 Task: Search and explore Airbnb stays in Lake Tahoe.
Action: Mouse moved to (548, 97)
Screenshot: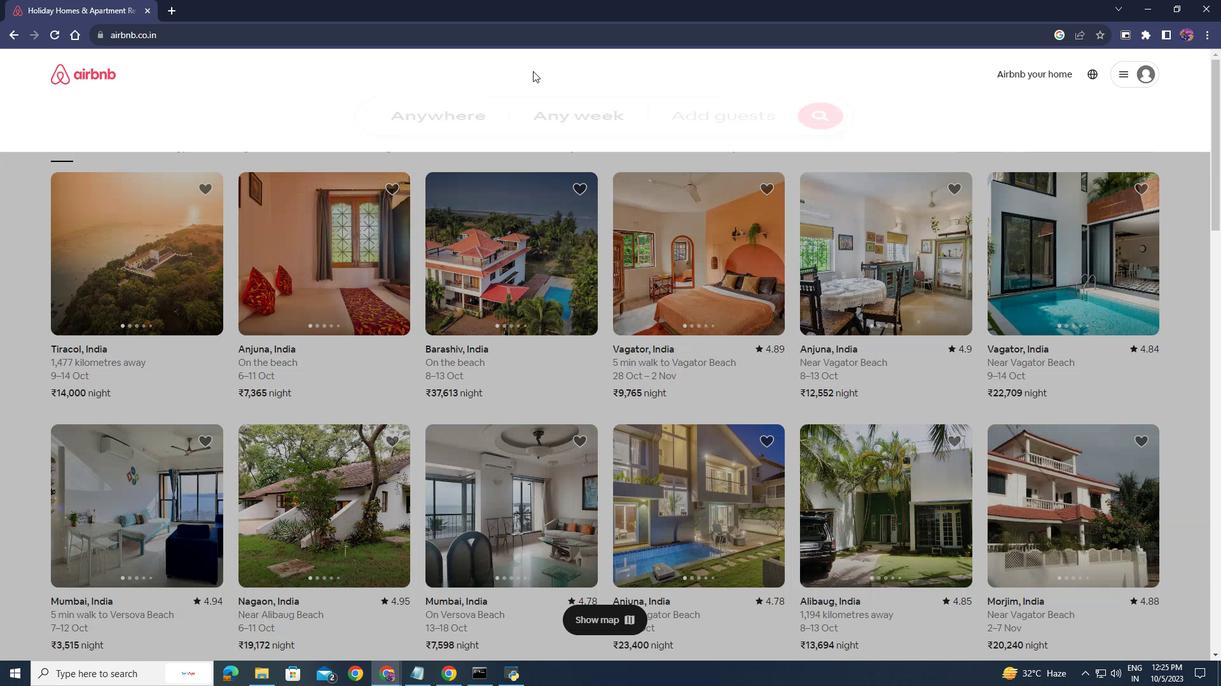 
Action: Mouse pressed left at (548, 97)
Screenshot: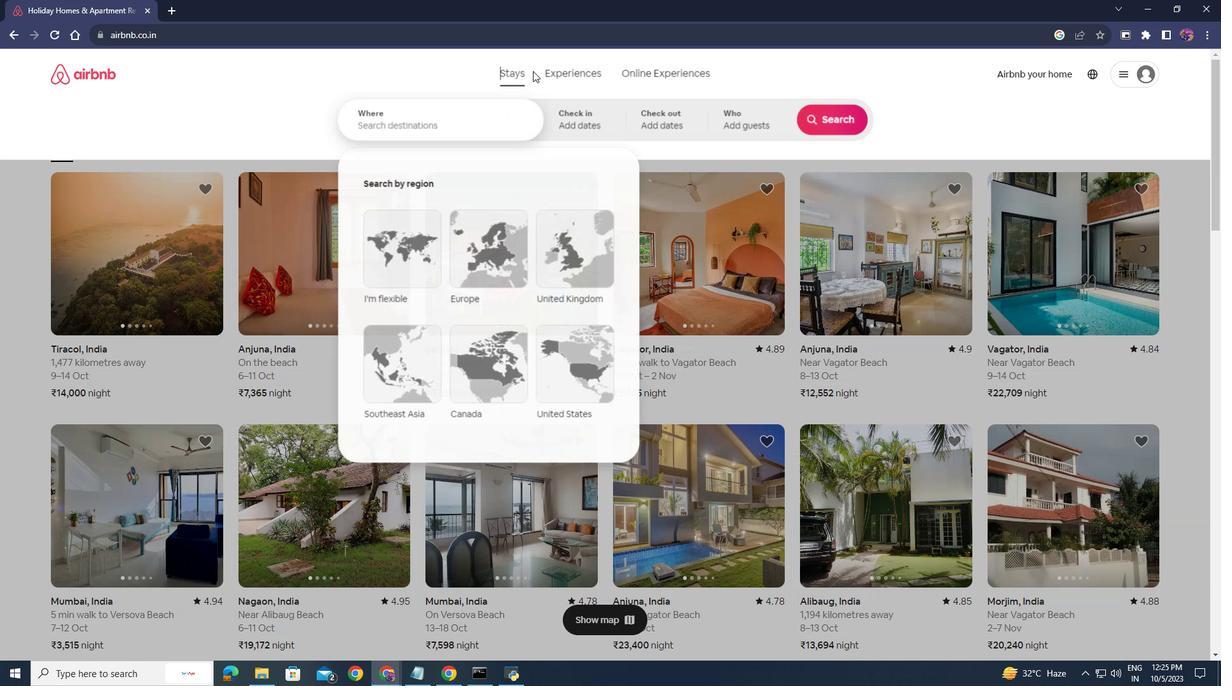 
Action: Mouse moved to (408, 144)
Screenshot: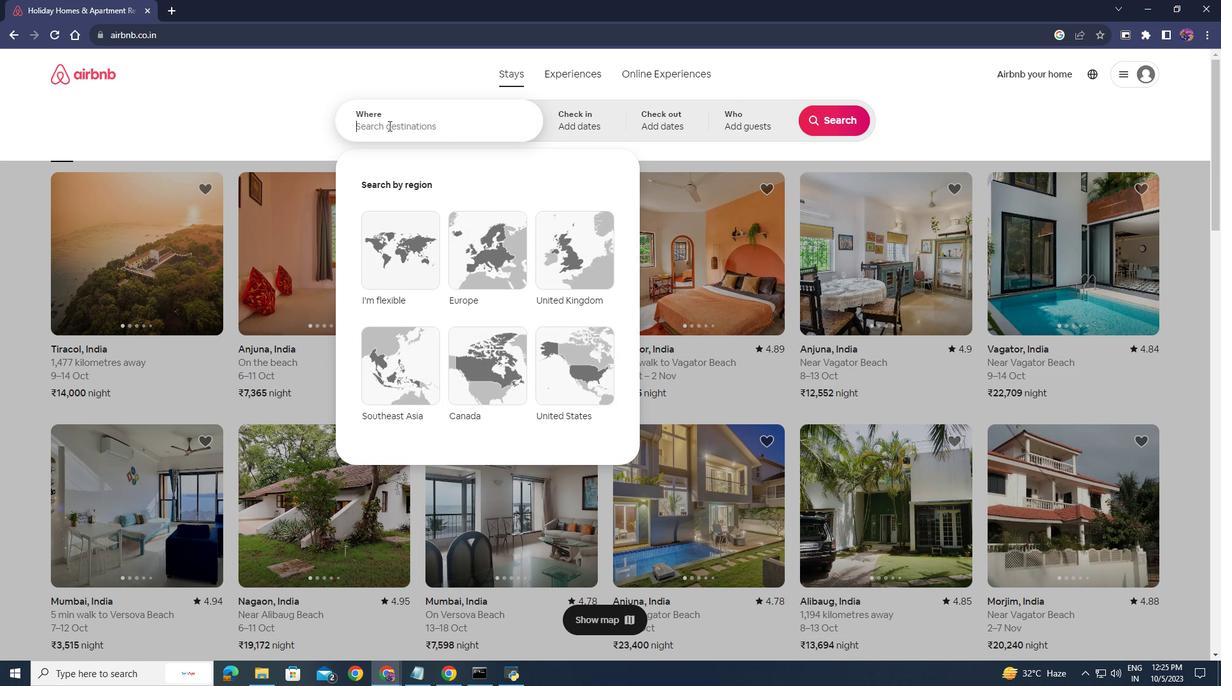 
Action: Mouse pressed left at (408, 144)
Screenshot: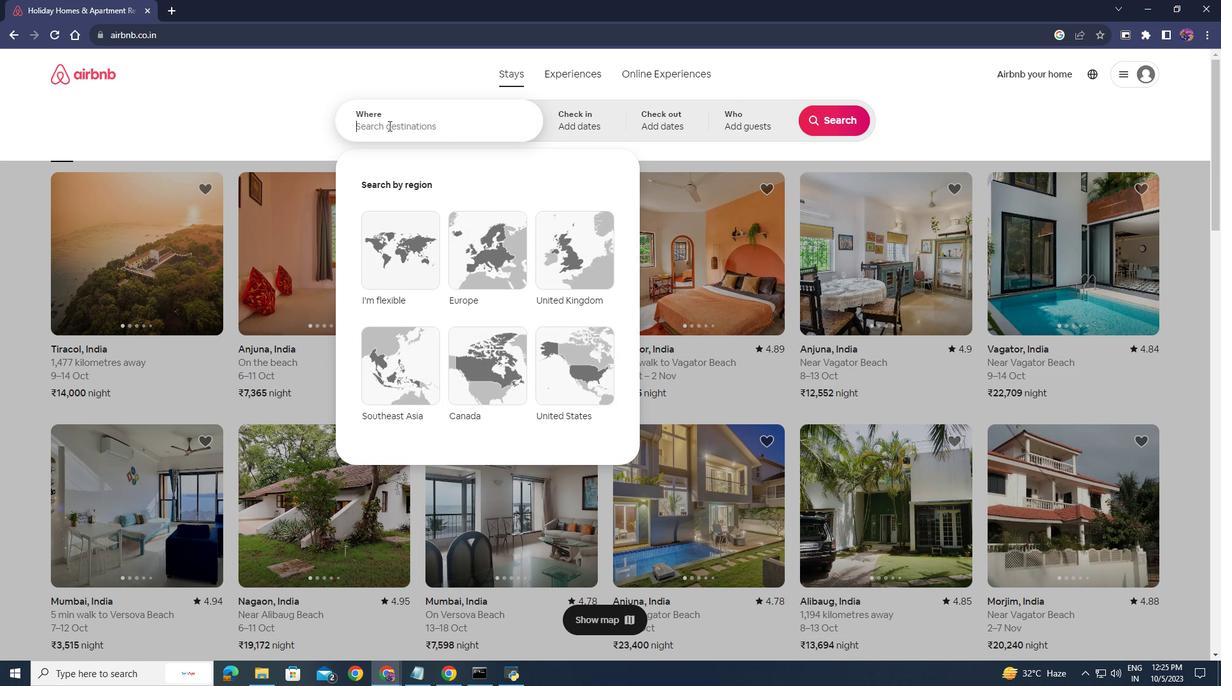 
Action: Key pressed lake<Key.space>tahoe<Key.enter>
Screenshot: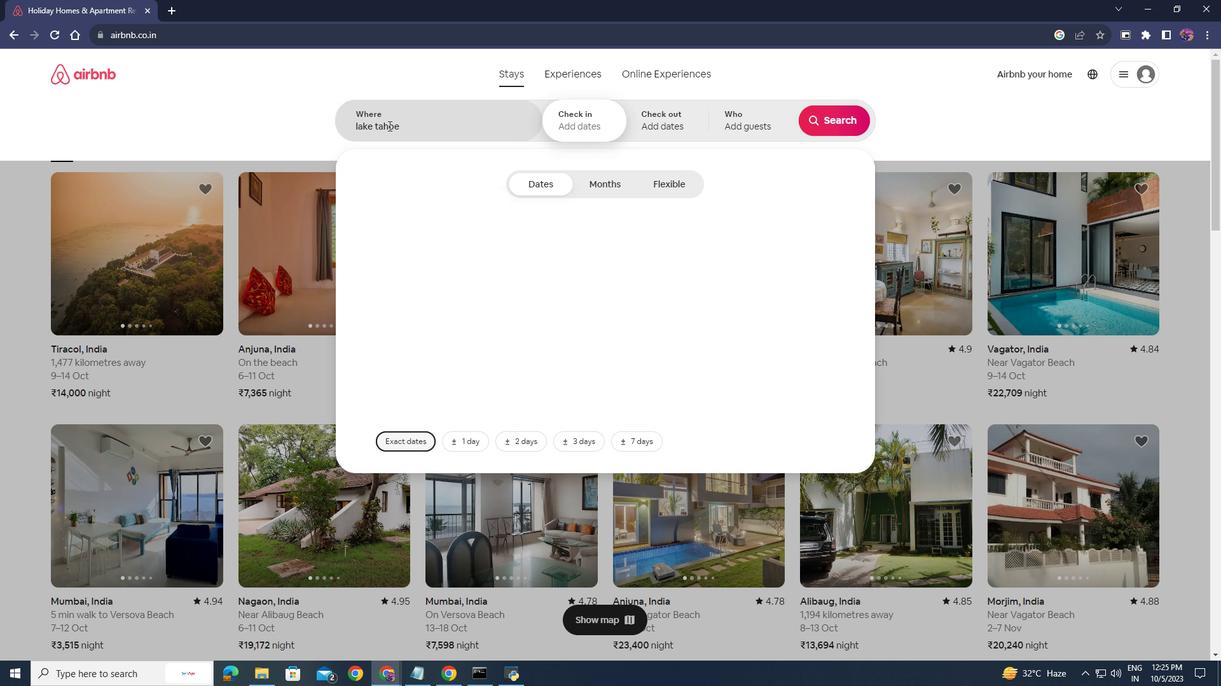 
Action: Mouse moved to (856, 140)
Screenshot: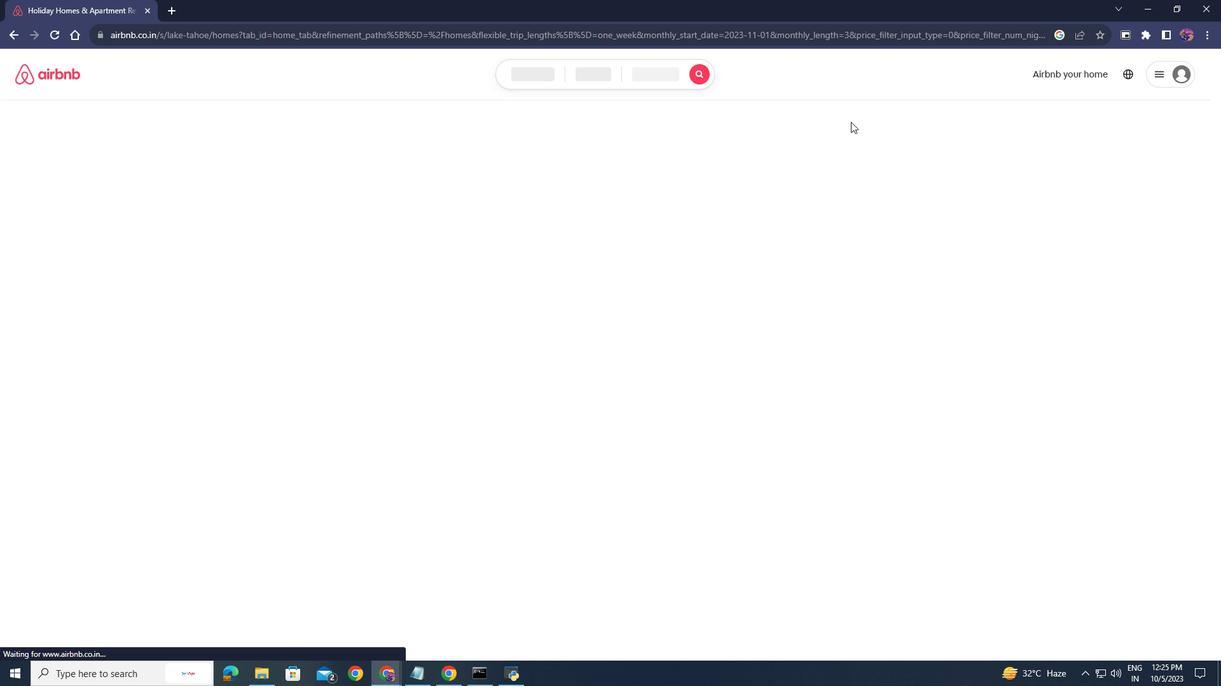 
Action: Mouse pressed left at (856, 140)
Screenshot: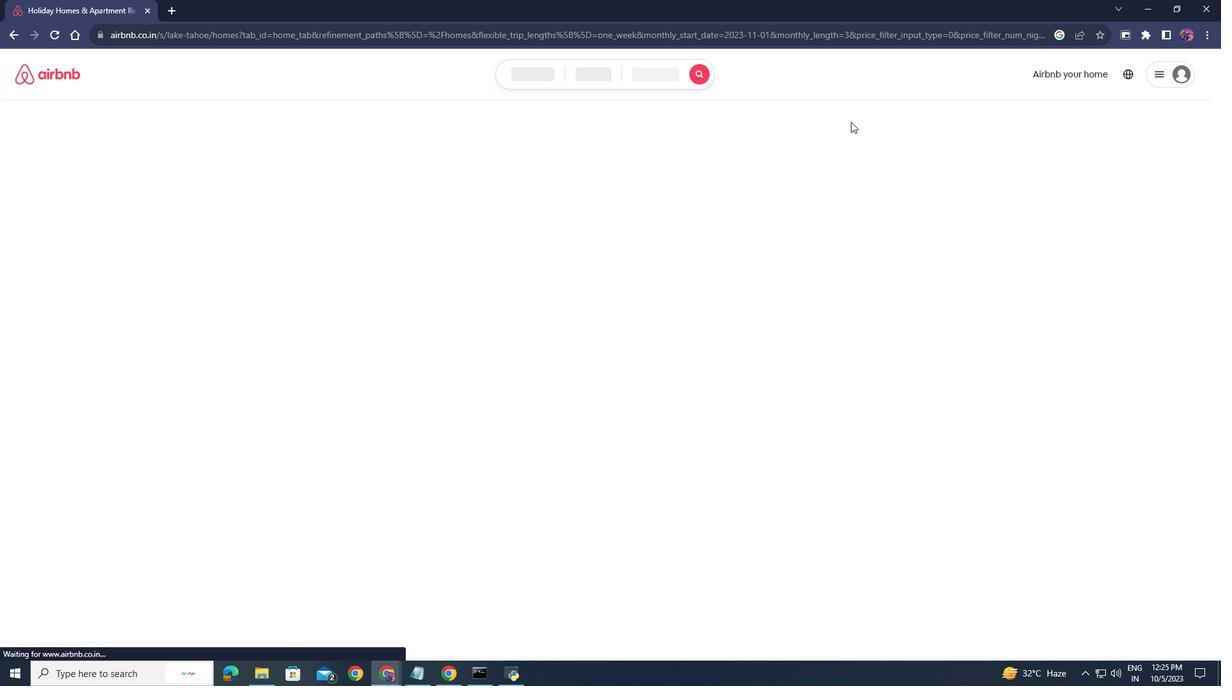 
Action: Mouse moved to (412, 314)
Screenshot: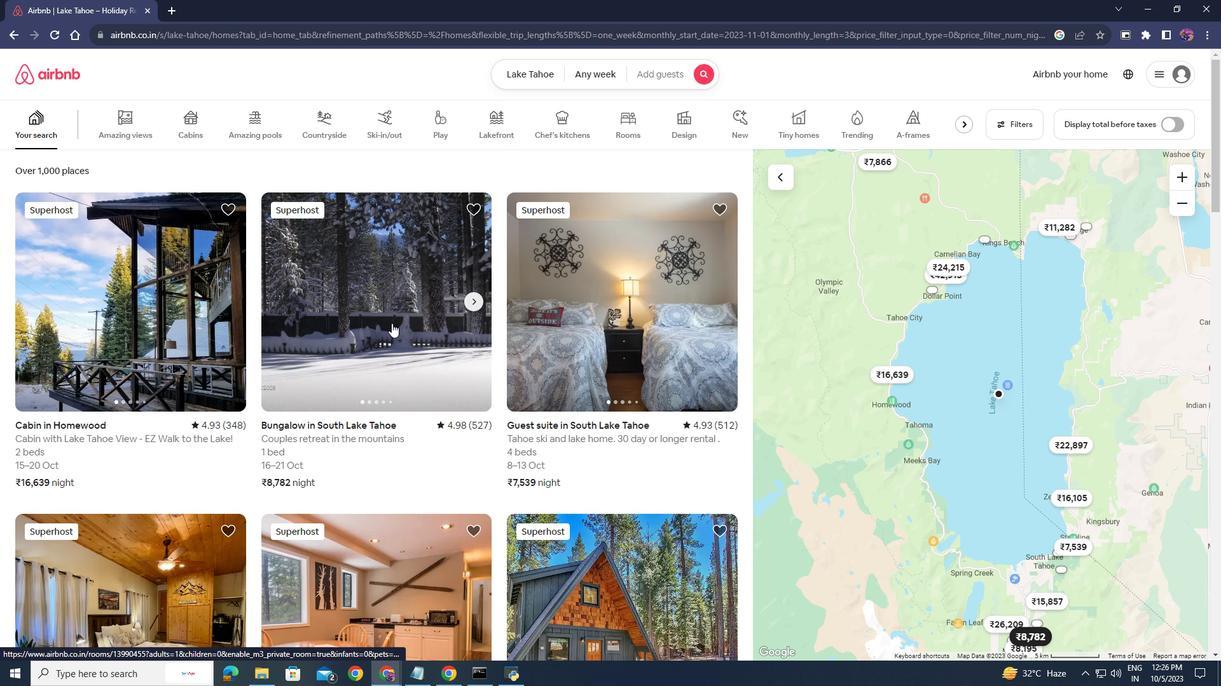 
Action: Mouse scrolled (412, 313) with delta (0, 0)
Screenshot: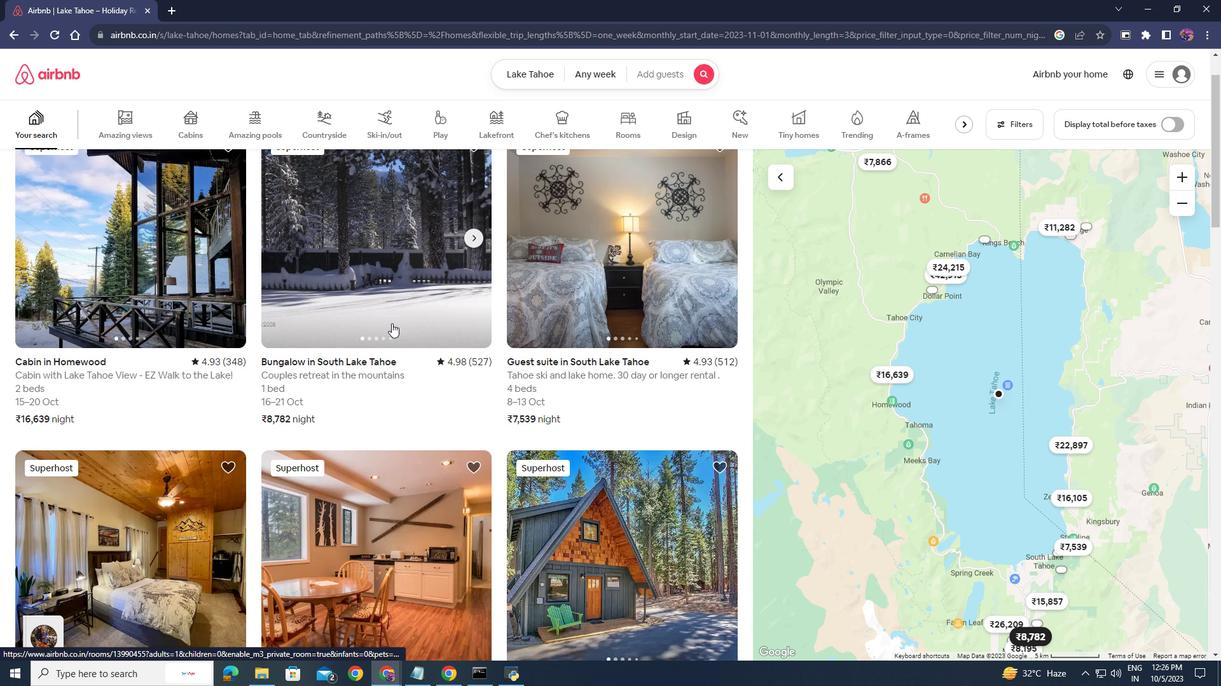 
Action: Mouse scrolled (412, 313) with delta (0, 0)
Screenshot: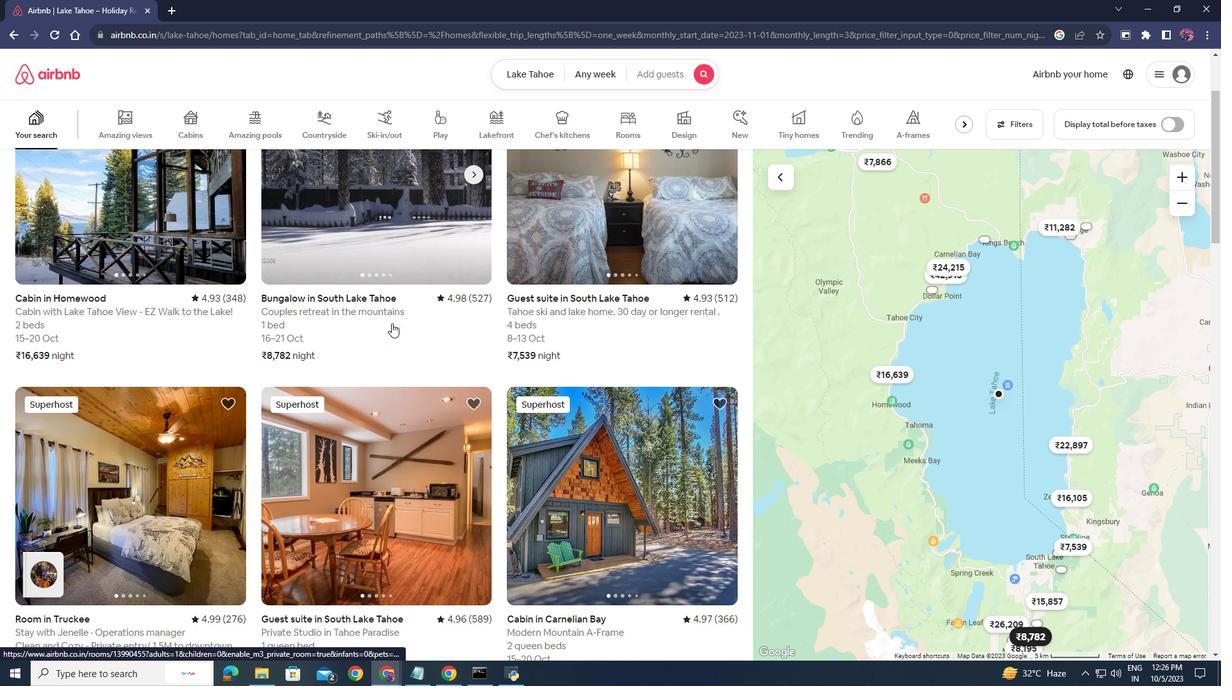 
Action: Mouse scrolled (412, 313) with delta (0, 0)
Screenshot: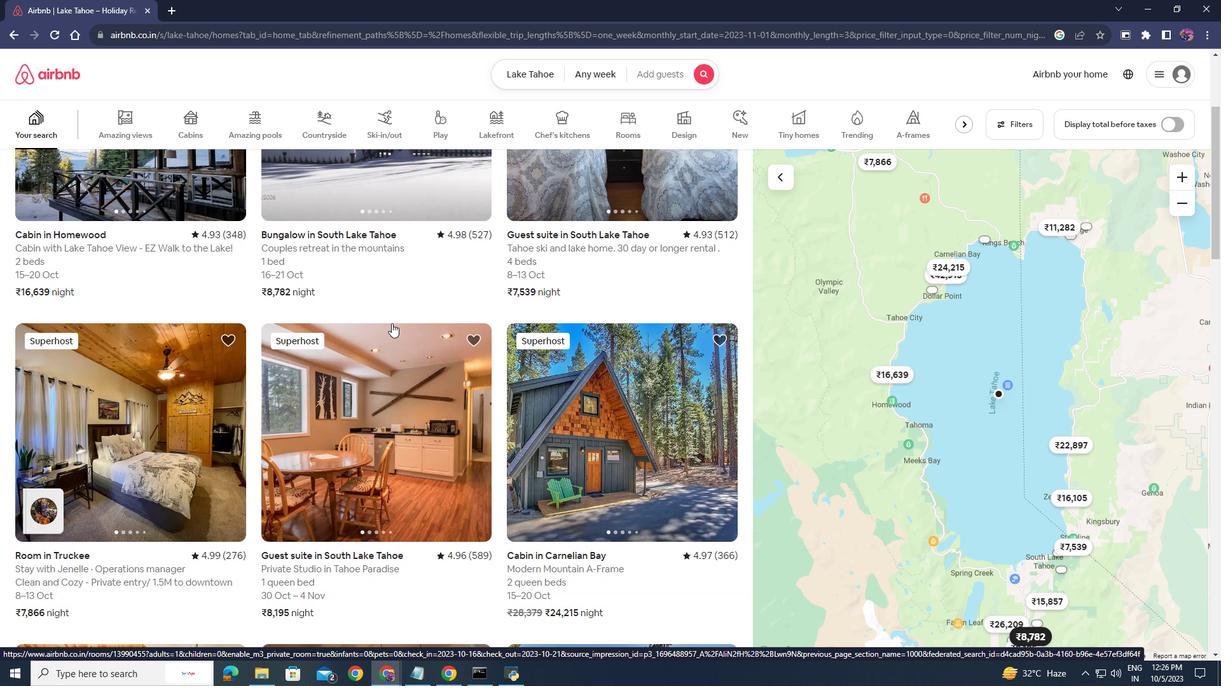 
Action: Mouse scrolled (412, 313) with delta (0, 0)
Screenshot: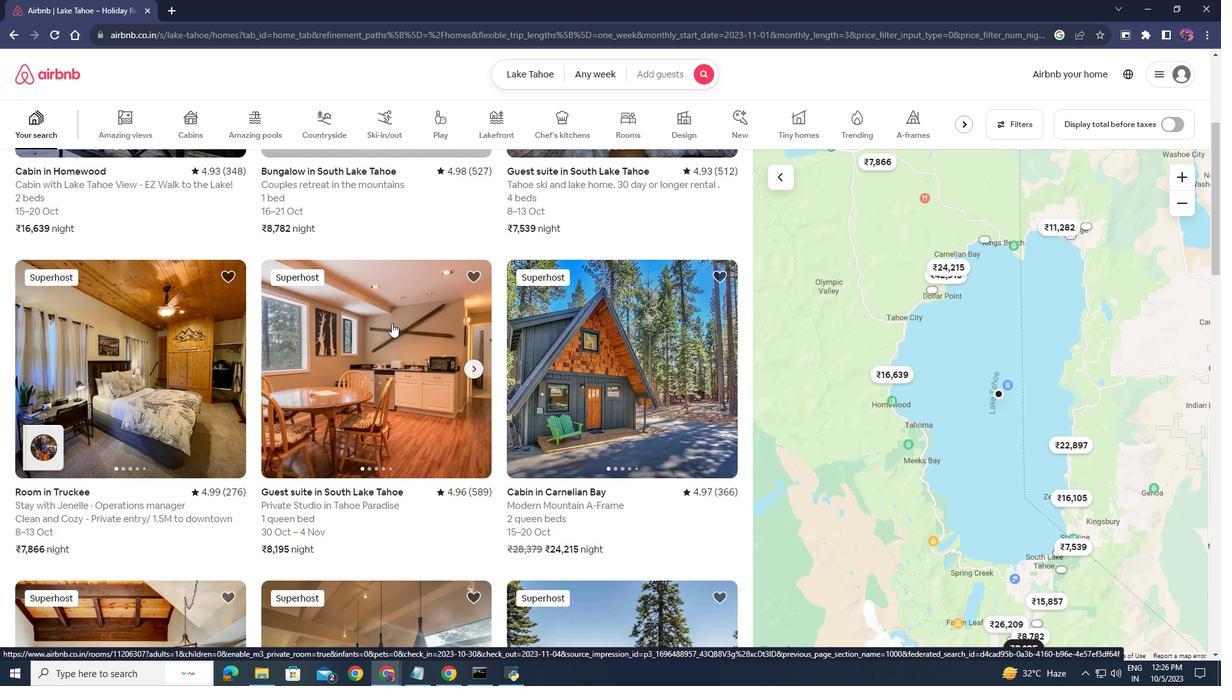 
Action: Mouse moved to (409, 314)
Screenshot: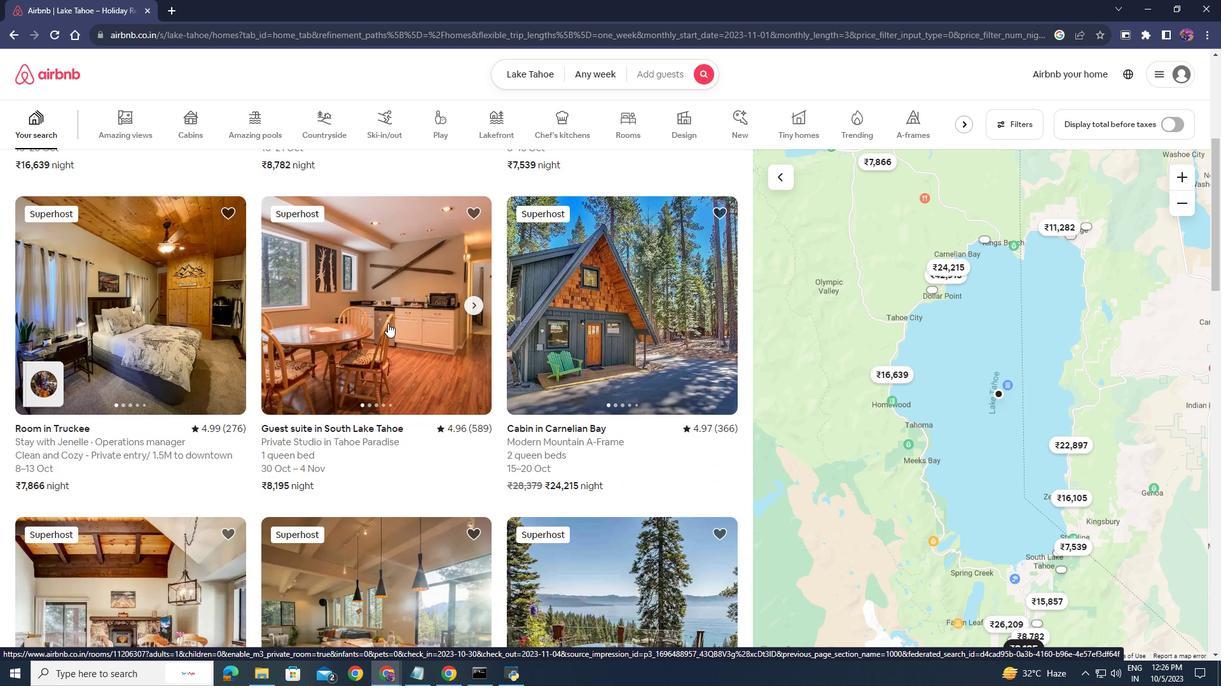 
Action: Mouse scrolled (409, 313) with delta (0, 0)
Screenshot: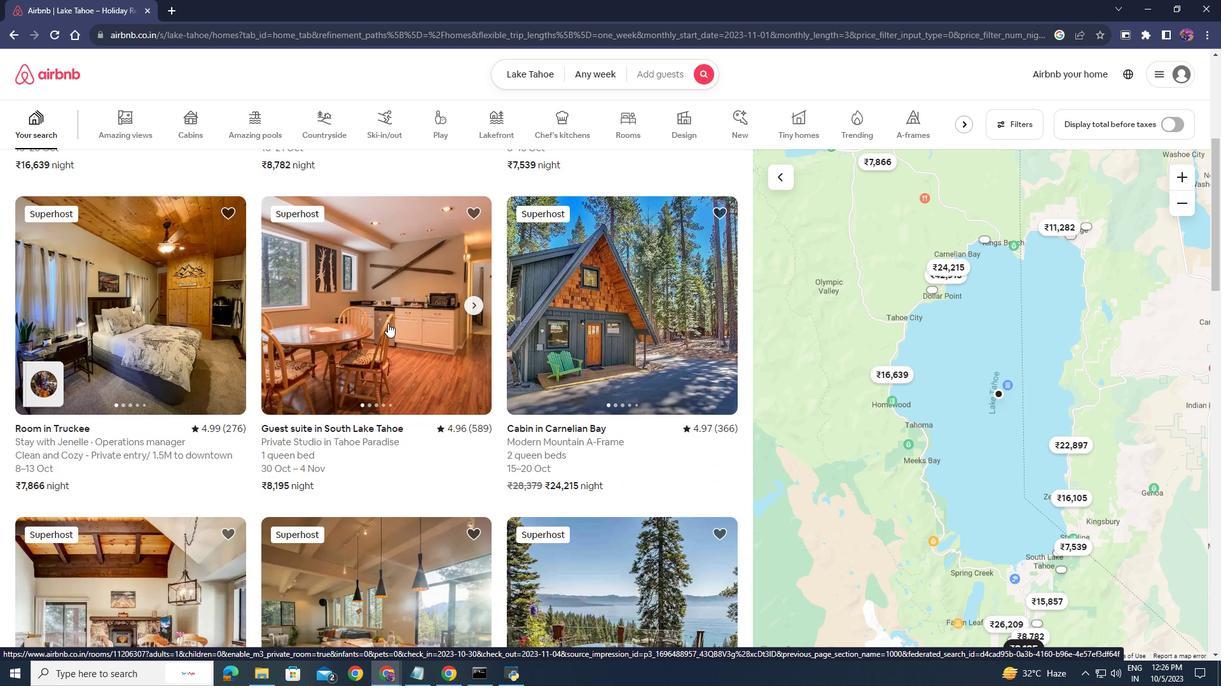 
Action: Mouse moved to (408, 314)
Screenshot: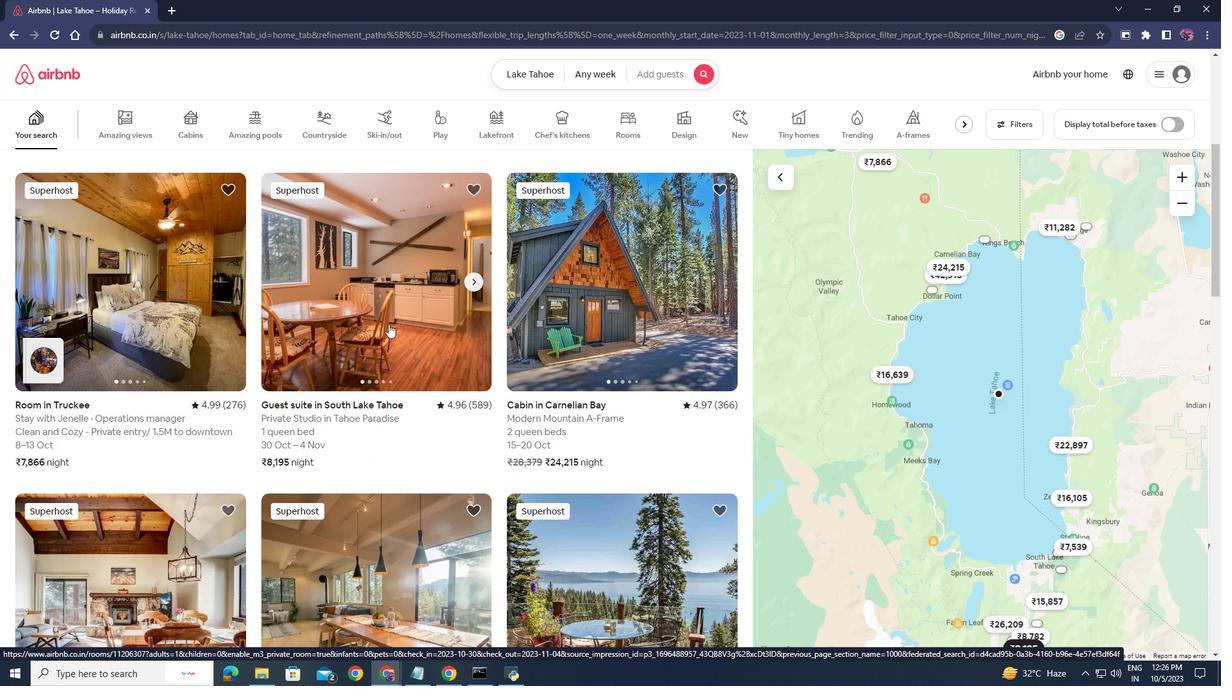 
Action: Mouse scrolled (408, 314) with delta (0, 0)
Screenshot: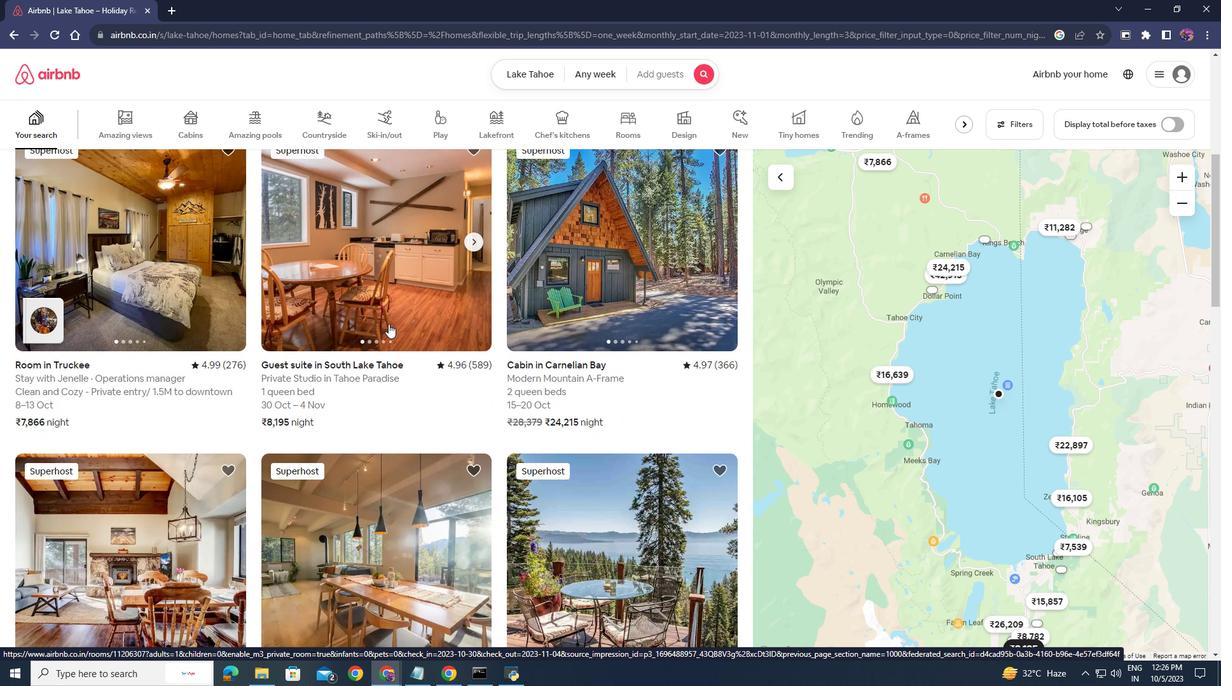 
Action: Mouse scrolled (408, 314) with delta (0, 0)
Screenshot: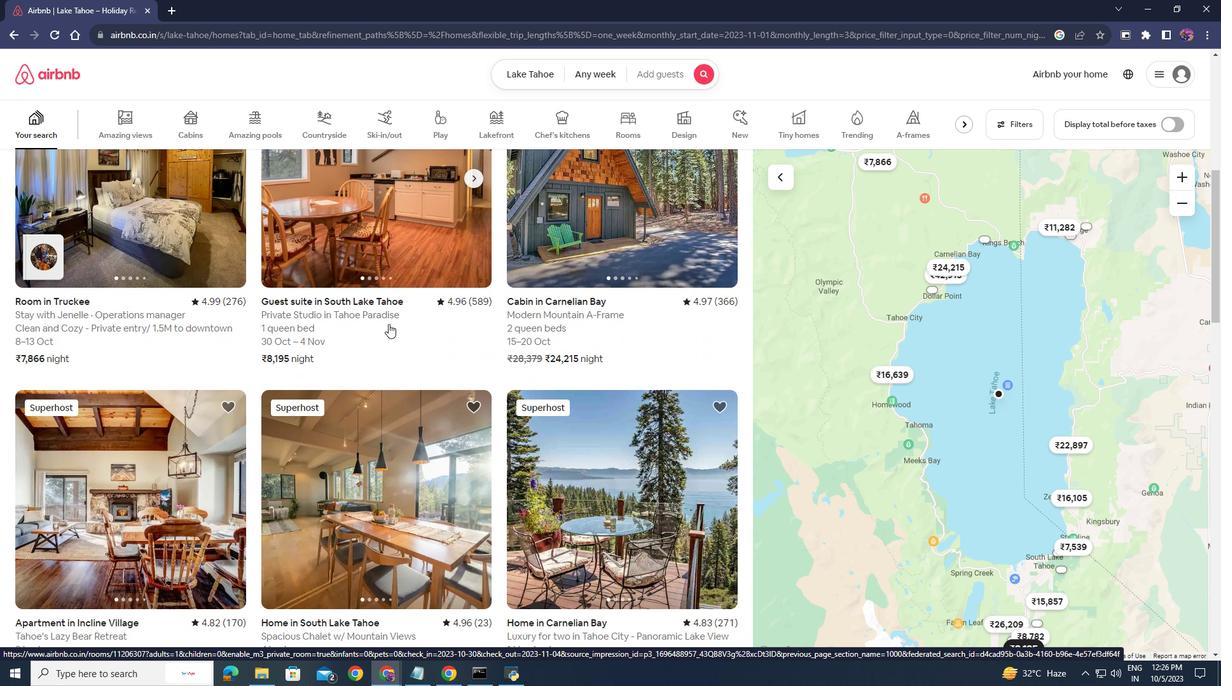 
Action: Mouse moved to (413, 337)
Screenshot: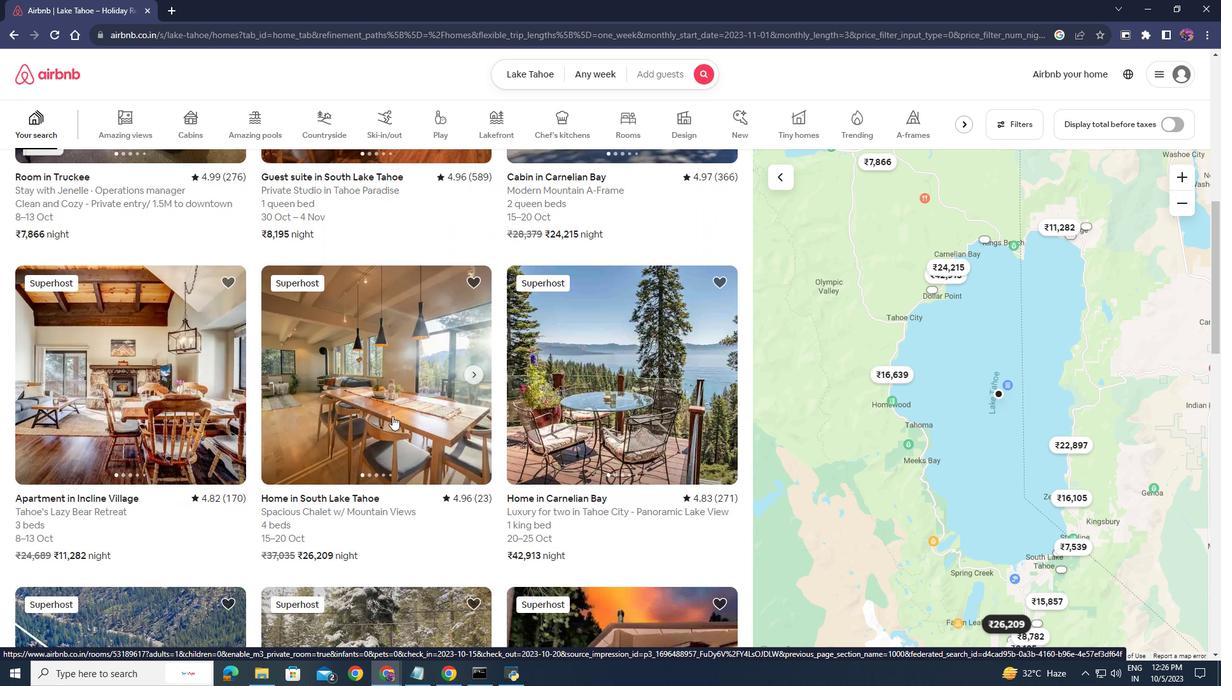 
Action: Mouse scrolled (413, 336) with delta (0, 0)
Screenshot: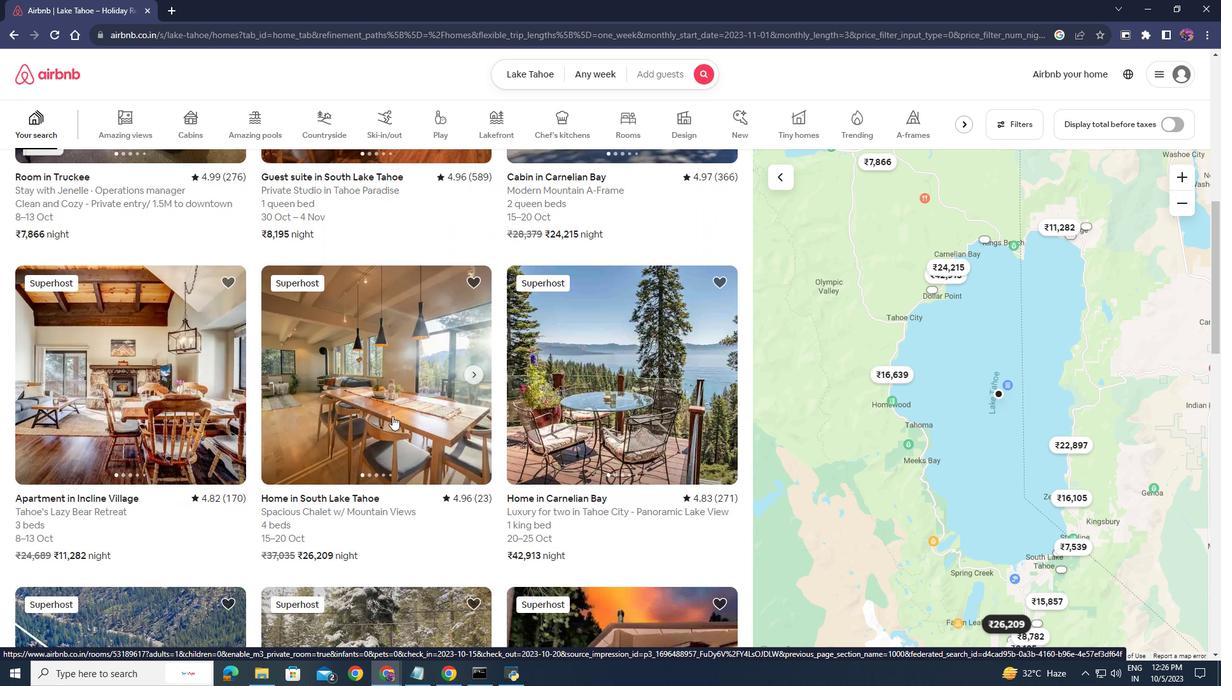 
Action: Mouse moved to (408, 342)
Screenshot: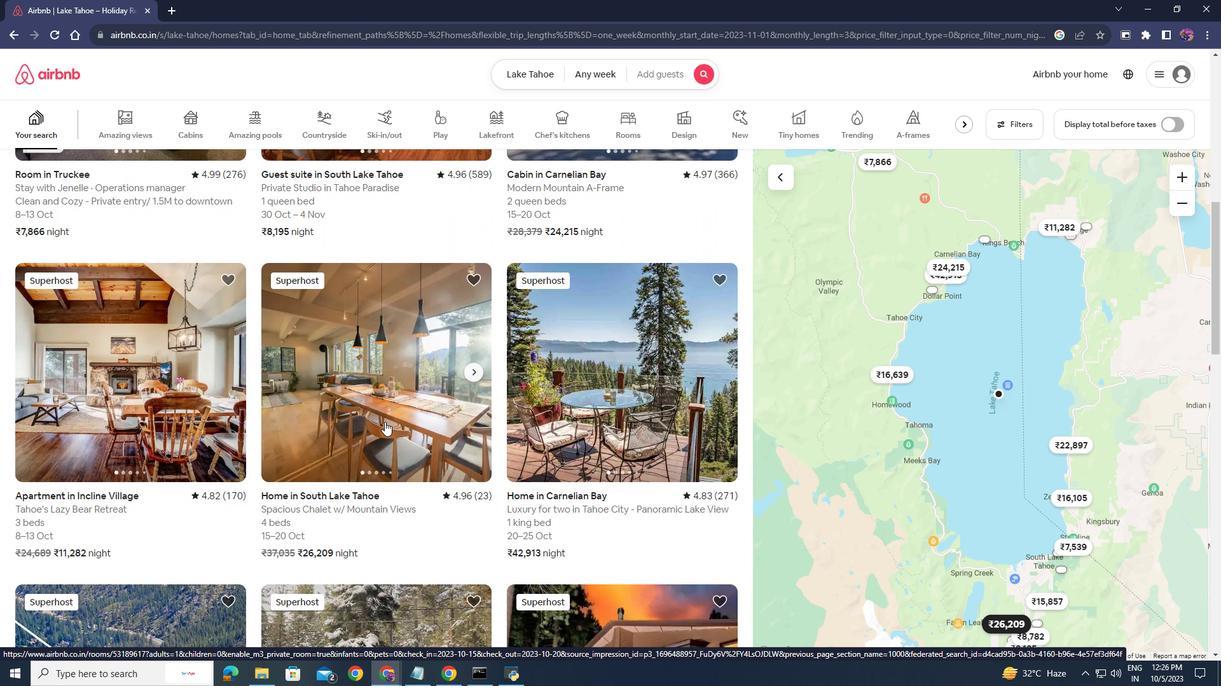 
Action: Mouse scrolled (408, 341) with delta (0, 0)
Screenshot: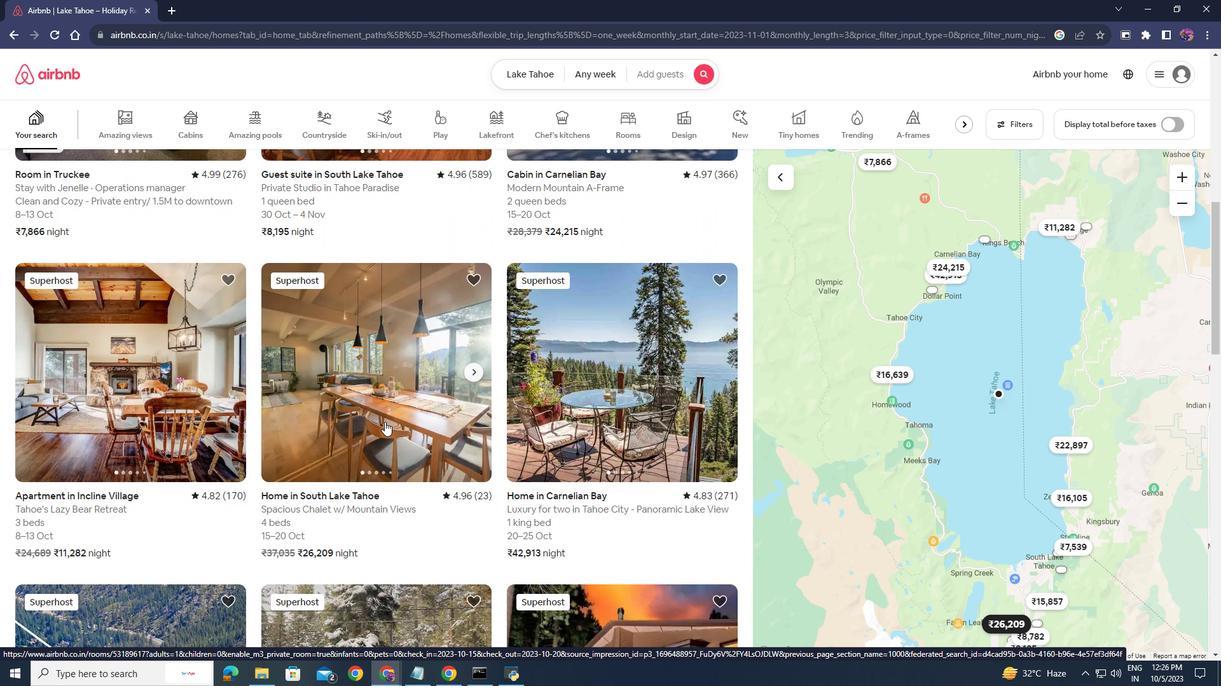 
Action: Mouse moved to (365, 368)
Screenshot: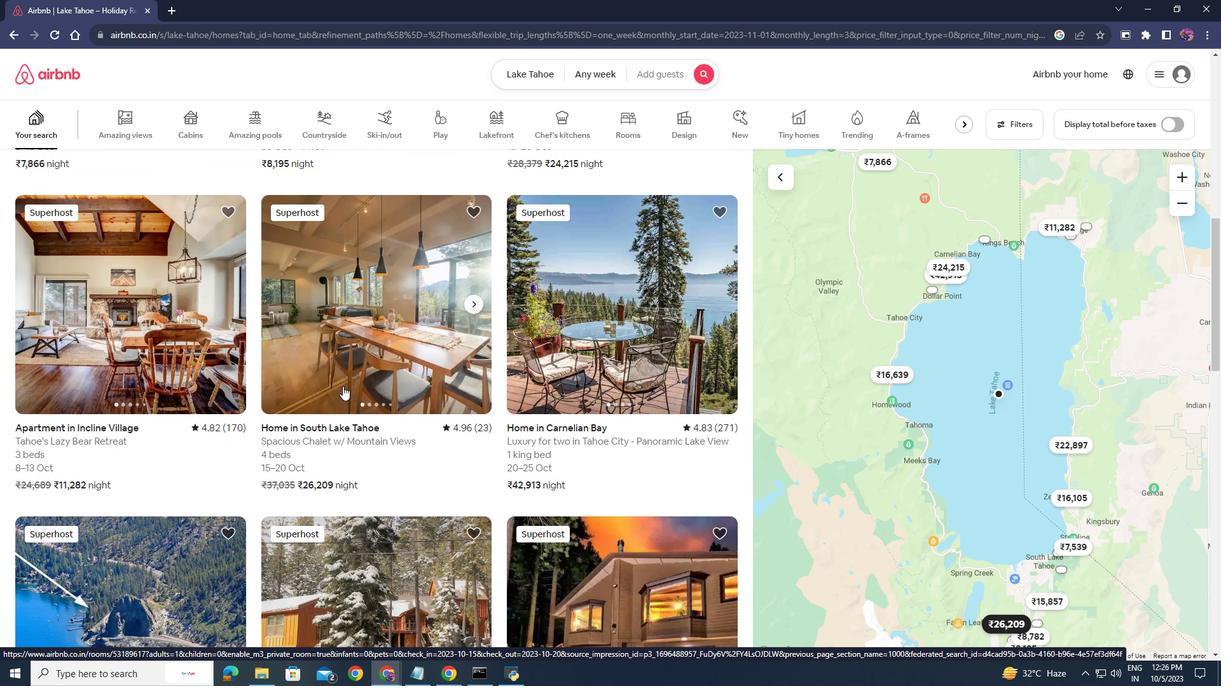 
Action: Mouse scrolled (365, 367) with delta (0, 0)
Screenshot: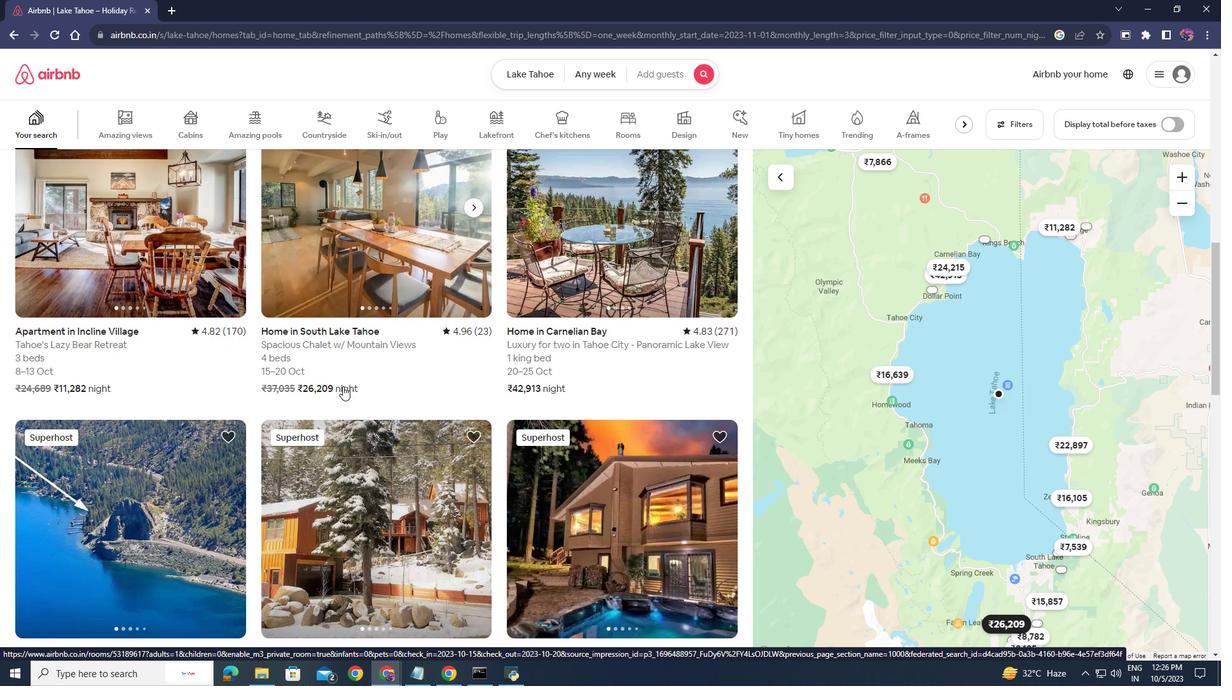 
Action: Mouse scrolled (365, 367) with delta (0, 0)
Screenshot: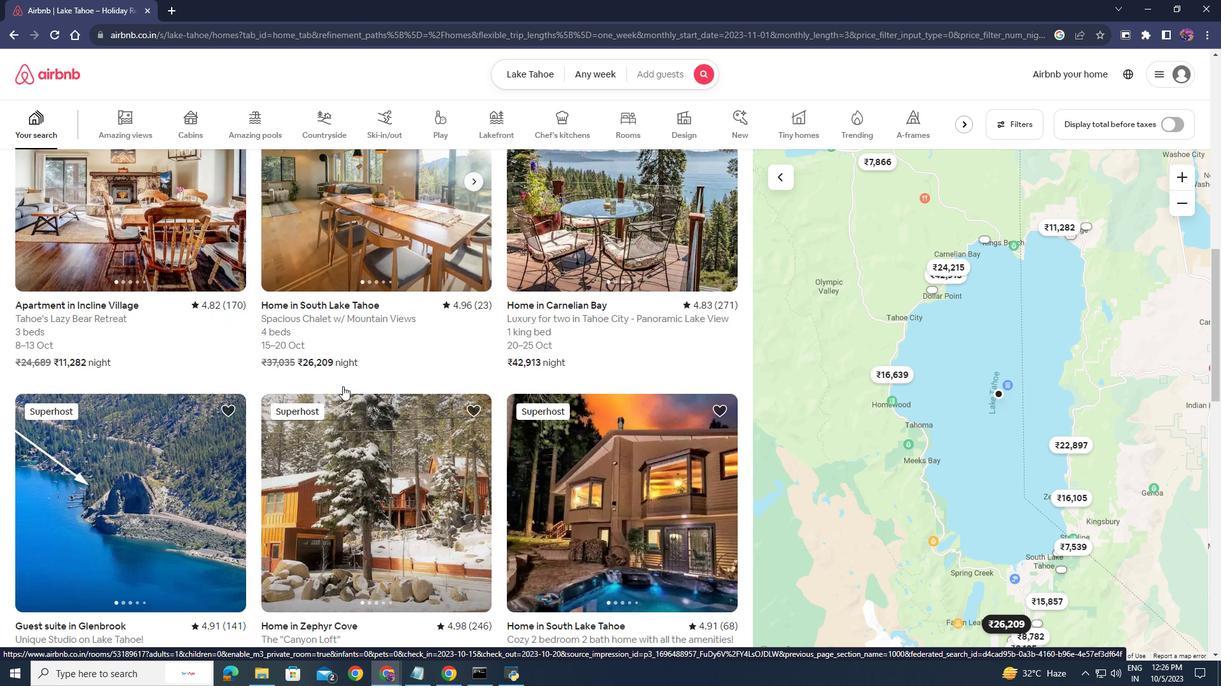 
Action: Mouse scrolled (365, 367) with delta (0, 0)
Screenshot: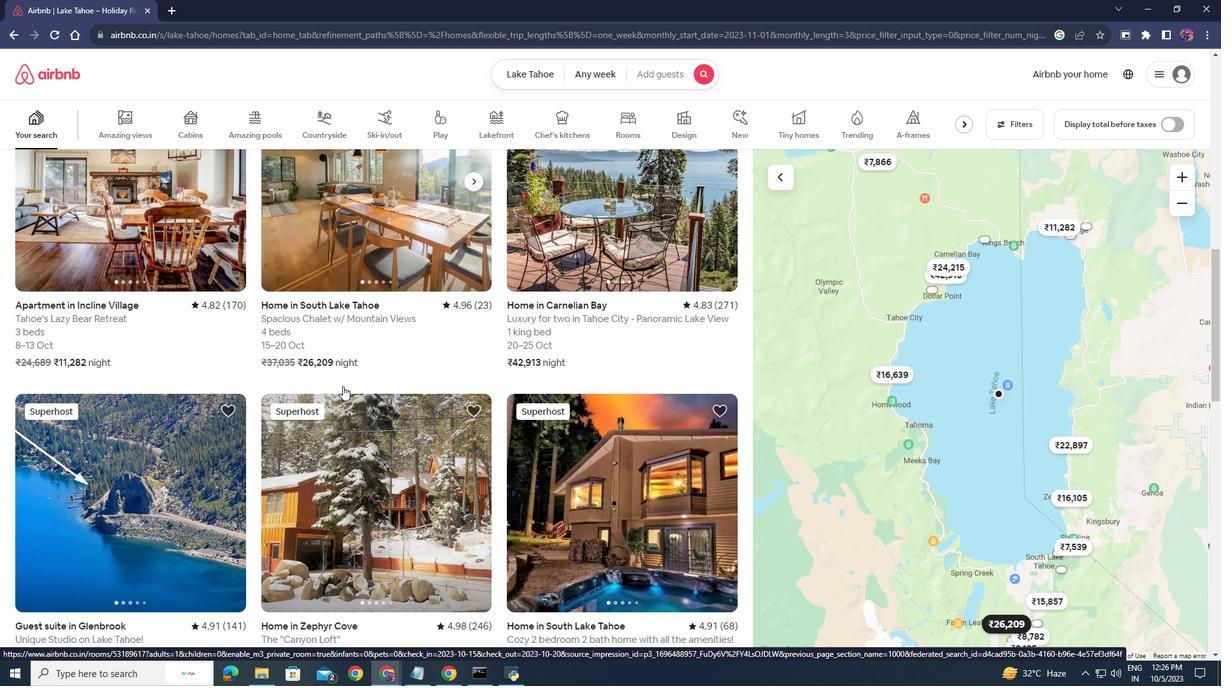 
Action: Mouse scrolled (365, 367) with delta (0, 0)
Screenshot: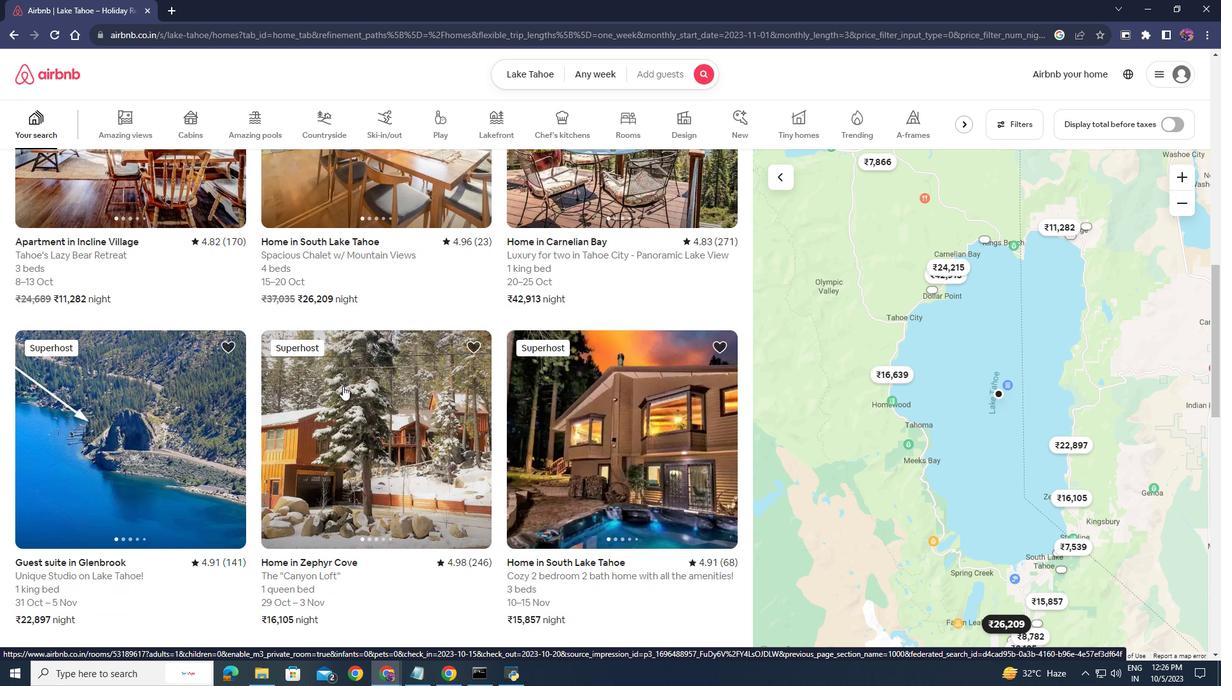 
Action: Mouse scrolled (365, 367) with delta (0, 0)
Screenshot: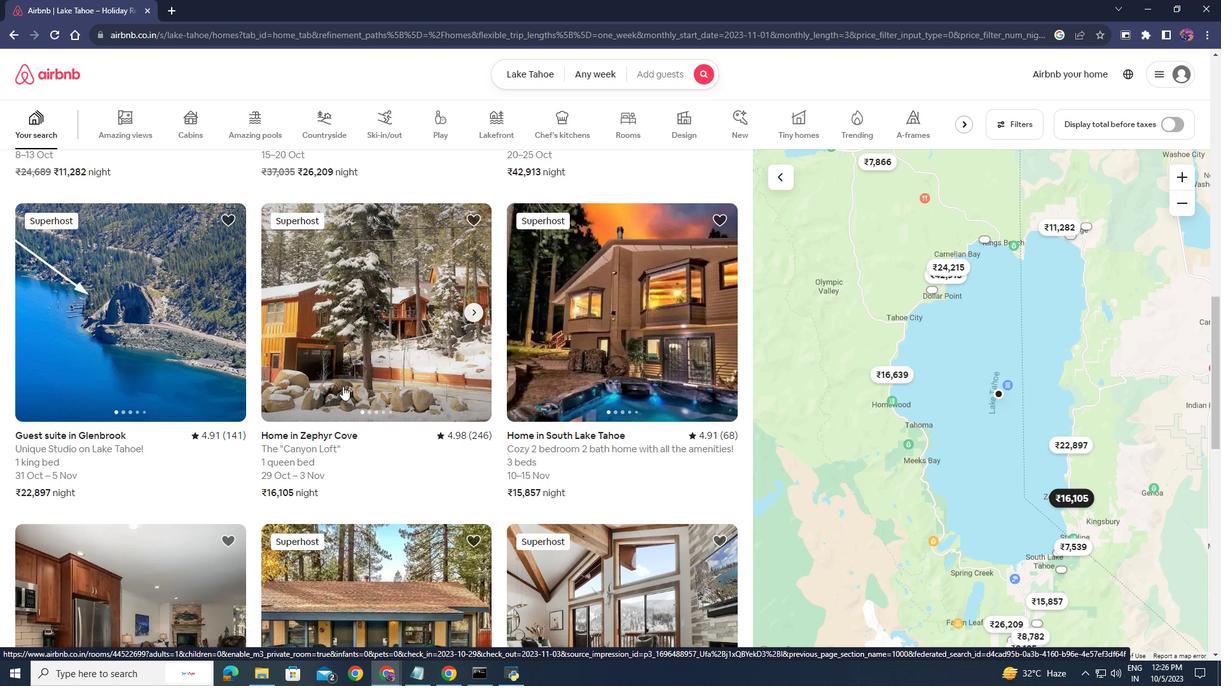 
Action: Mouse scrolled (365, 367) with delta (0, 0)
Screenshot: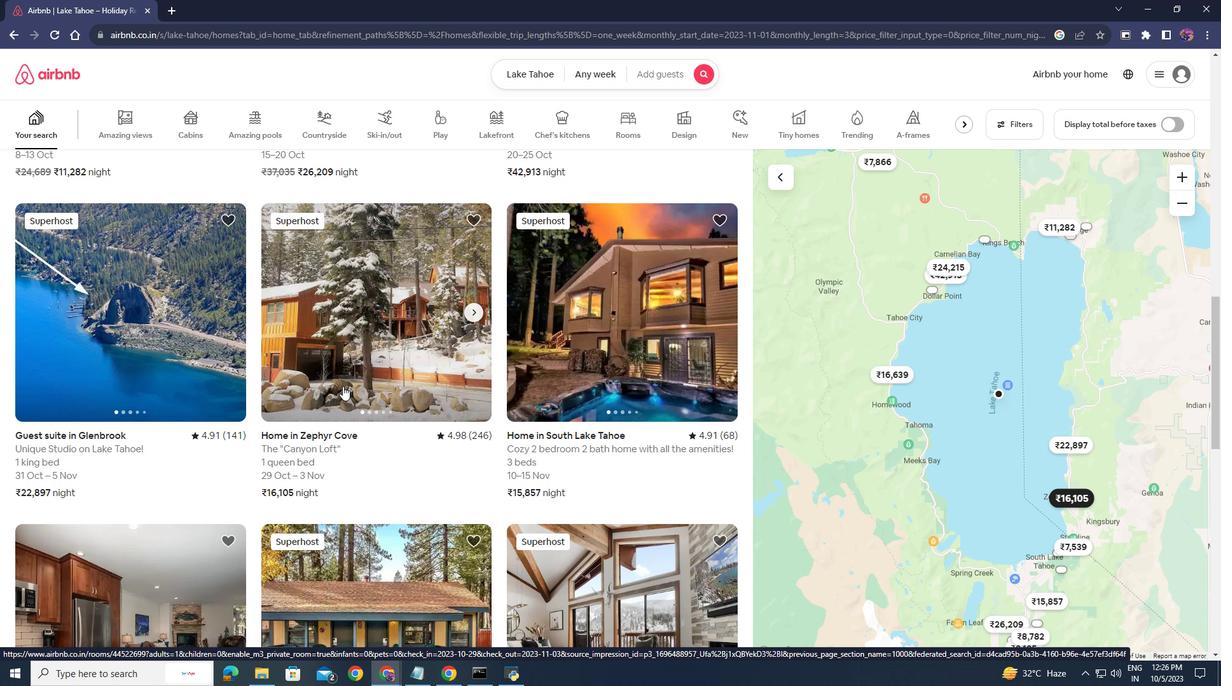 
Action: Mouse scrolled (365, 367) with delta (0, 0)
Screenshot: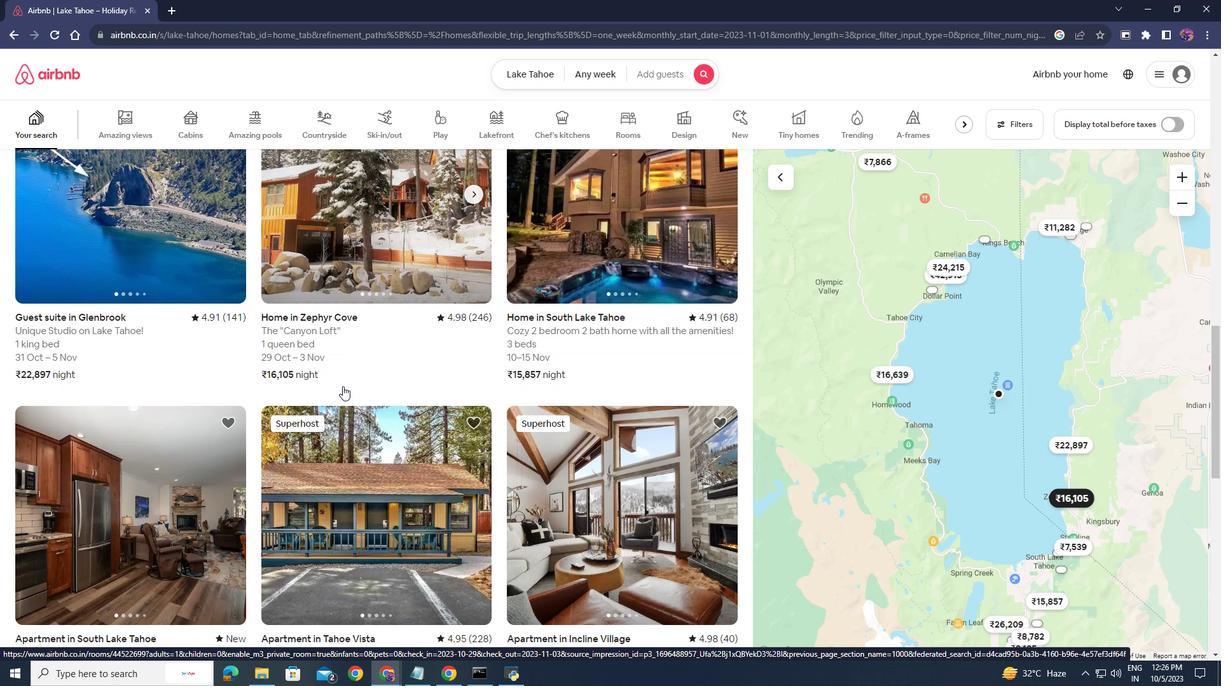 
Action: Mouse scrolled (365, 367) with delta (0, 0)
Screenshot: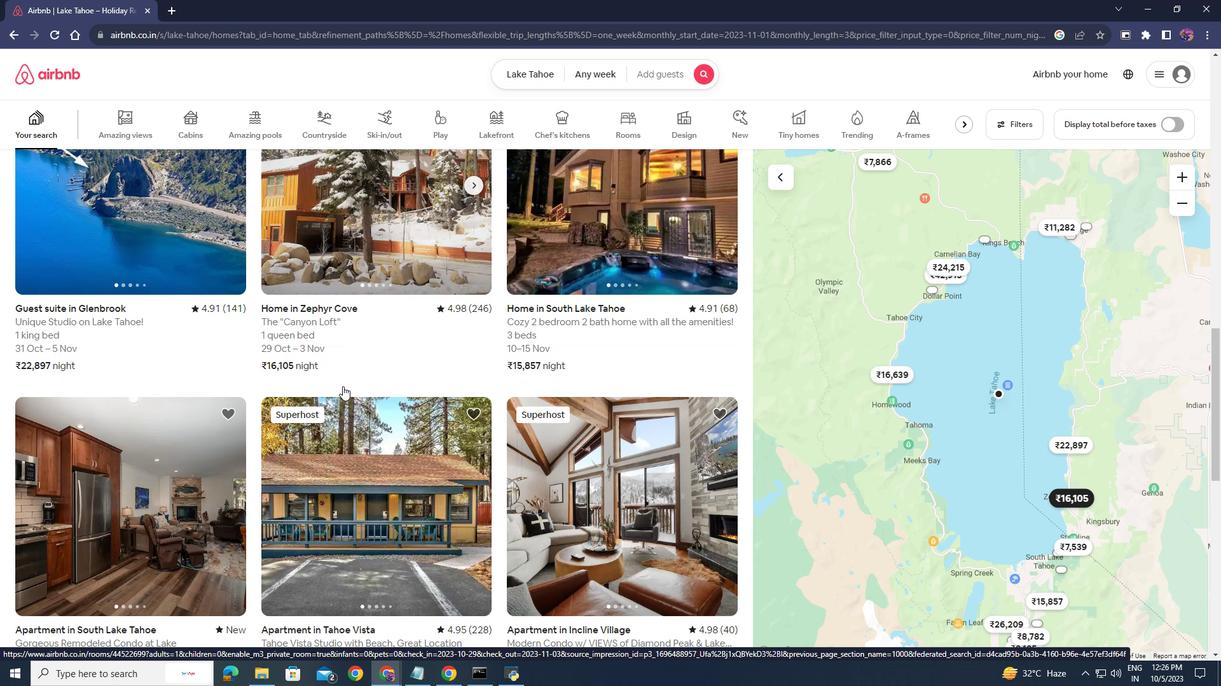 
Action: Mouse moved to (369, 369)
Screenshot: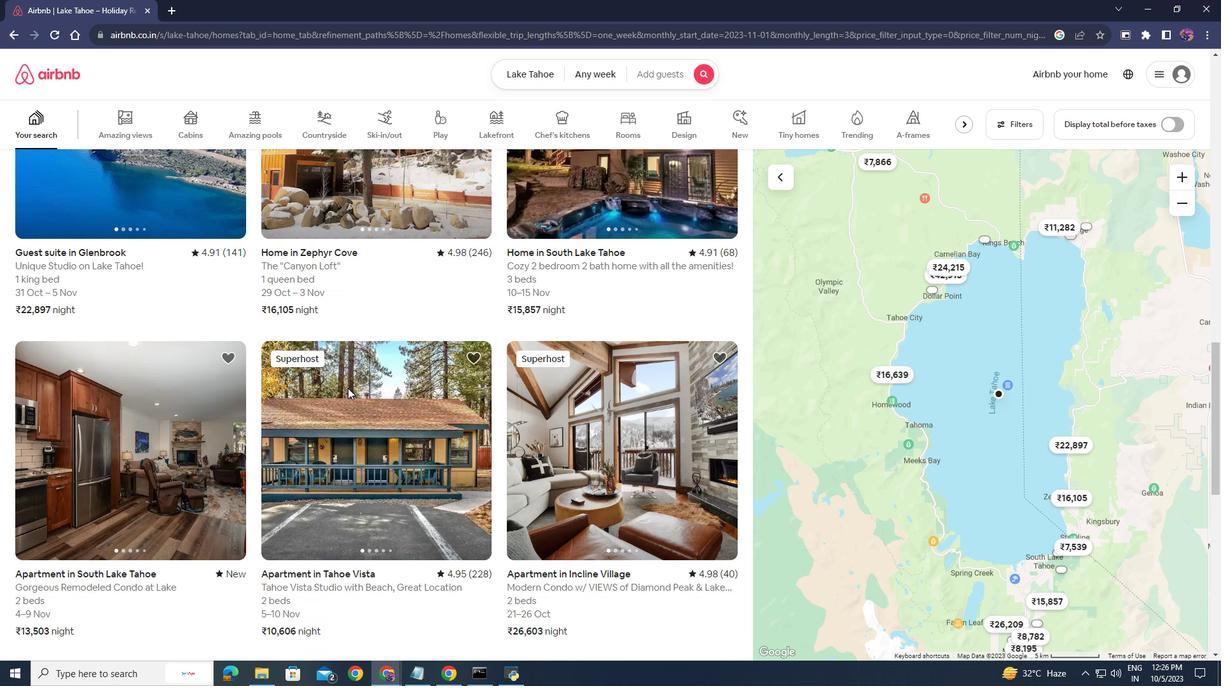 
Action: Mouse scrolled (369, 368) with delta (0, 0)
Screenshot: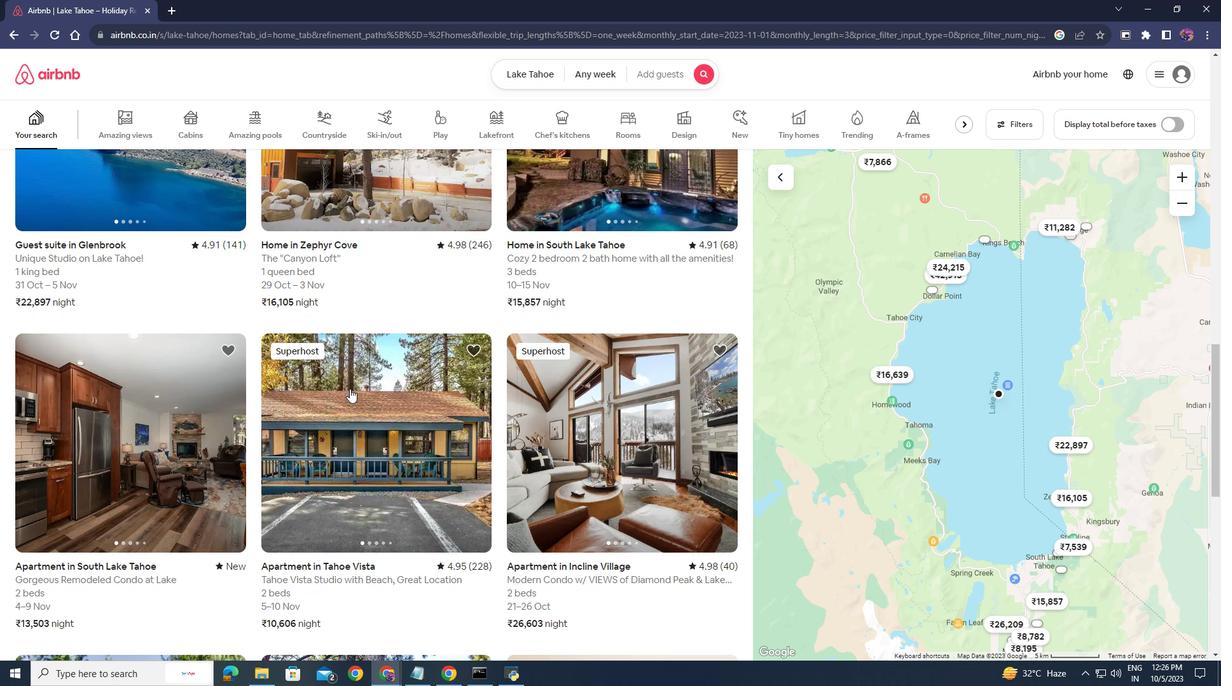 
Action: Mouse moved to (658, 422)
Screenshot: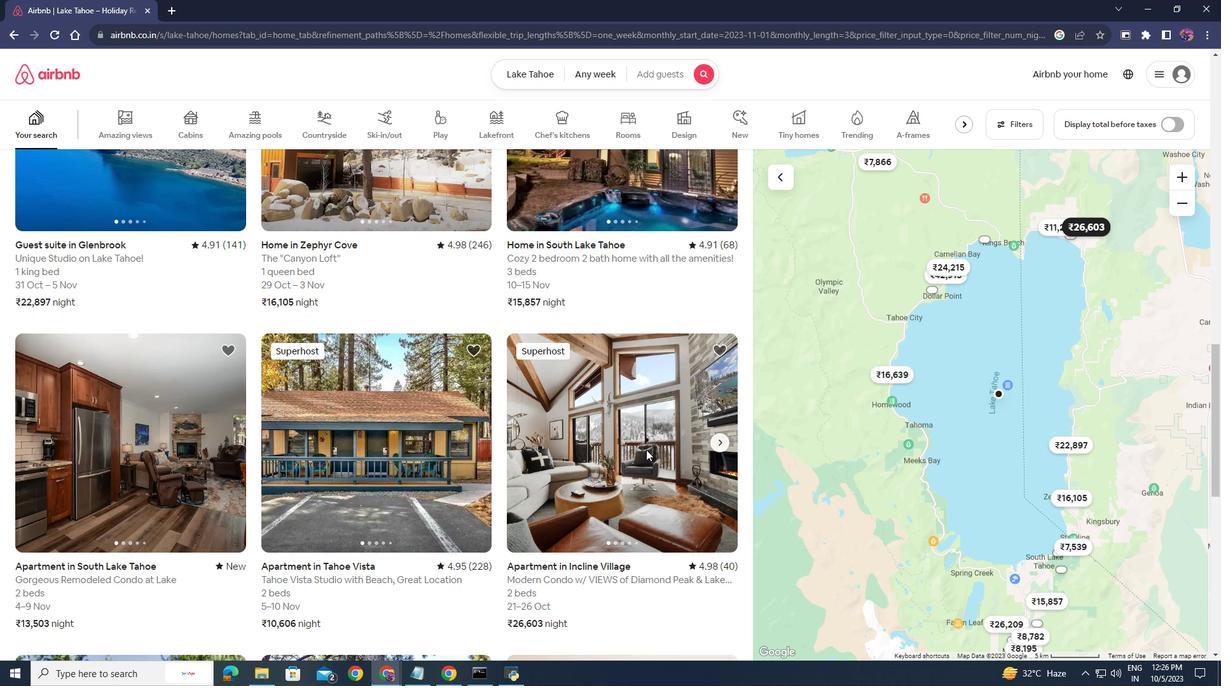 
Action: Mouse pressed left at (658, 422)
Screenshot: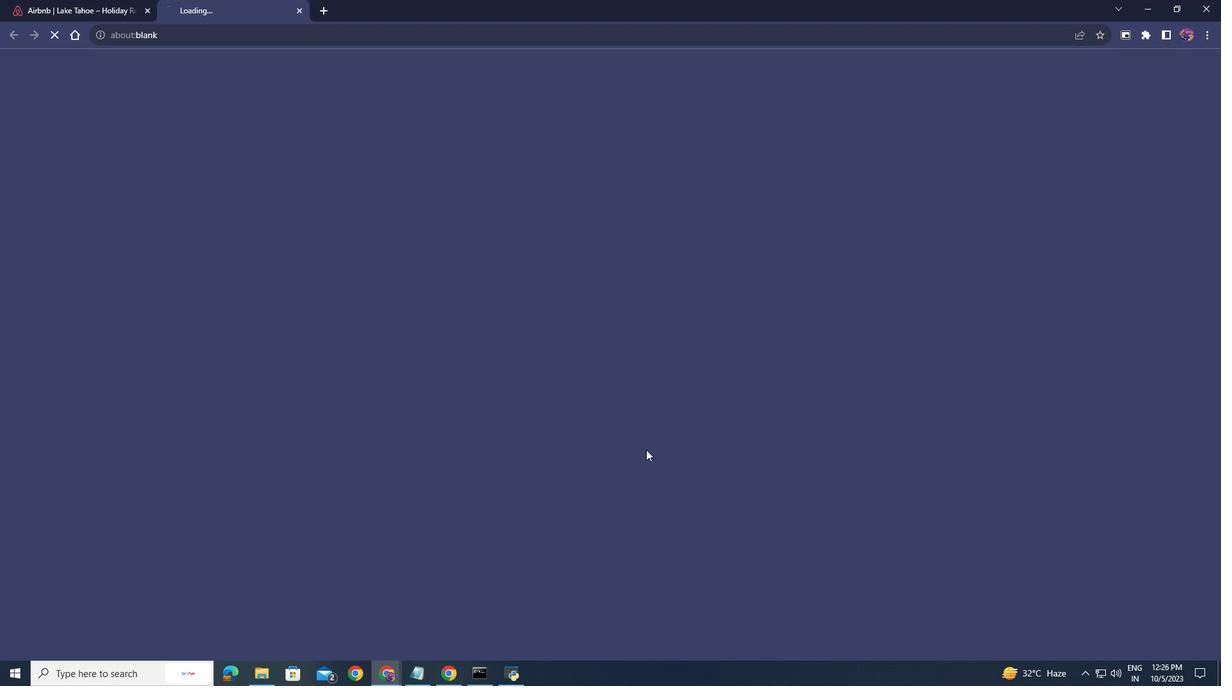 
Action: Mouse moved to (442, 348)
Screenshot: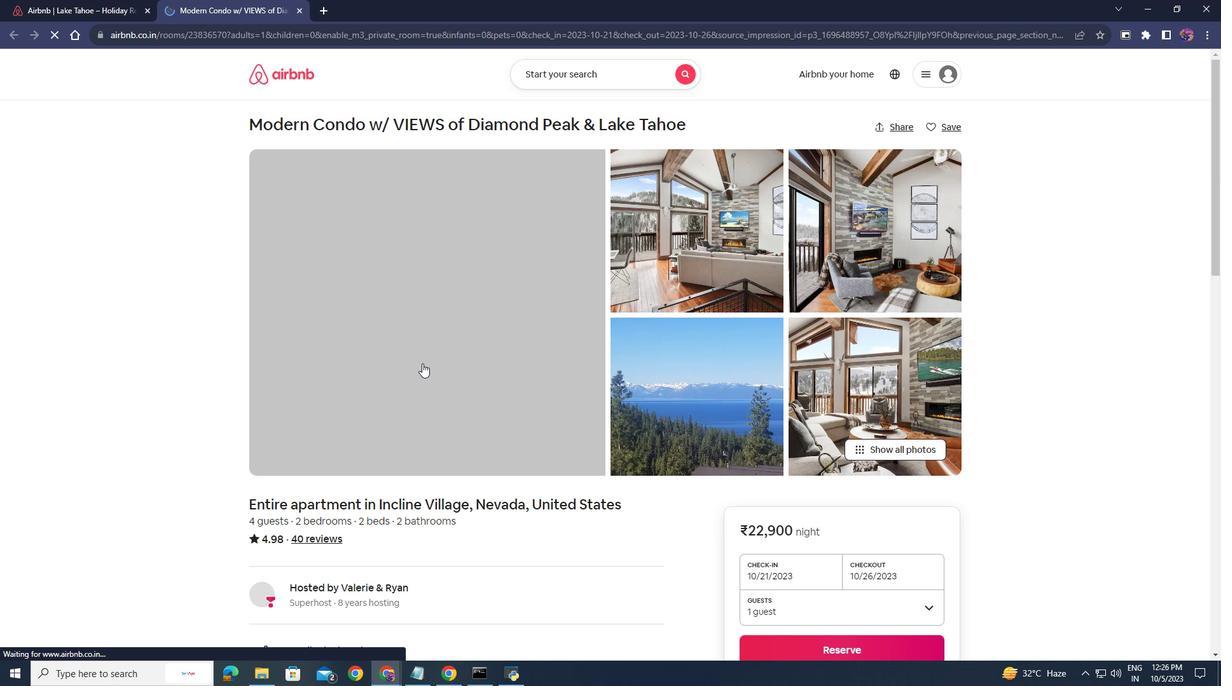 
Action: Mouse scrolled (442, 347) with delta (0, 0)
Screenshot: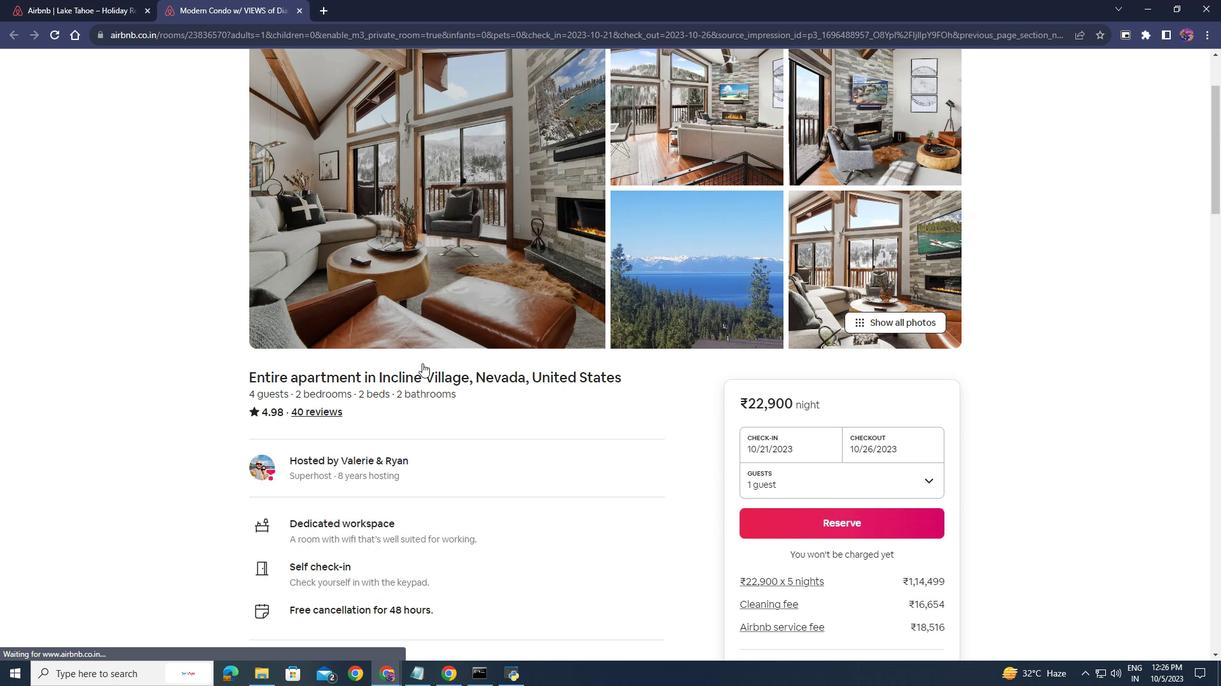 
Action: Mouse scrolled (442, 347) with delta (0, 0)
Screenshot: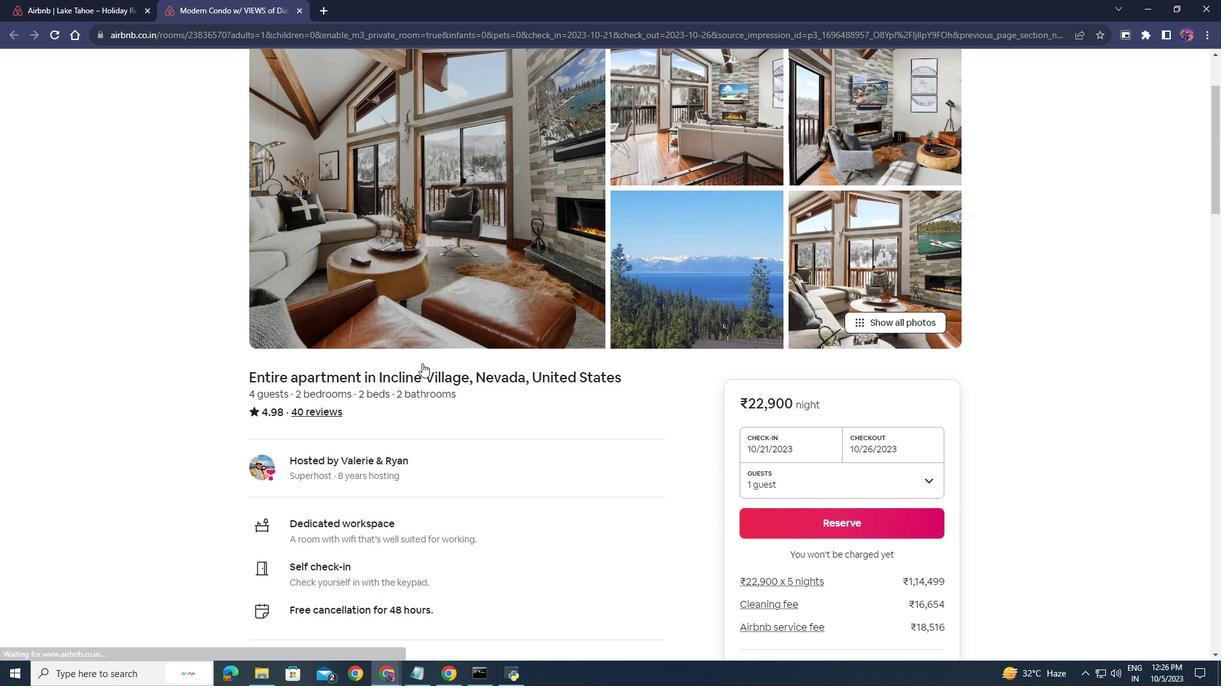
Action: Mouse scrolled (442, 347) with delta (0, 0)
Screenshot: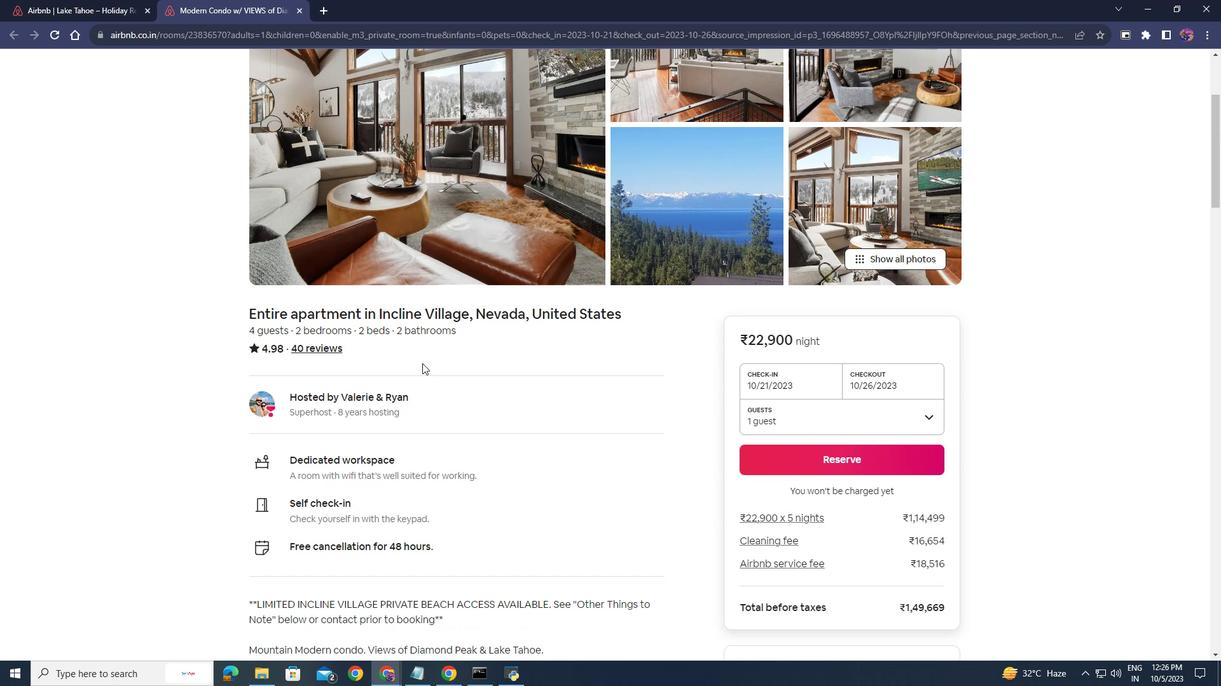 
Action: Mouse scrolled (442, 347) with delta (0, 0)
Screenshot: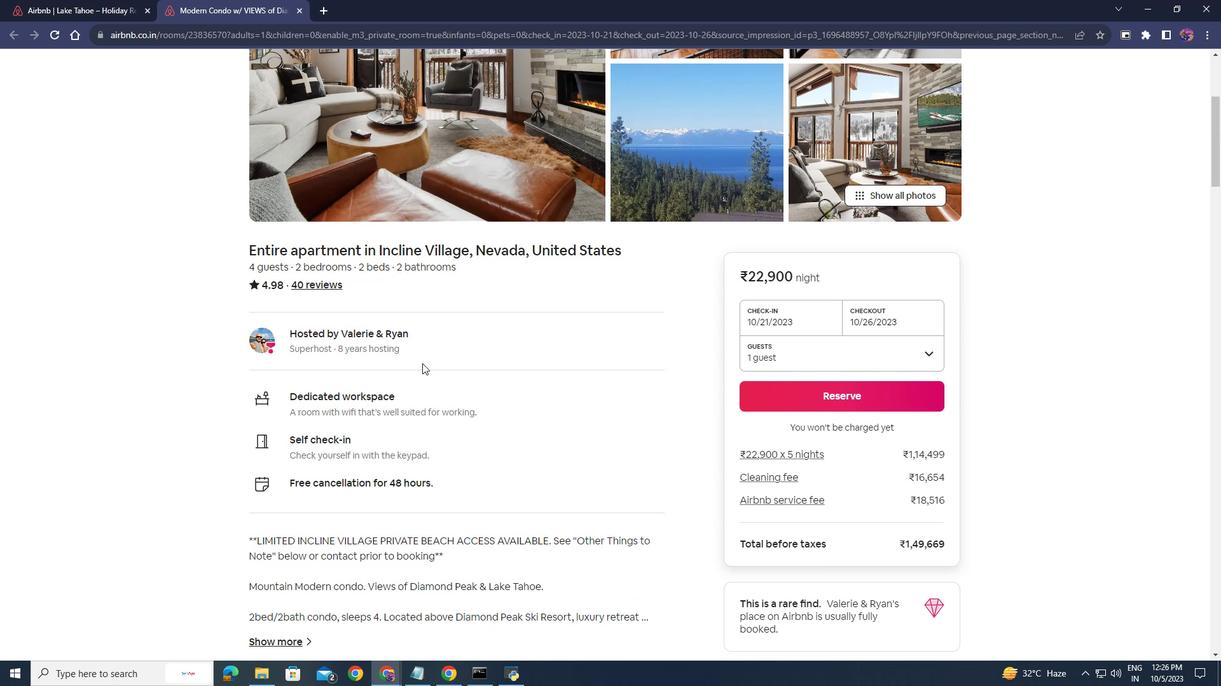 
Action: Mouse scrolled (442, 347) with delta (0, 0)
Screenshot: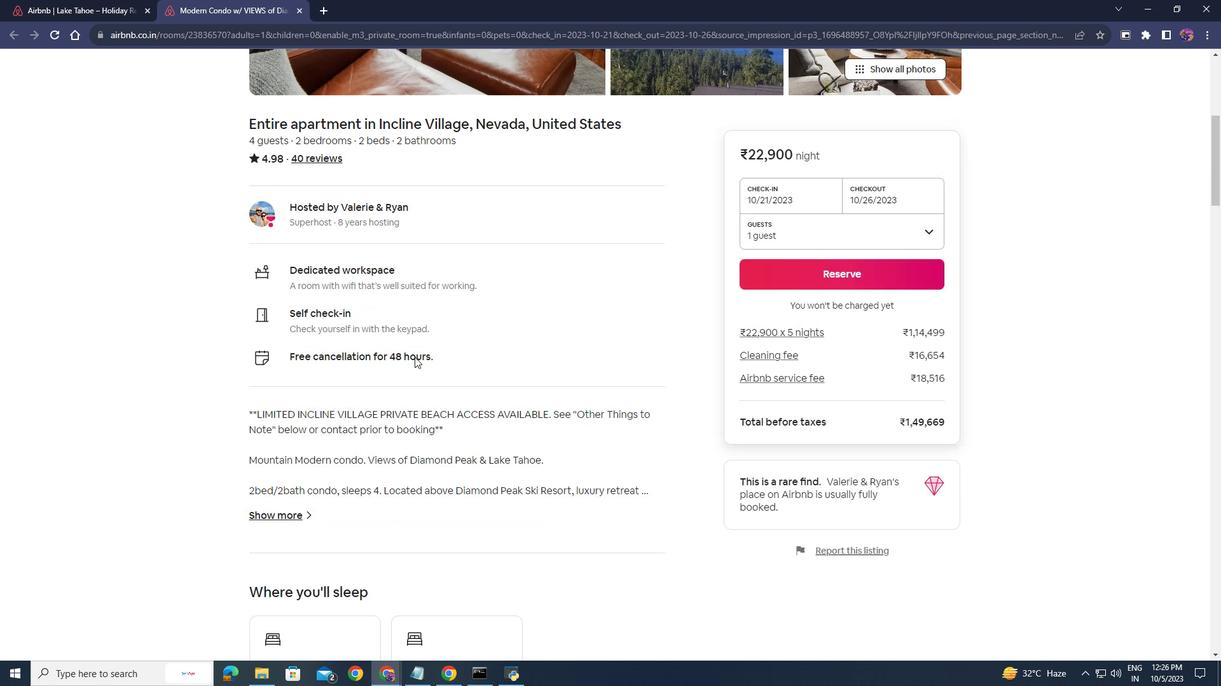 
Action: Mouse moved to (436, 344)
Screenshot: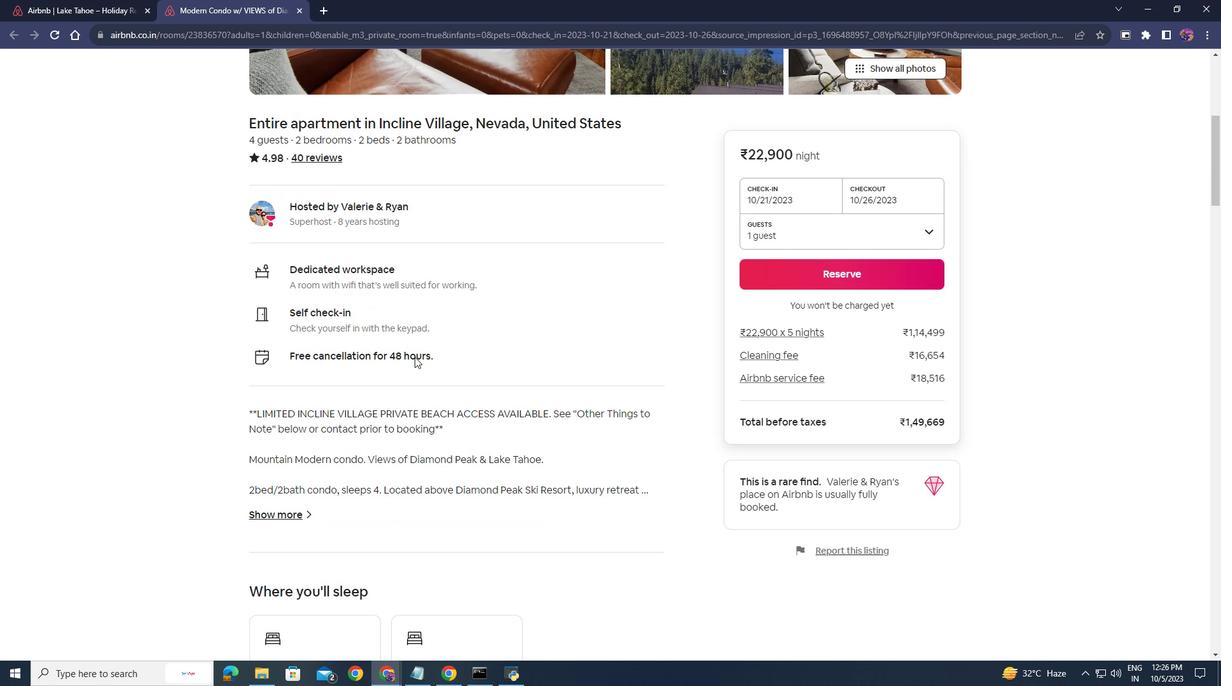 
Action: Mouse scrolled (436, 344) with delta (0, 0)
Screenshot: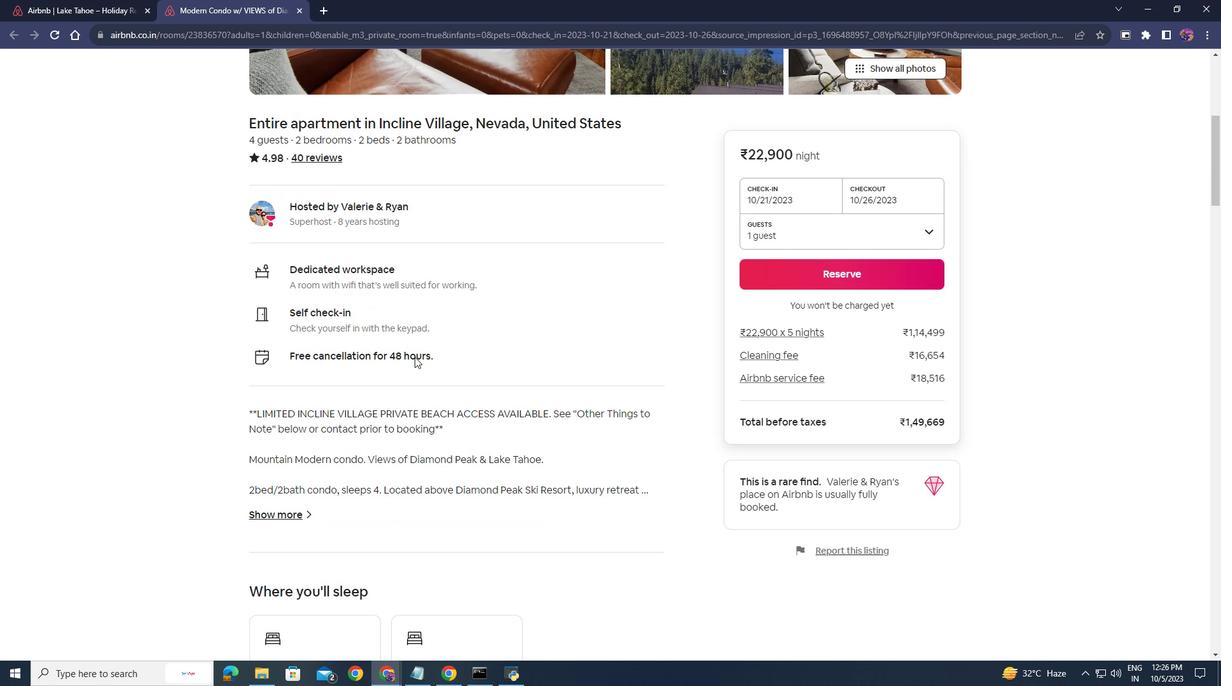 
Action: Mouse moved to (434, 342)
Screenshot: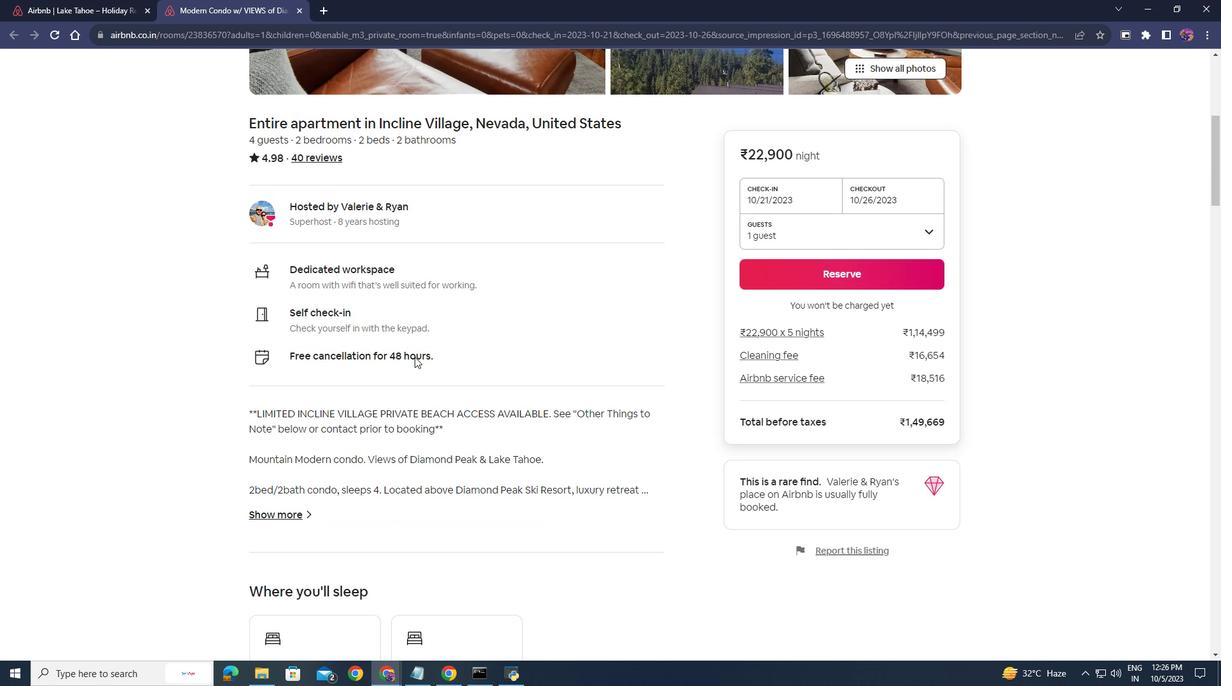 
Action: Mouse scrolled (434, 342) with delta (0, 0)
Screenshot: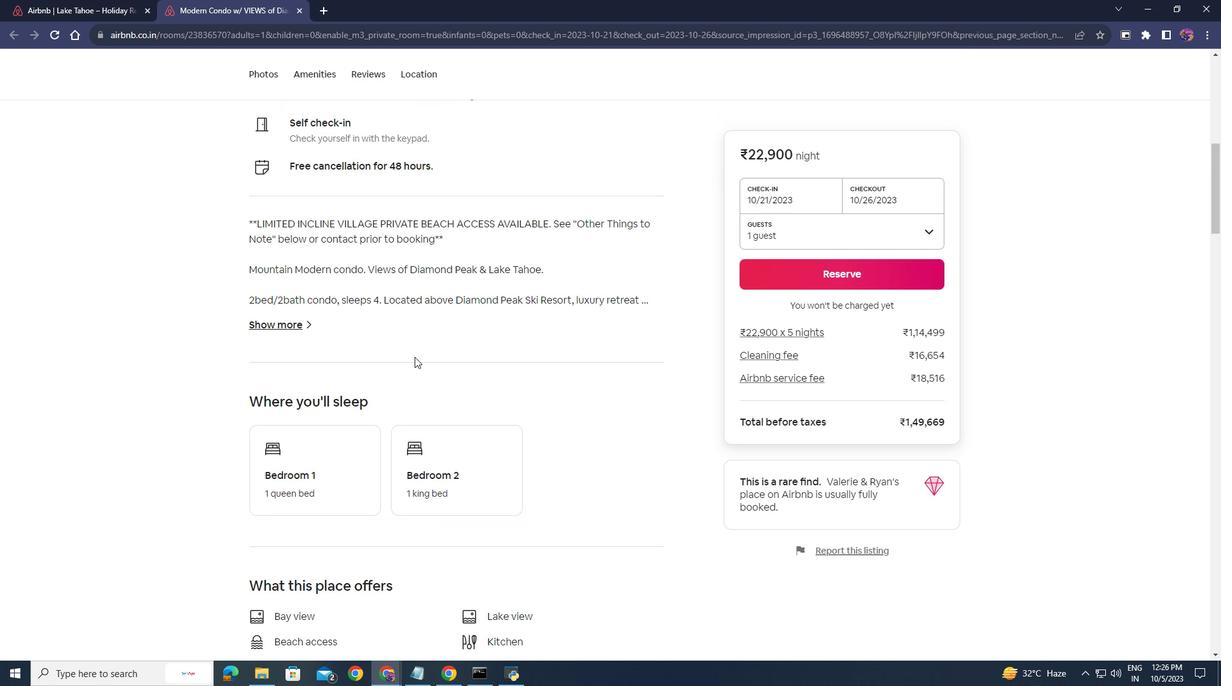 
Action: Mouse scrolled (434, 342) with delta (0, 0)
Screenshot: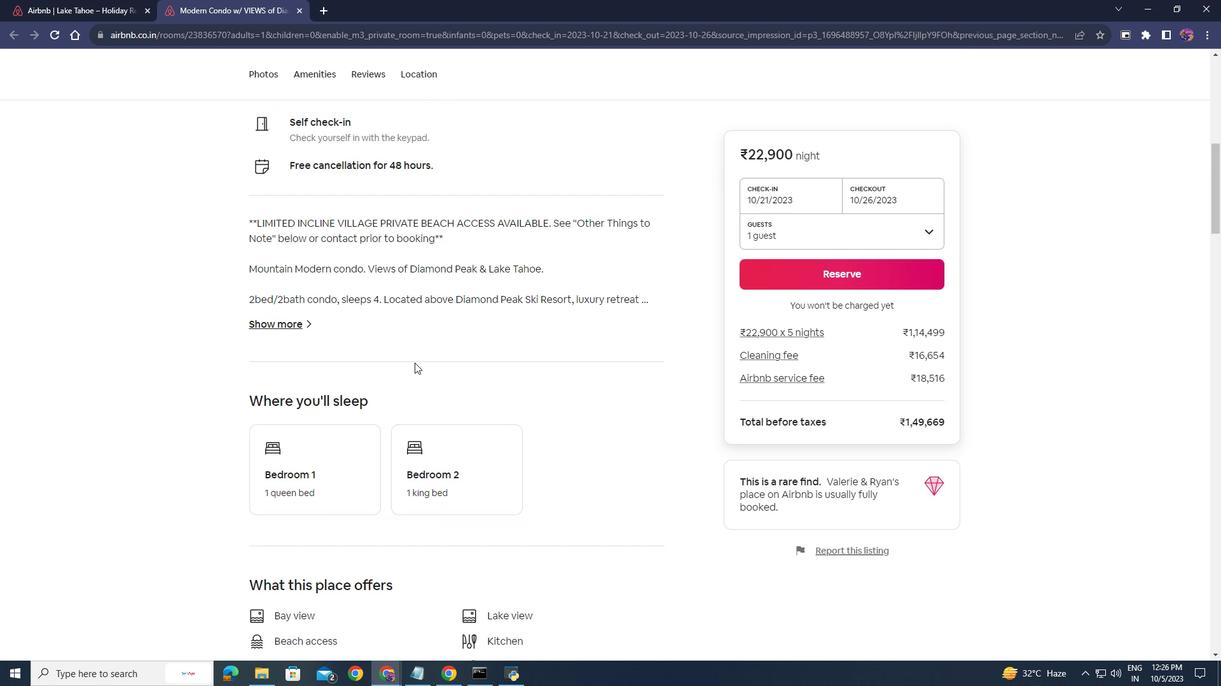 
Action: Mouse scrolled (434, 342) with delta (0, 0)
Screenshot: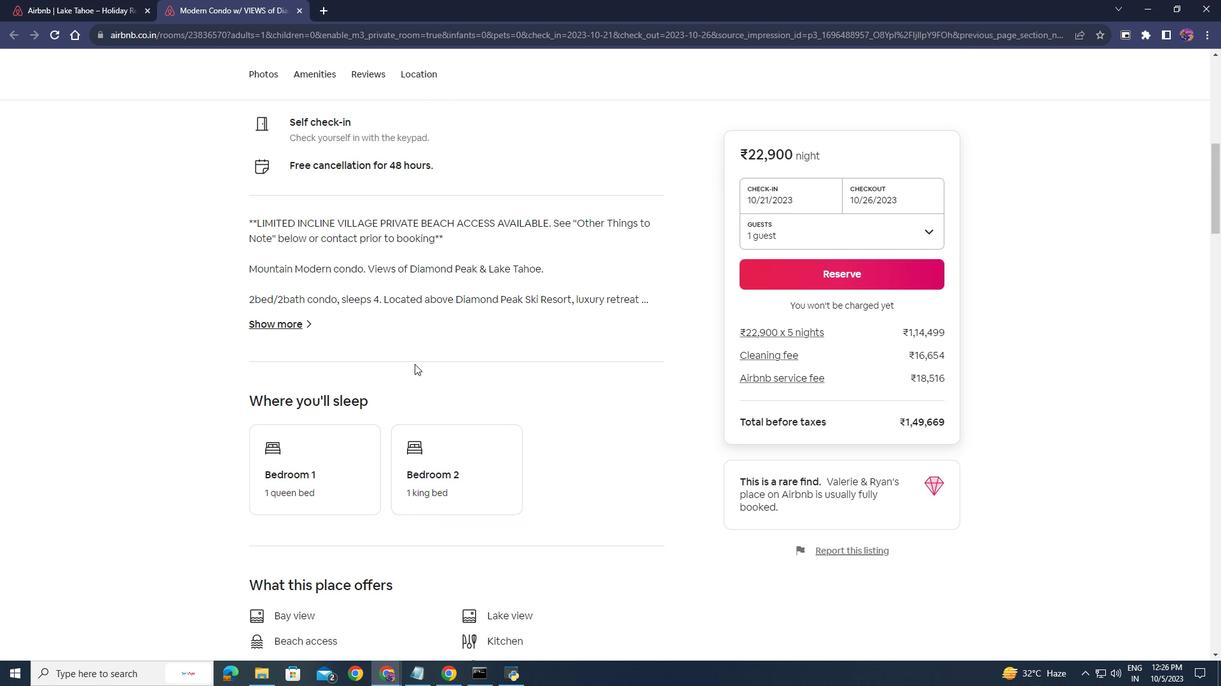 
Action: Mouse moved to (434, 349)
Screenshot: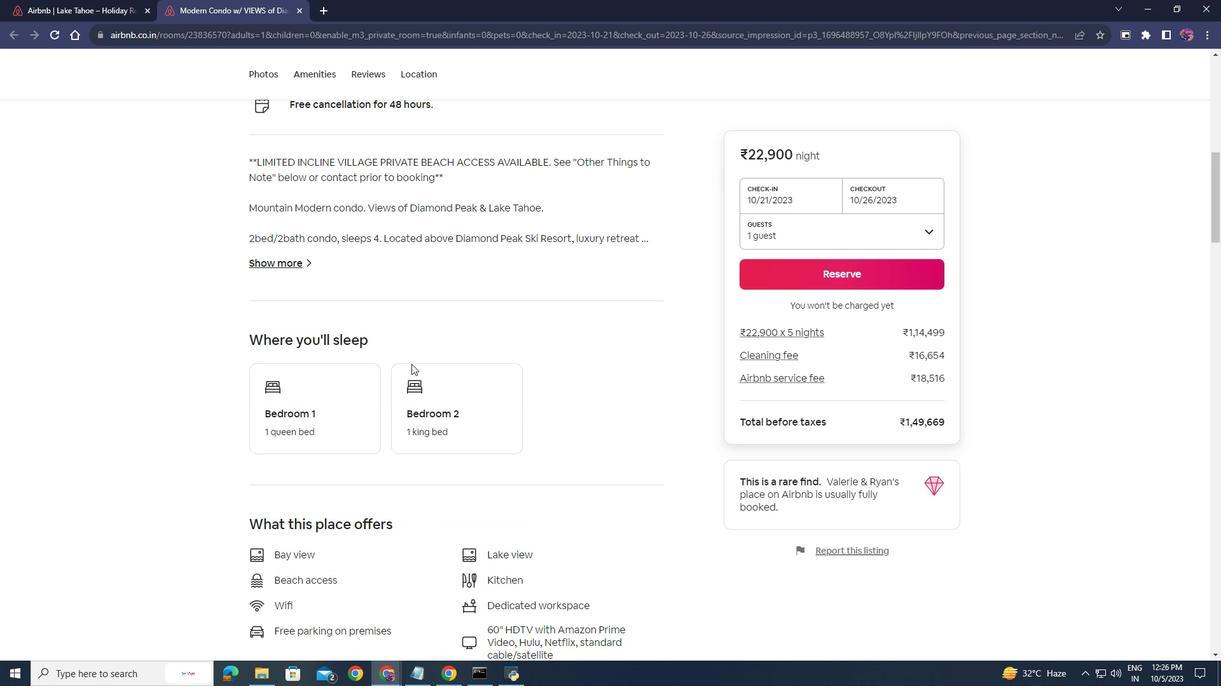 
Action: Mouse scrolled (434, 348) with delta (0, 0)
Screenshot: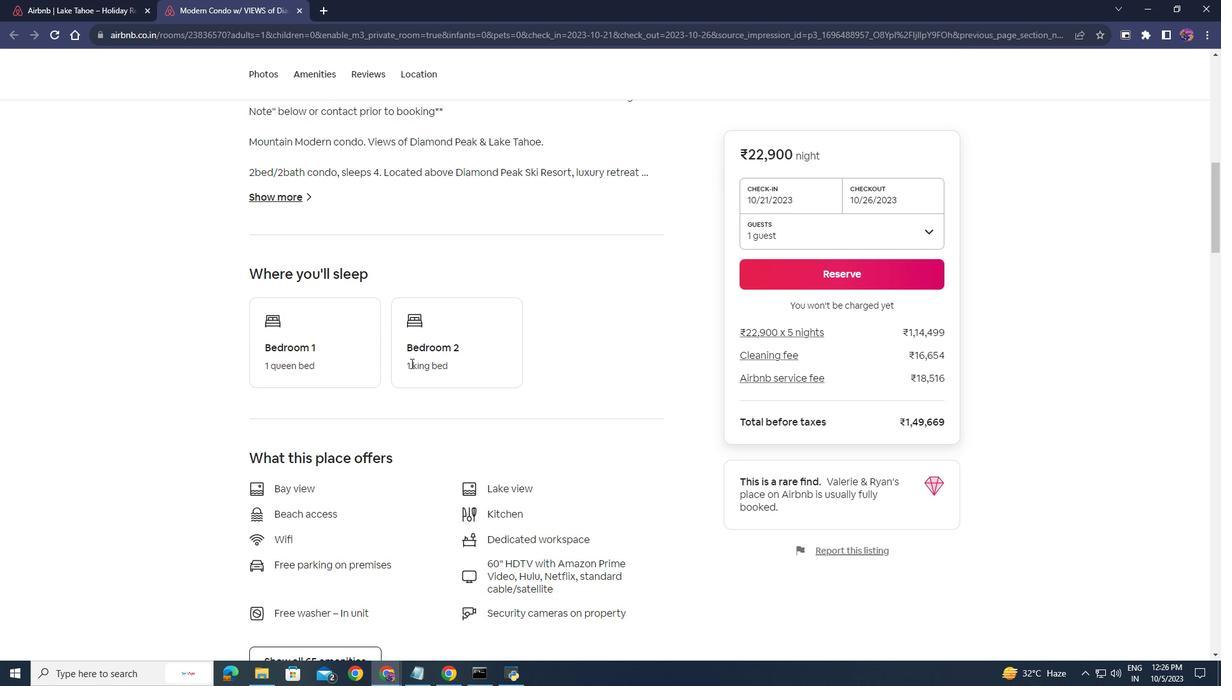
Action: Mouse moved to (432, 349)
Screenshot: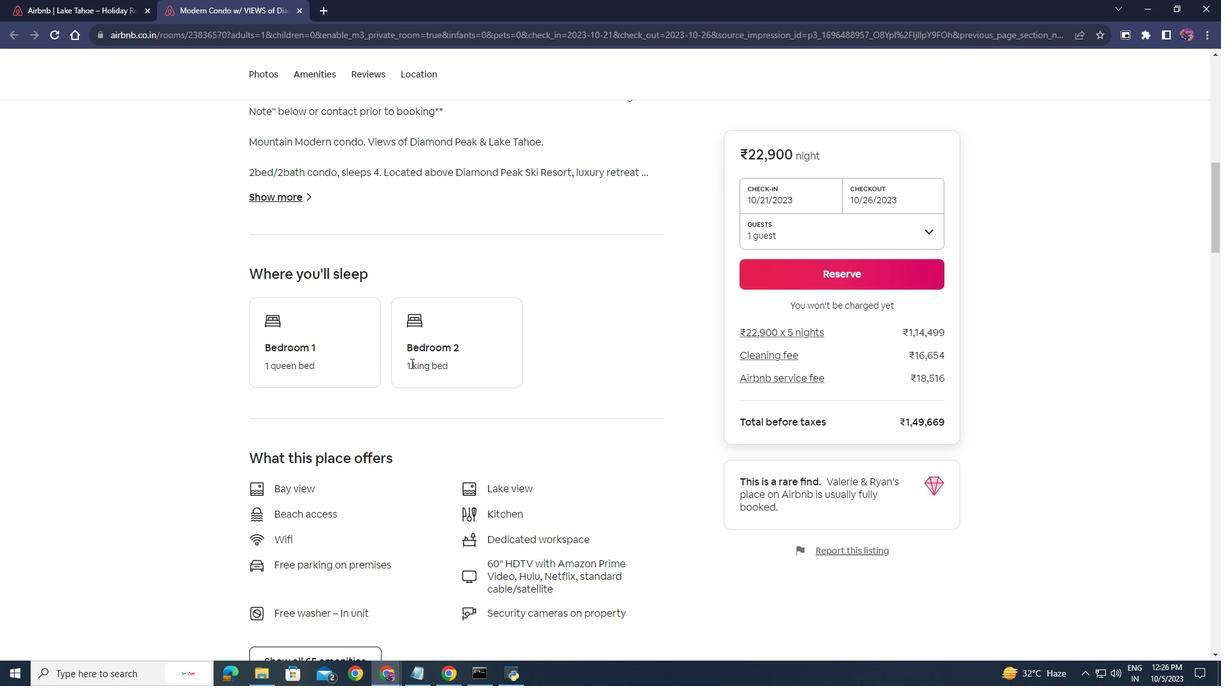 
Action: Mouse scrolled (432, 348) with delta (0, 0)
Screenshot: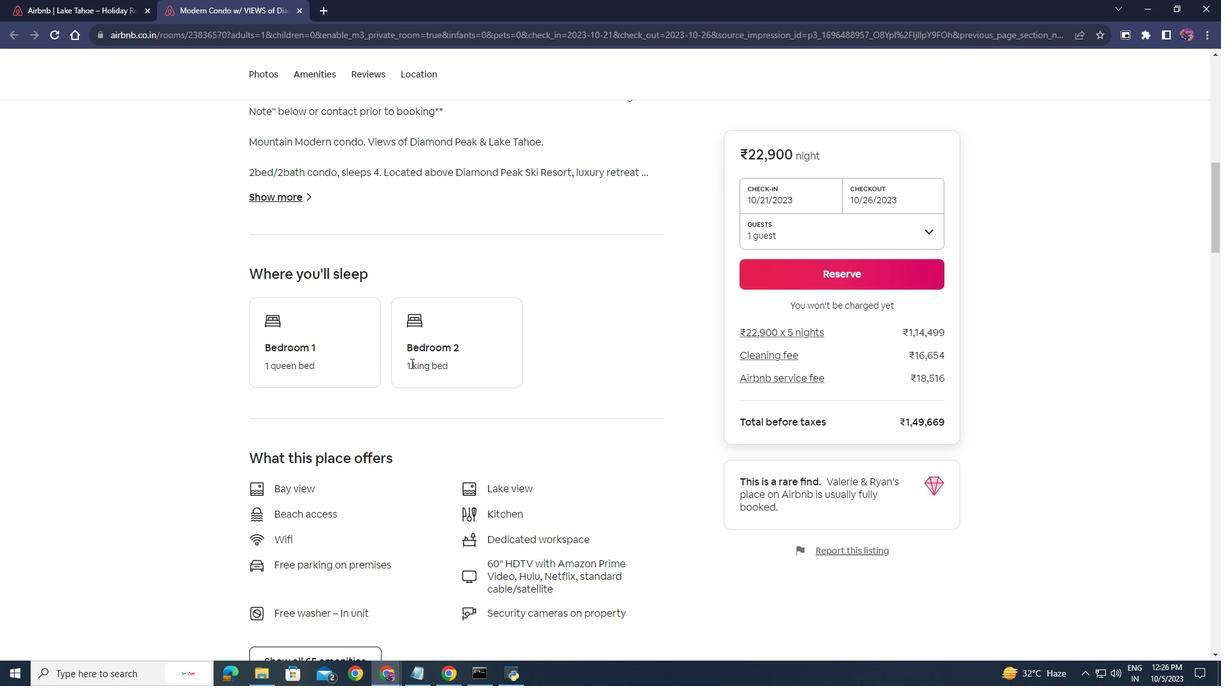 
Action: Mouse moved to (430, 348)
Screenshot: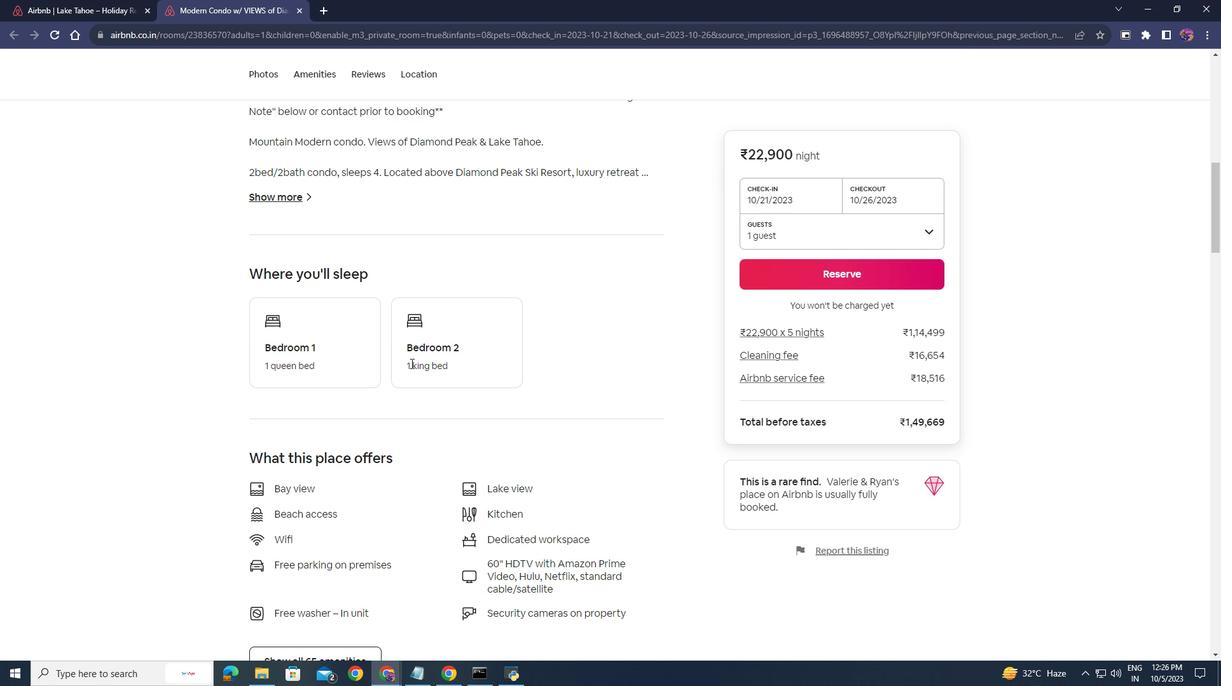 
Action: Mouse scrolled (430, 347) with delta (0, 0)
Screenshot: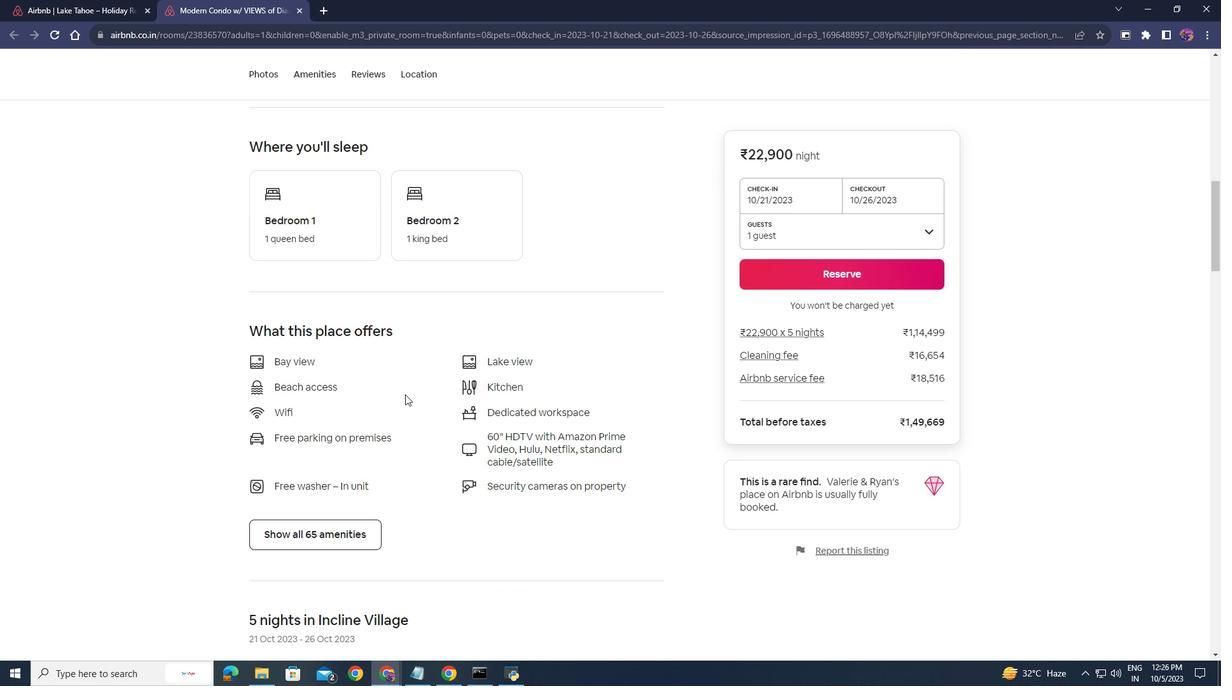 
Action: Mouse scrolled (430, 347) with delta (0, 0)
Screenshot: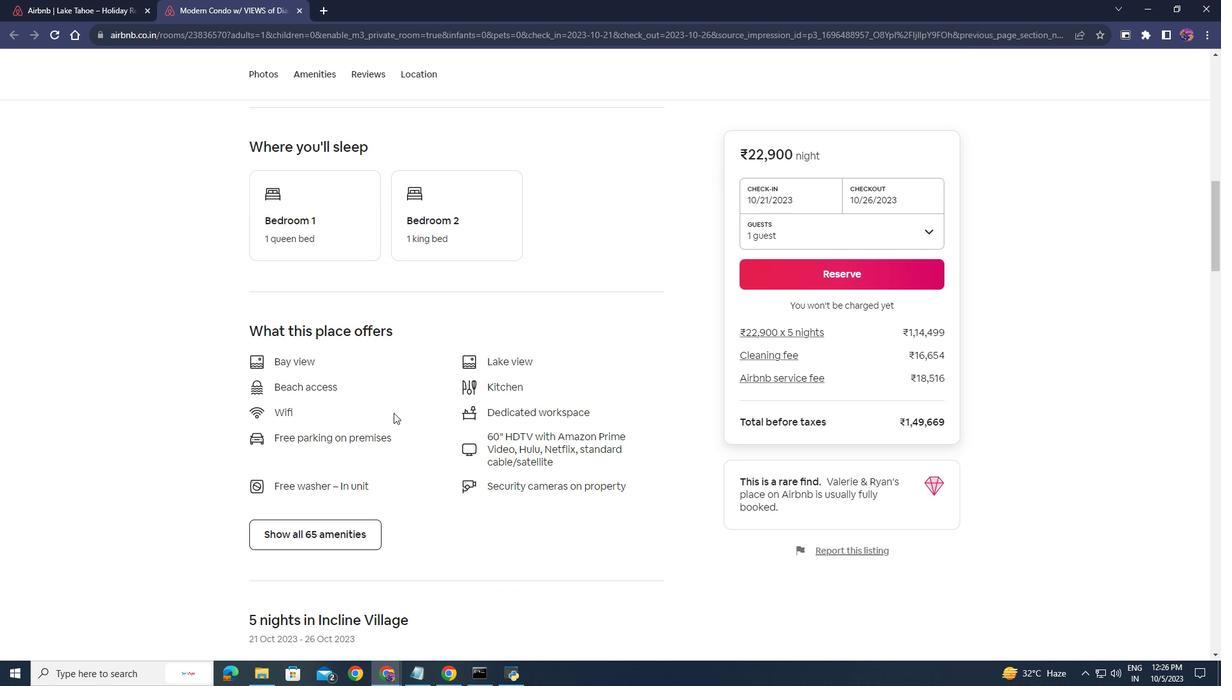 
Action: Mouse moved to (332, 495)
Screenshot: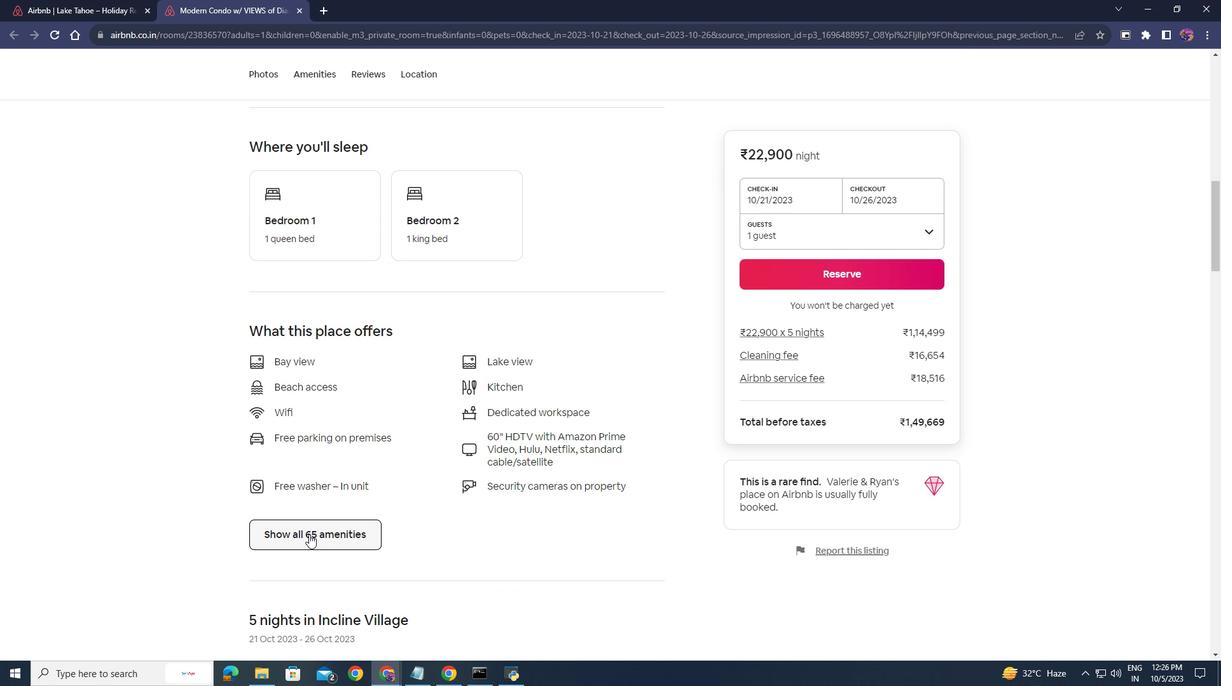 
Action: Mouse pressed left at (332, 495)
Screenshot: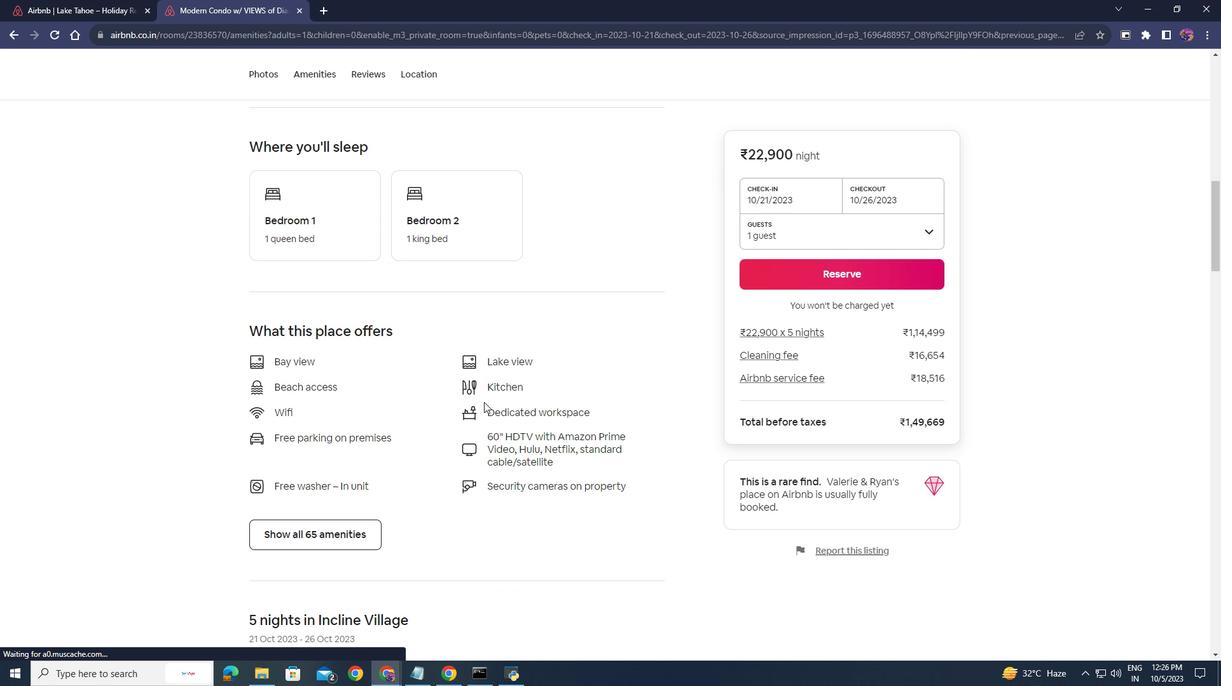 
Action: Mouse moved to (519, 368)
Screenshot: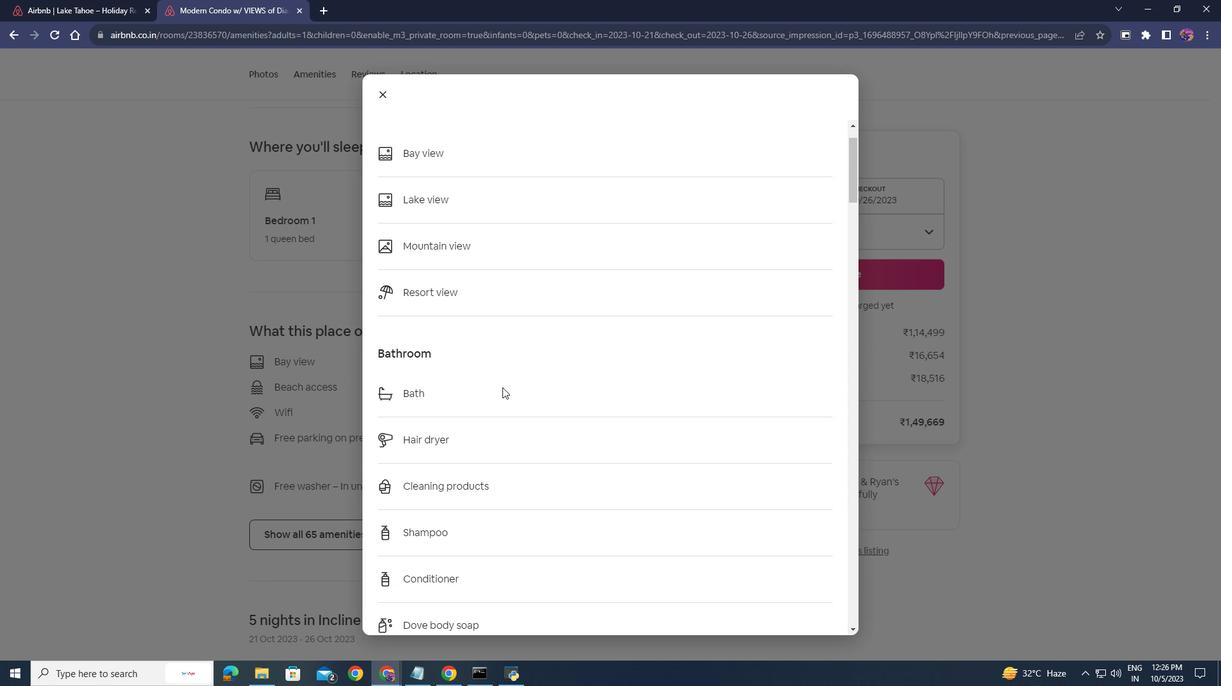 
Action: Mouse scrolled (519, 368) with delta (0, 0)
Screenshot: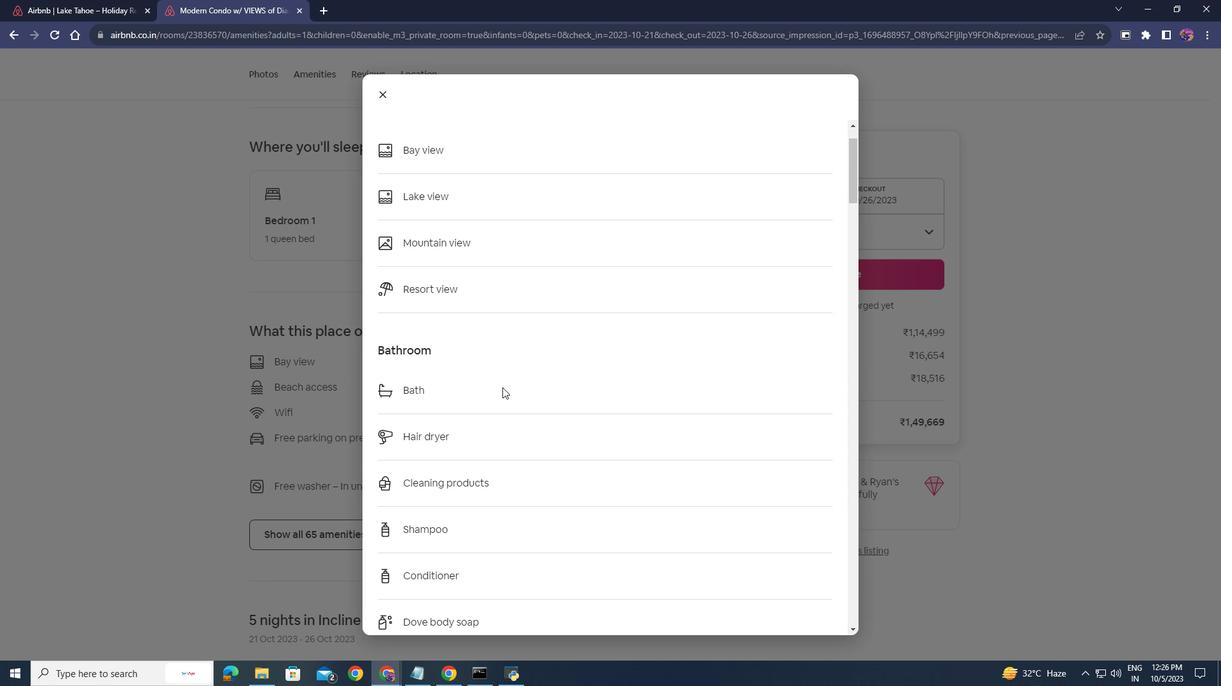 
Action: Mouse scrolled (519, 368) with delta (0, 0)
Screenshot: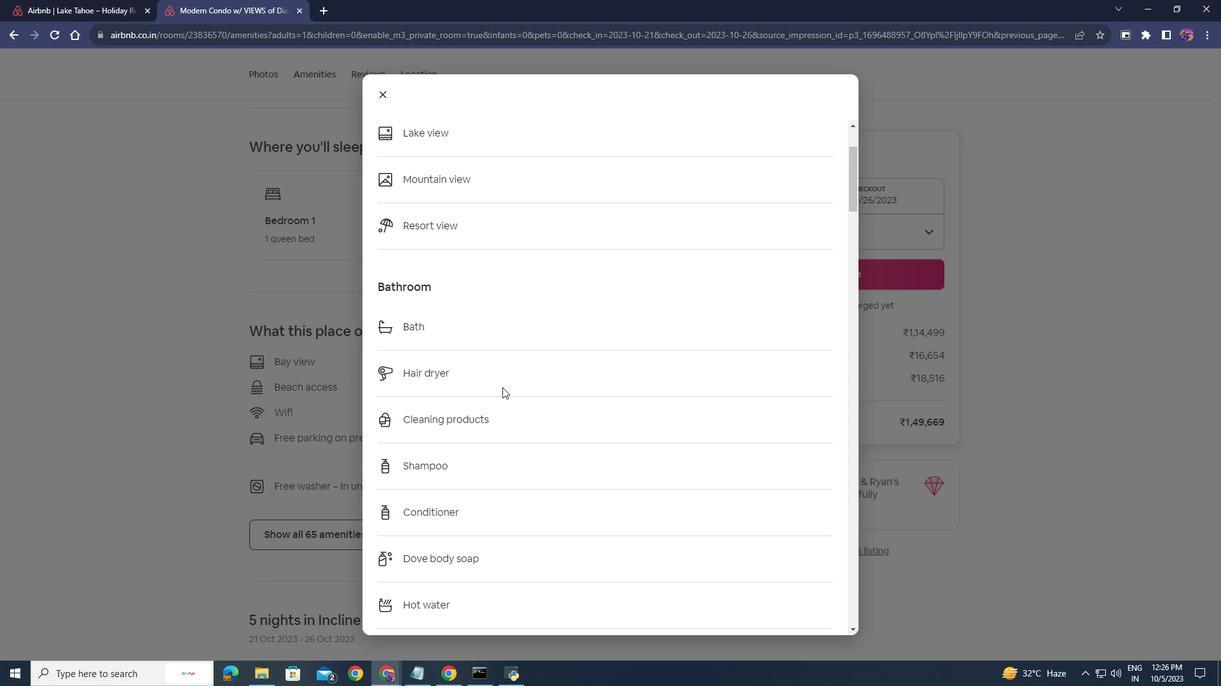 
Action: Mouse scrolled (519, 368) with delta (0, 0)
Screenshot: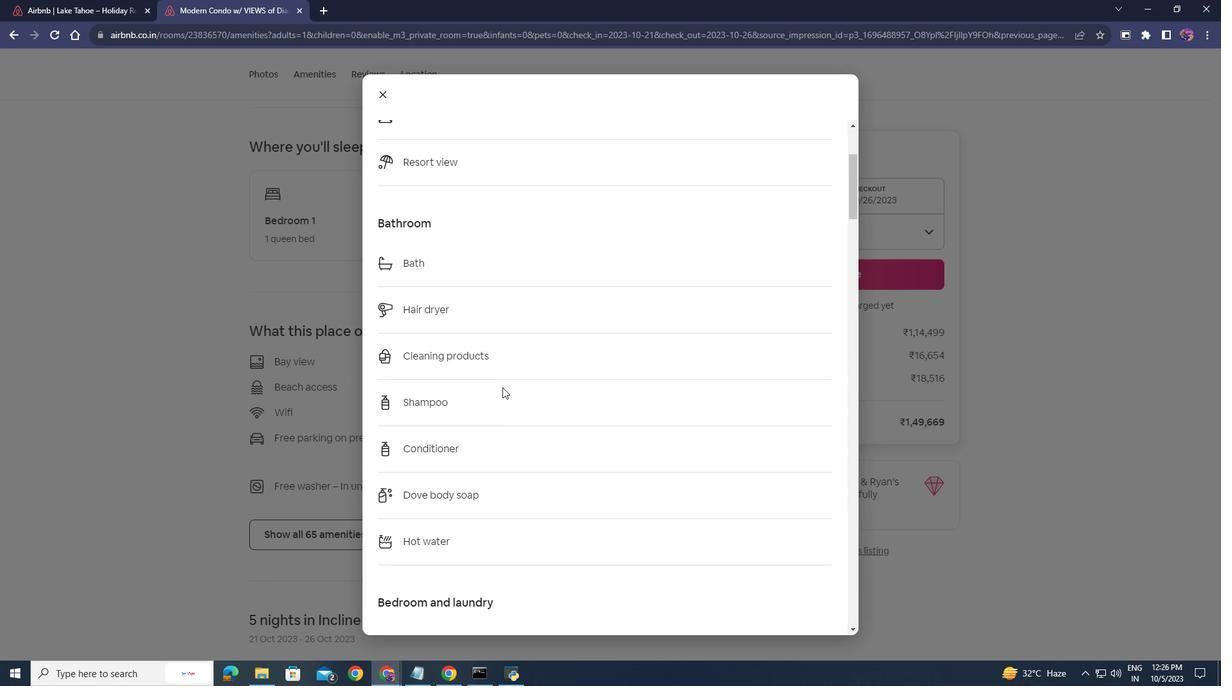 
Action: Mouse moved to (520, 368)
Screenshot: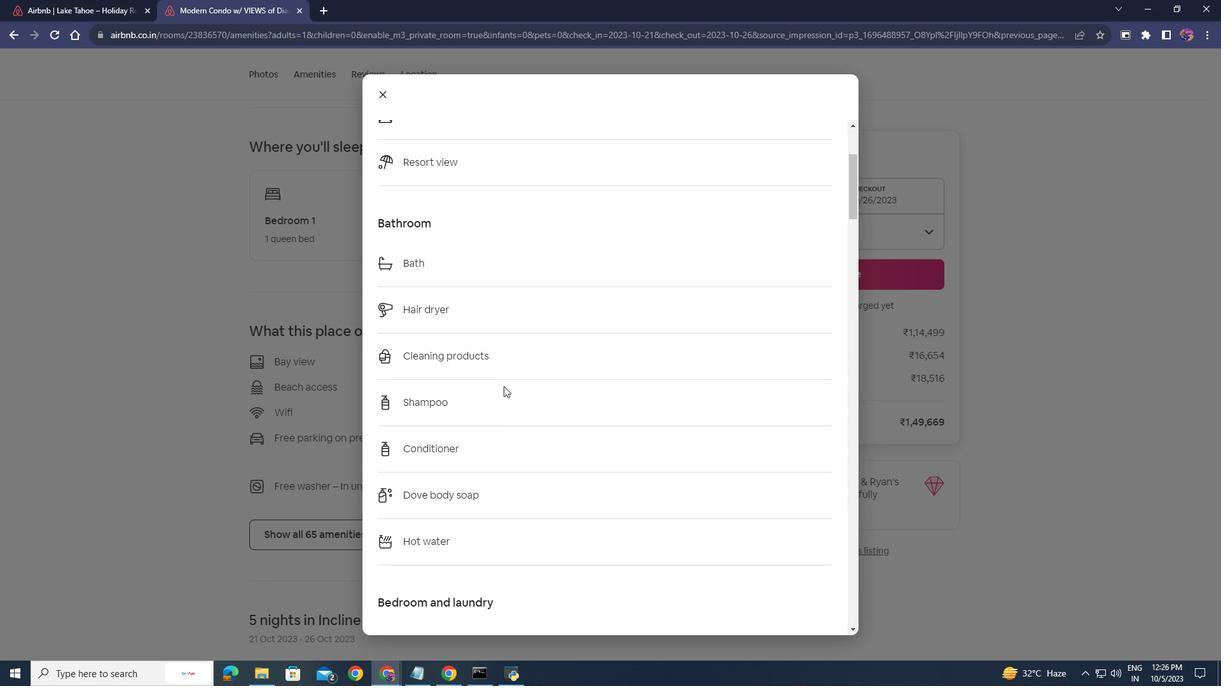 
Action: Mouse scrolled (520, 367) with delta (0, 0)
Screenshot: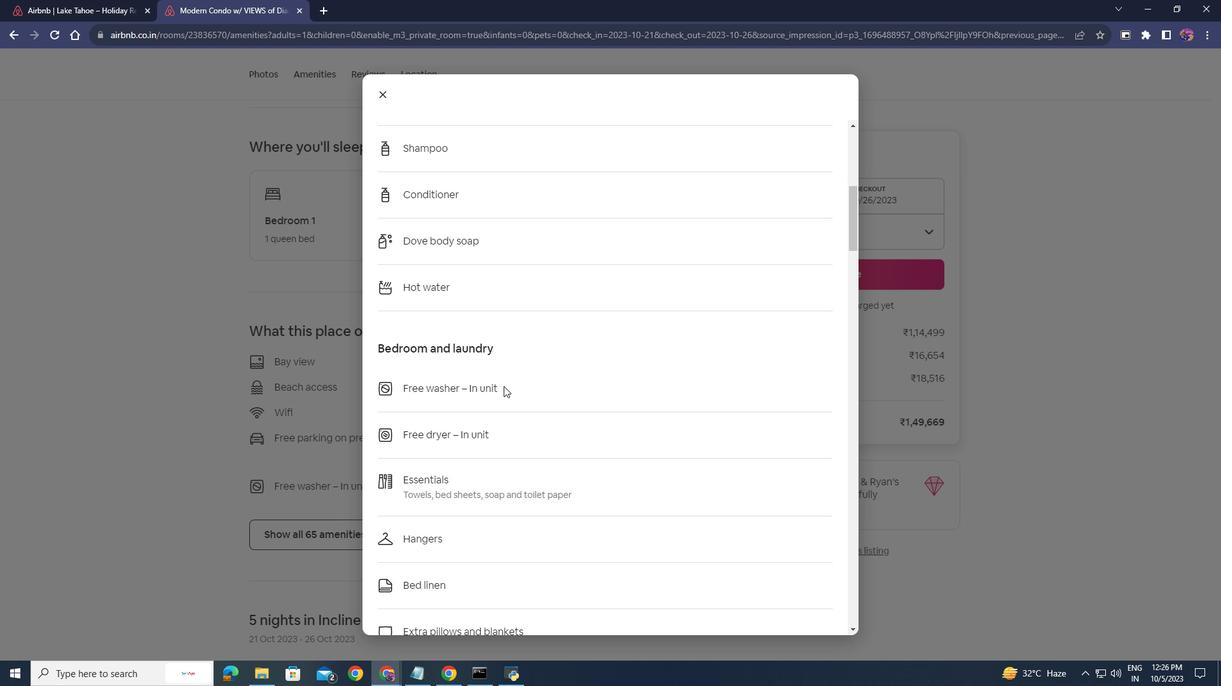 
Action: Mouse scrolled (520, 367) with delta (0, 0)
Screenshot: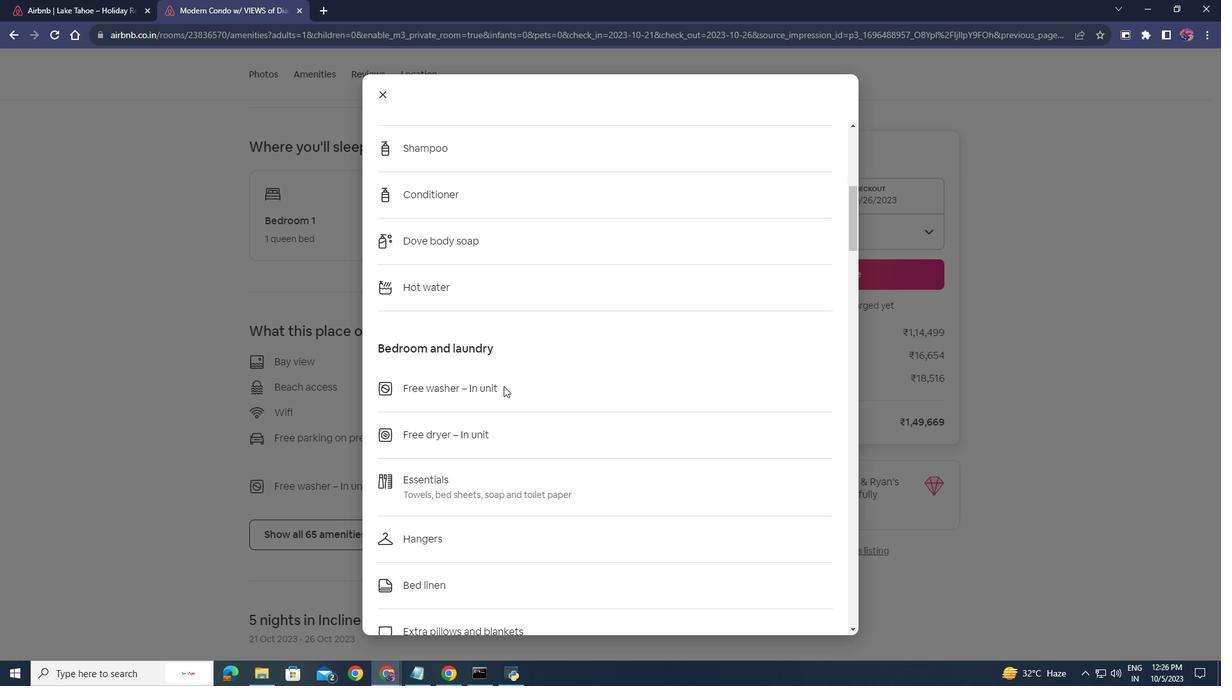 
Action: Mouse scrolled (520, 367) with delta (0, 0)
Screenshot: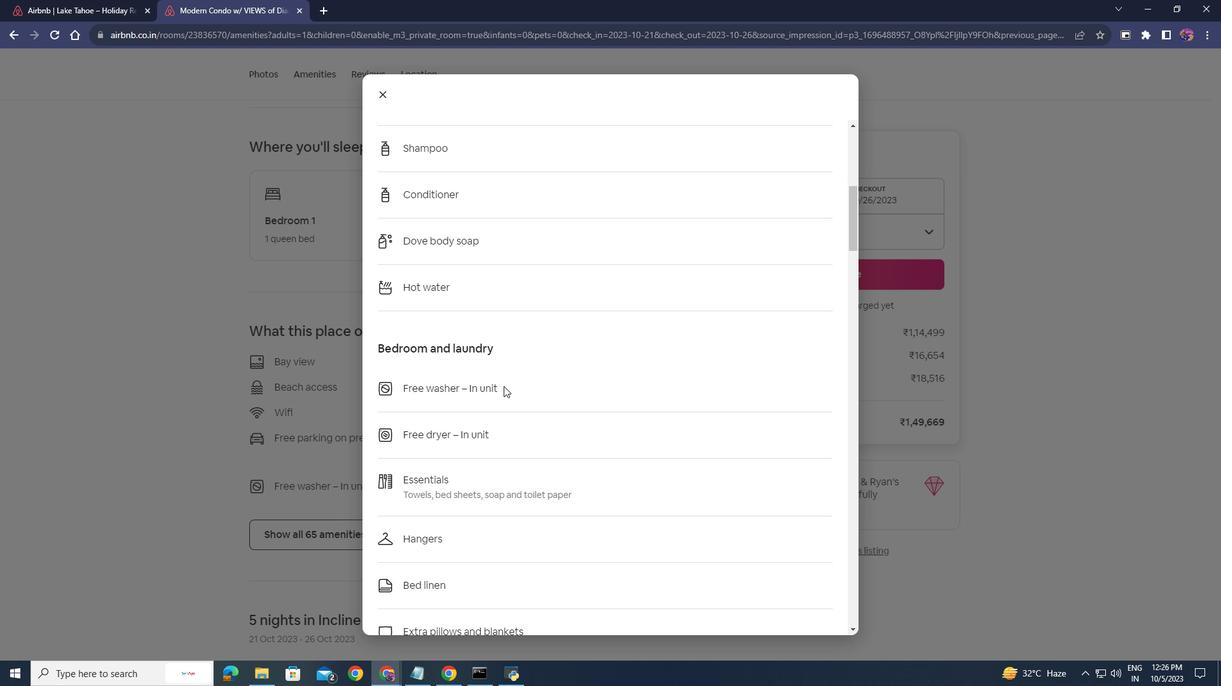 
Action: Mouse scrolled (520, 367) with delta (0, 0)
Screenshot: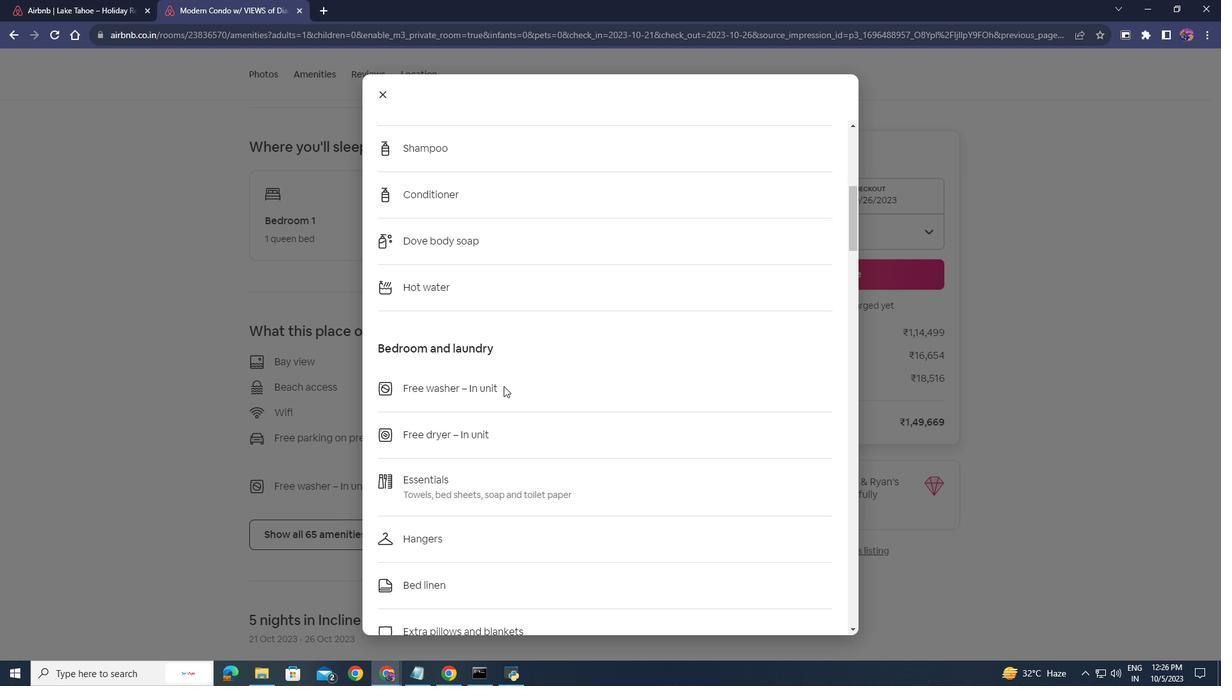 
Action: Mouse scrolled (520, 367) with delta (0, 0)
Screenshot: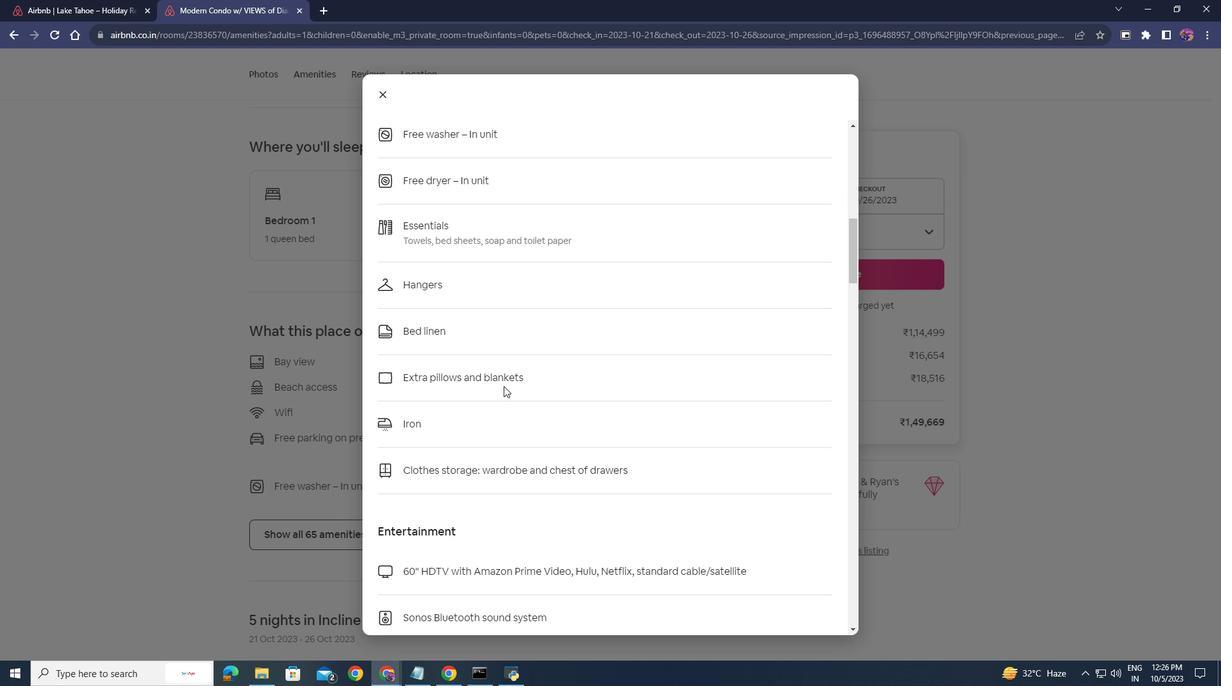 
Action: Mouse scrolled (520, 367) with delta (0, 0)
Screenshot: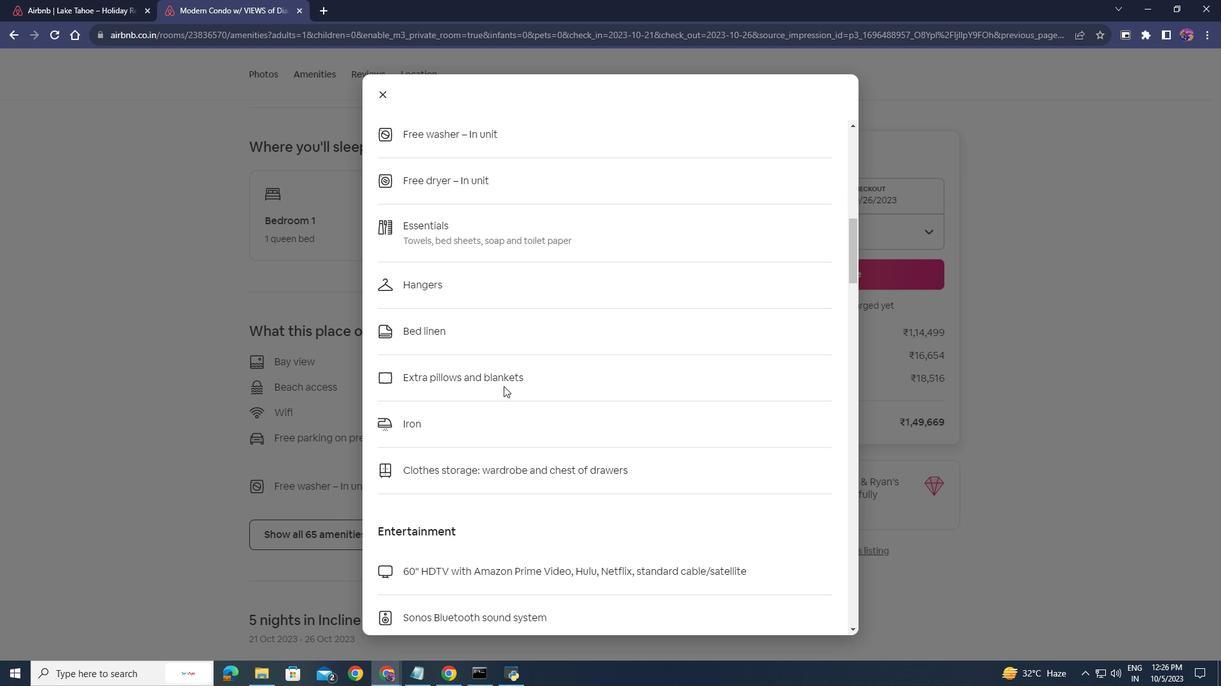 
Action: Mouse scrolled (520, 367) with delta (0, 0)
Screenshot: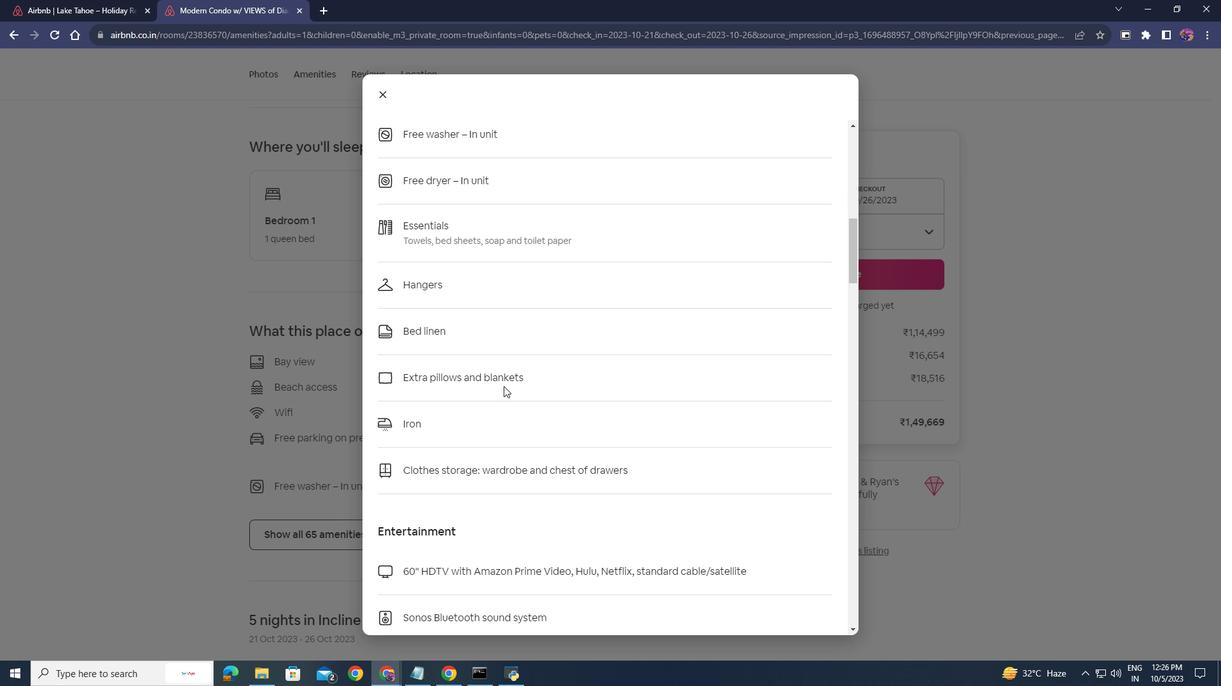 
Action: Mouse scrolled (520, 367) with delta (0, 0)
Screenshot: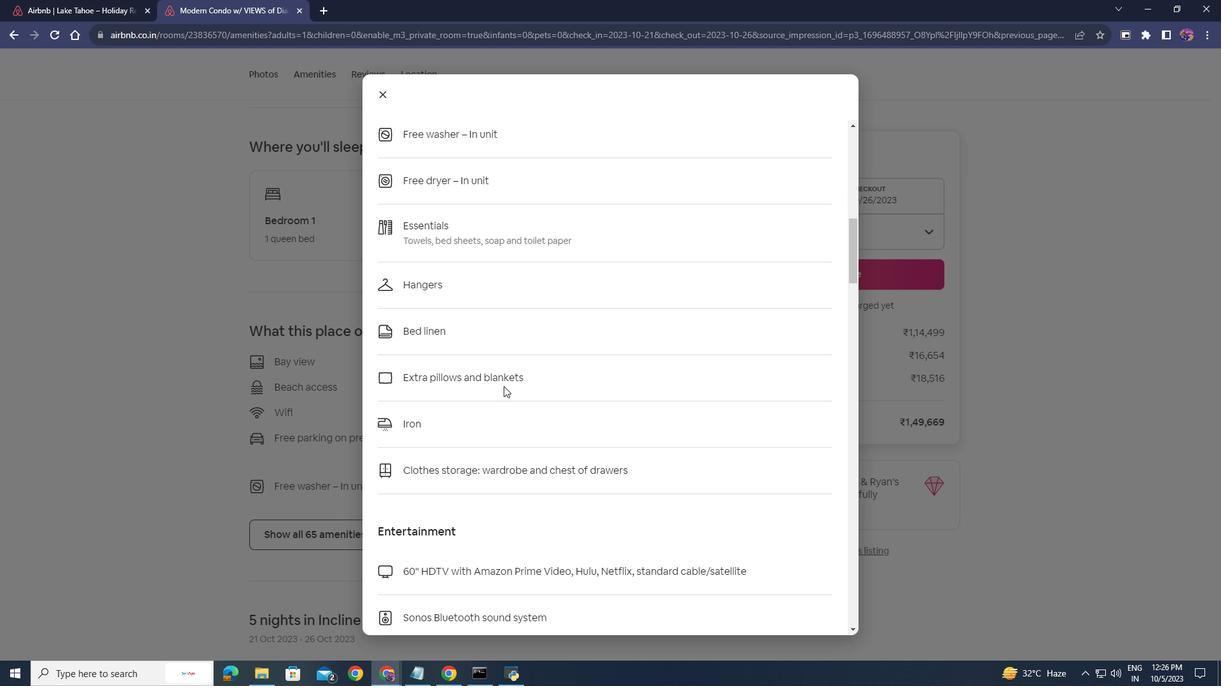
Action: Mouse scrolled (520, 367) with delta (0, 0)
Screenshot: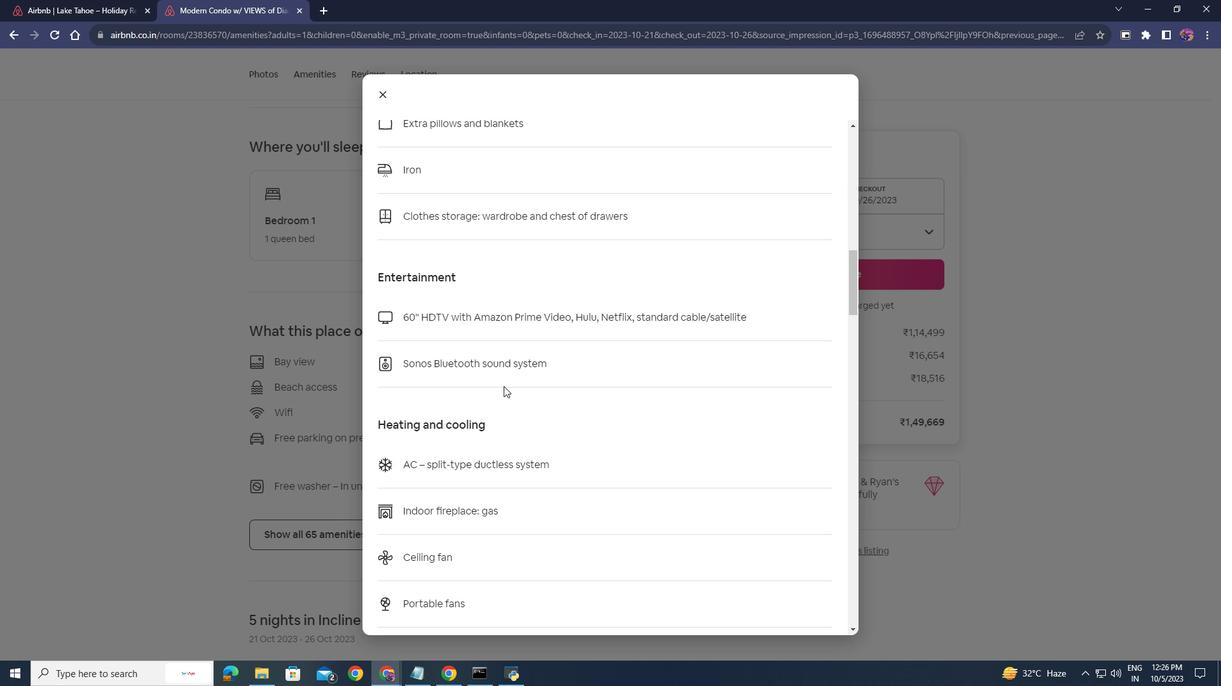 
Action: Mouse scrolled (520, 367) with delta (0, 0)
Screenshot: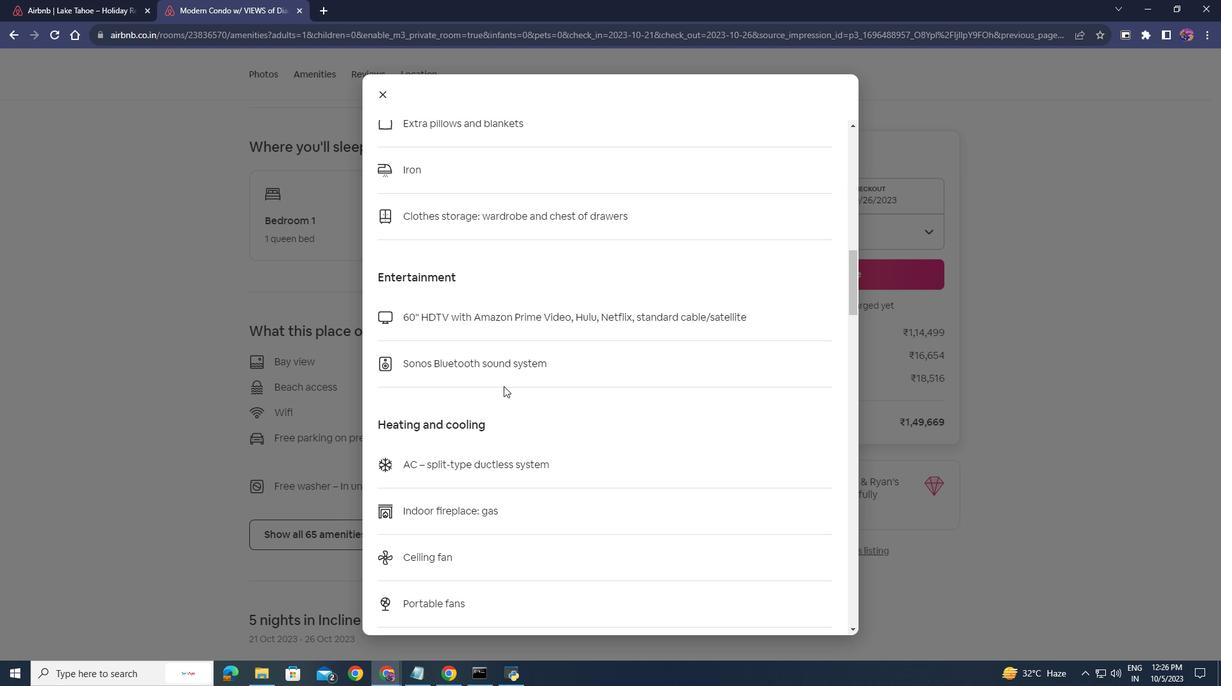 
Action: Mouse scrolled (520, 367) with delta (0, 0)
Screenshot: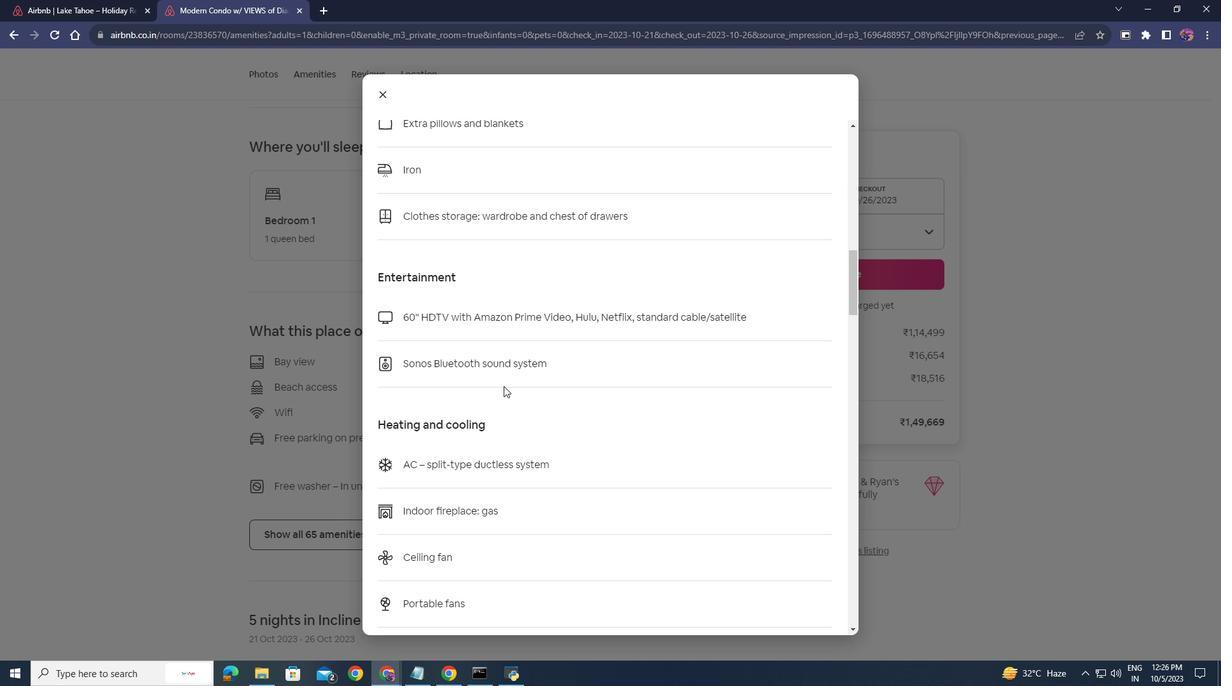 
Action: Mouse scrolled (520, 367) with delta (0, 0)
Screenshot: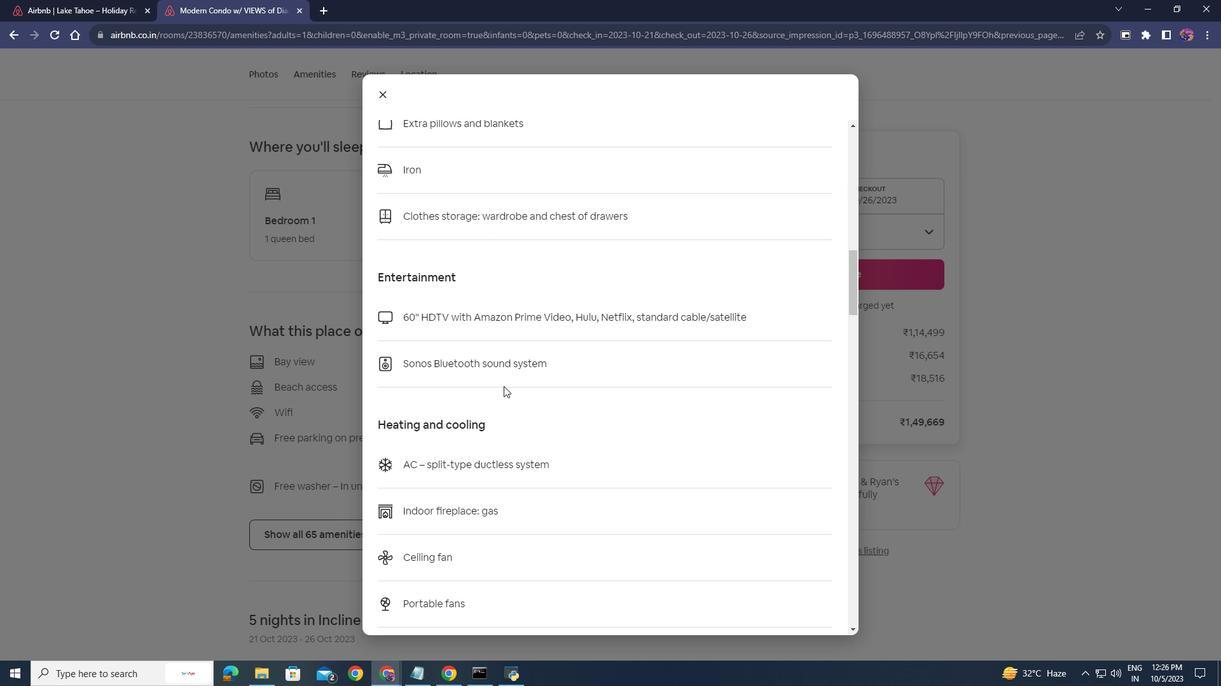 
Action: Mouse moved to (526, 365)
Screenshot: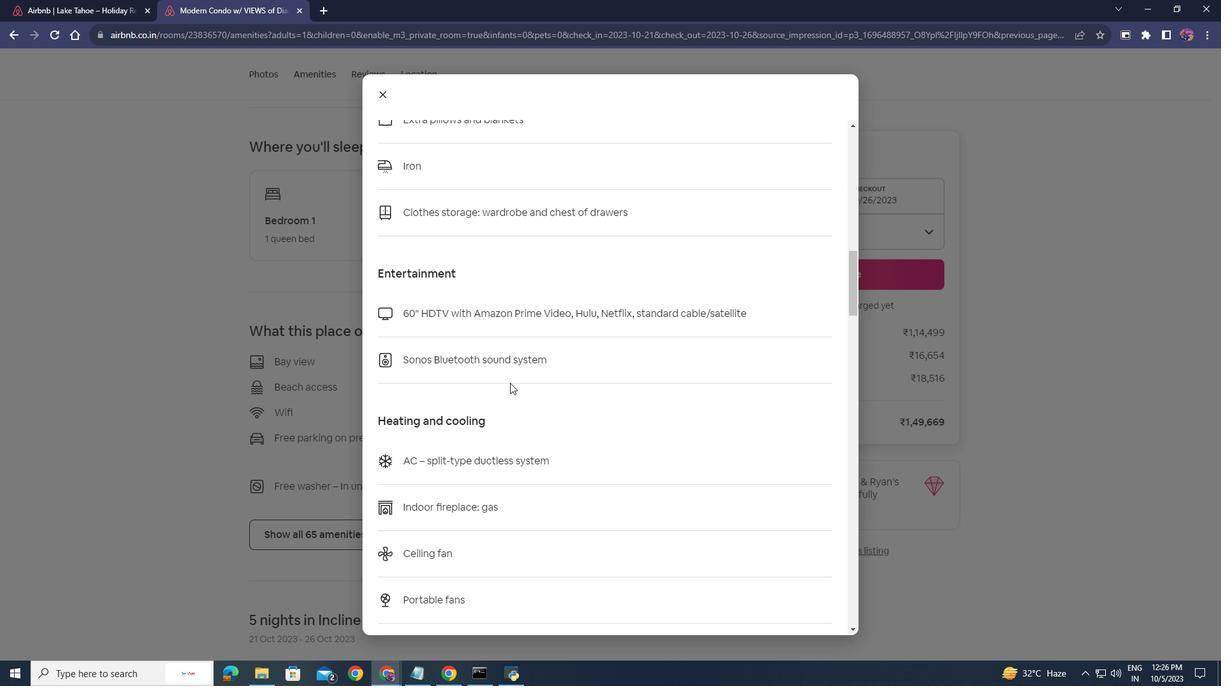 
Action: Mouse scrolled (526, 365) with delta (0, 0)
Screenshot: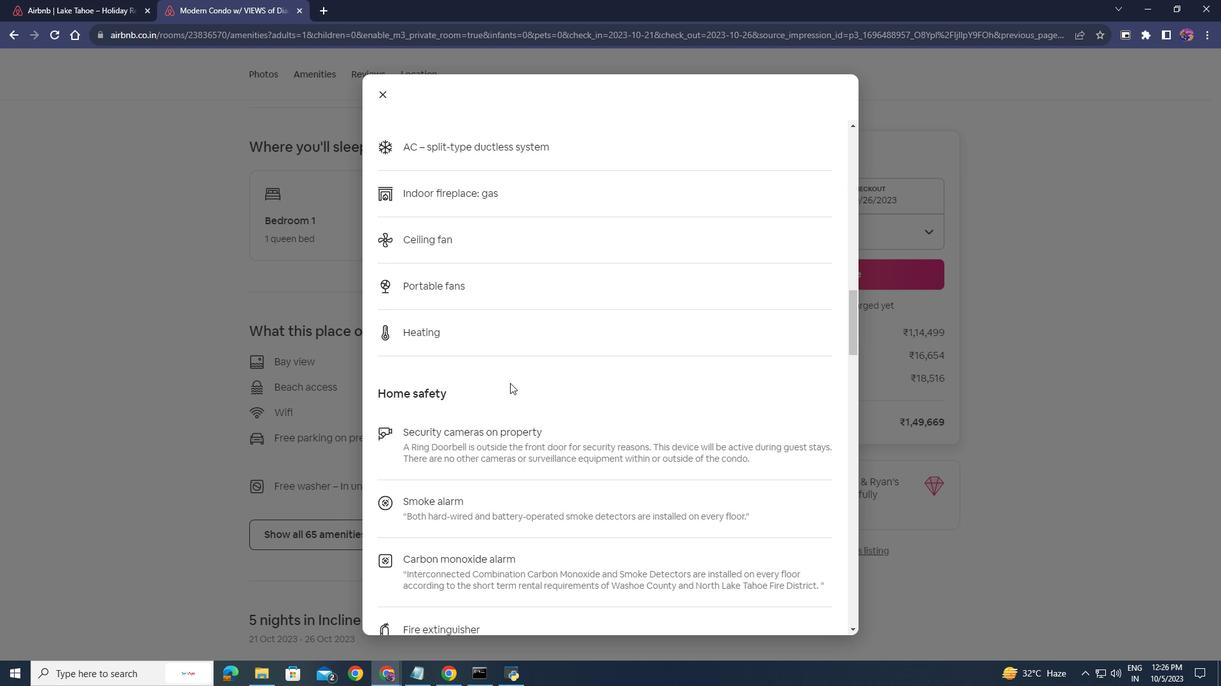 
Action: Mouse scrolled (526, 365) with delta (0, 0)
Screenshot: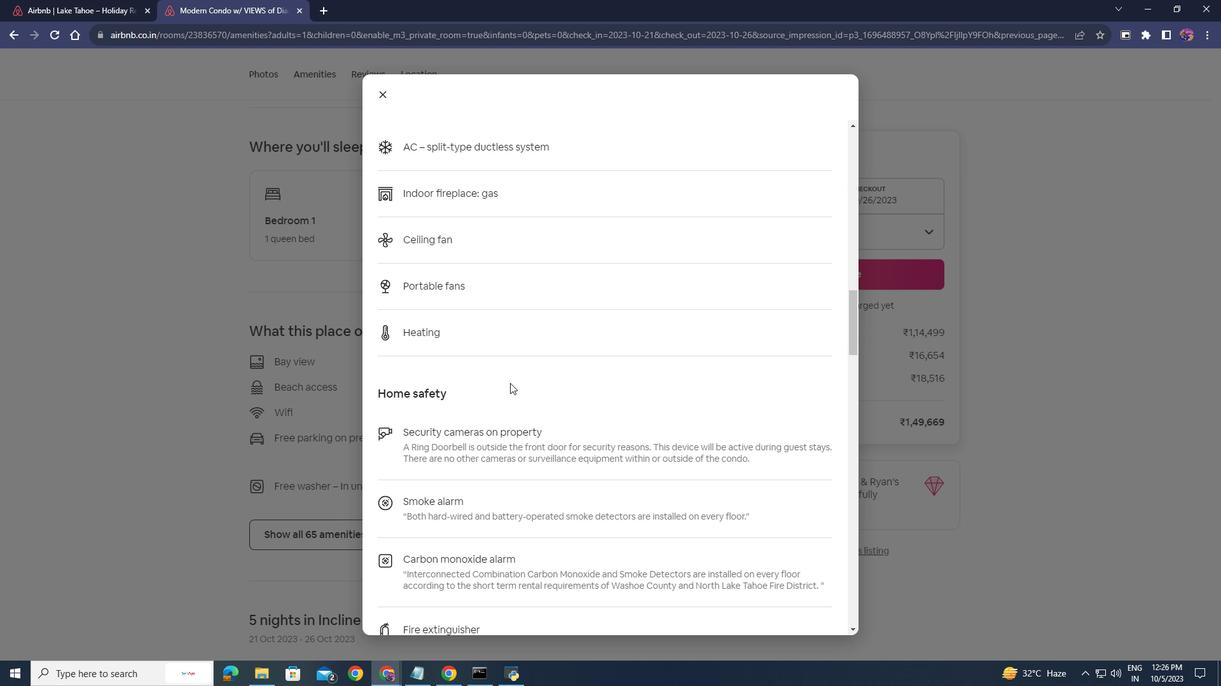 
Action: Mouse scrolled (526, 365) with delta (0, 0)
Screenshot: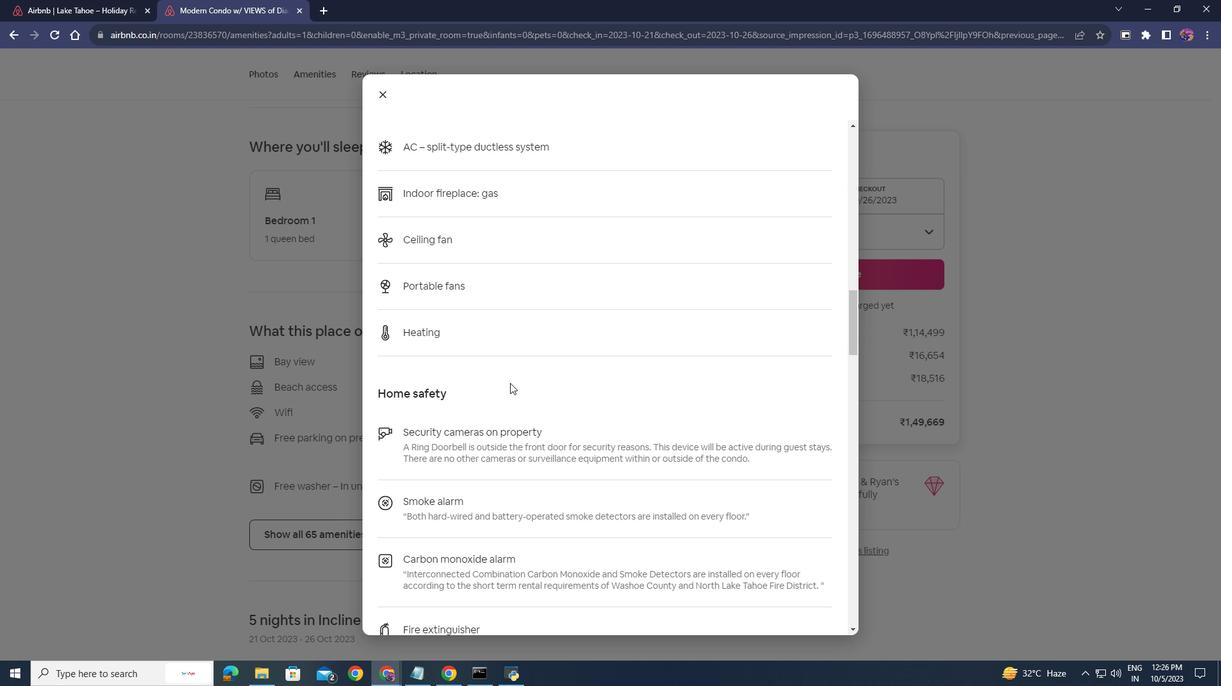 
Action: Mouse scrolled (526, 365) with delta (0, 0)
Screenshot: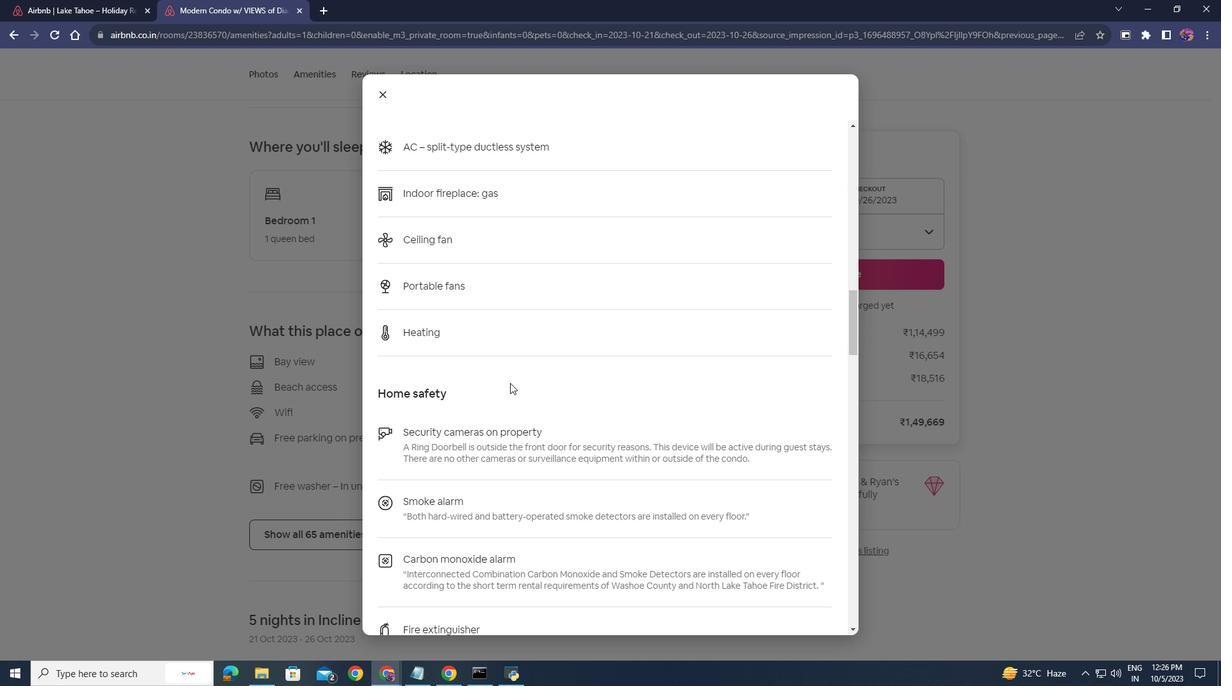 
Action: Mouse scrolled (526, 365) with delta (0, 0)
Screenshot: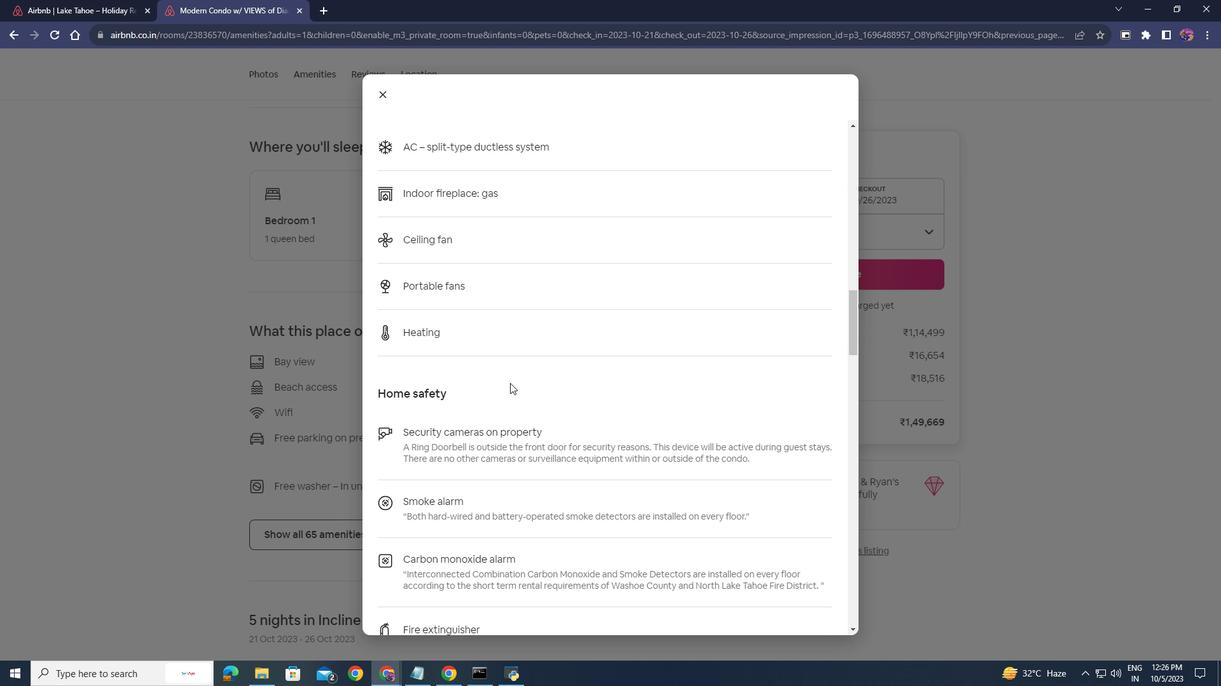 
Action: Mouse moved to (526, 365)
Screenshot: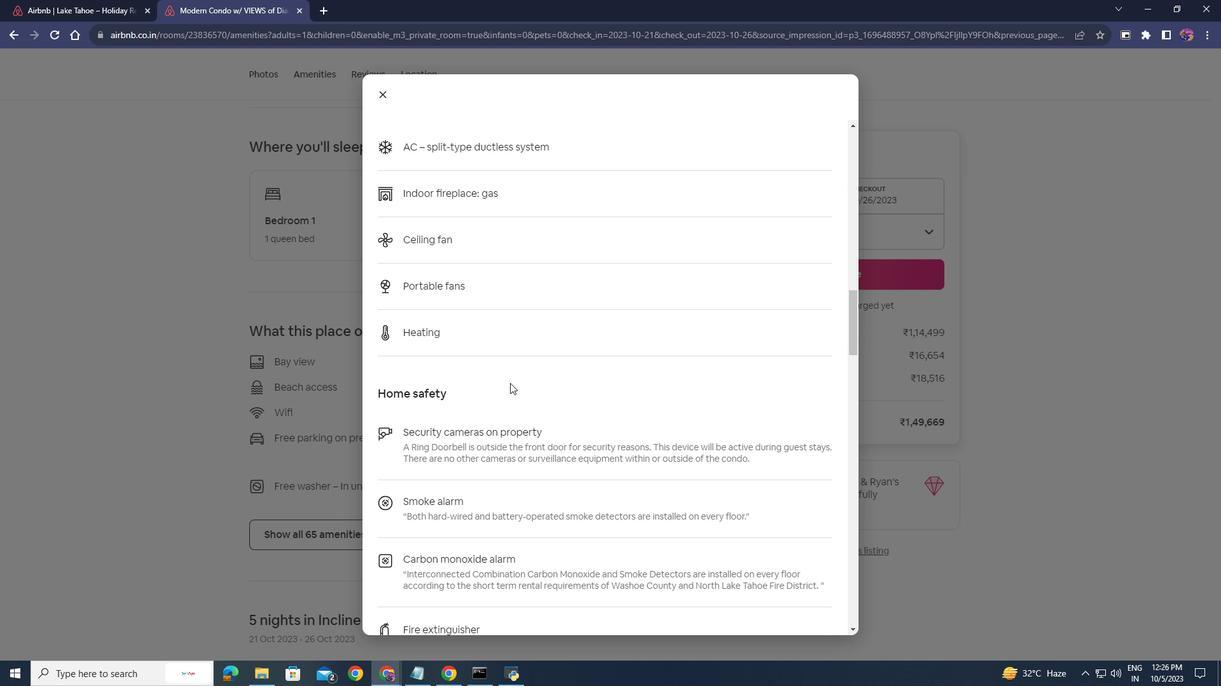 
Action: Mouse scrolled (526, 365) with delta (0, 0)
Screenshot: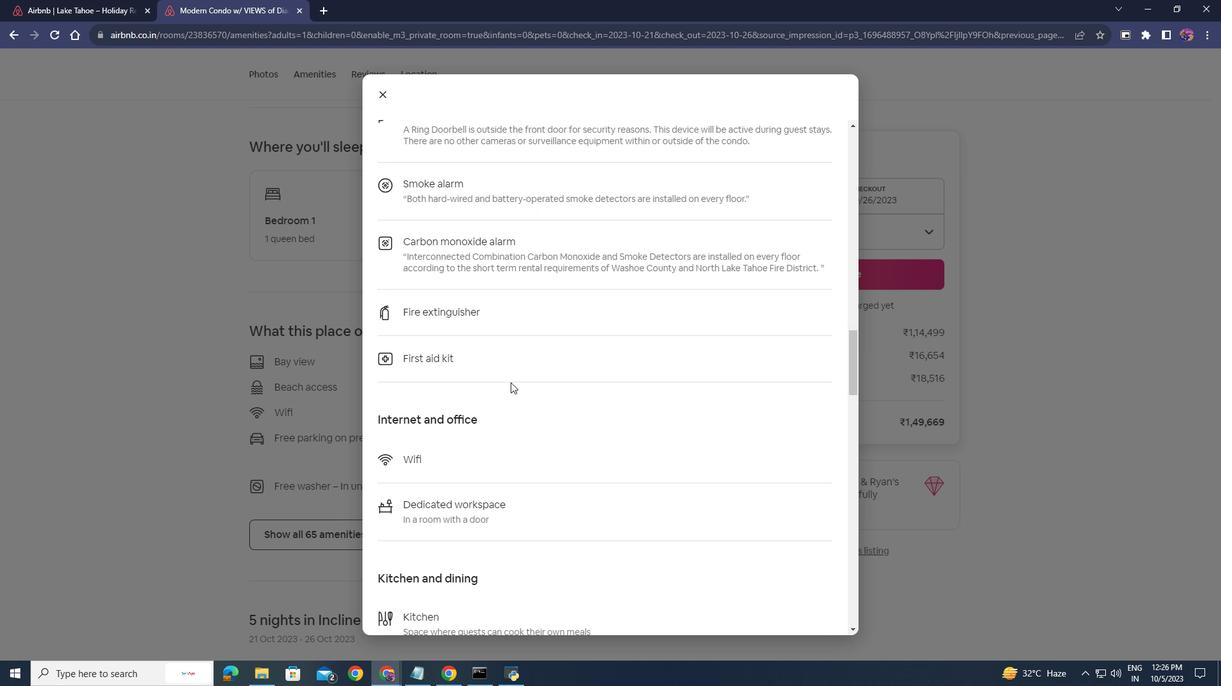 
Action: Mouse scrolled (526, 365) with delta (0, 0)
Screenshot: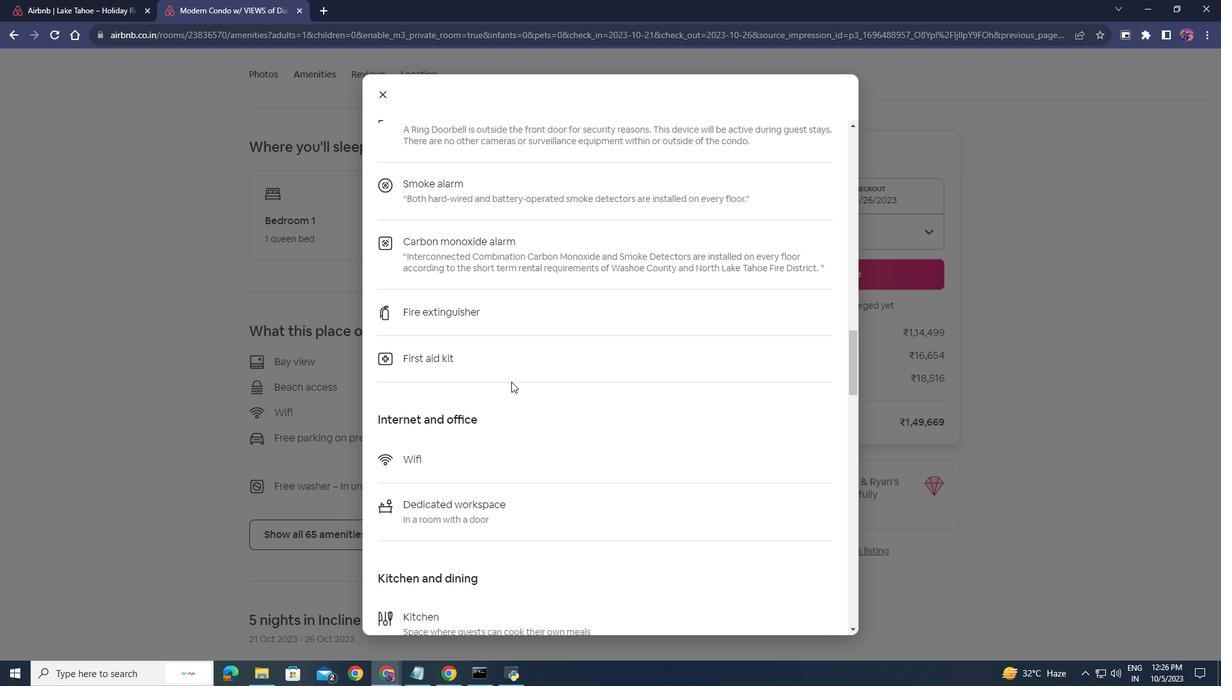 
Action: Mouse scrolled (526, 365) with delta (0, 0)
Screenshot: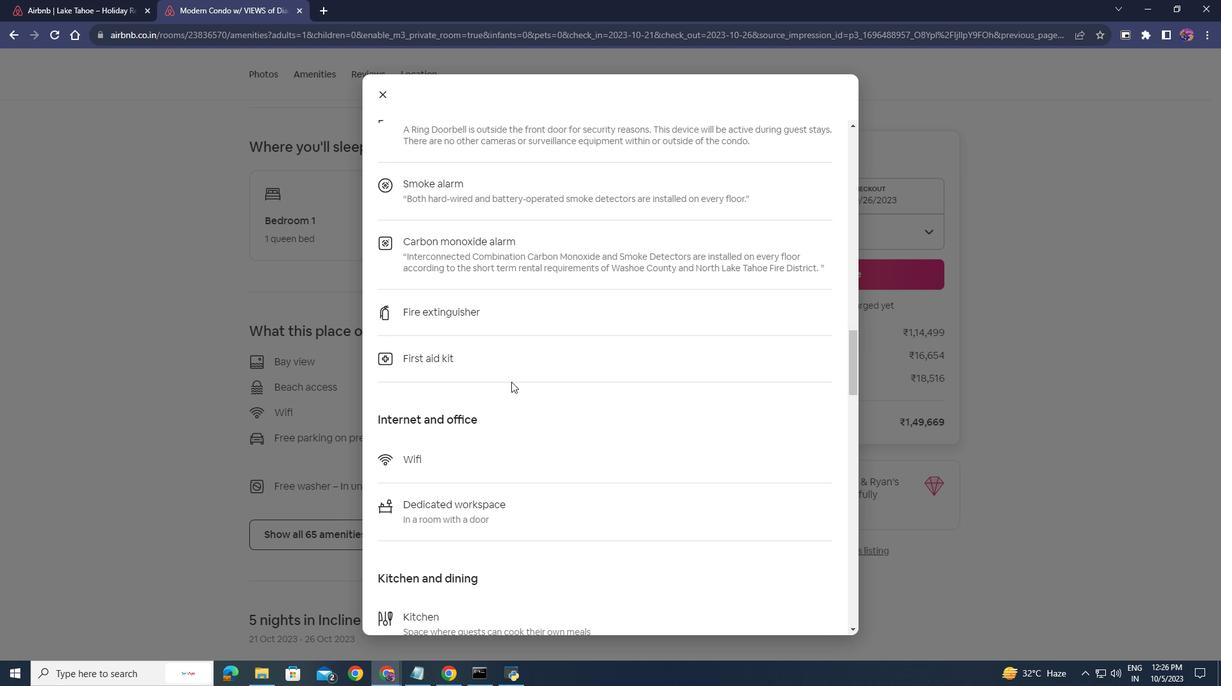
Action: Mouse scrolled (526, 365) with delta (0, 0)
Screenshot: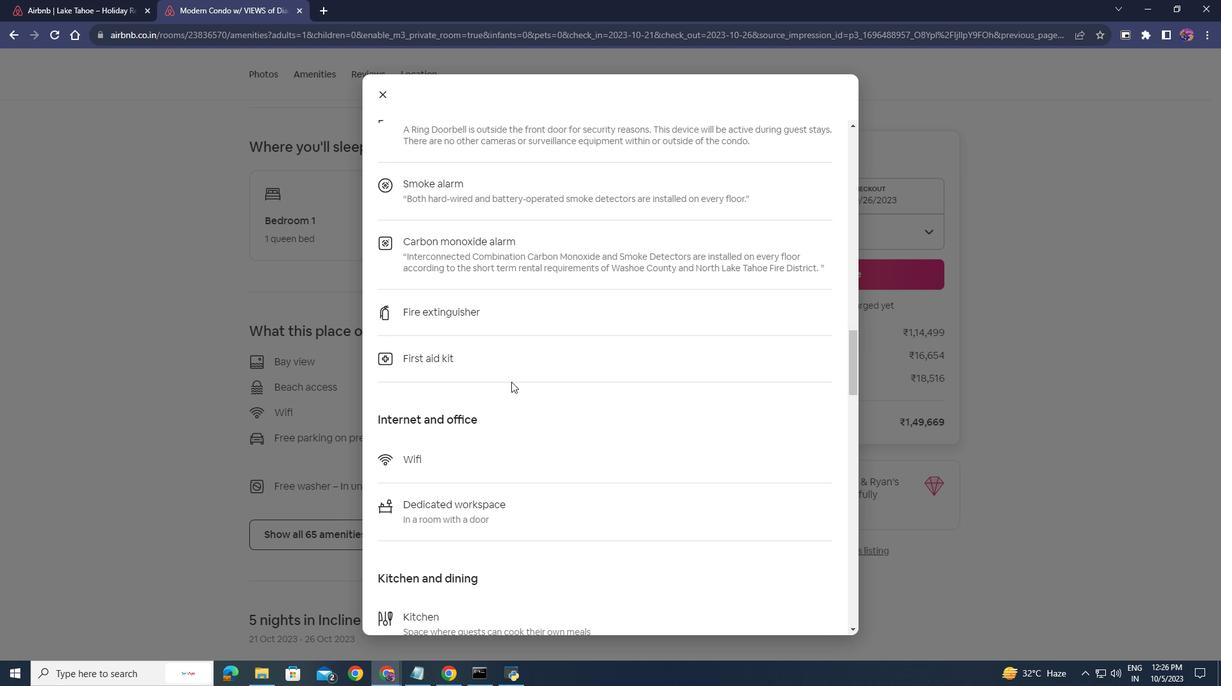 
Action: Mouse scrolled (526, 365) with delta (0, 0)
Screenshot: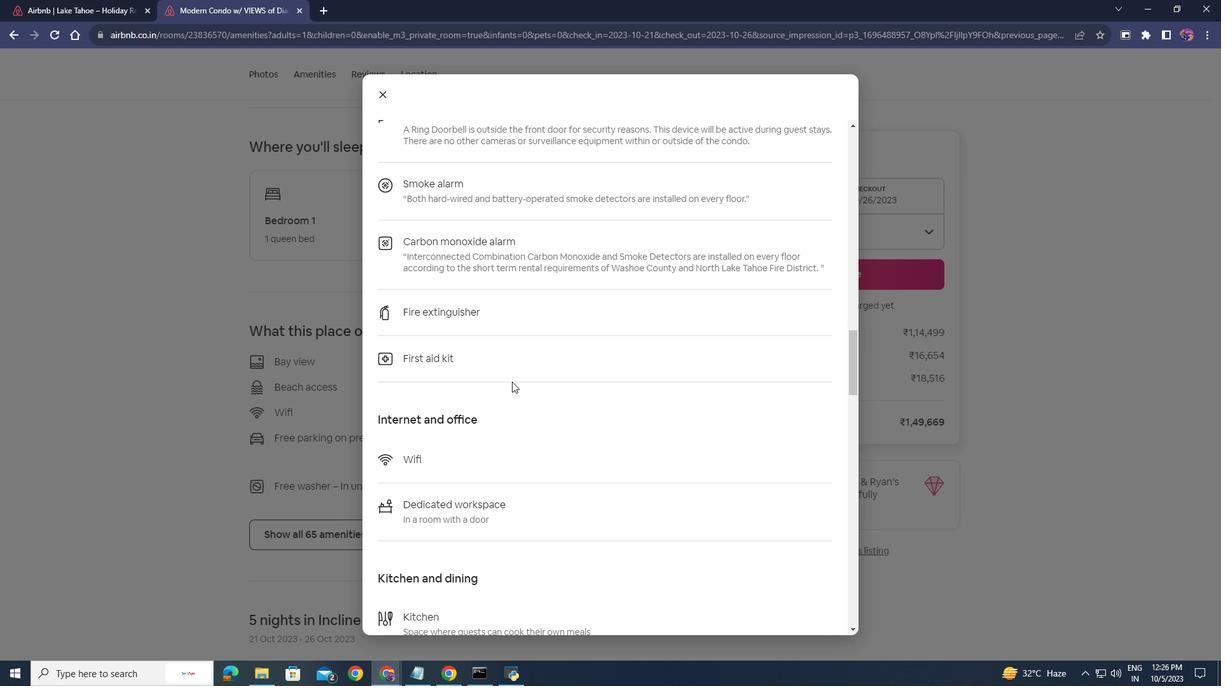 
Action: Mouse moved to (528, 363)
Screenshot: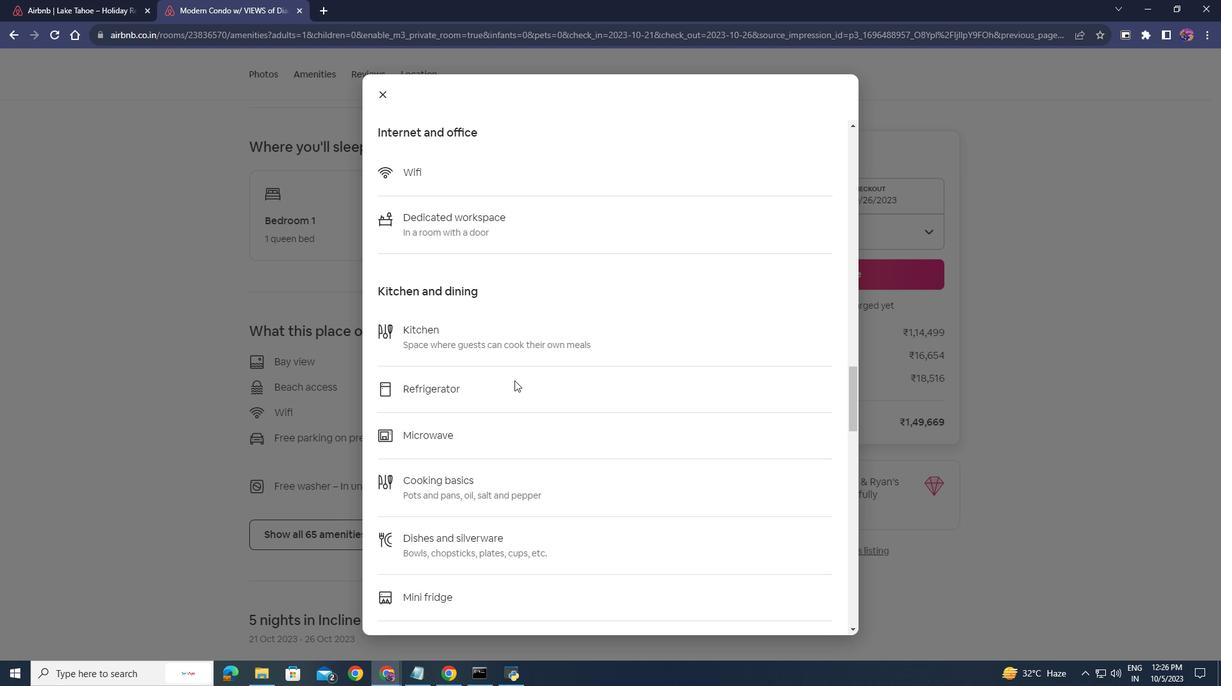 
Action: Mouse scrolled (528, 363) with delta (0, 0)
Screenshot: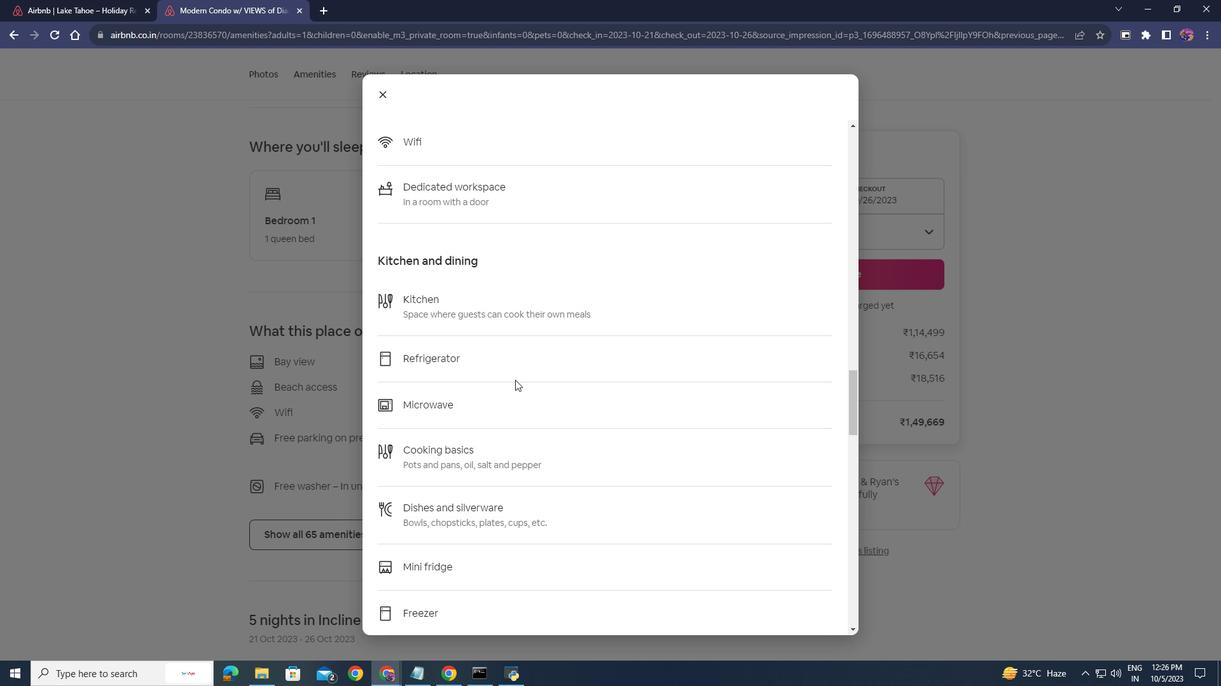 
Action: Mouse scrolled (528, 363) with delta (0, 0)
Screenshot: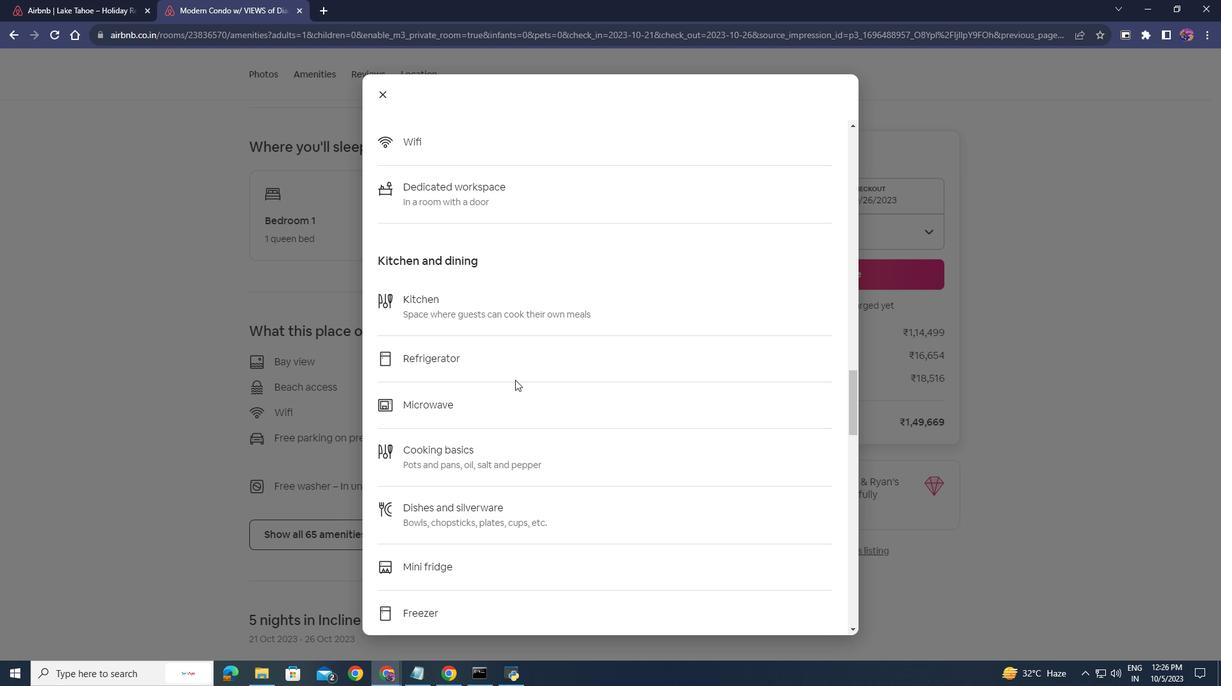 
Action: Mouse scrolled (528, 363) with delta (0, 0)
Screenshot: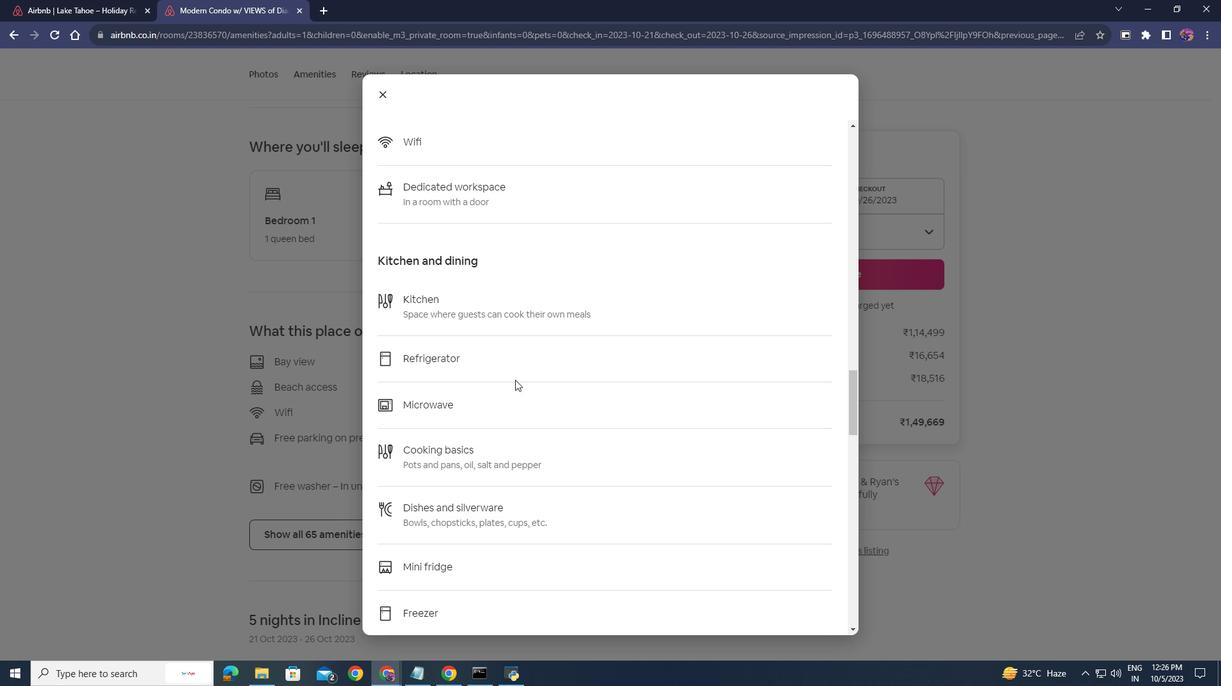 
Action: Mouse scrolled (528, 363) with delta (0, 0)
Screenshot: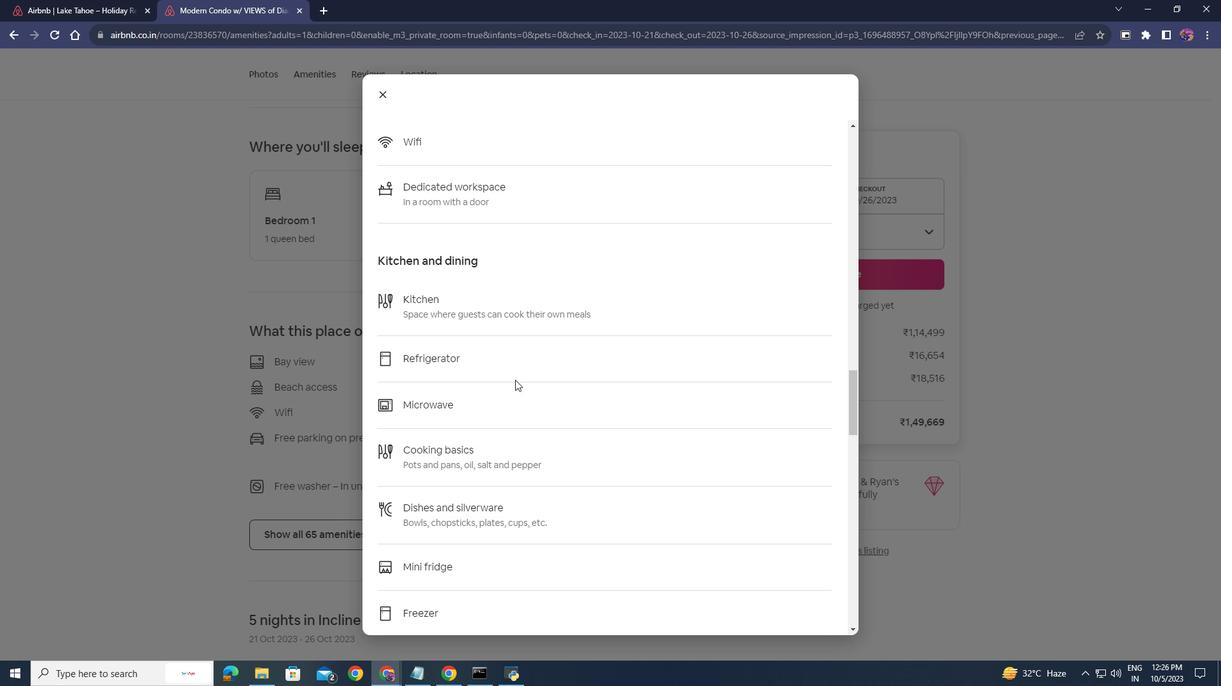 
Action: Mouse scrolled (528, 363) with delta (0, 0)
Screenshot: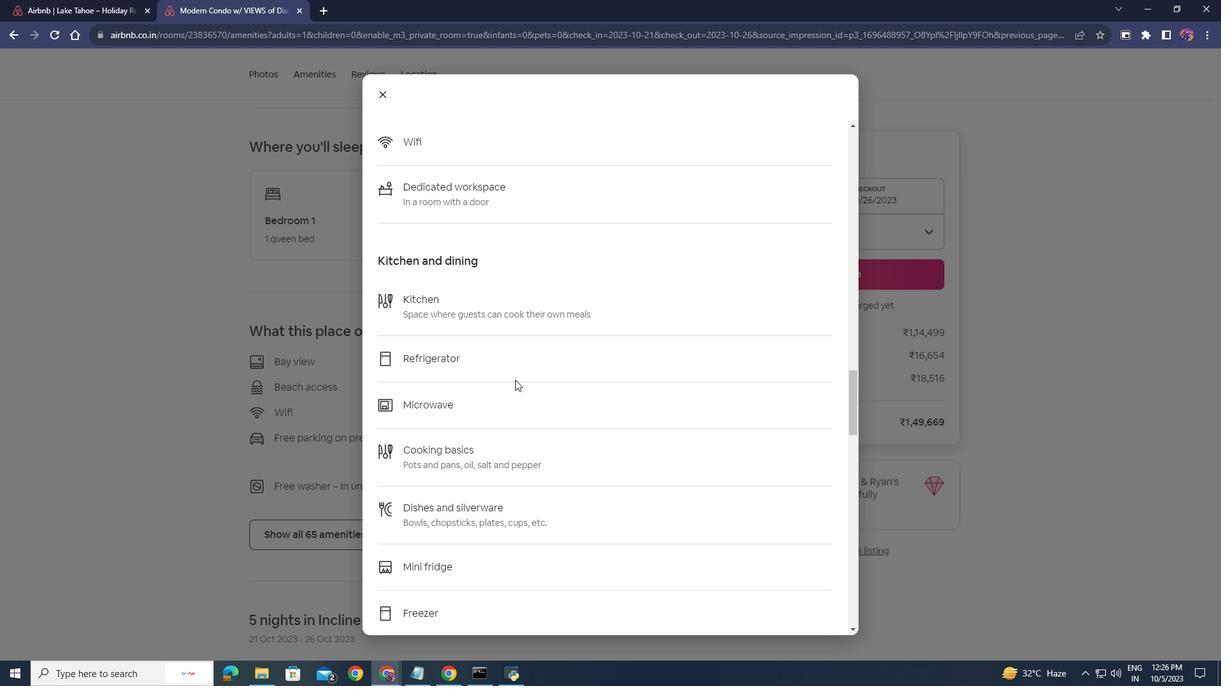 
Action: Mouse moved to (531, 362)
Screenshot: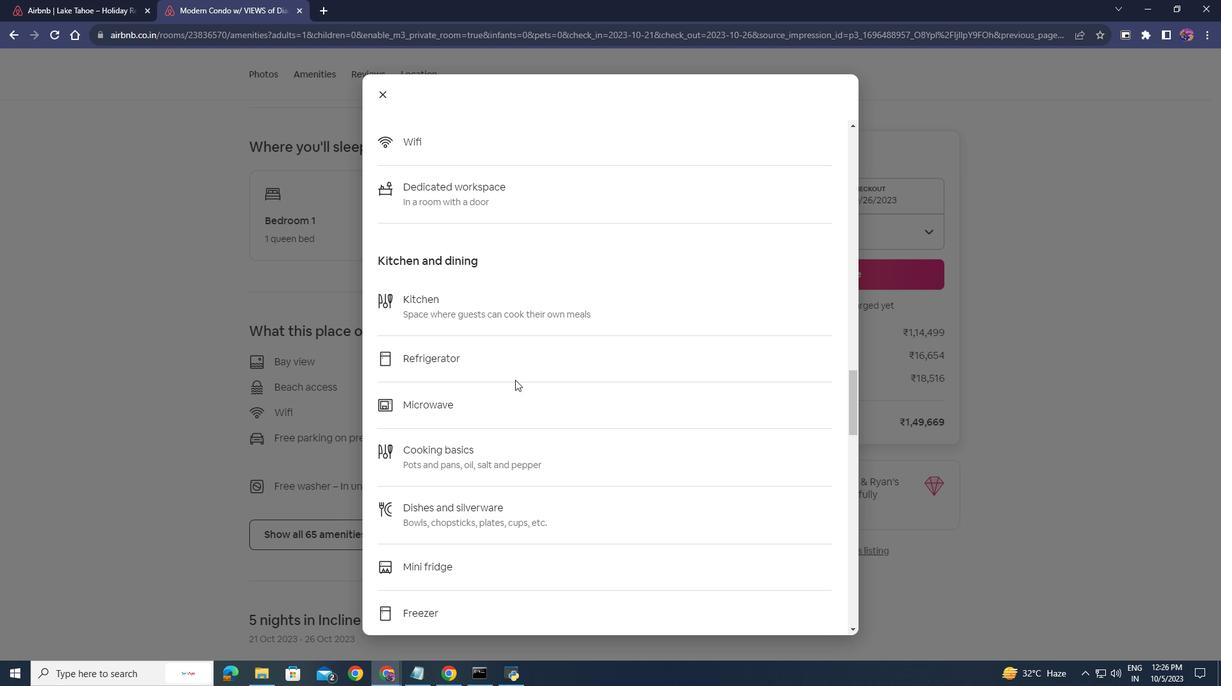 
Action: Mouse scrolled (531, 361) with delta (0, 0)
Screenshot: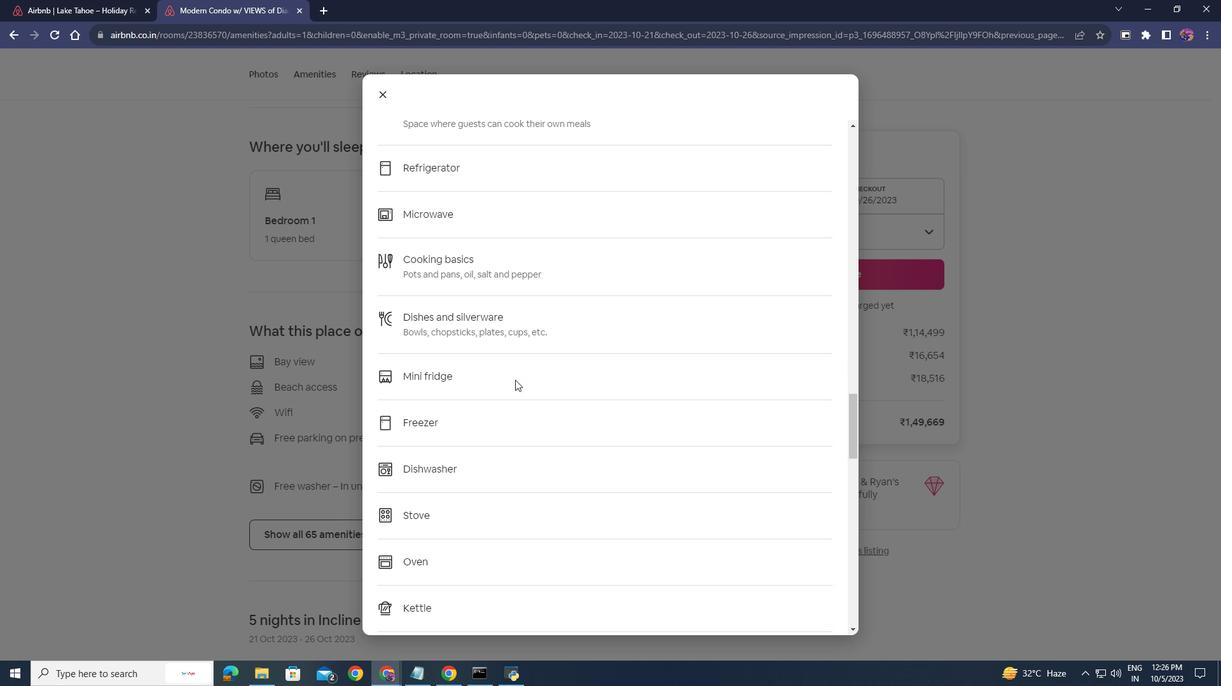 
Action: Mouse scrolled (531, 361) with delta (0, 0)
Screenshot: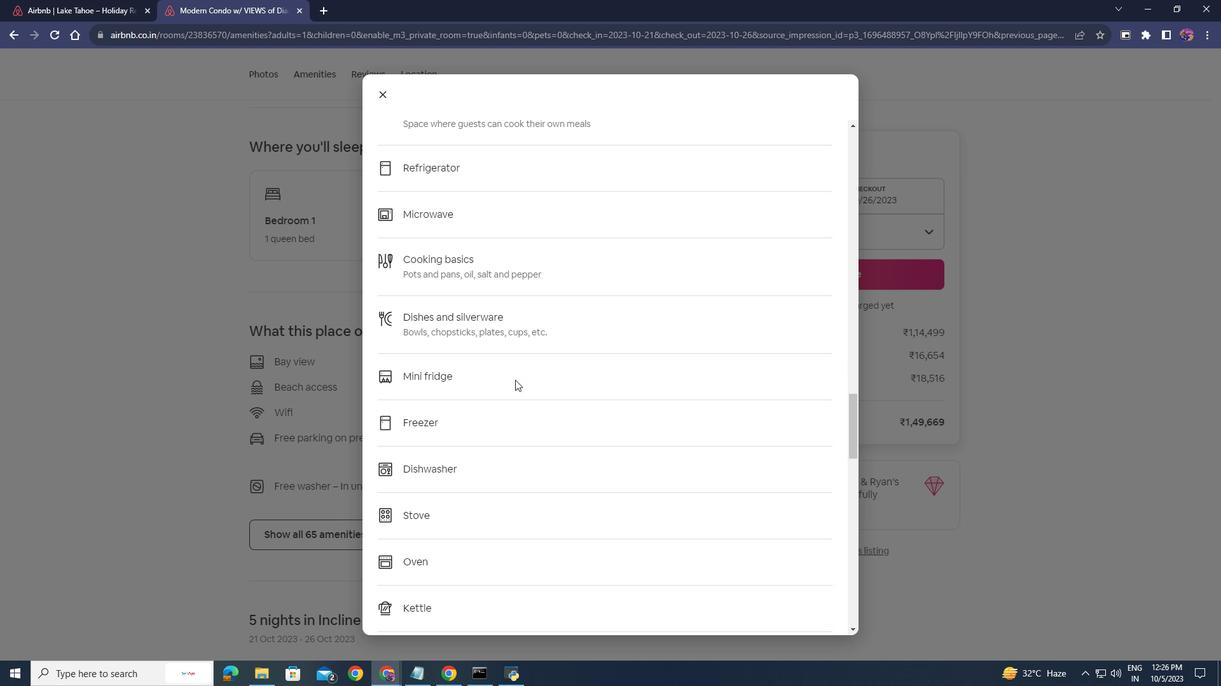 
Action: Mouse scrolled (531, 361) with delta (0, 0)
Screenshot: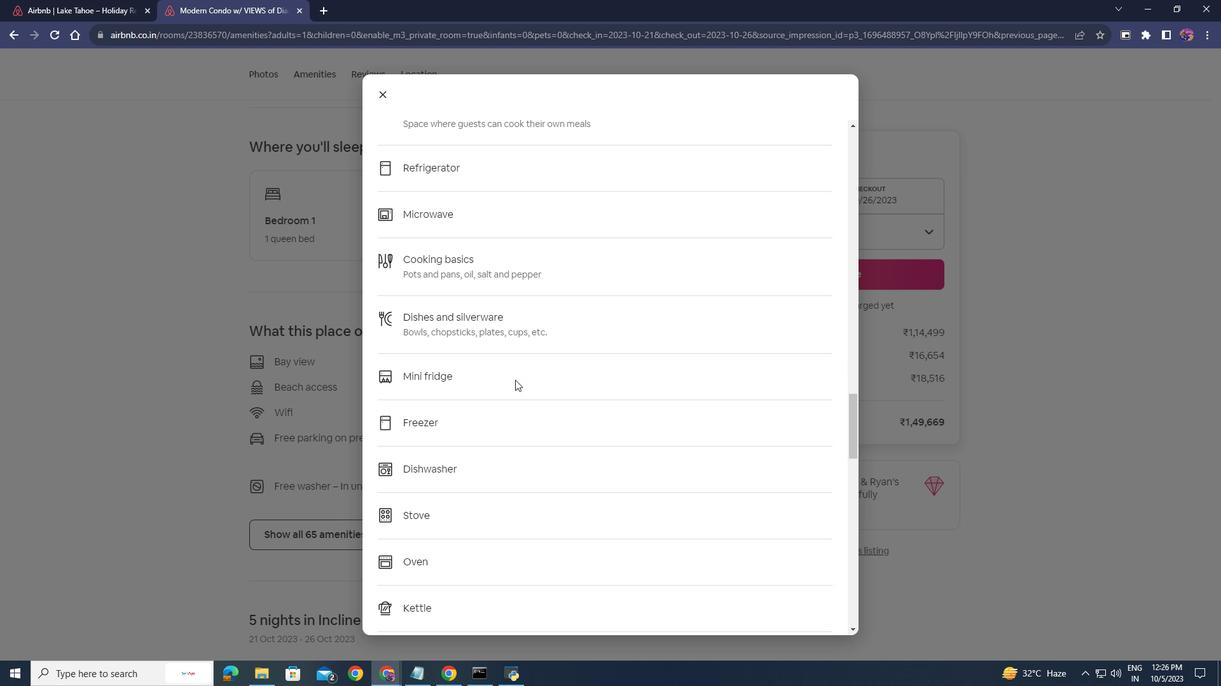 
Action: Mouse scrolled (531, 361) with delta (0, 0)
Screenshot: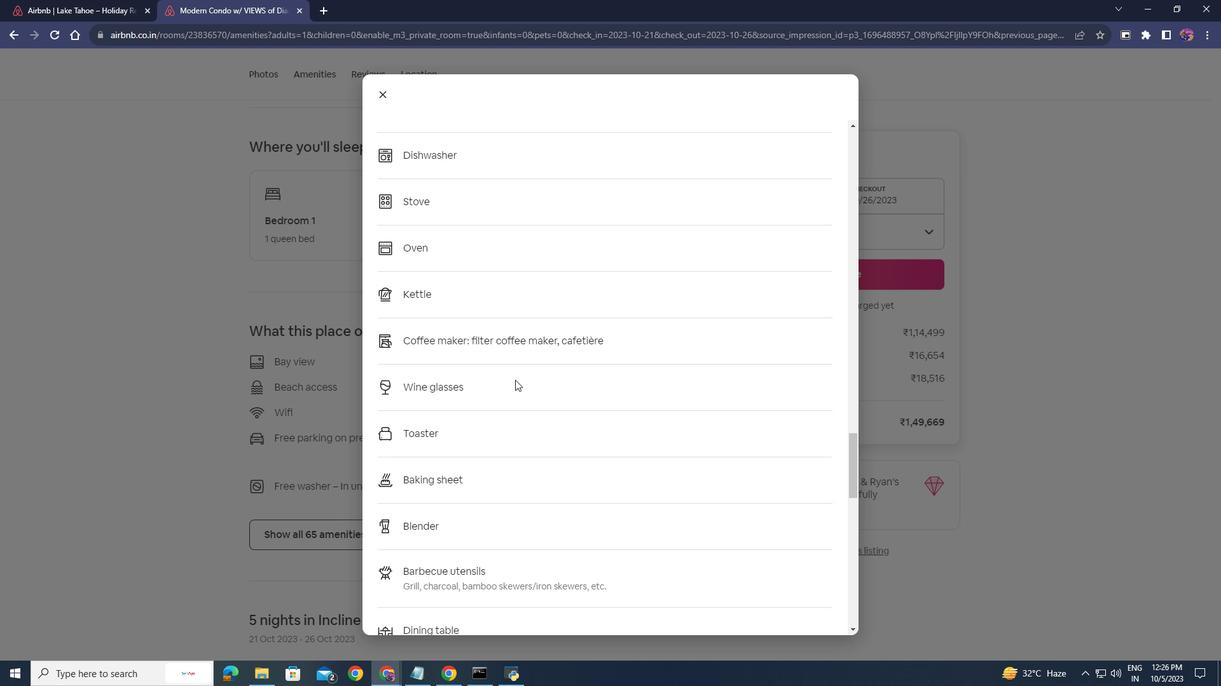 
Action: Mouse scrolled (531, 361) with delta (0, 0)
Screenshot: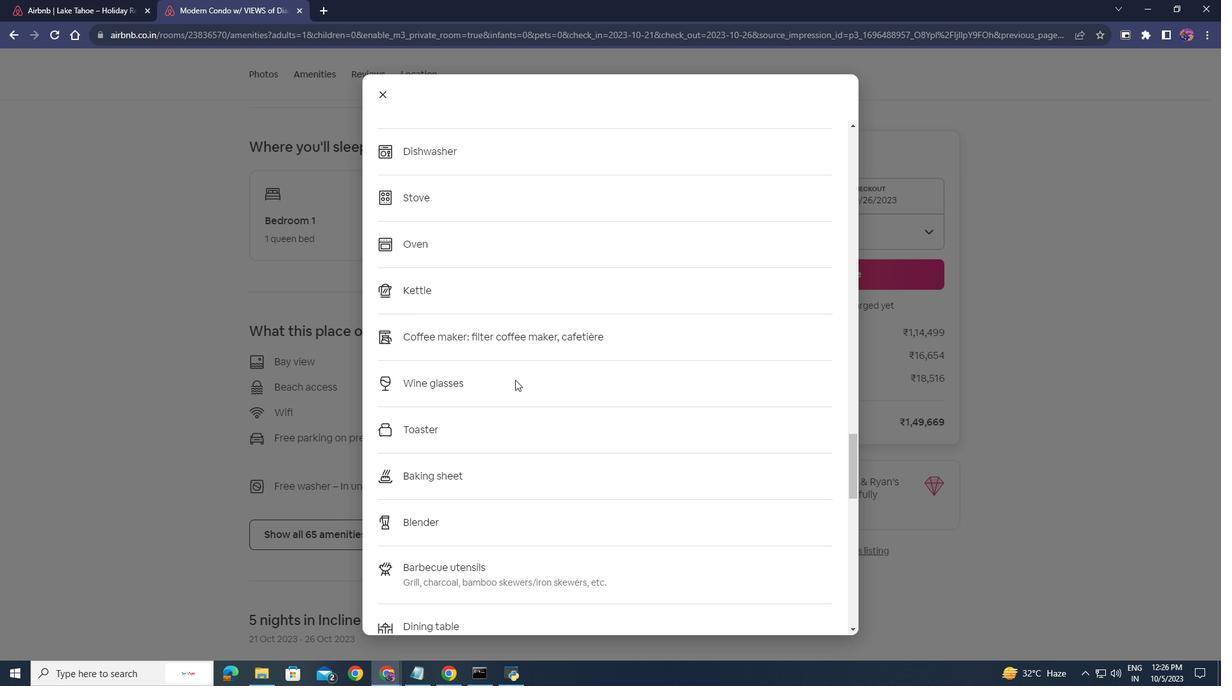 
Action: Mouse scrolled (531, 361) with delta (0, 0)
Screenshot: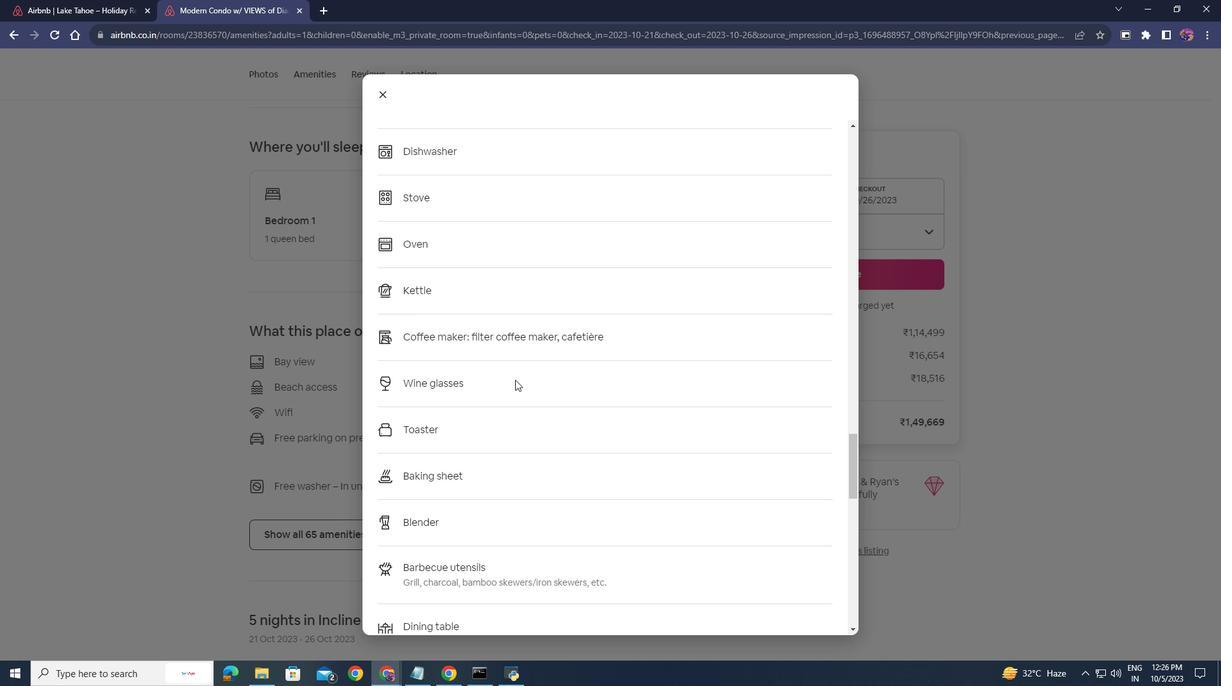 
Action: Mouse scrolled (531, 361) with delta (0, 0)
Screenshot: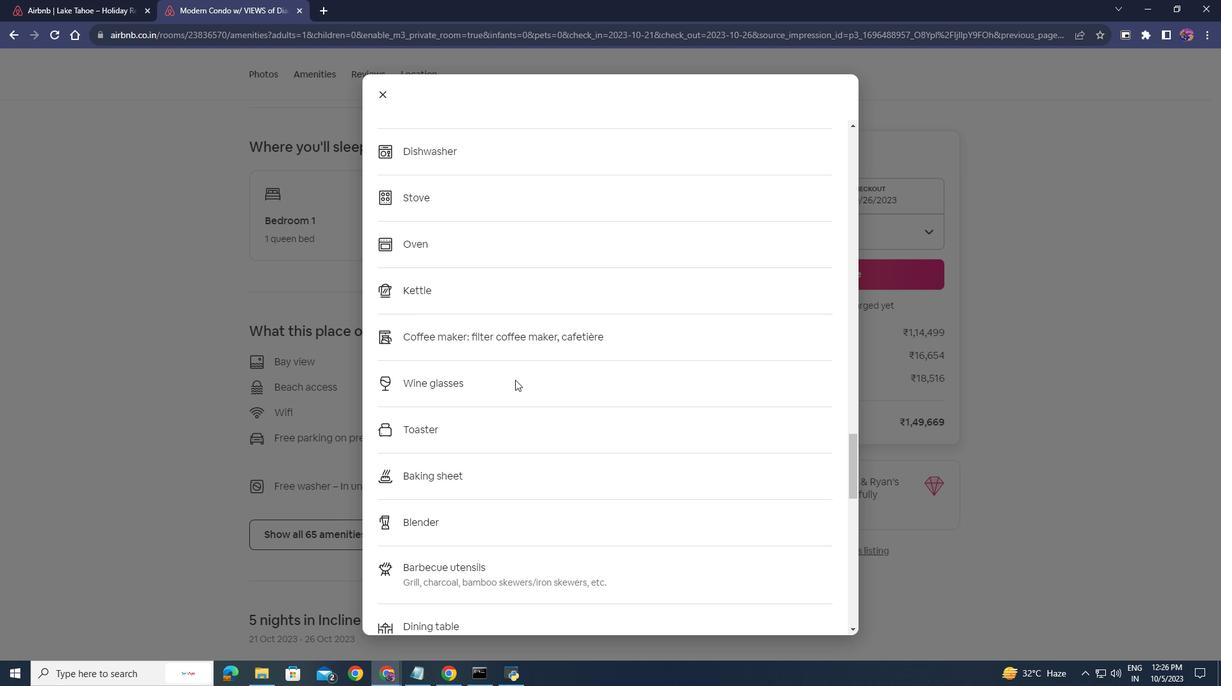 
Action: Mouse scrolled (531, 361) with delta (0, 0)
Screenshot: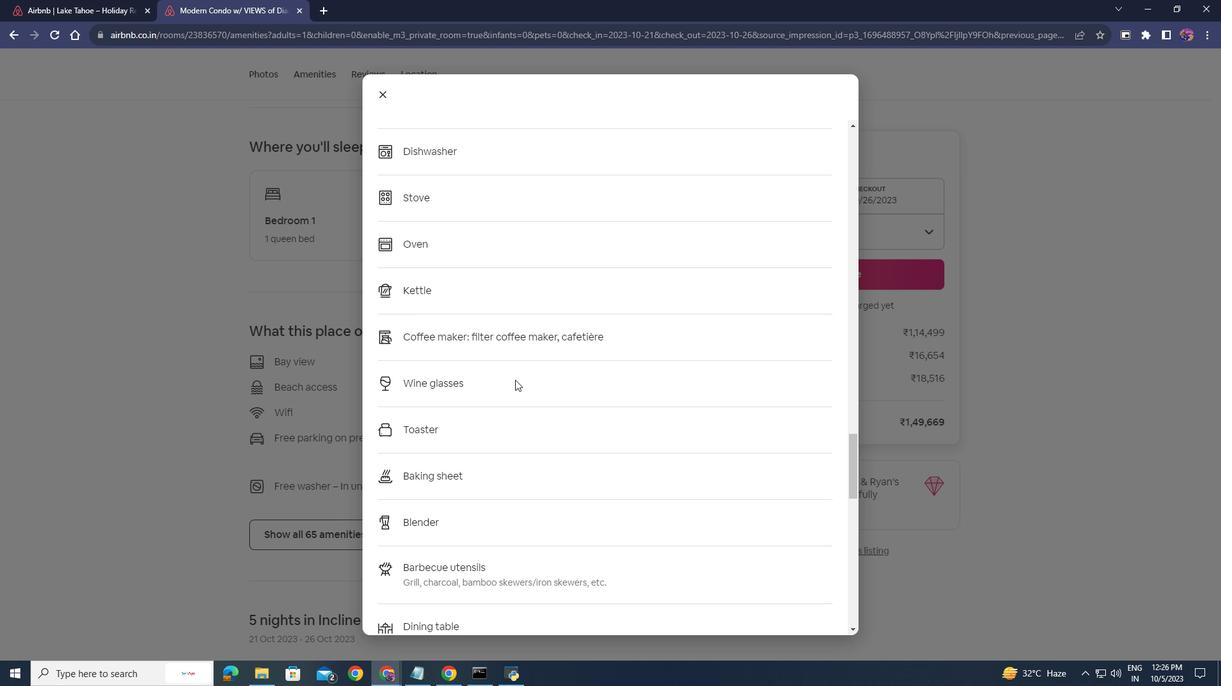 
Action: Mouse scrolled (531, 361) with delta (0, 0)
Screenshot: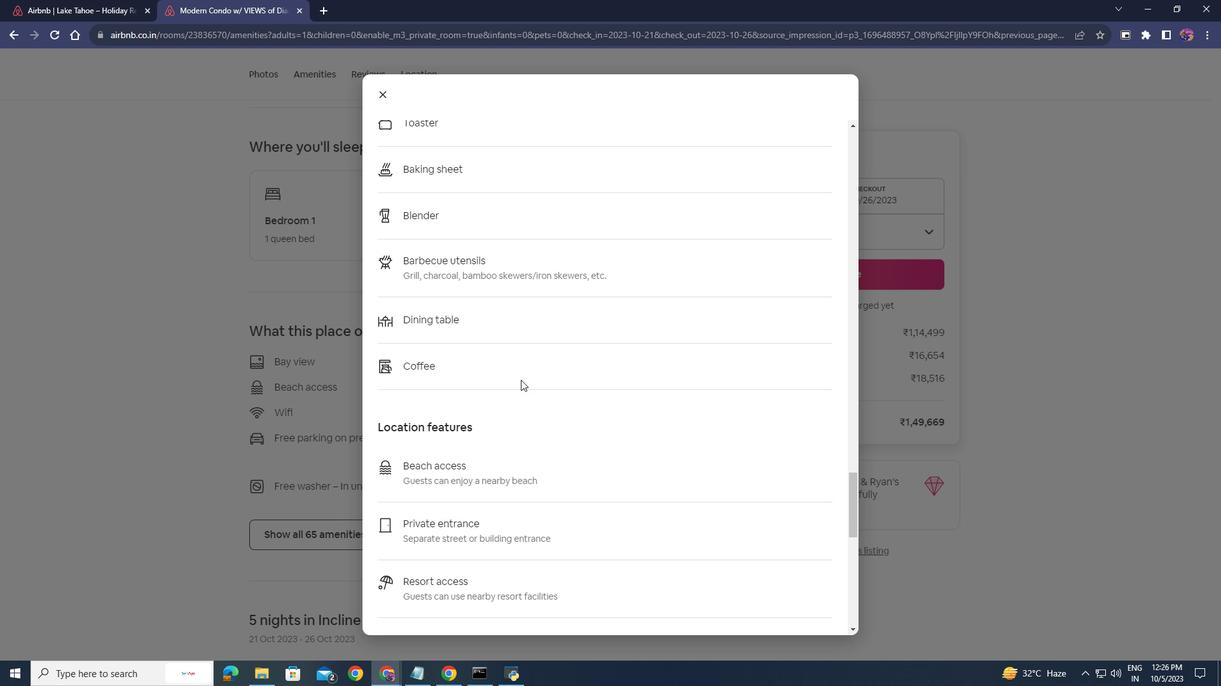 
Action: Mouse scrolled (531, 361) with delta (0, 0)
Screenshot: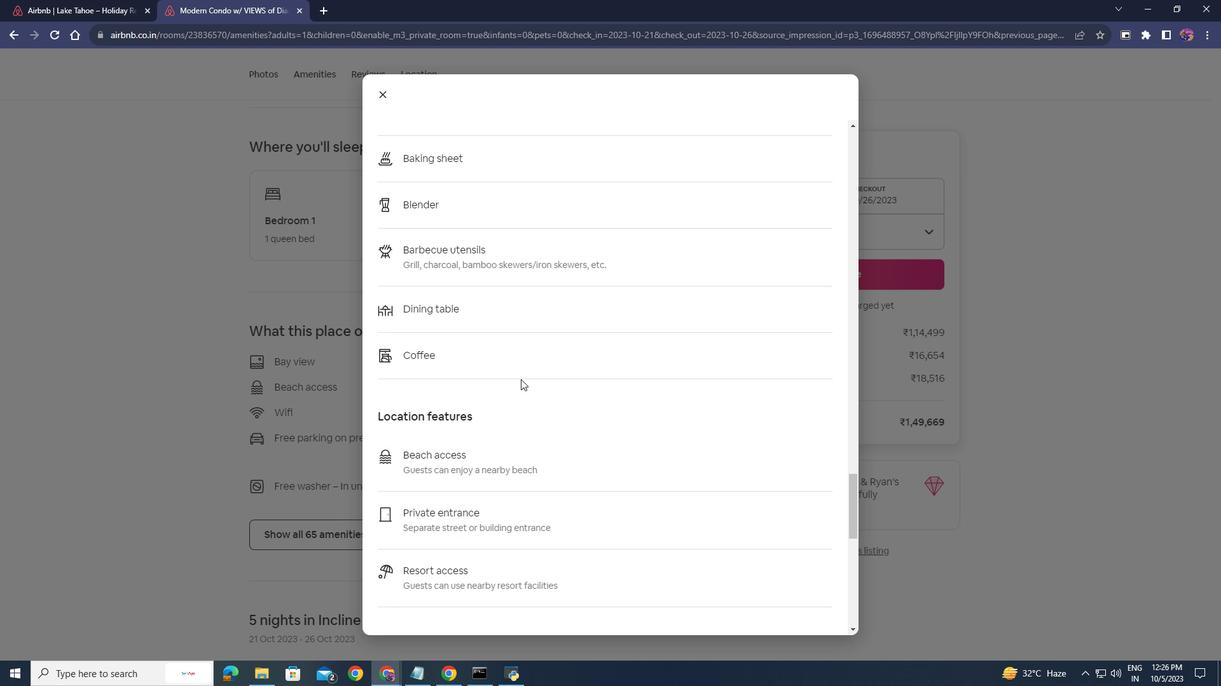 
Action: Mouse scrolled (531, 361) with delta (0, 0)
Screenshot: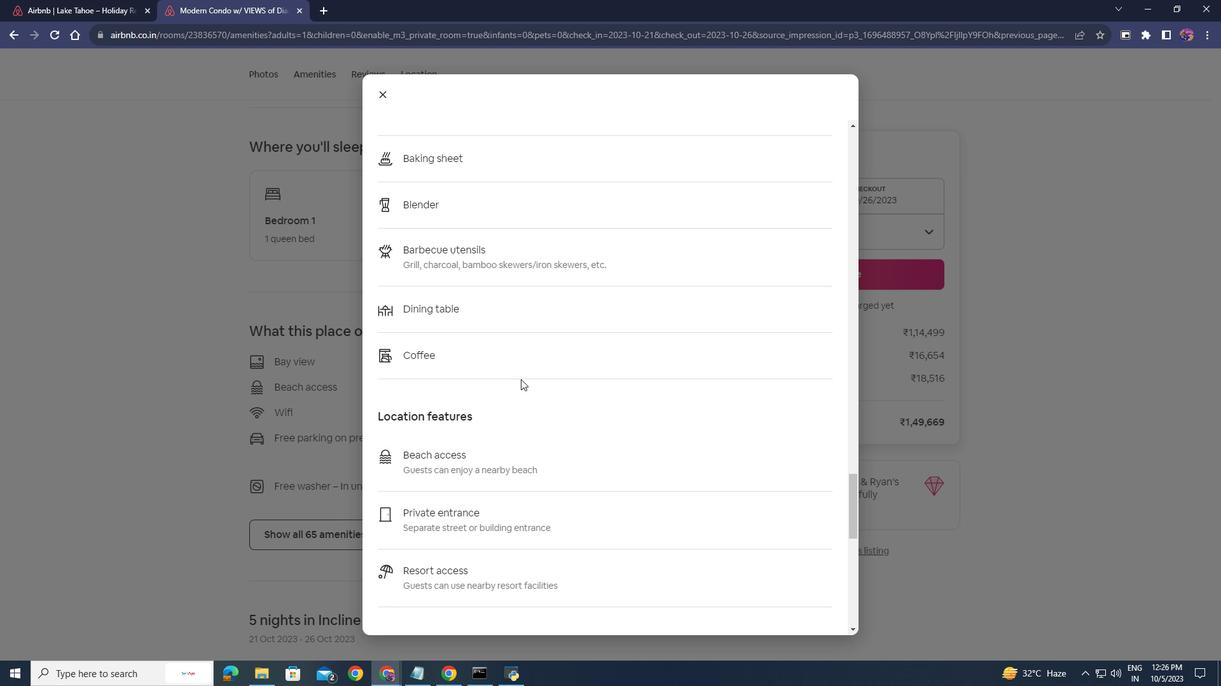 
Action: Mouse scrolled (531, 361) with delta (0, 0)
Screenshot: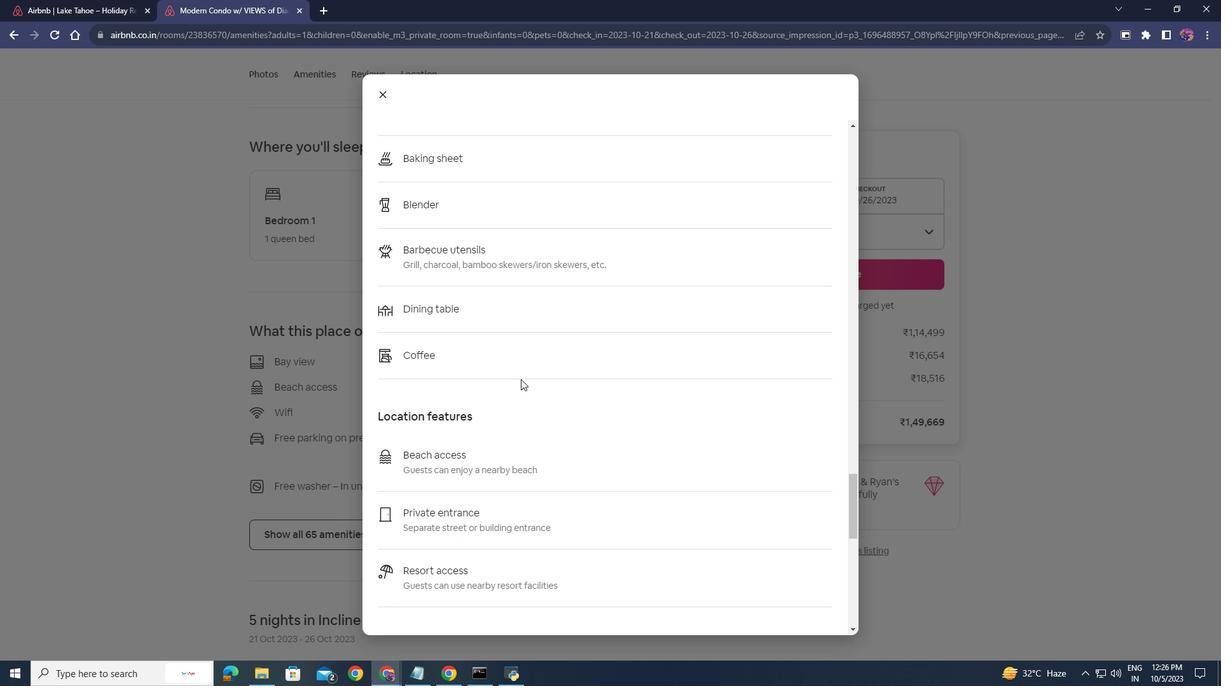 
Action: Mouse scrolled (531, 361) with delta (0, 0)
Screenshot: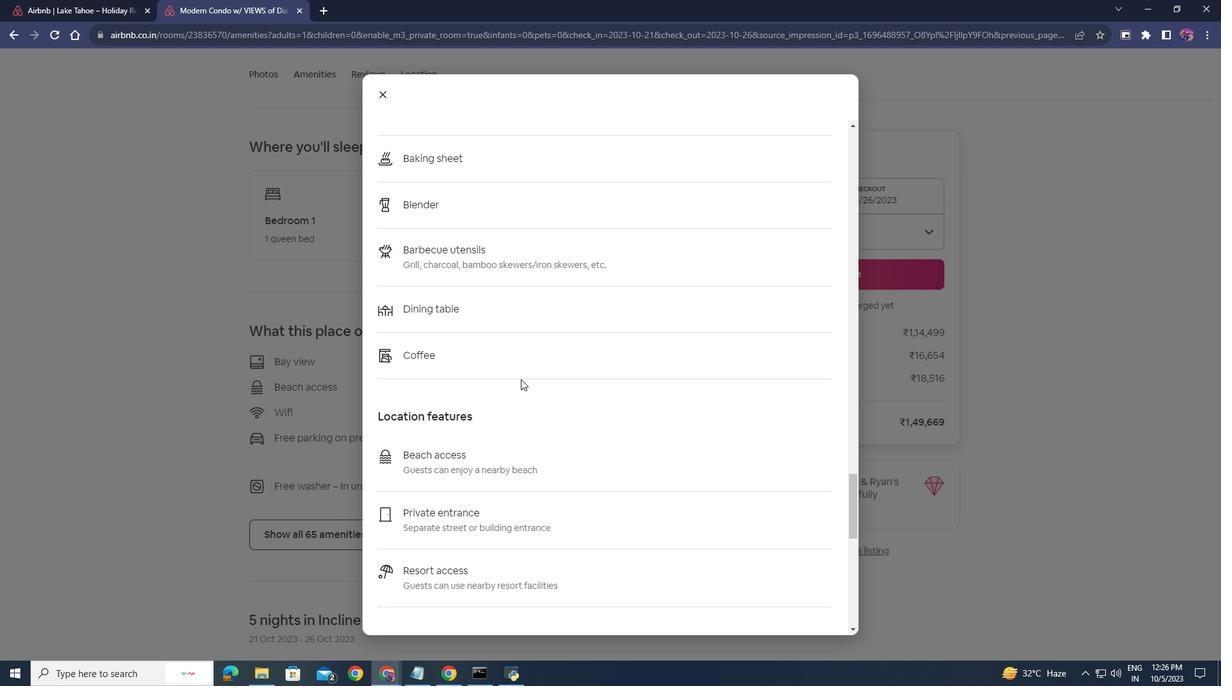 
Action: Mouse moved to (536, 361)
Screenshot: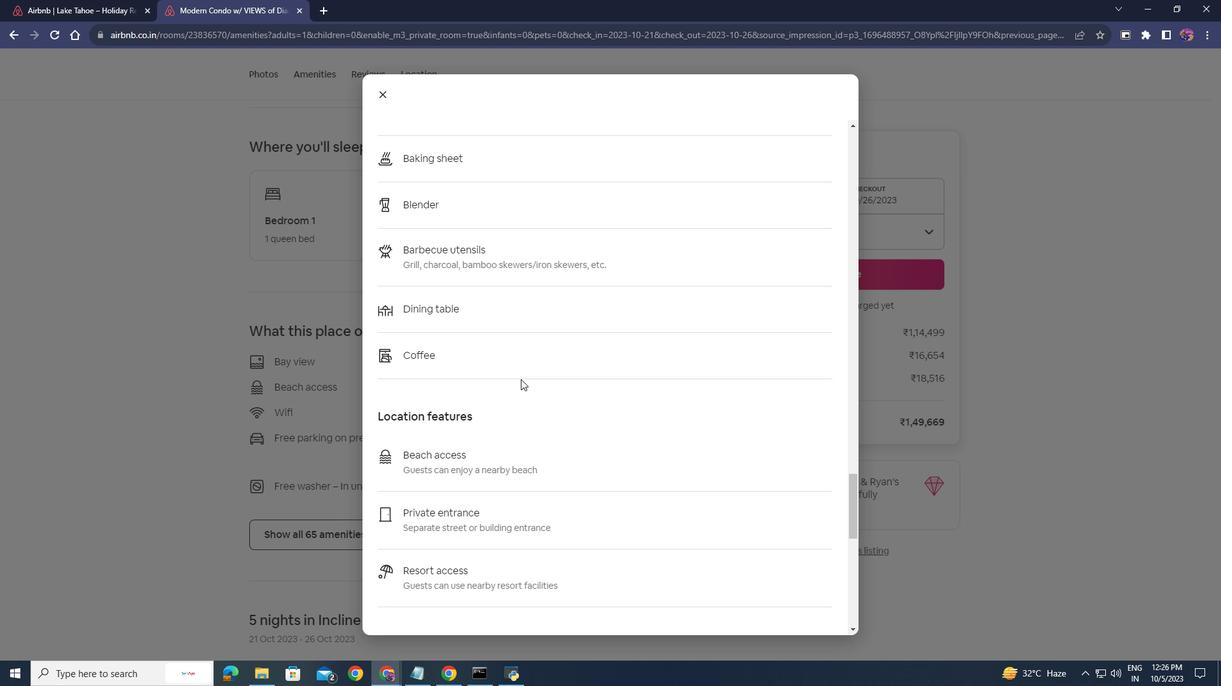 
Action: Mouse scrolled (536, 361) with delta (0, 0)
Screenshot: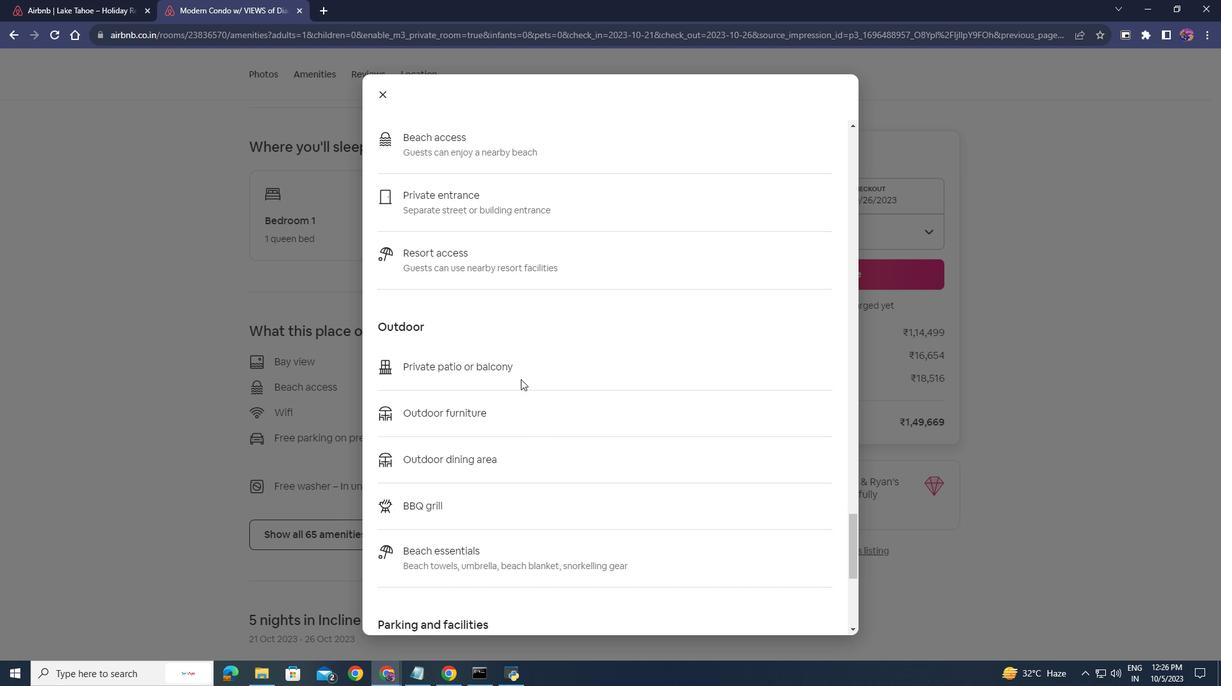 
Action: Mouse scrolled (536, 361) with delta (0, 0)
Screenshot: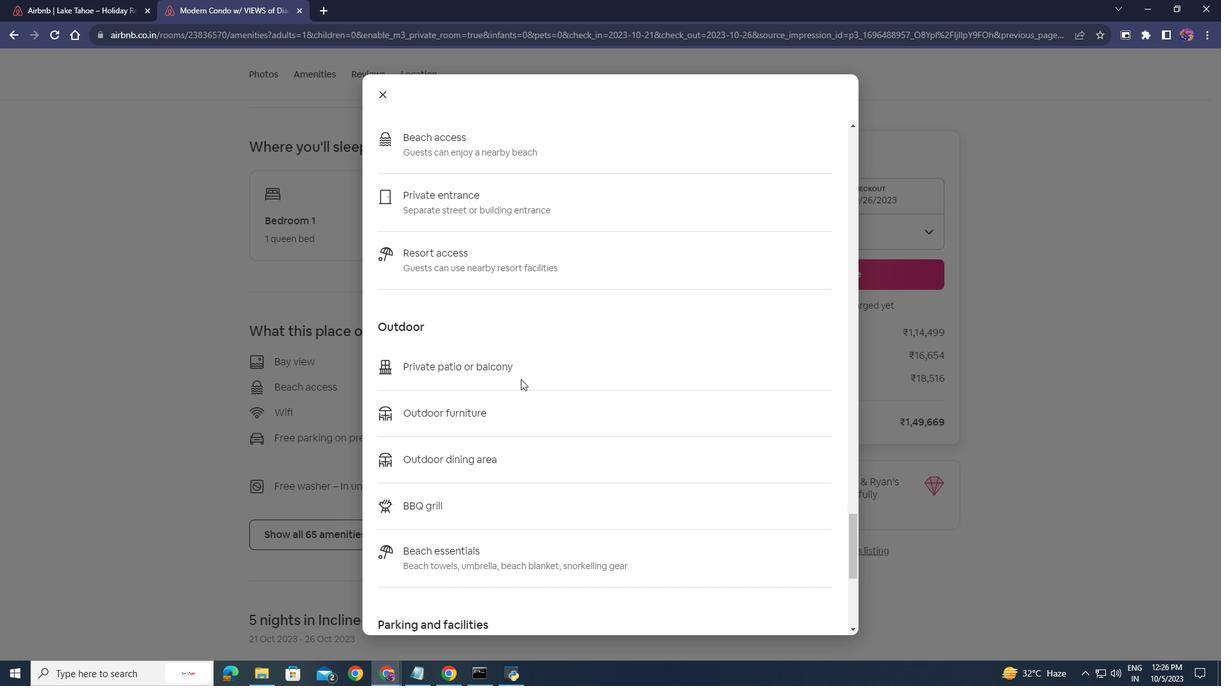 
Action: Mouse scrolled (536, 361) with delta (0, 0)
Screenshot: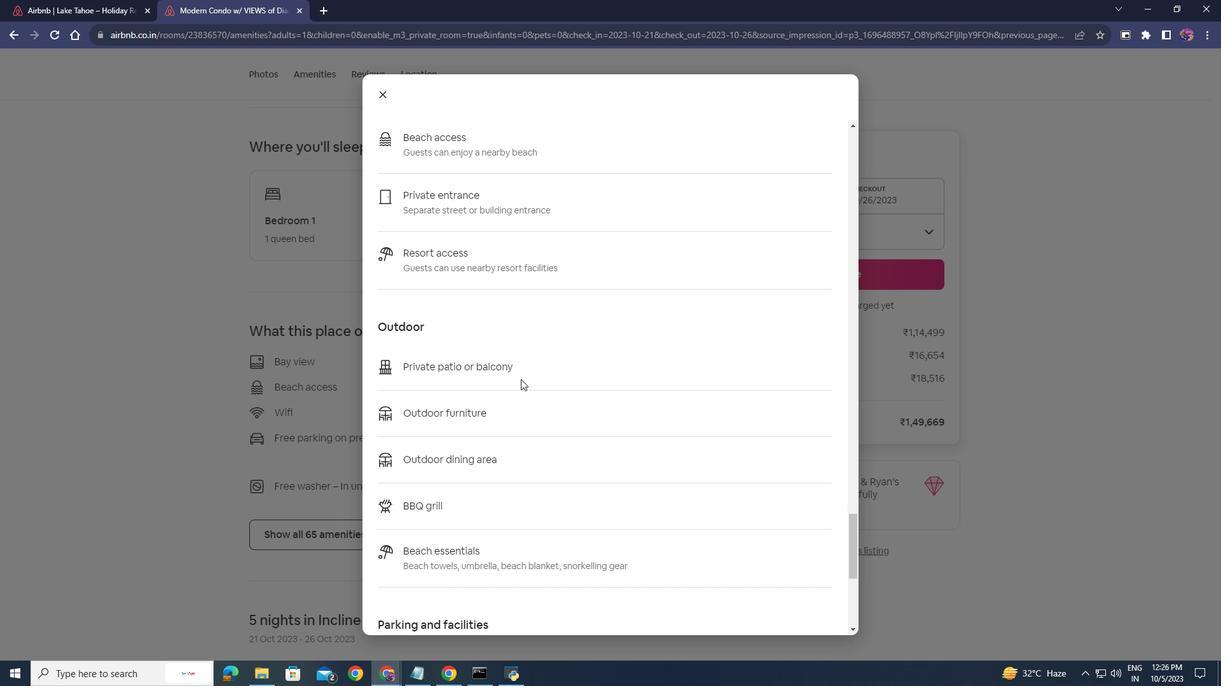 
Action: Mouse scrolled (536, 361) with delta (0, 0)
Screenshot: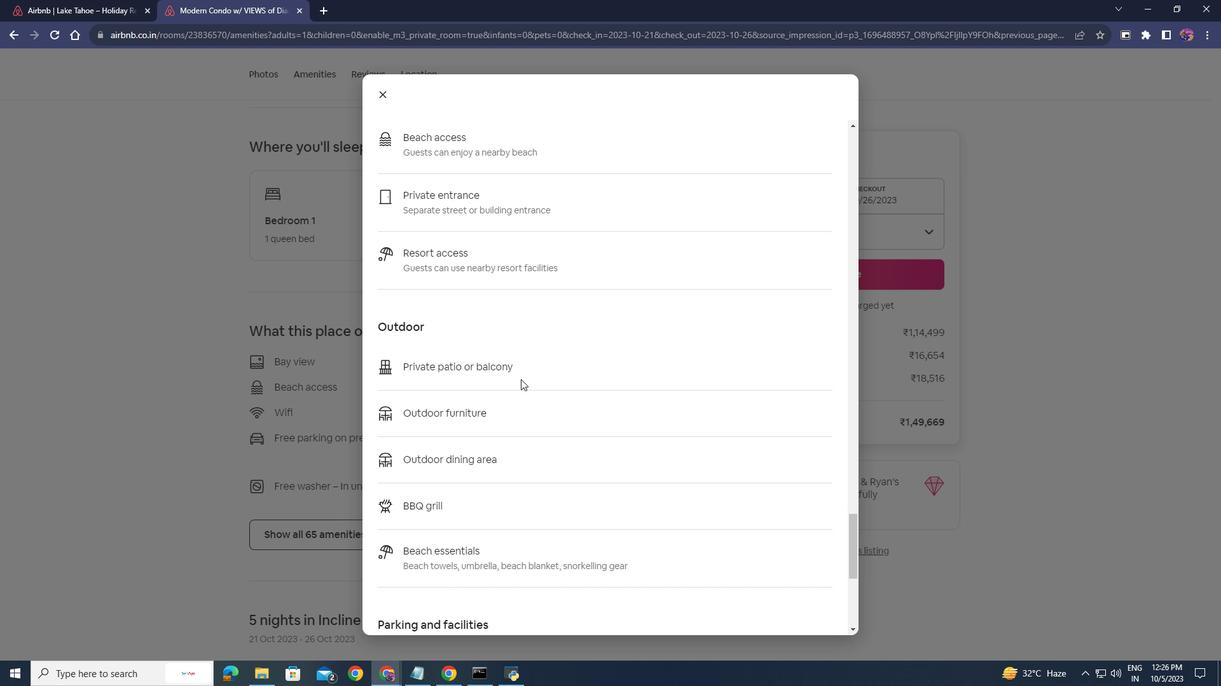 
Action: Mouse scrolled (536, 361) with delta (0, 0)
Screenshot: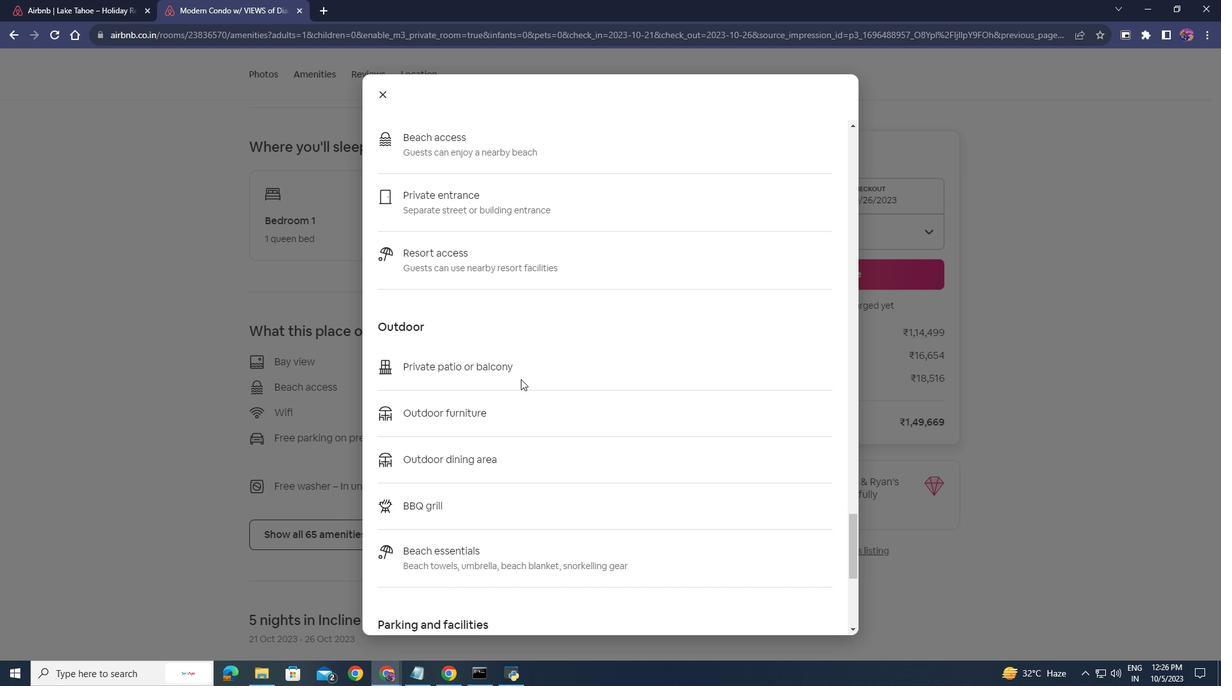 
Action: Mouse scrolled (536, 361) with delta (0, 0)
Screenshot: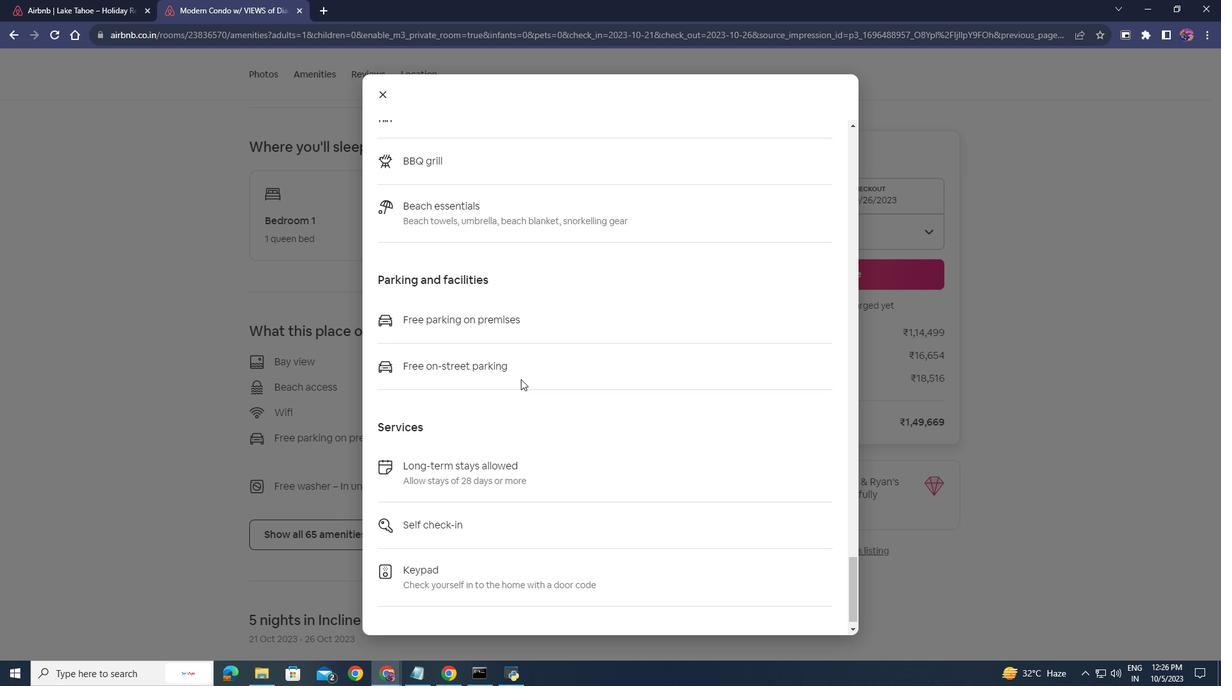 
Action: Mouse scrolled (536, 361) with delta (0, 0)
Screenshot: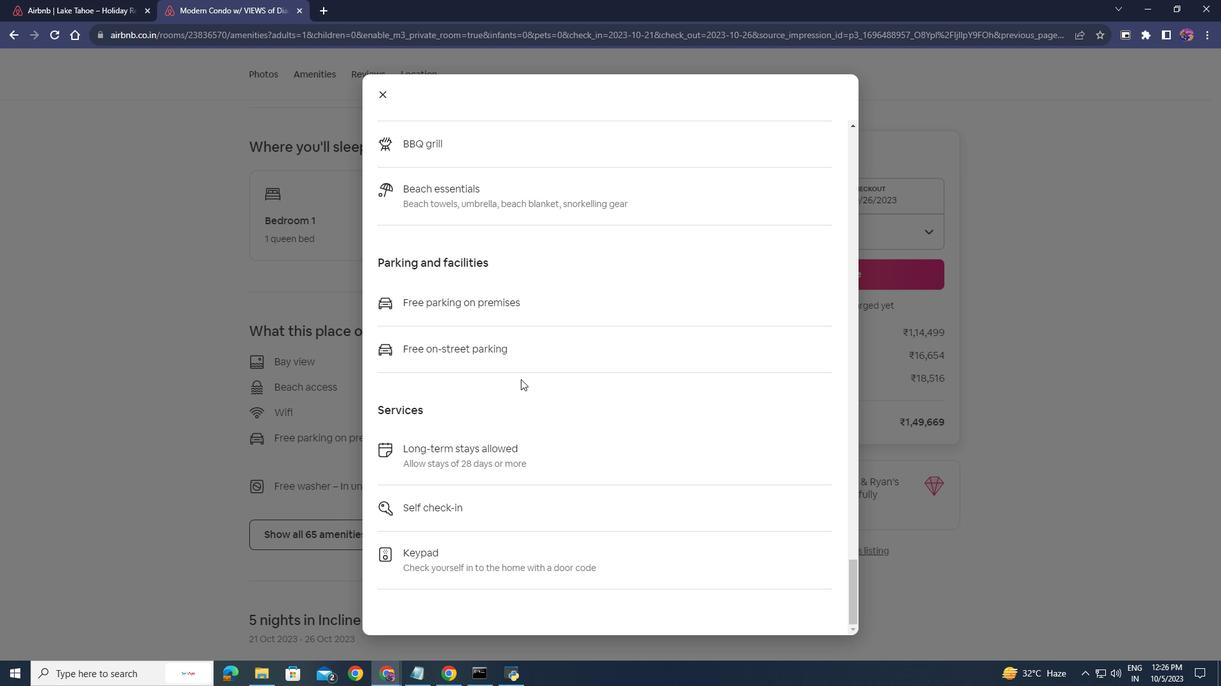 
Action: Mouse scrolled (536, 361) with delta (0, 0)
Screenshot: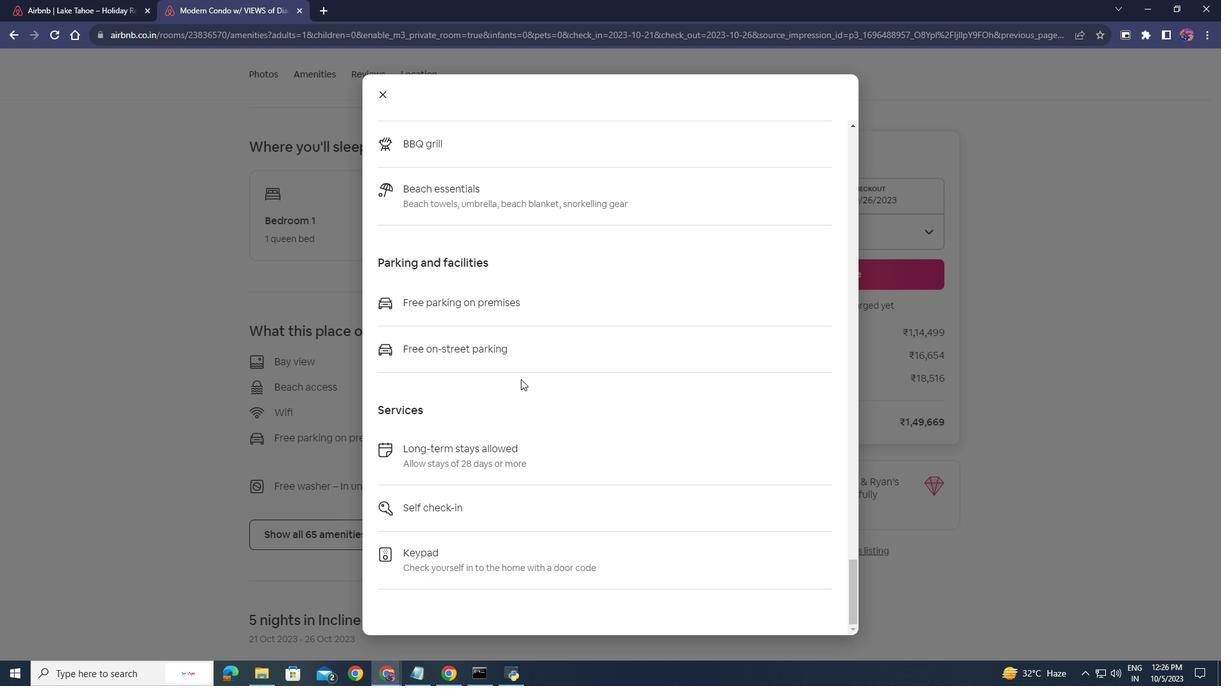 
Action: Mouse scrolled (536, 361) with delta (0, 0)
Screenshot: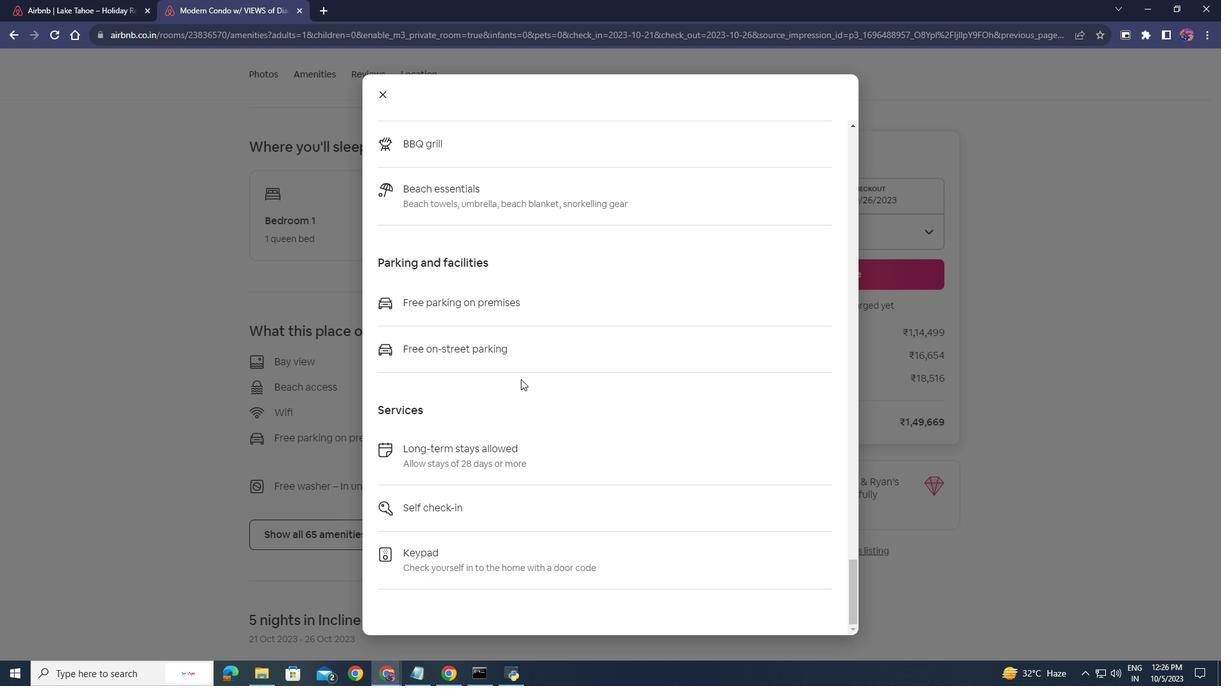 
Action: Mouse scrolled (536, 361) with delta (0, 0)
Screenshot: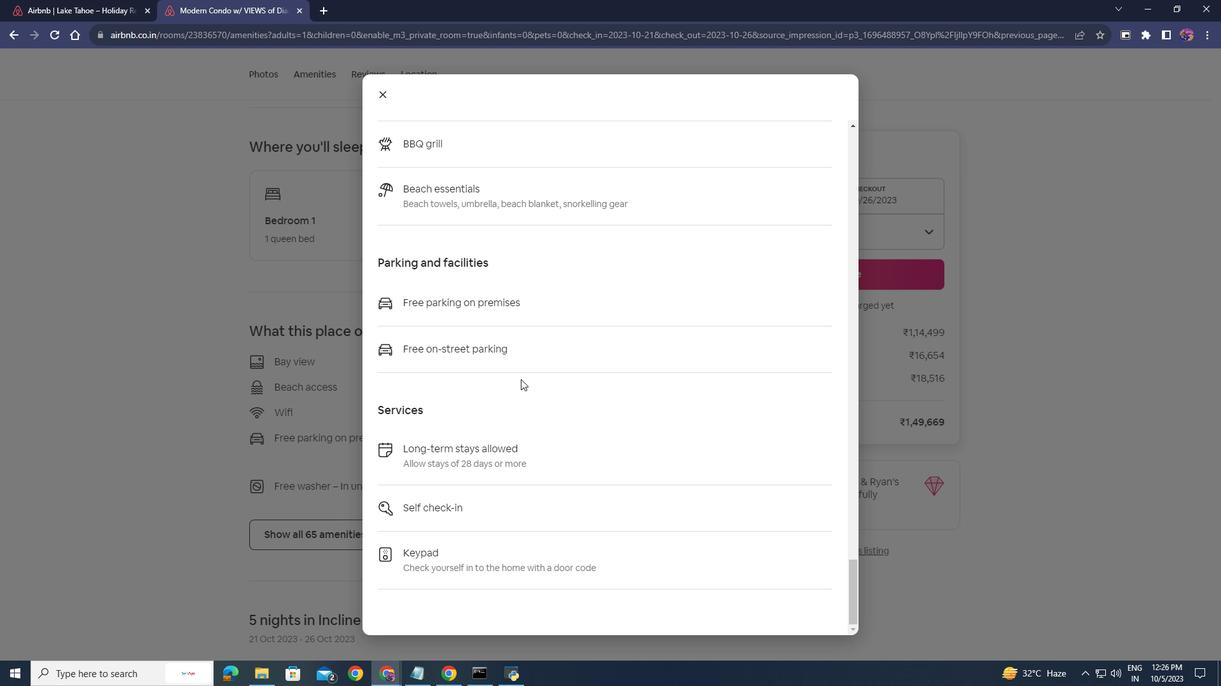 
Action: Mouse moved to (536, 361)
Screenshot: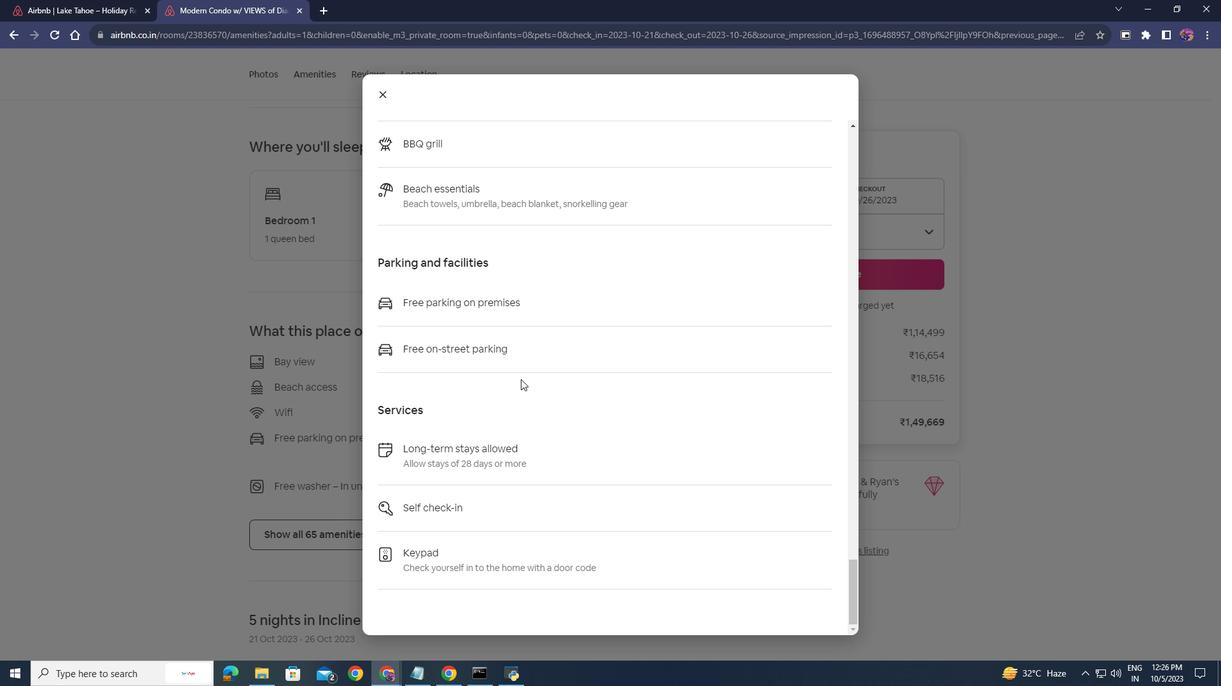 
Action: Mouse scrolled (536, 361) with delta (0, 0)
Screenshot: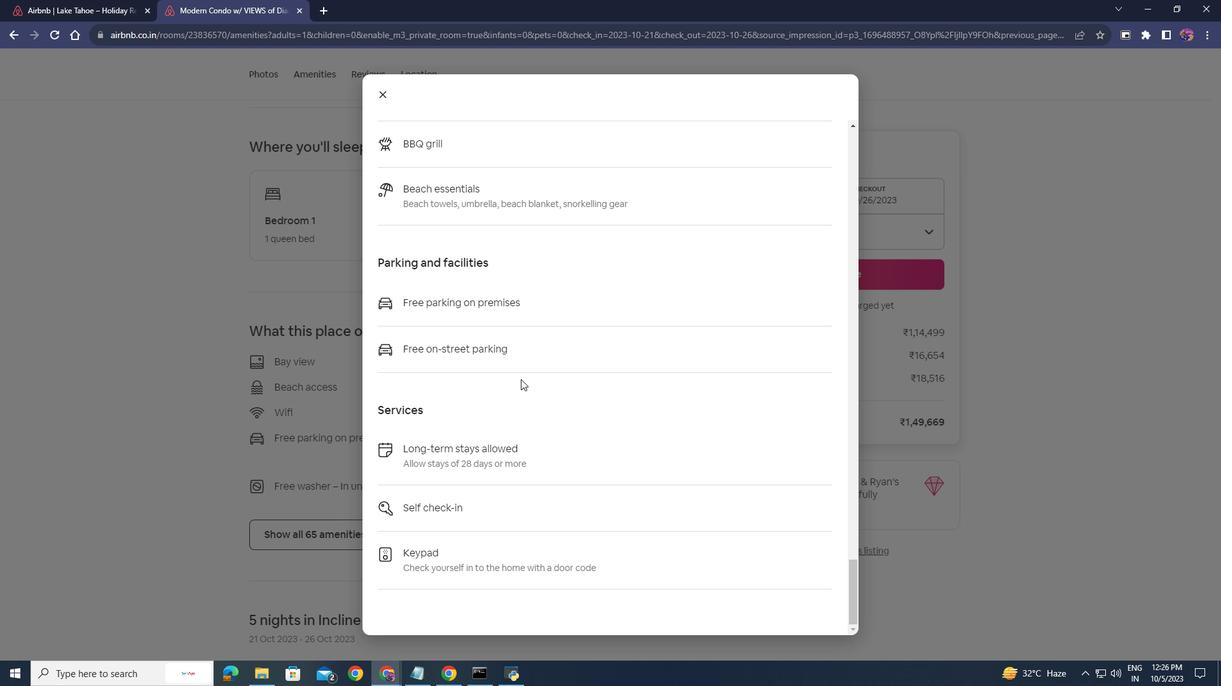 
Action: Mouse scrolled (536, 361) with delta (0, 0)
Screenshot: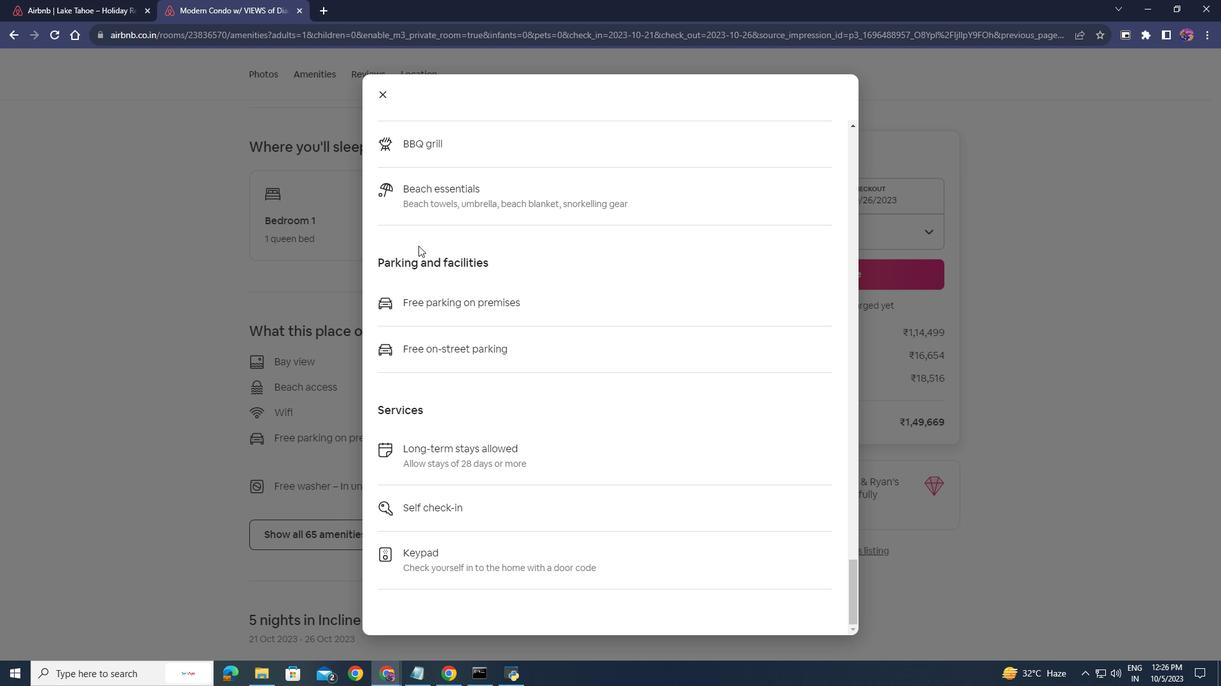 
Action: Mouse moved to (406, 119)
Screenshot: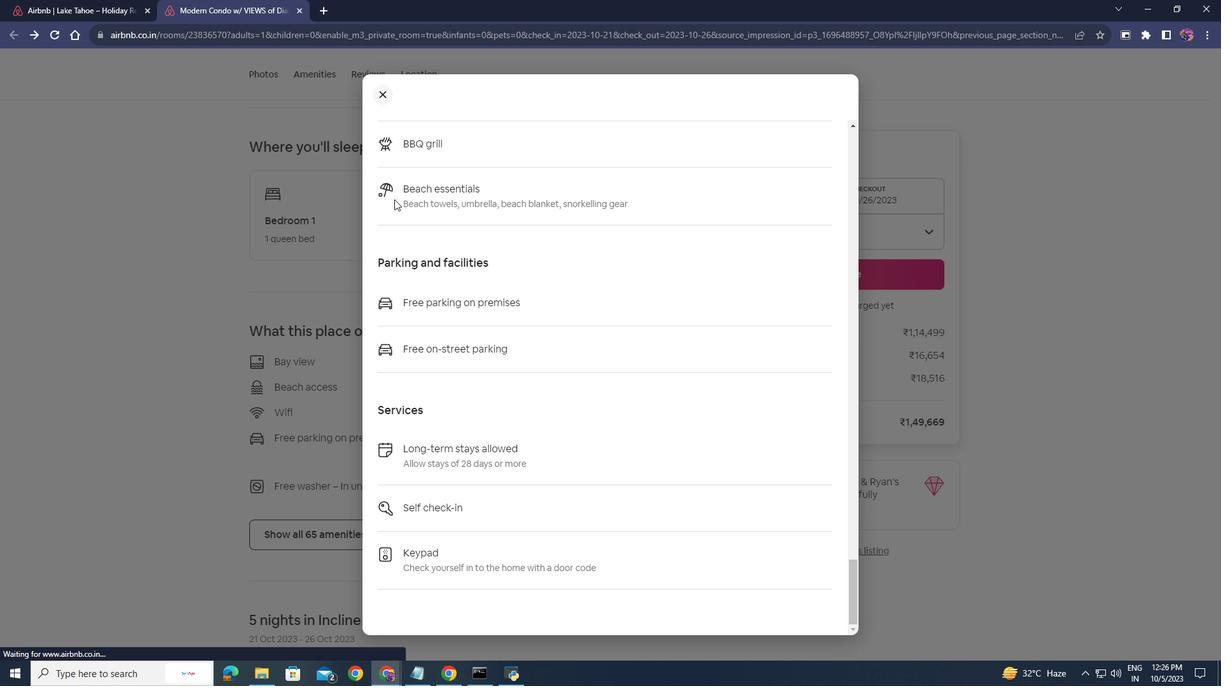 
Action: Mouse pressed left at (406, 119)
Screenshot: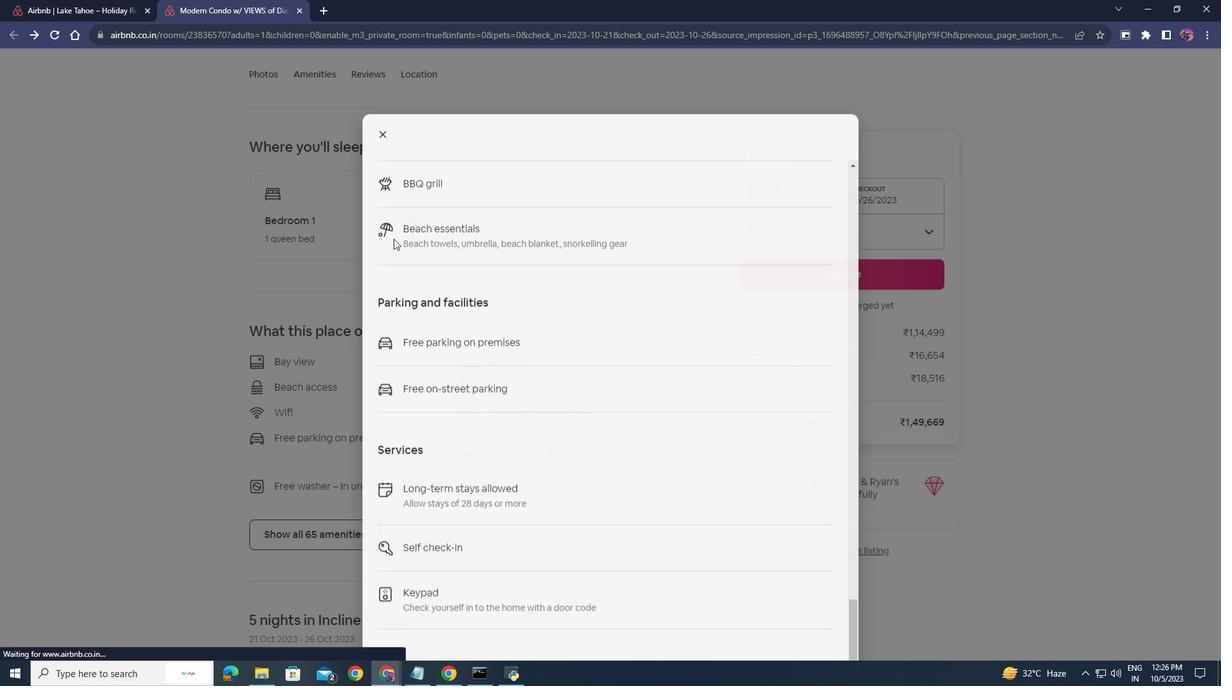 
Action: Mouse moved to (344, 97)
Screenshot: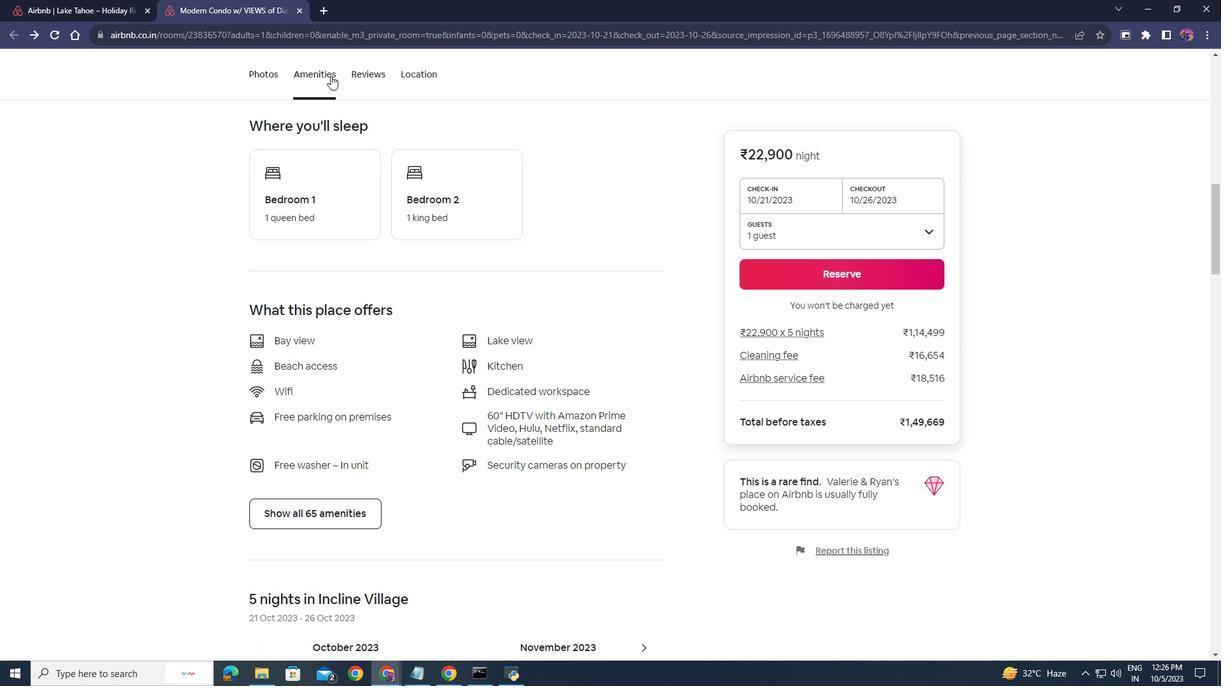 
Action: Mouse pressed left at (344, 97)
Screenshot: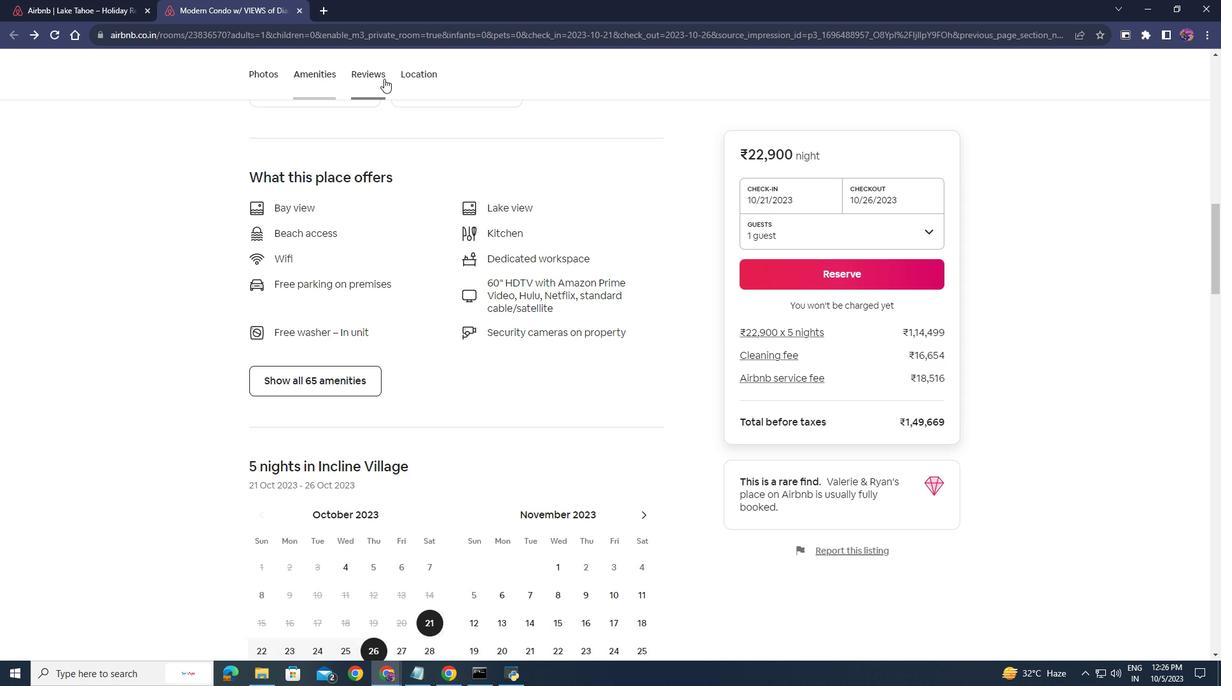 
Action: Mouse moved to (393, 97)
Screenshot: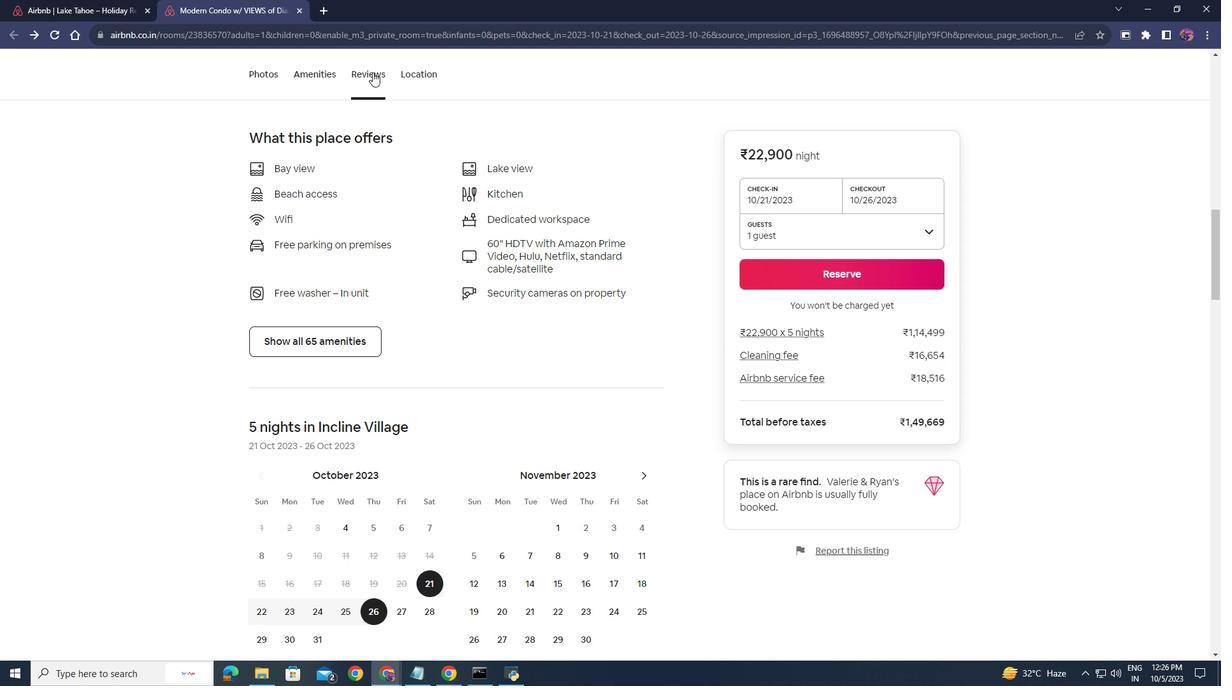 
Action: Mouse pressed left at (393, 97)
Screenshot: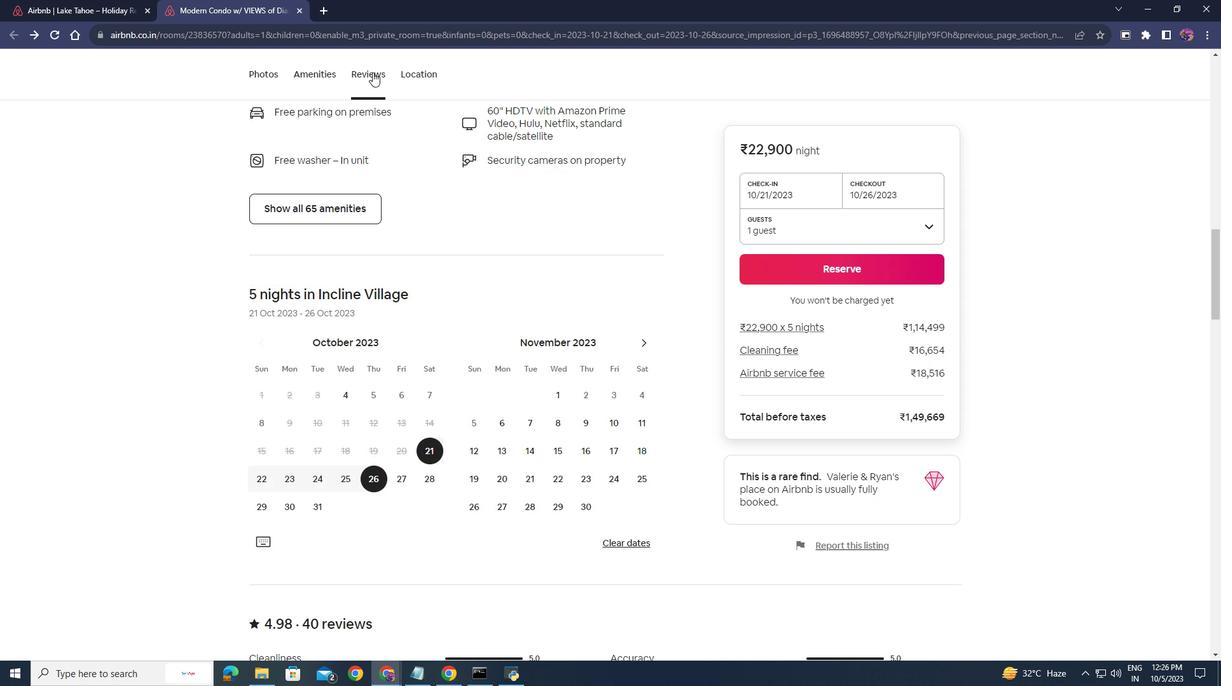 
Action: Mouse moved to (448, 311)
Screenshot: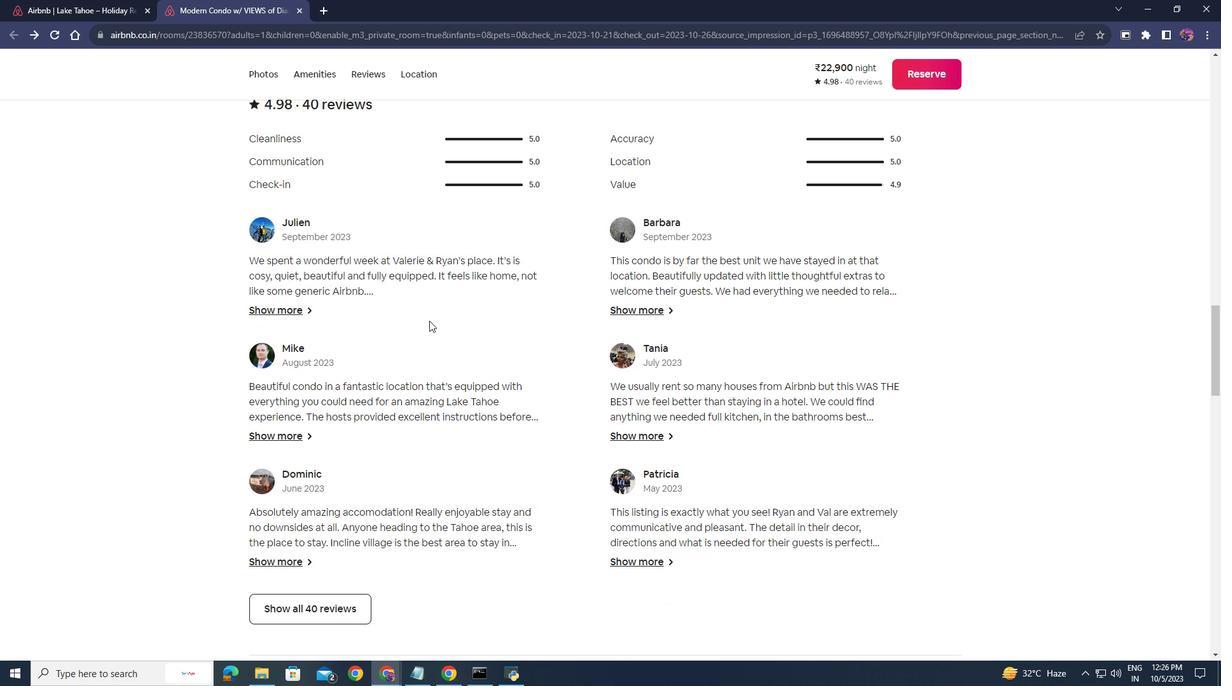
Action: Mouse scrolled (448, 311) with delta (0, 0)
Screenshot: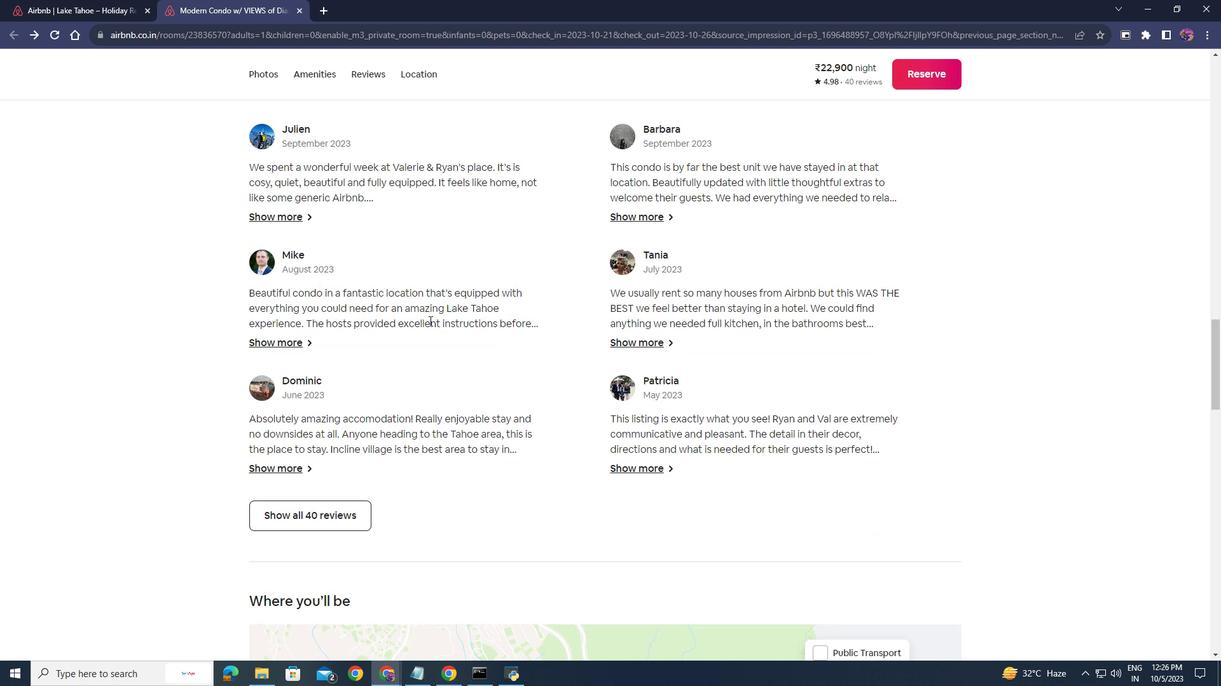 
Action: Mouse scrolled (448, 311) with delta (0, 0)
Screenshot: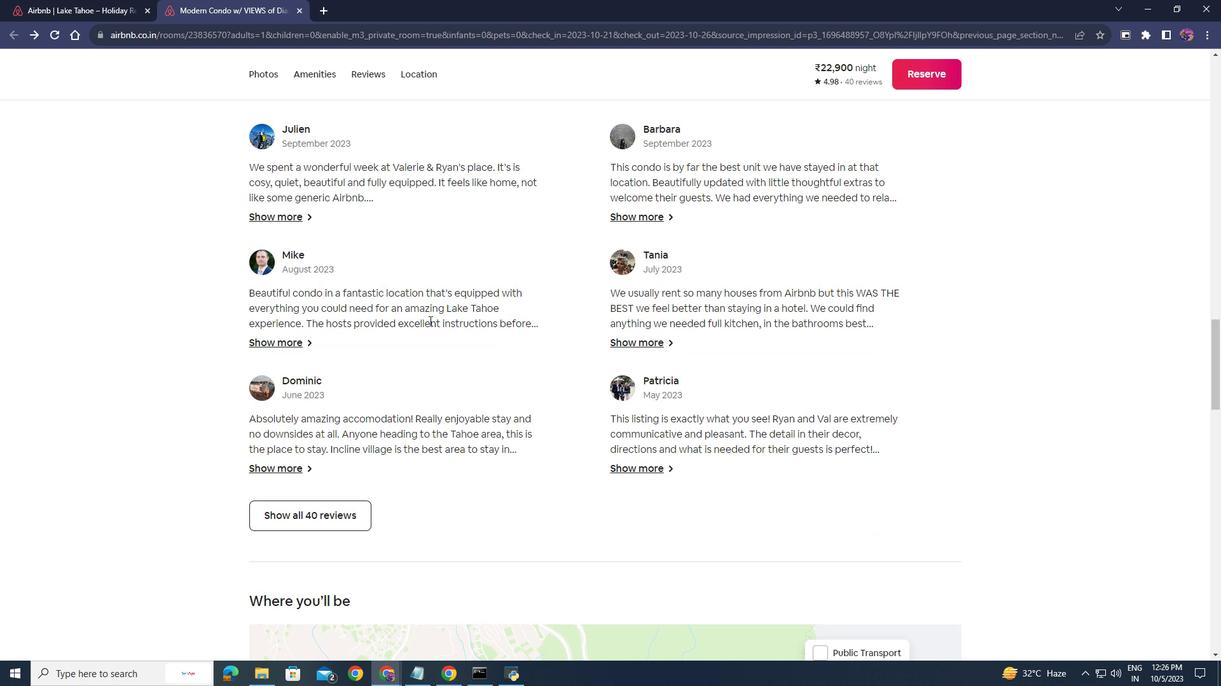 
Action: Mouse moved to (450, 312)
Screenshot: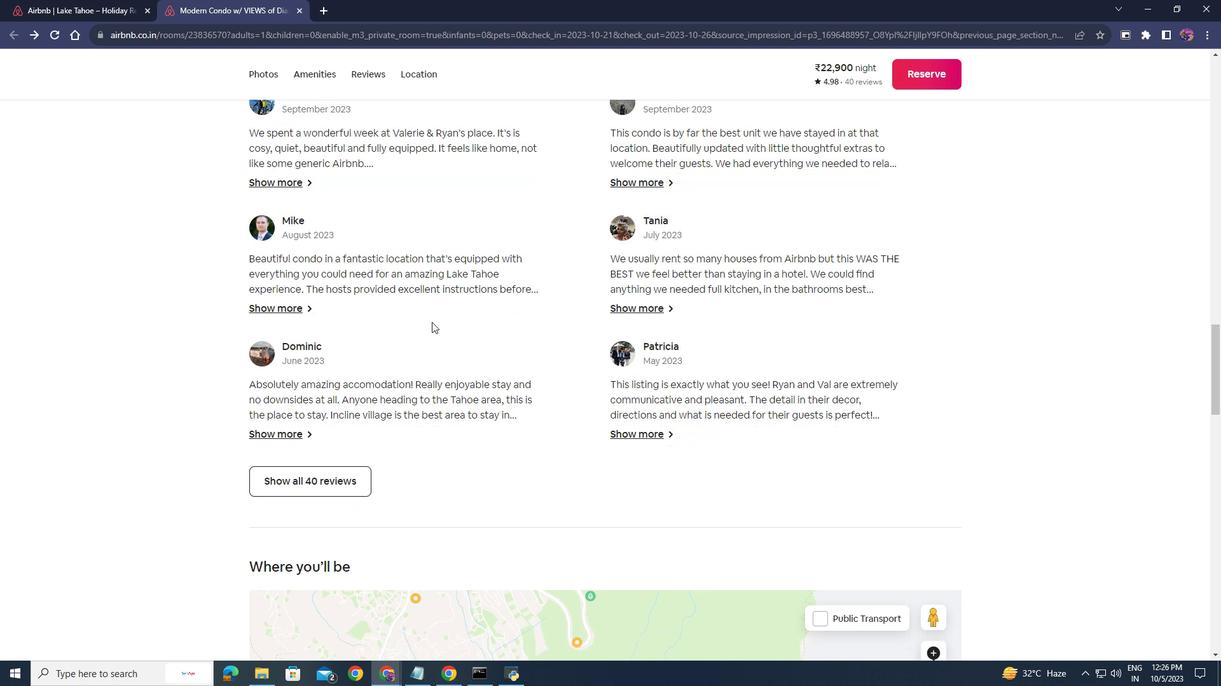 
Action: Mouse scrolled (450, 312) with delta (0, 0)
Screenshot: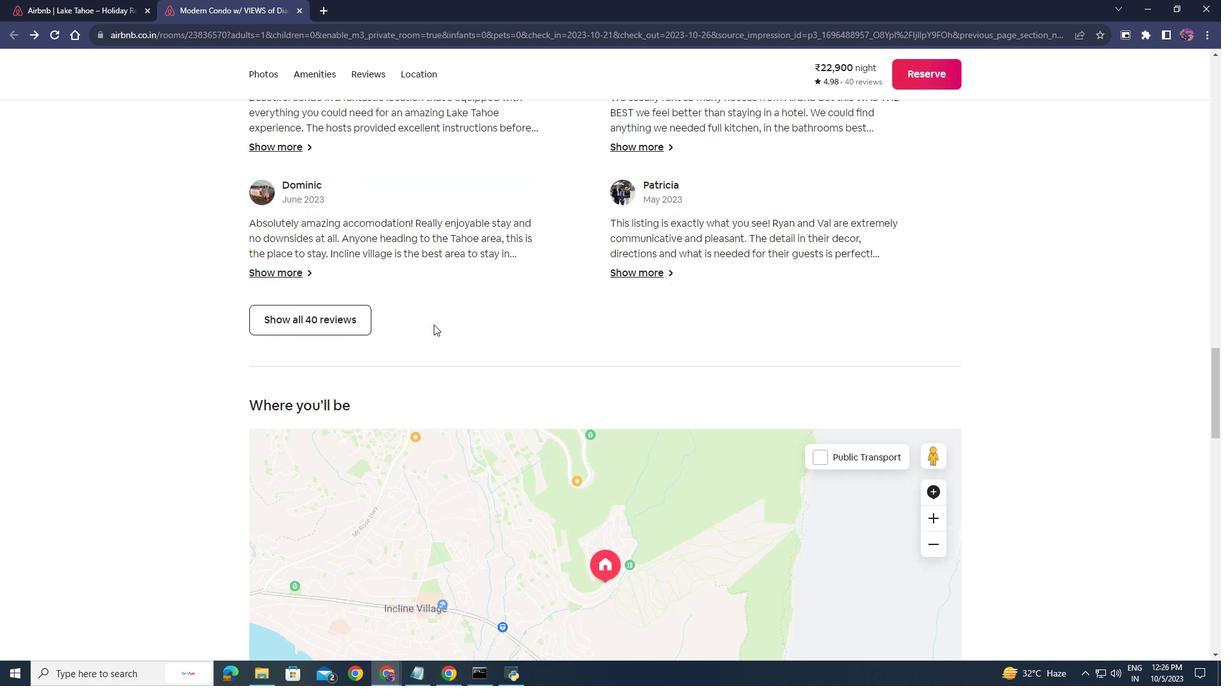 
Action: Mouse scrolled (450, 312) with delta (0, 0)
Screenshot: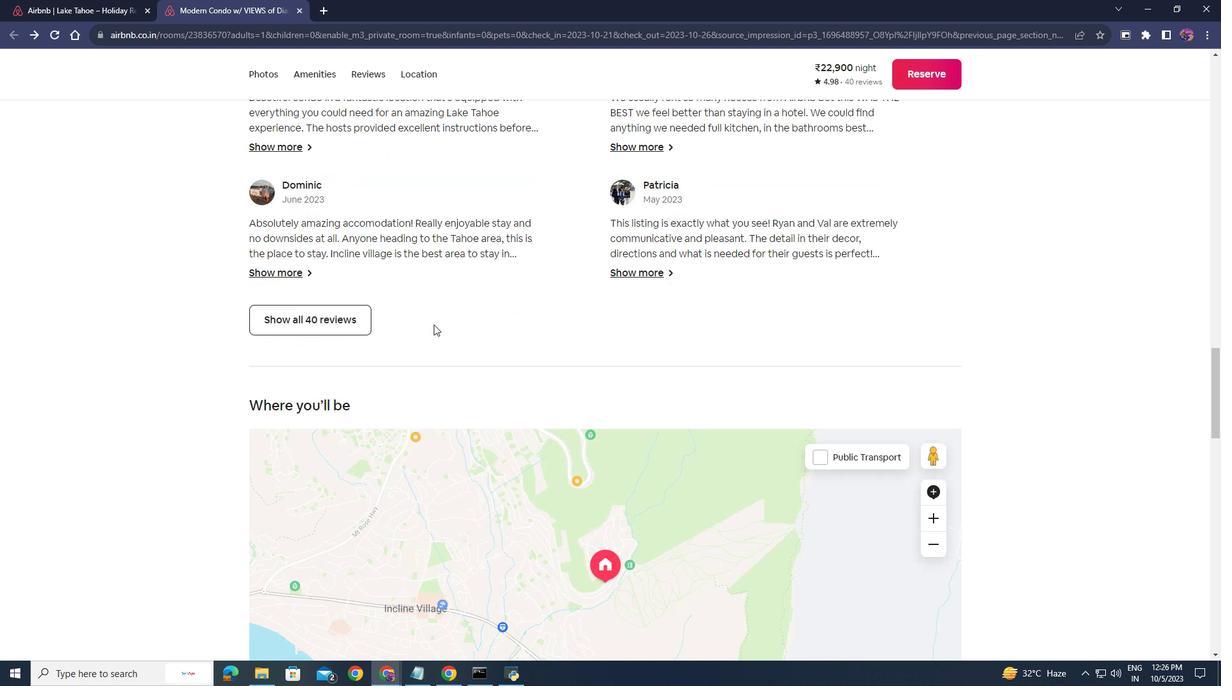 
Action: Mouse scrolled (450, 312) with delta (0, 0)
Screenshot: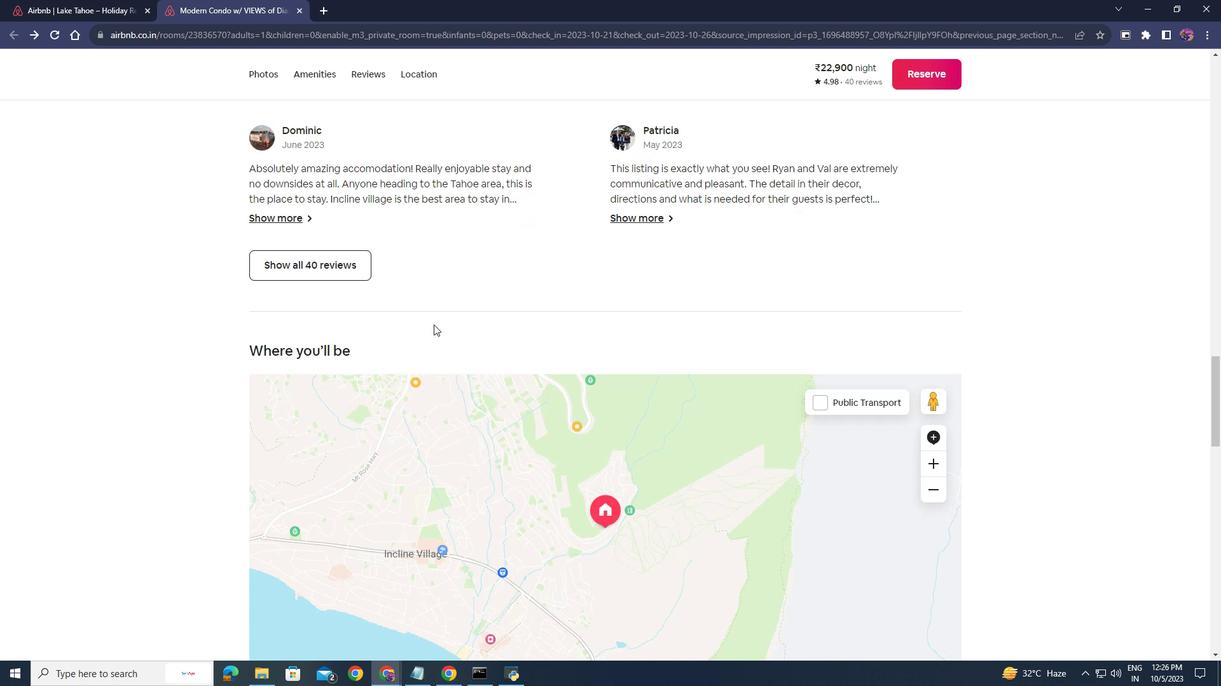 
Action: Mouse moved to (452, 314)
Screenshot: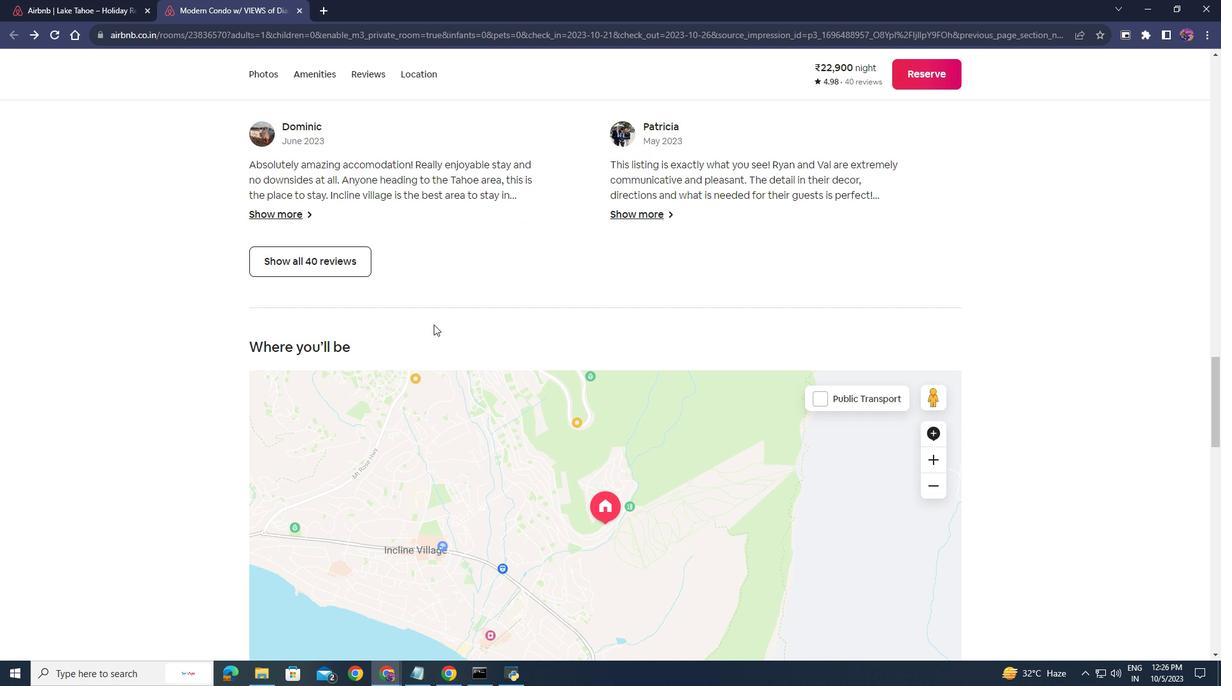 
Action: Mouse scrolled (452, 314) with delta (0, 0)
Screenshot: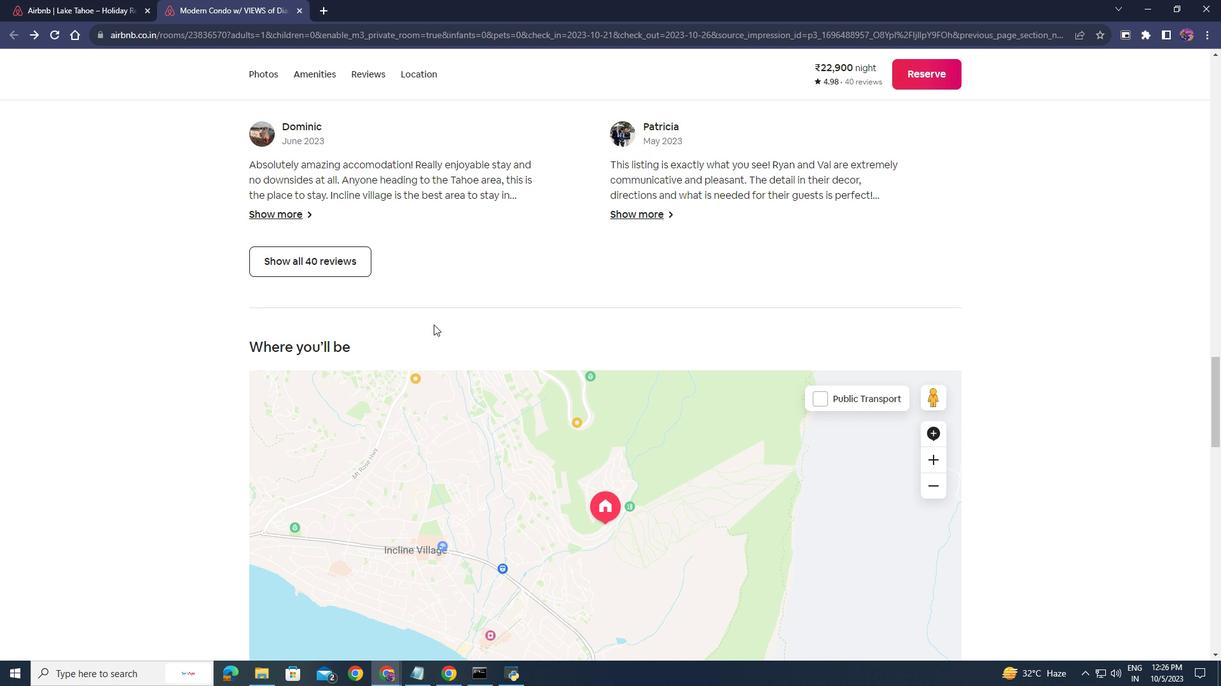 
Action: Mouse moved to (452, 314)
Screenshot: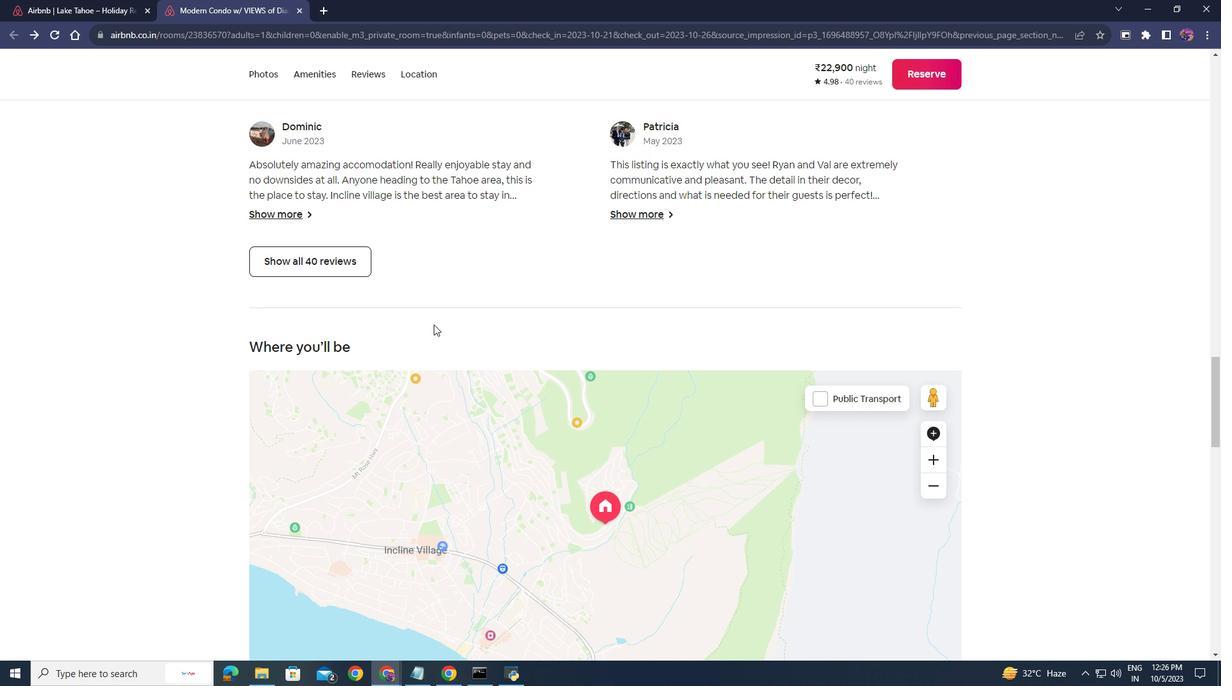 
Action: Mouse scrolled (452, 314) with delta (0, 0)
Screenshot: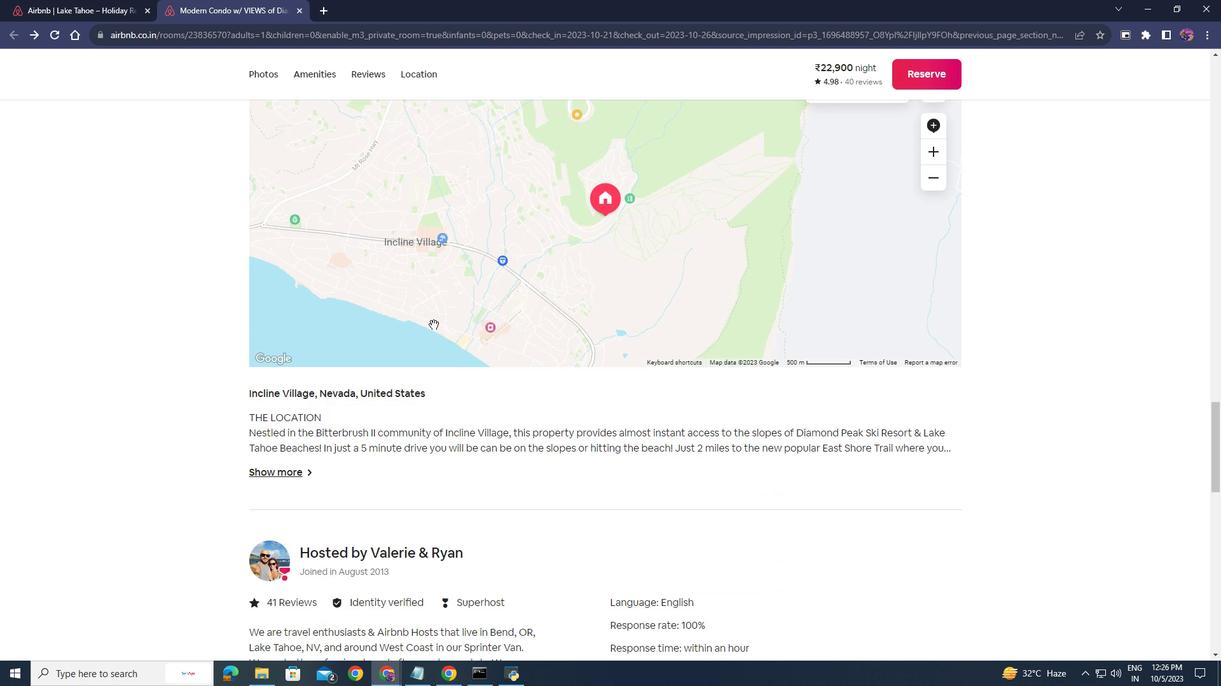 
Action: Mouse scrolled (452, 314) with delta (0, 0)
Screenshot: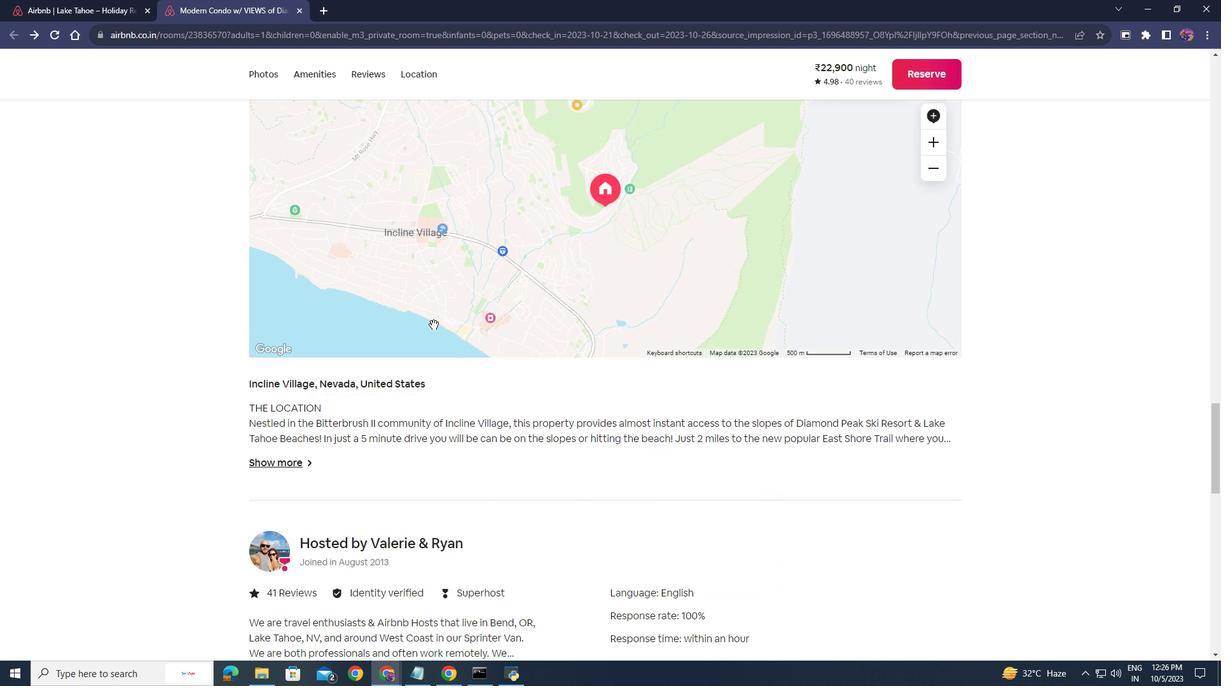 
Action: Mouse scrolled (452, 314) with delta (0, 0)
Screenshot: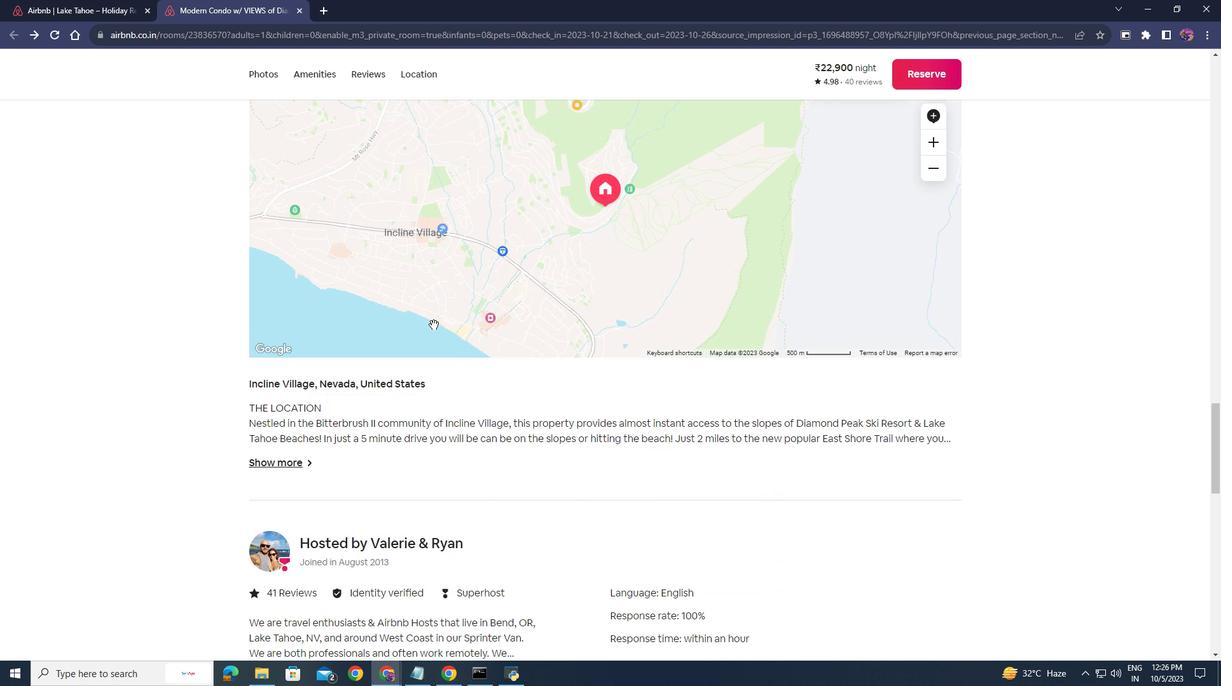 
Action: Mouse scrolled (452, 314) with delta (0, 0)
Screenshot: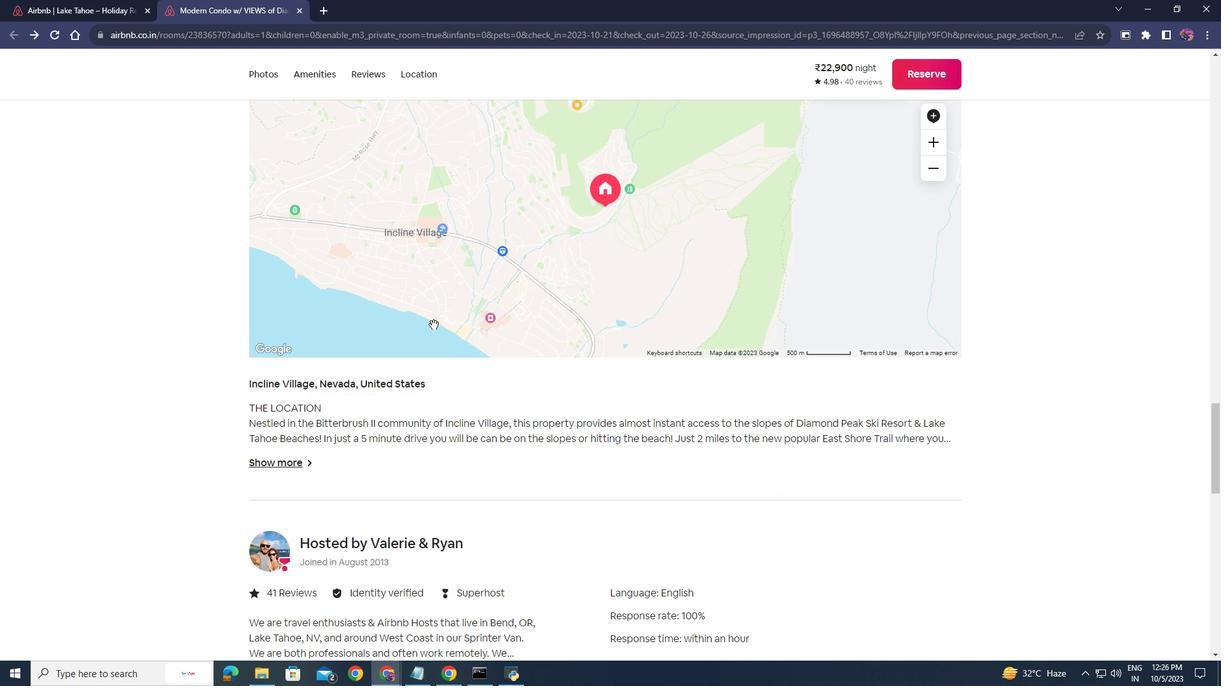 
Action: Mouse scrolled (452, 314) with delta (0, 0)
Screenshot: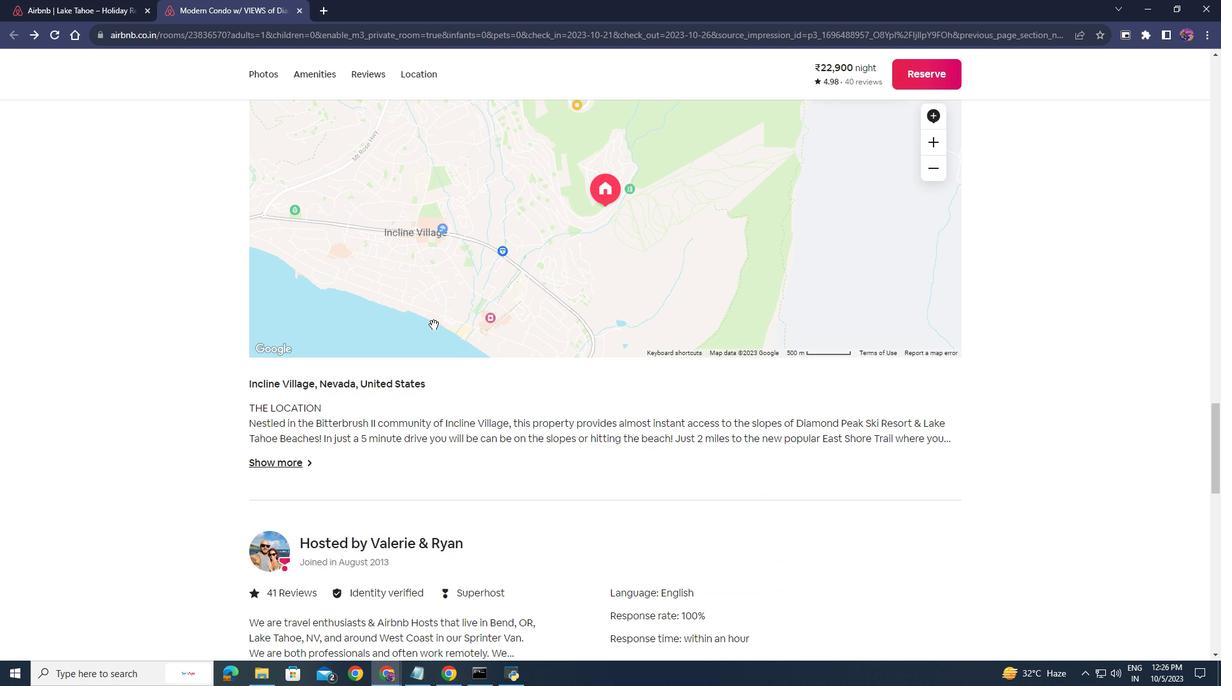 
Action: Mouse moved to (440, 101)
Screenshot: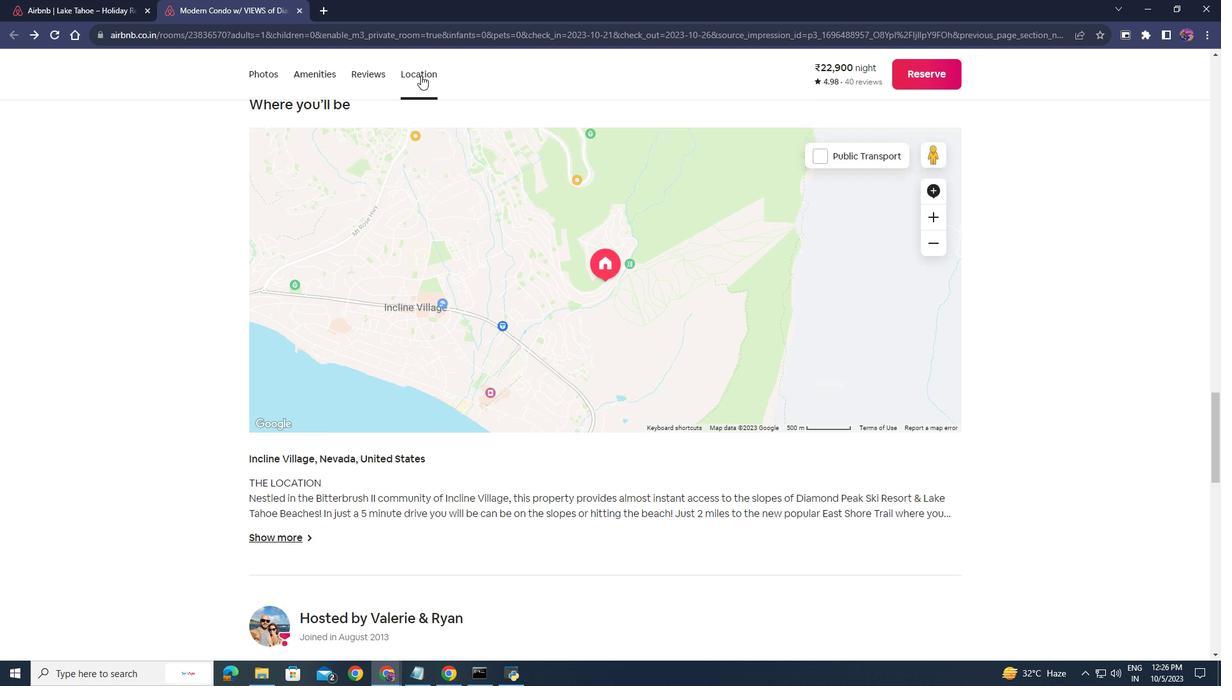 
Action: Mouse pressed left at (440, 101)
Screenshot: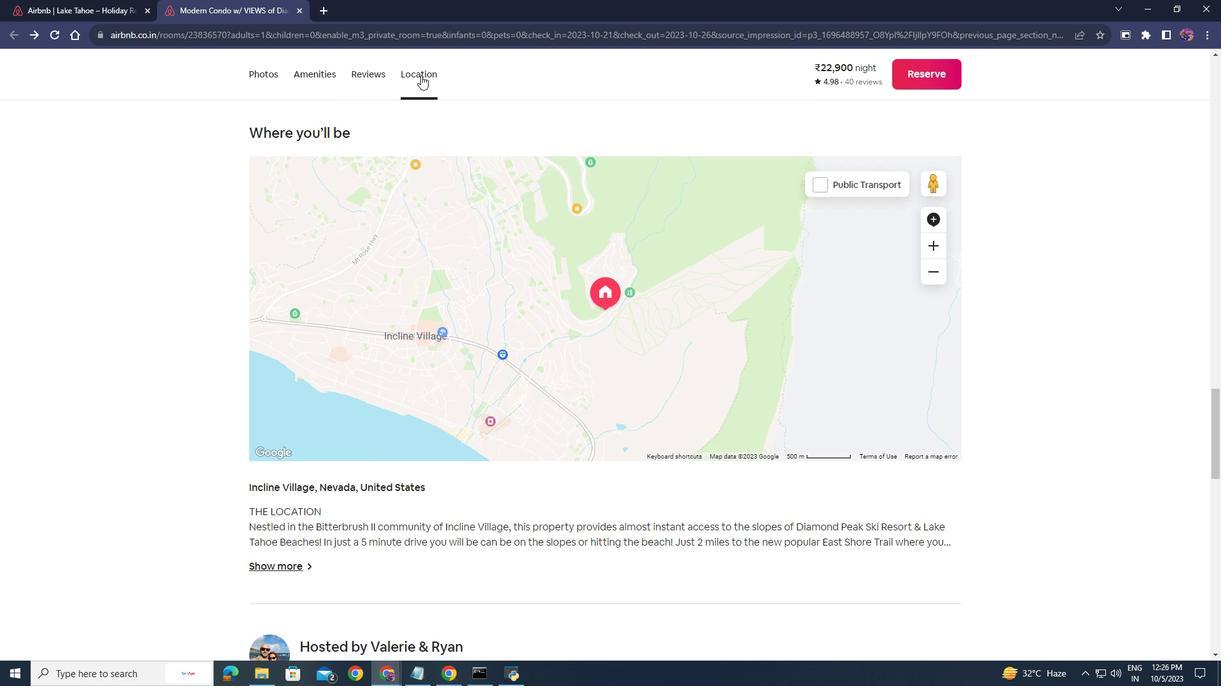 
Action: Mouse moved to (286, 101)
Screenshot: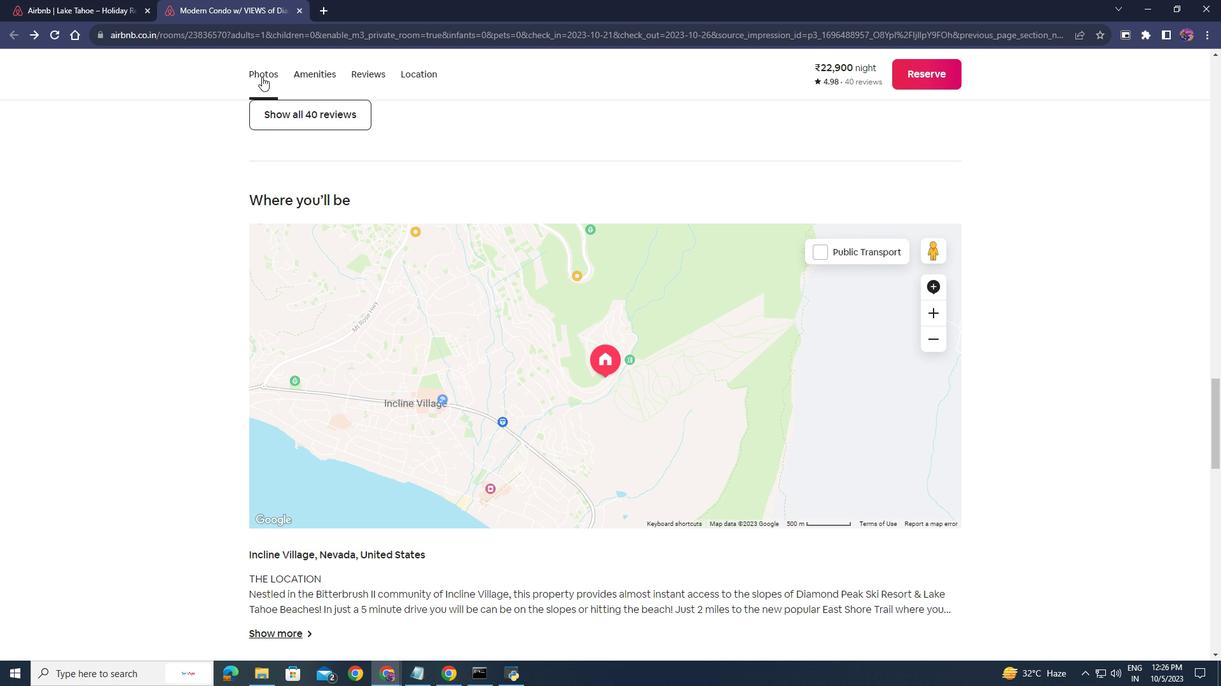 
Action: Mouse pressed left at (286, 101)
Screenshot: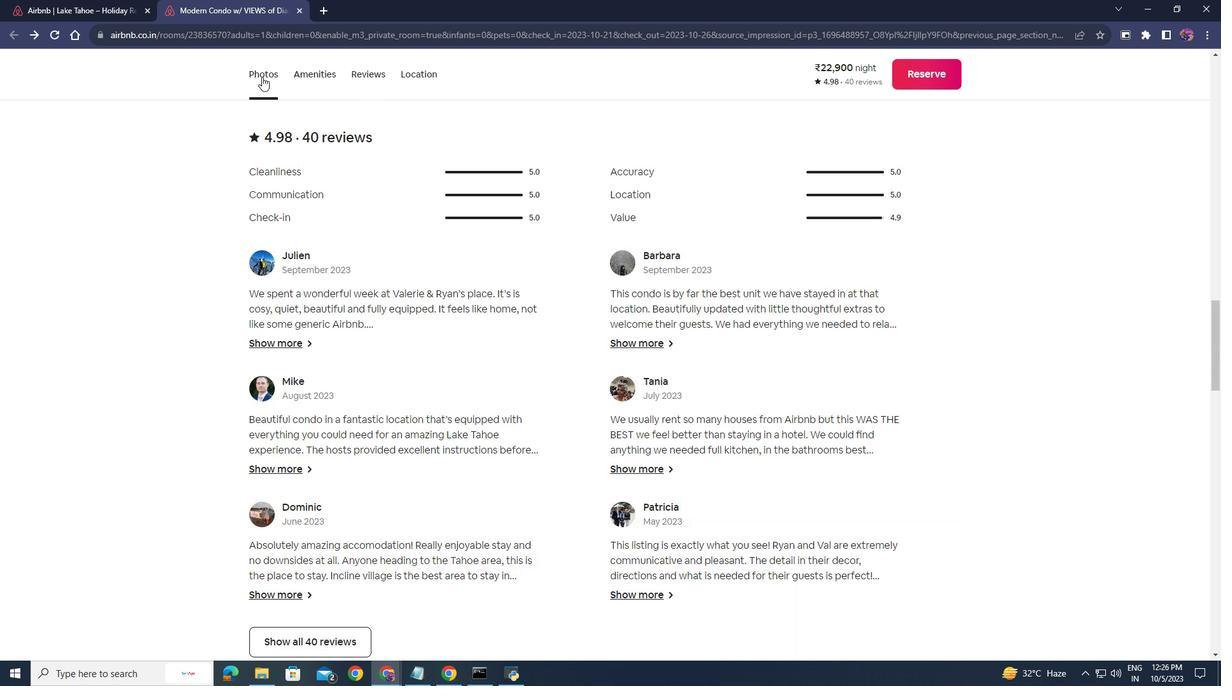 
Action: Mouse moved to (320, 43)
Screenshot: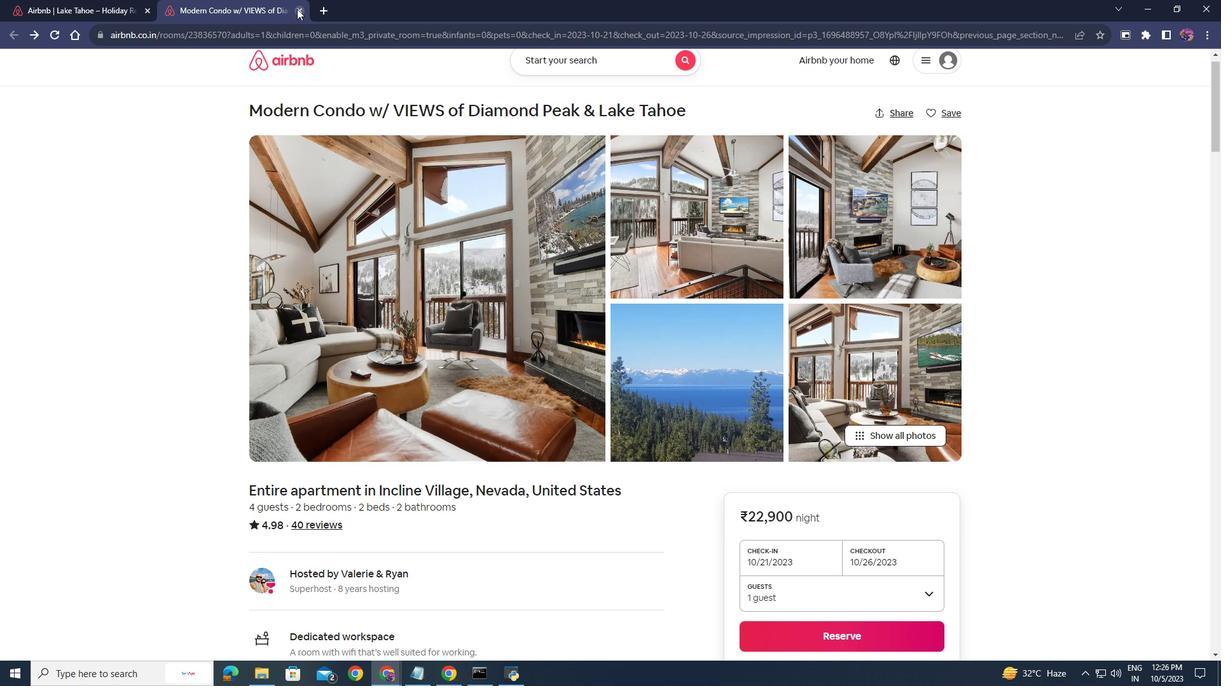
Action: Mouse pressed left at (320, 43)
Screenshot: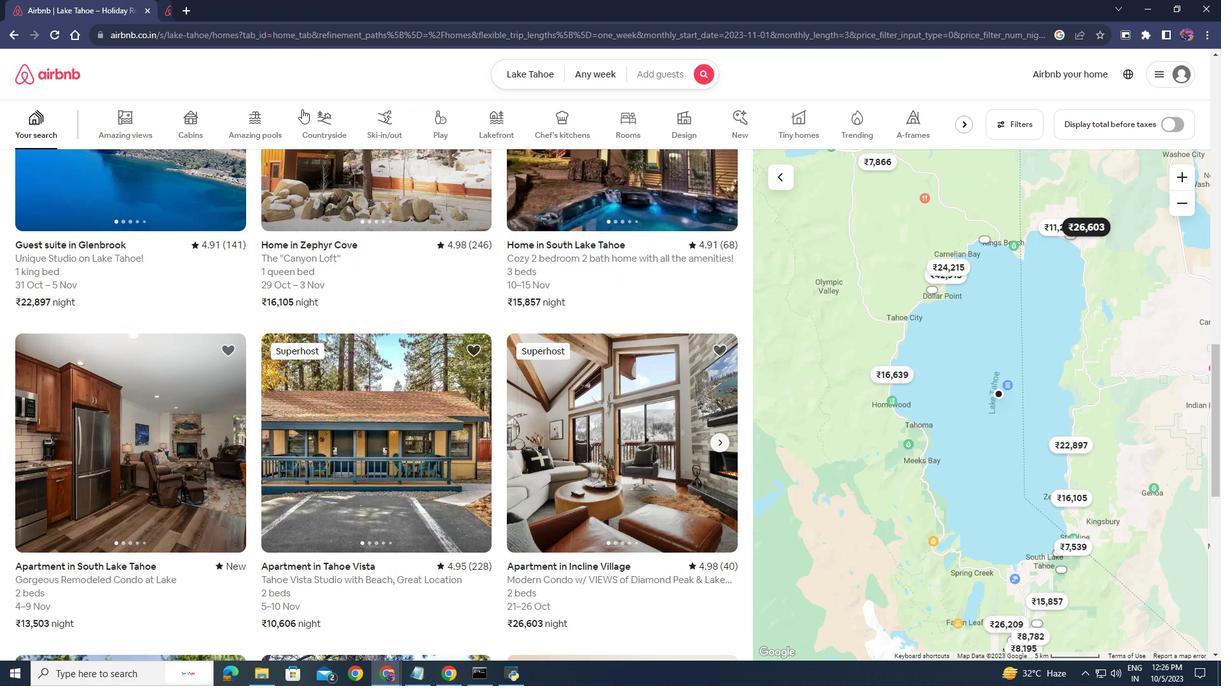 
Action: Mouse moved to (323, 395)
Screenshot: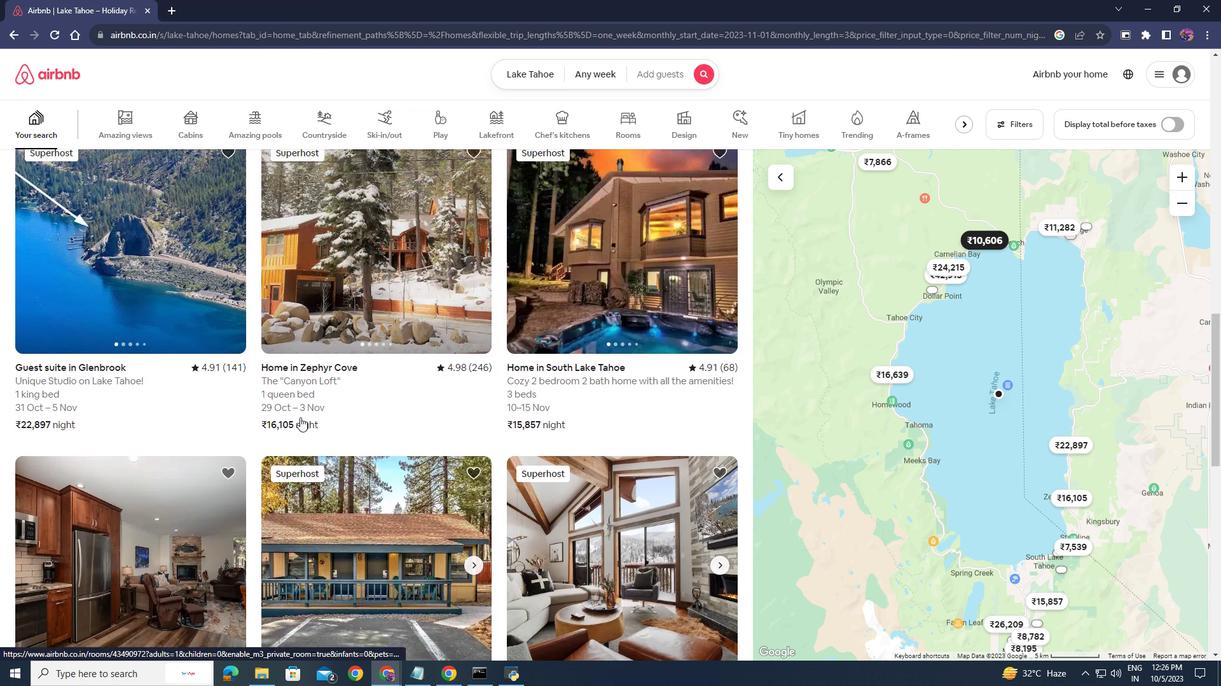 
Action: Mouse scrolled (323, 395) with delta (0, 0)
Screenshot: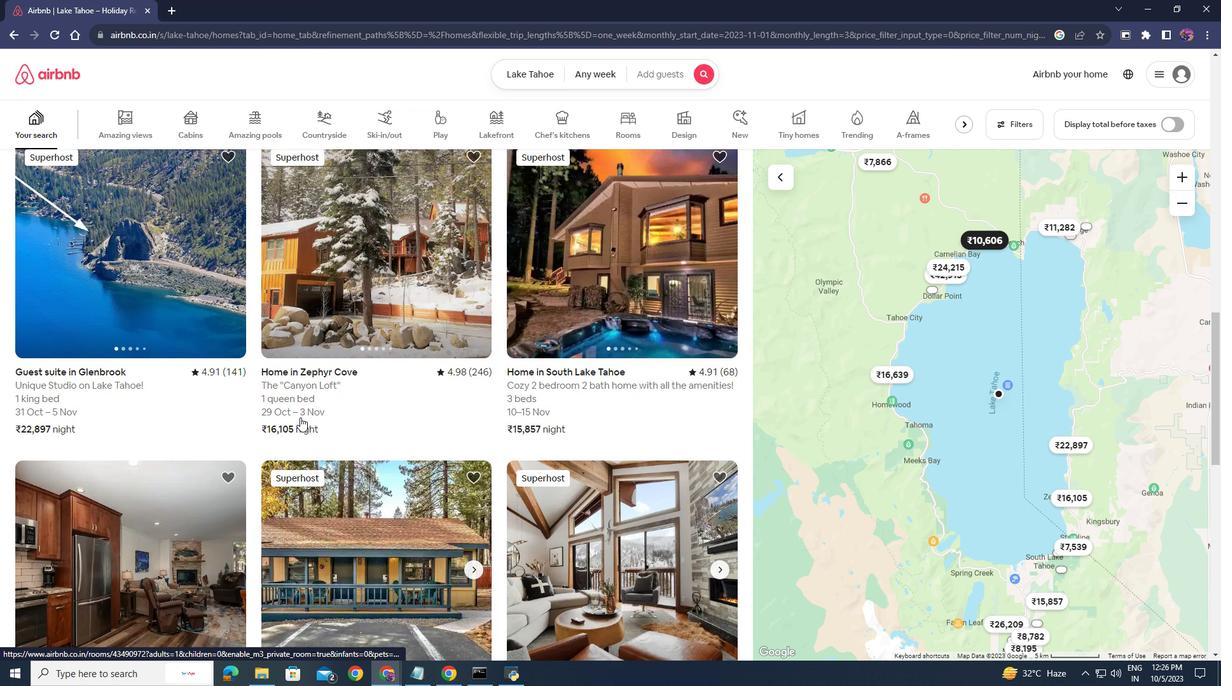 
Action: Mouse scrolled (323, 395) with delta (0, 0)
Screenshot: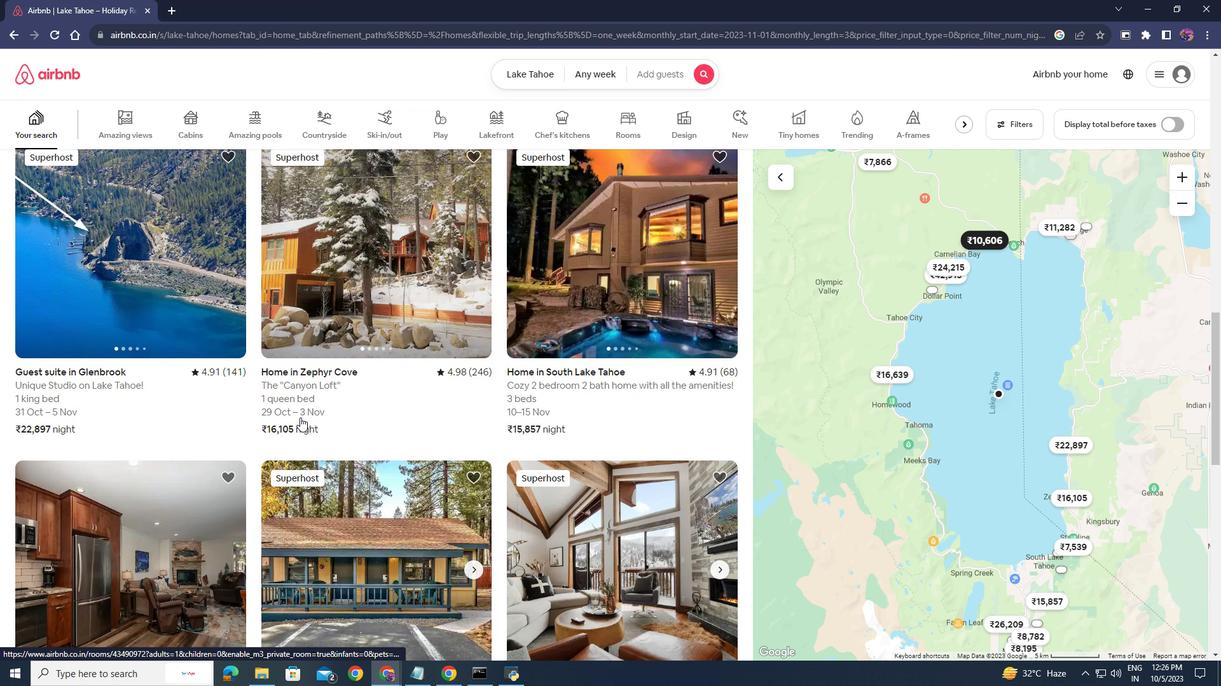 
Action: Mouse moved to (173, 297)
Screenshot: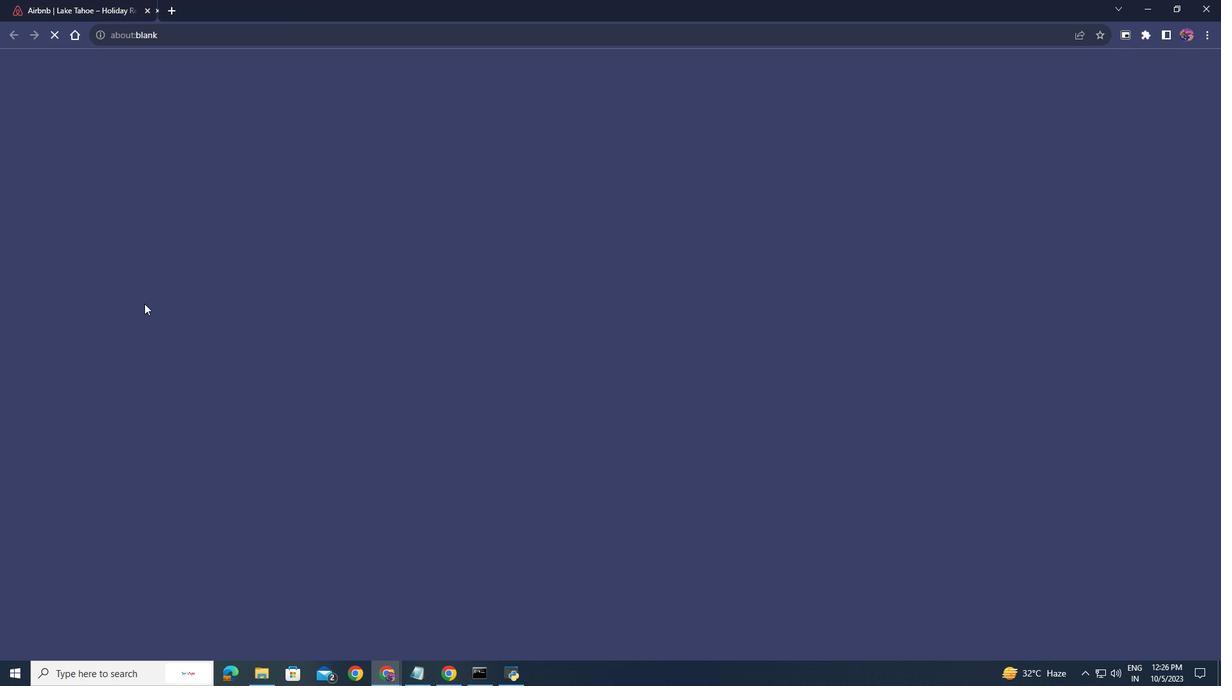 
Action: Mouse pressed left at (173, 297)
Screenshot: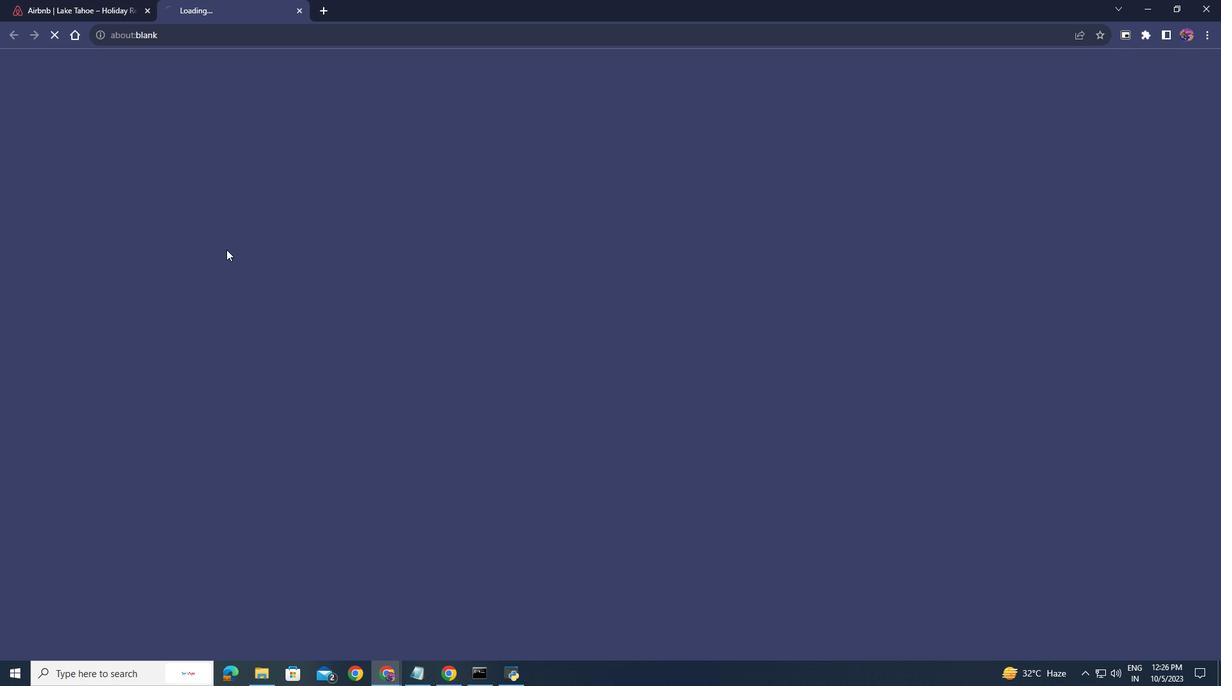 
Action: Mouse moved to (422, 386)
Screenshot: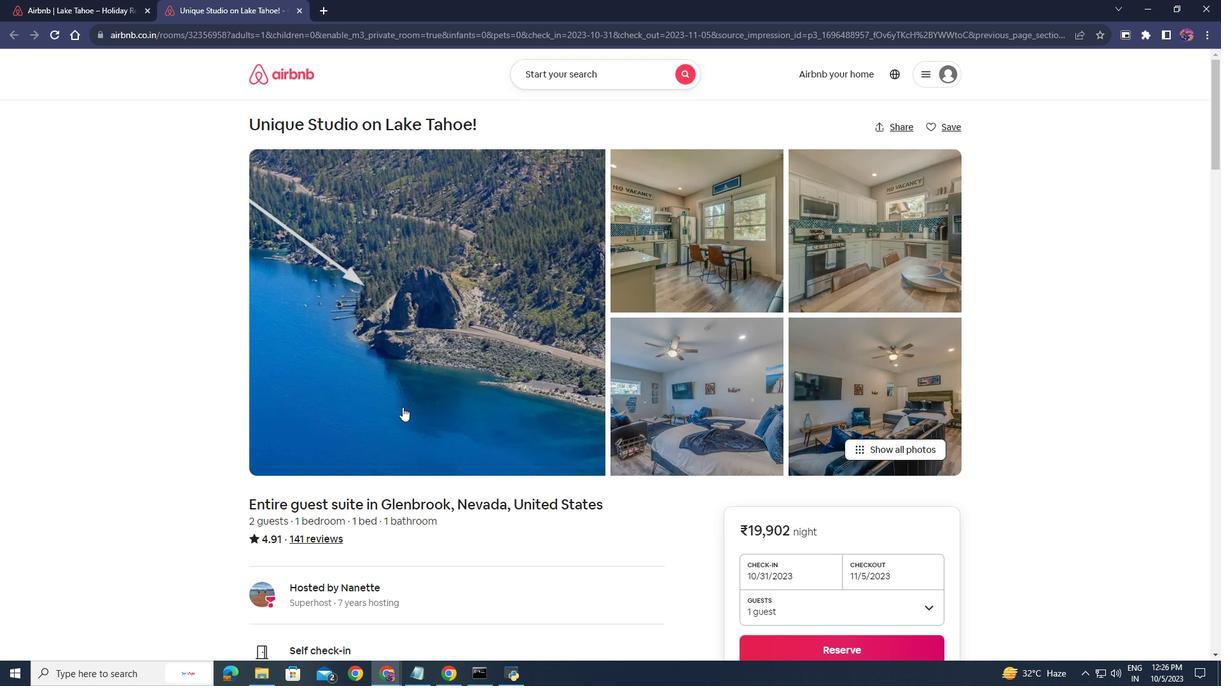 
Action: Mouse scrolled (422, 385) with delta (0, 0)
Screenshot: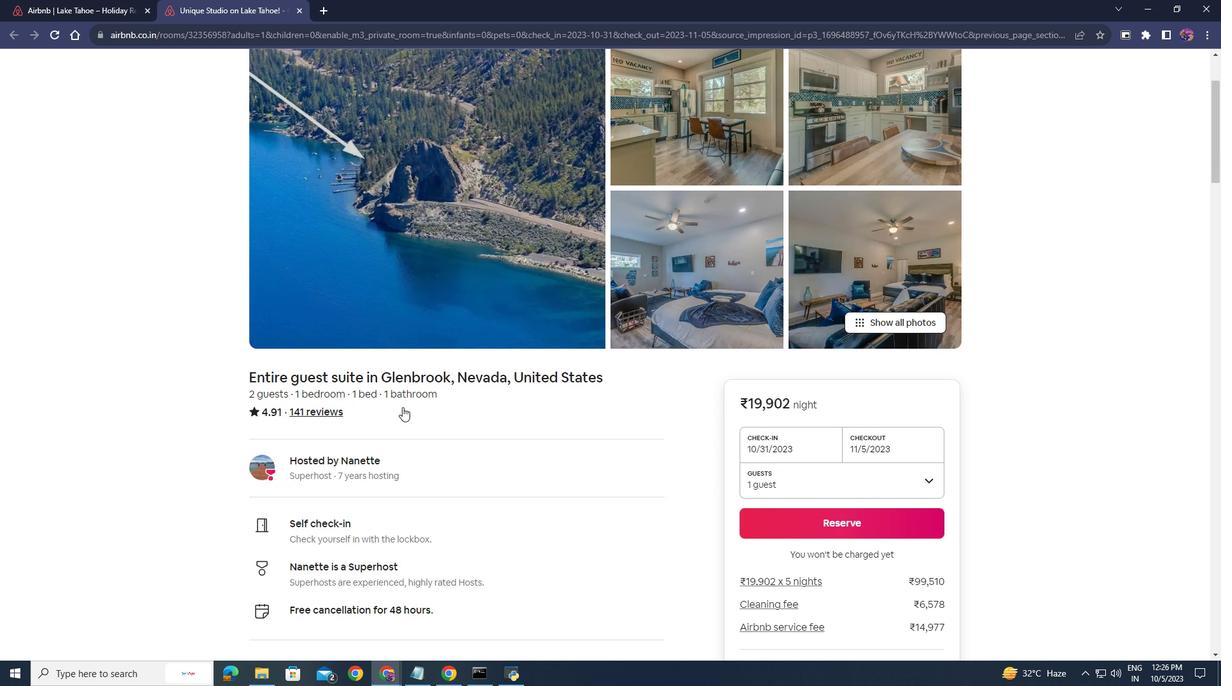 
Action: Mouse scrolled (422, 385) with delta (0, 0)
Screenshot: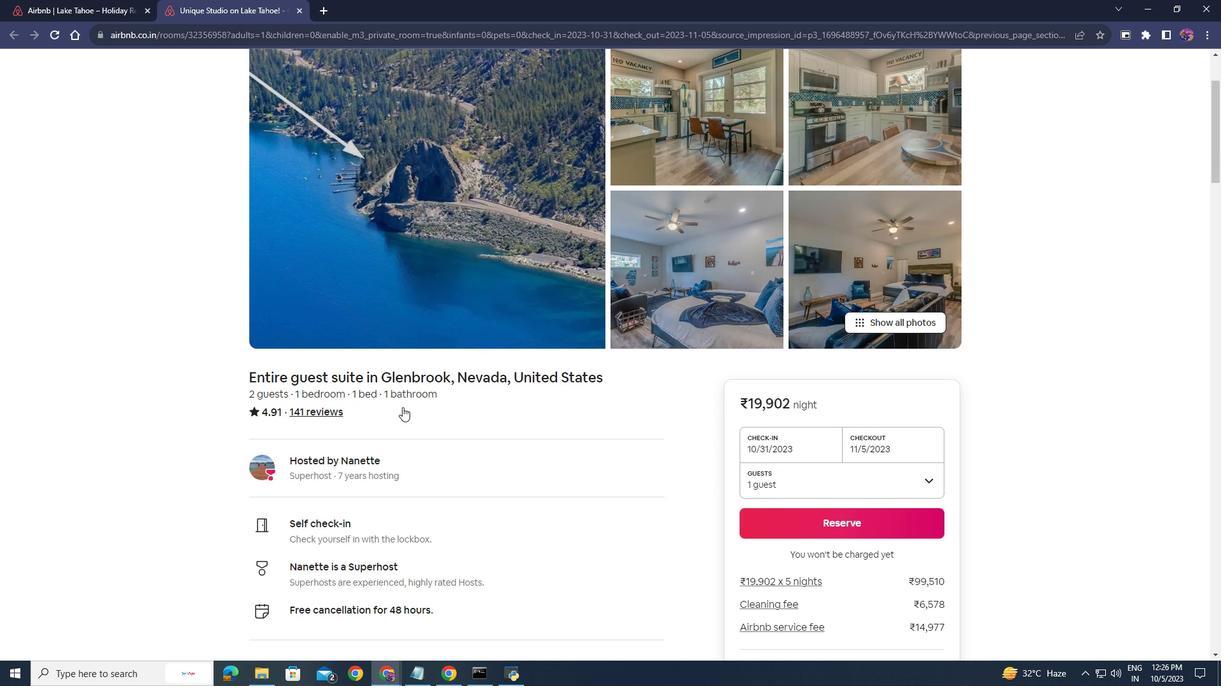 
Action: Mouse scrolled (422, 385) with delta (0, 0)
Screenshot: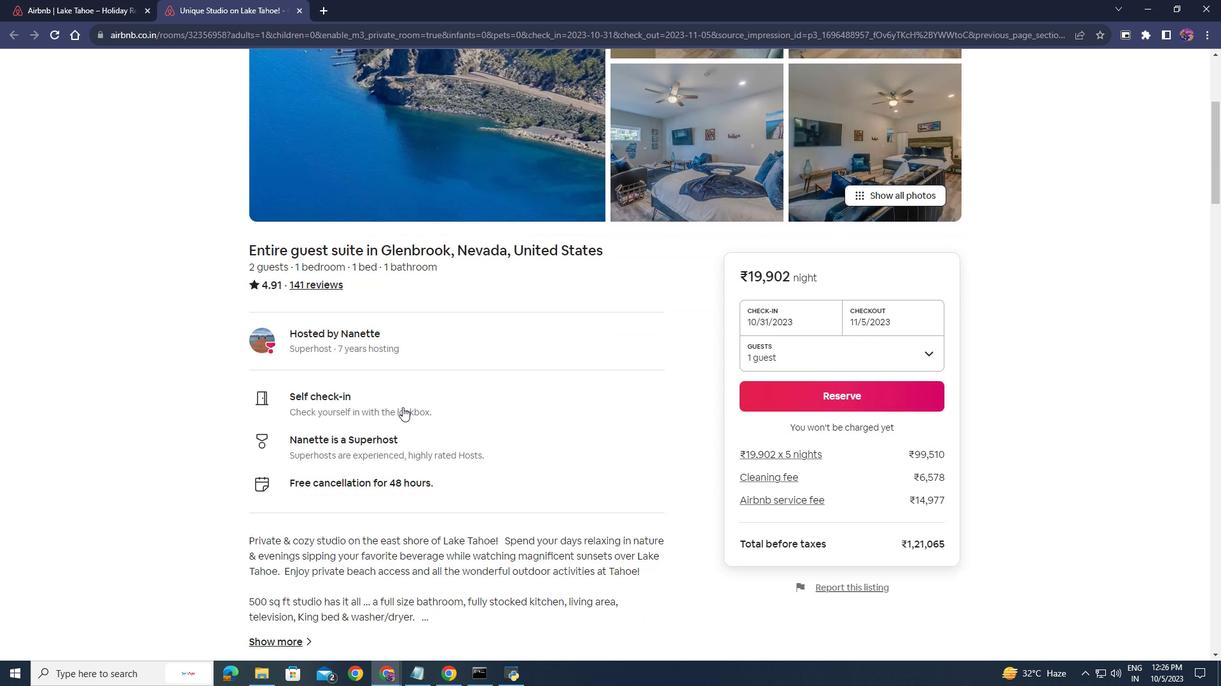 
Action: Mouse scrolled (422, 385) with delta (0, 0)
Screenshot: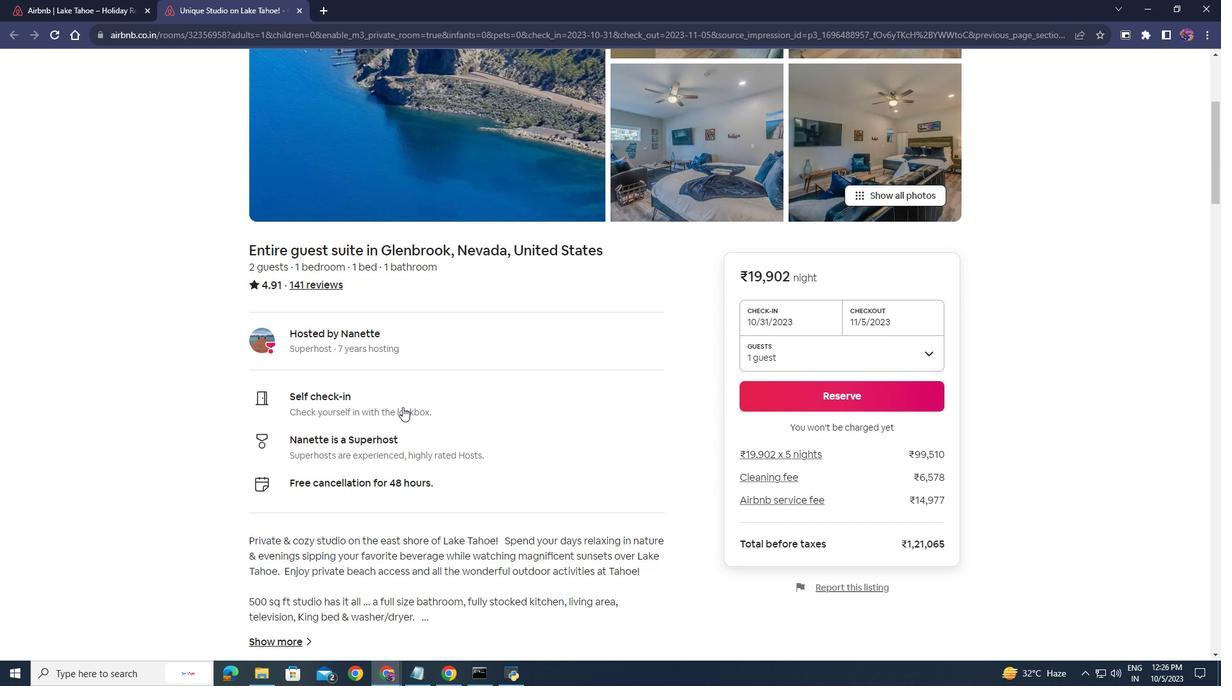 
Action: Mouse scrolled (422, 385) with delta (0, 0)
Screenshot: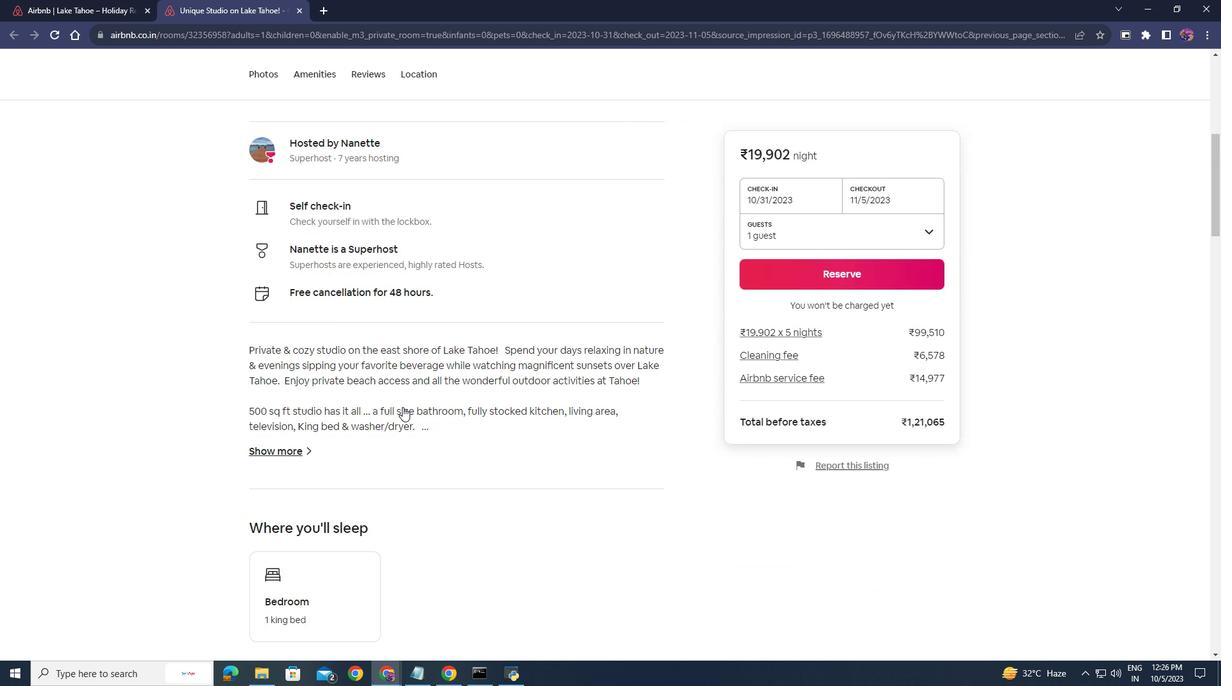 
Action: Mouse scrolled (422, 385) with delta (0, 0)
Screenshot: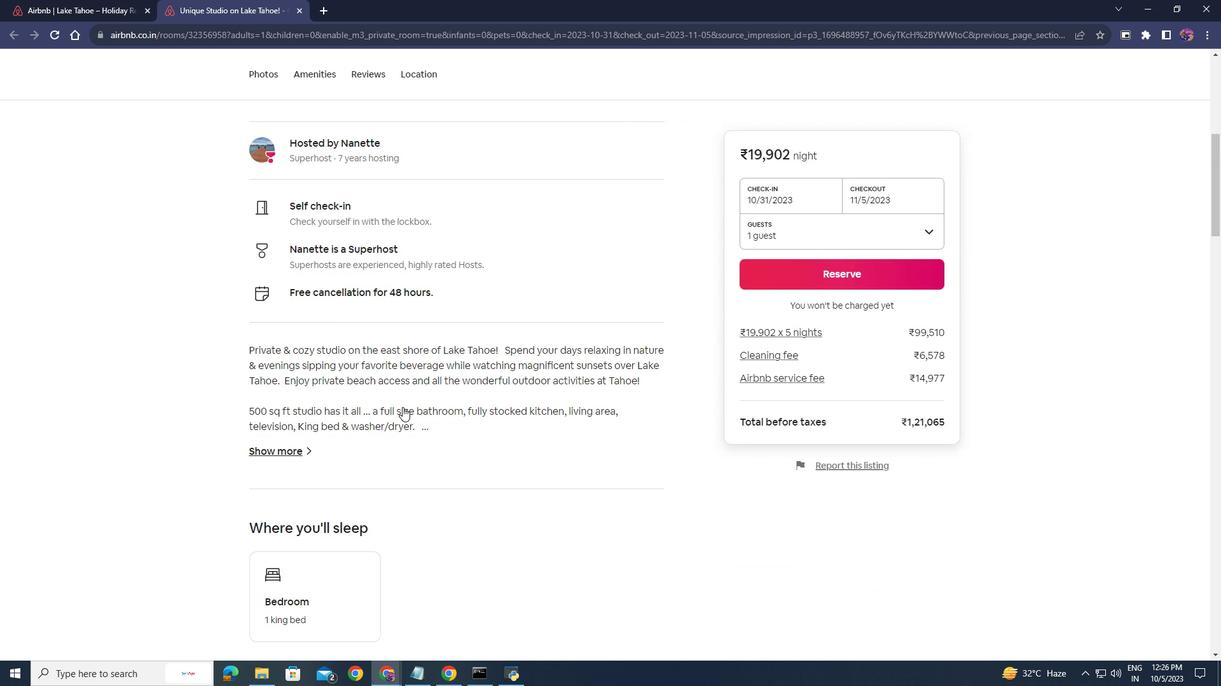 
Action: Mouse scrolled (422, 385) with delta (0, 0)
Screenshot: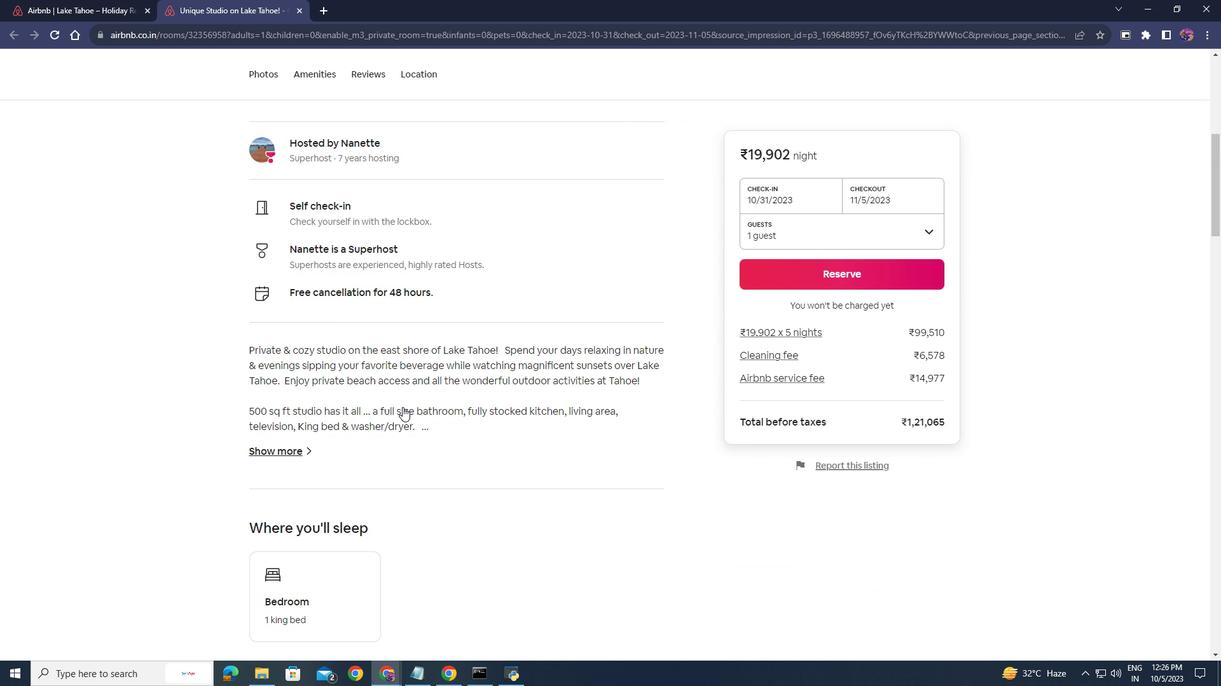 
Action: Mouse scrolled (422, 385) with delta (0, 0)
Screenshot: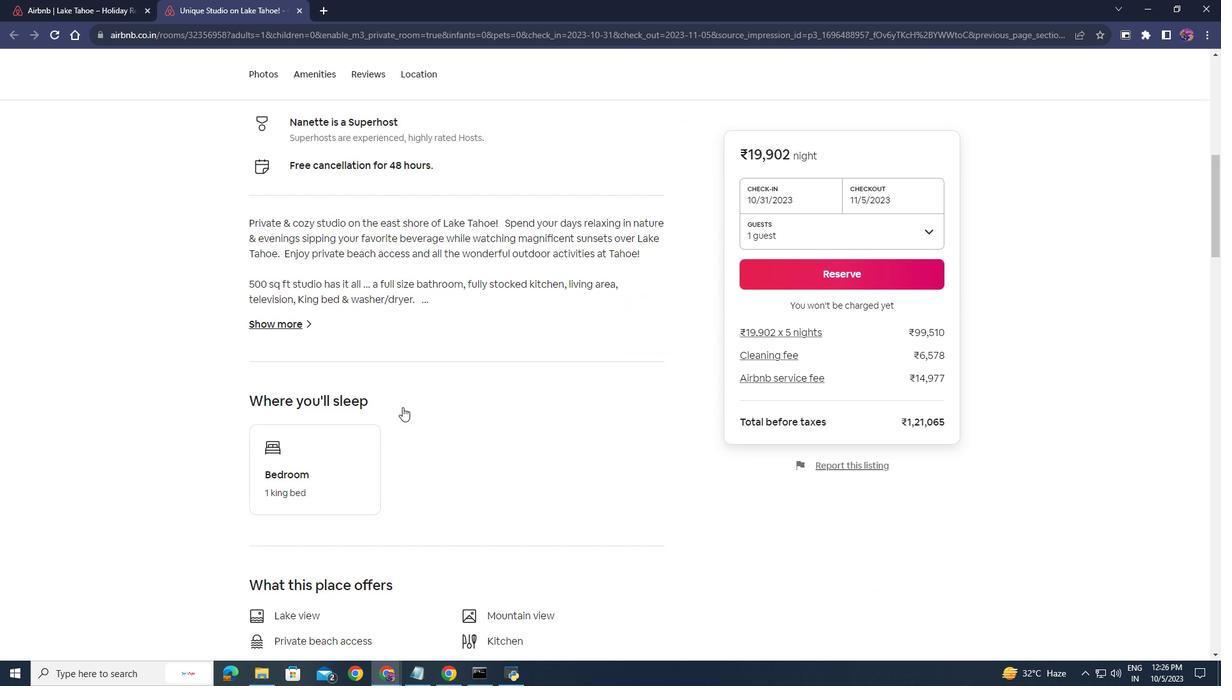 
Action: Mouse scrolled (422, 385) with delta (0, 0)
Screenshot: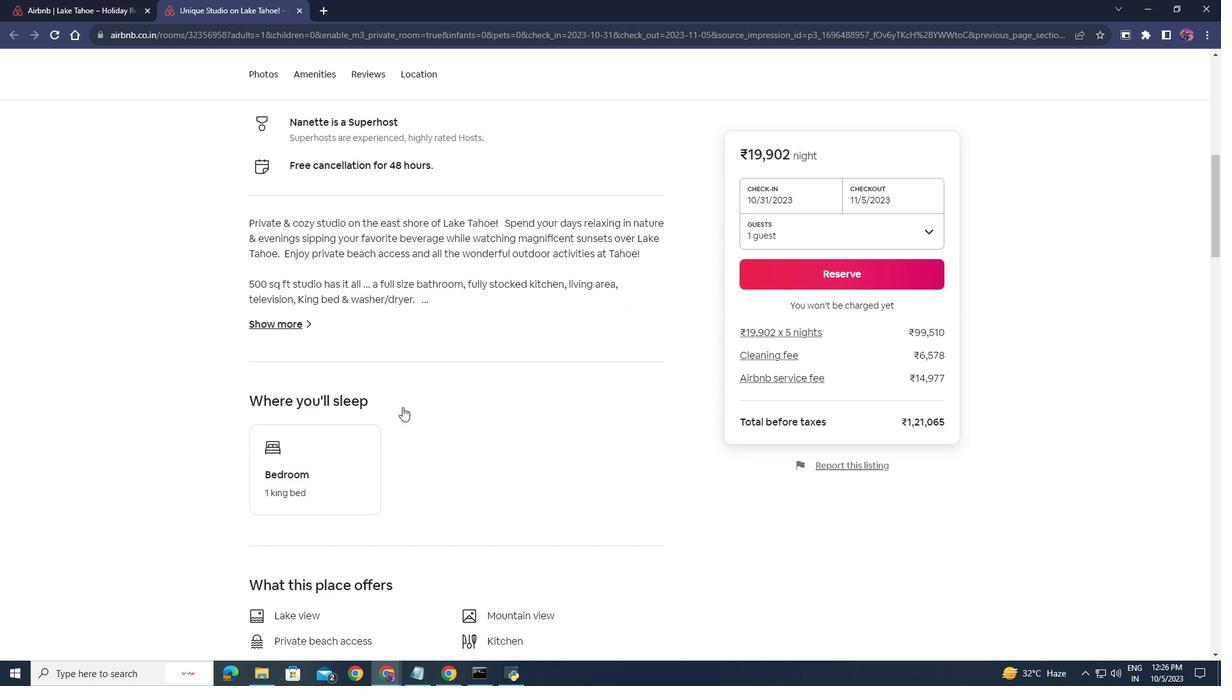 
Action: Mouse scrolled (422, 385) with delta (0, 0)
Screenshot: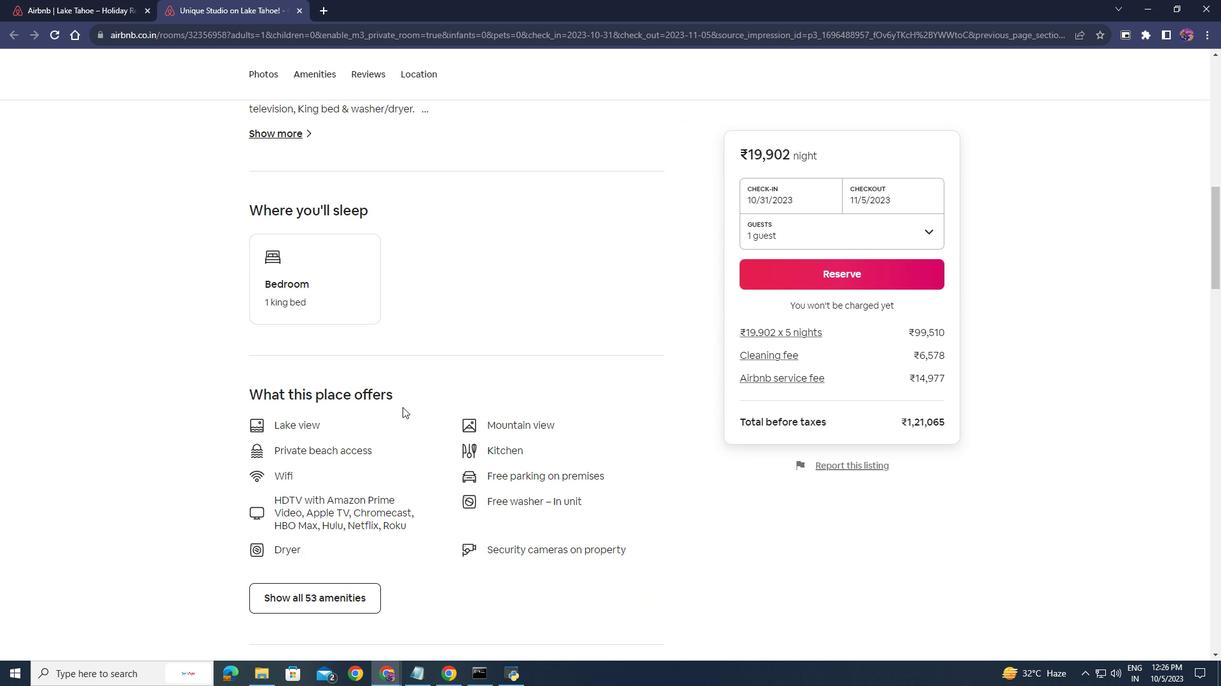 
Action: Mouse scrolled (422, 385) with delta (0, 0)
Screenshot: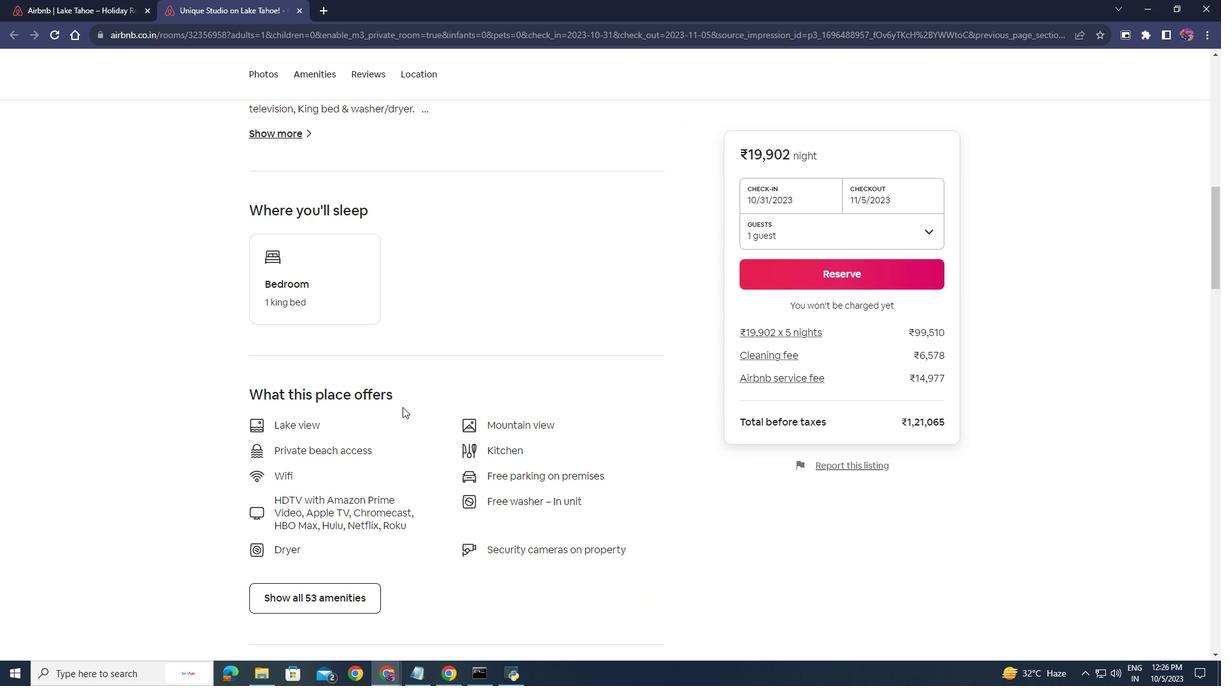 
Action: Mouse scrolled (422, 385) with delta (0, 0)
Screenshot: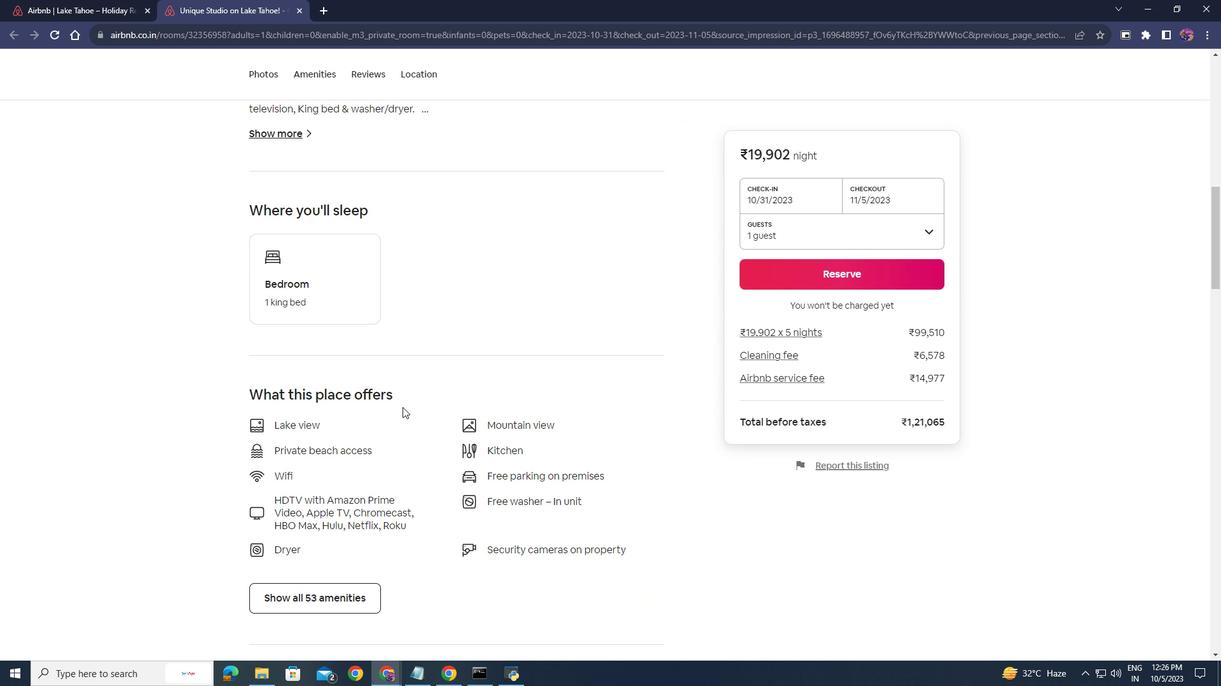
Action: Mouse scrolled (422, 385) with delta (0, 0)
Screenshot: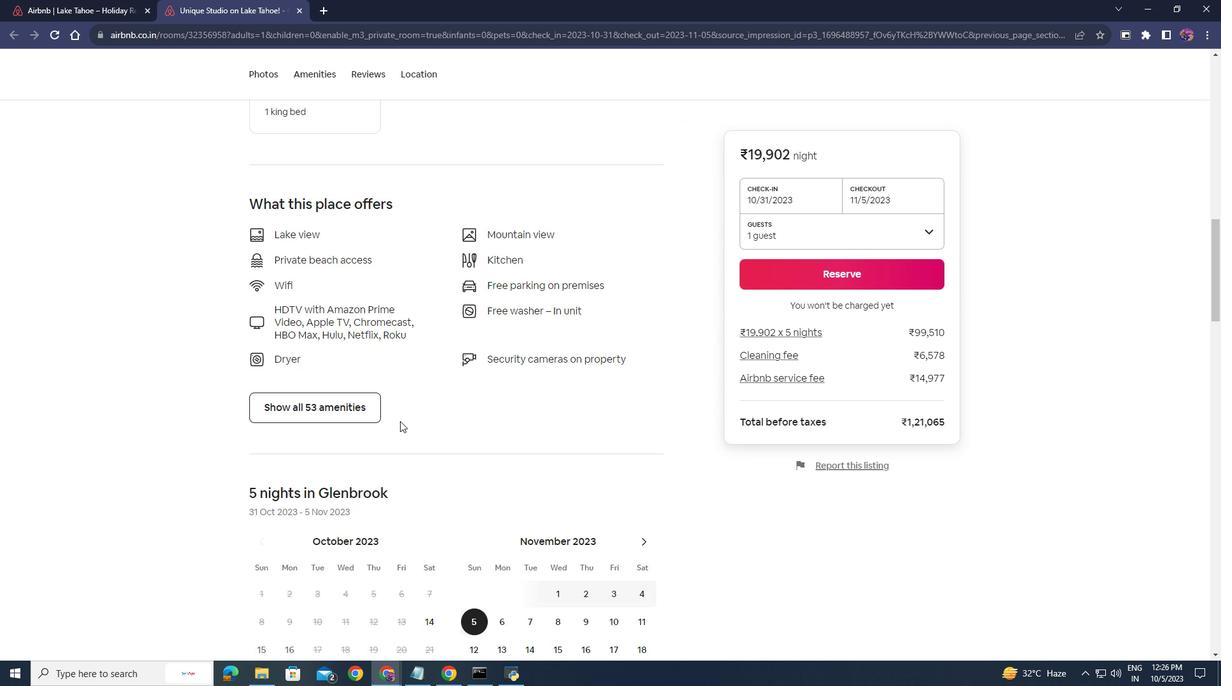 
Action: Mouse scrolled (422, 385) with delta (0, 0)
Screenshot: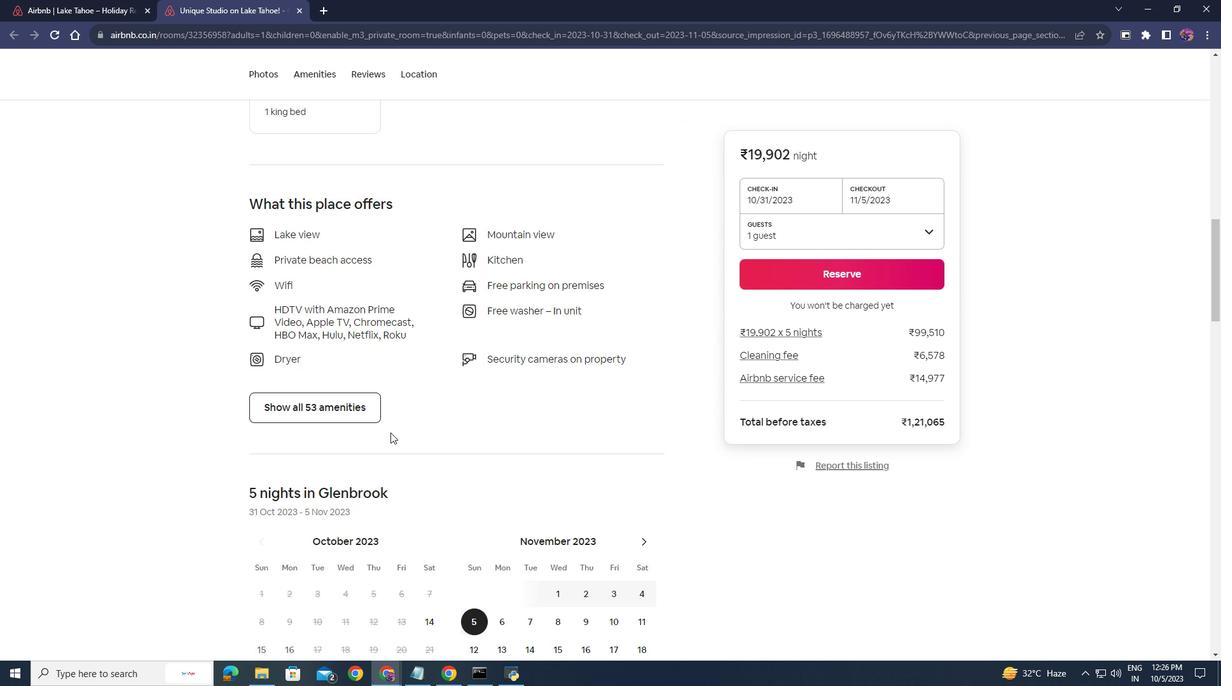 
Action: Mouse scrolled (422, 385) with delta (0, 0)
Screenshot: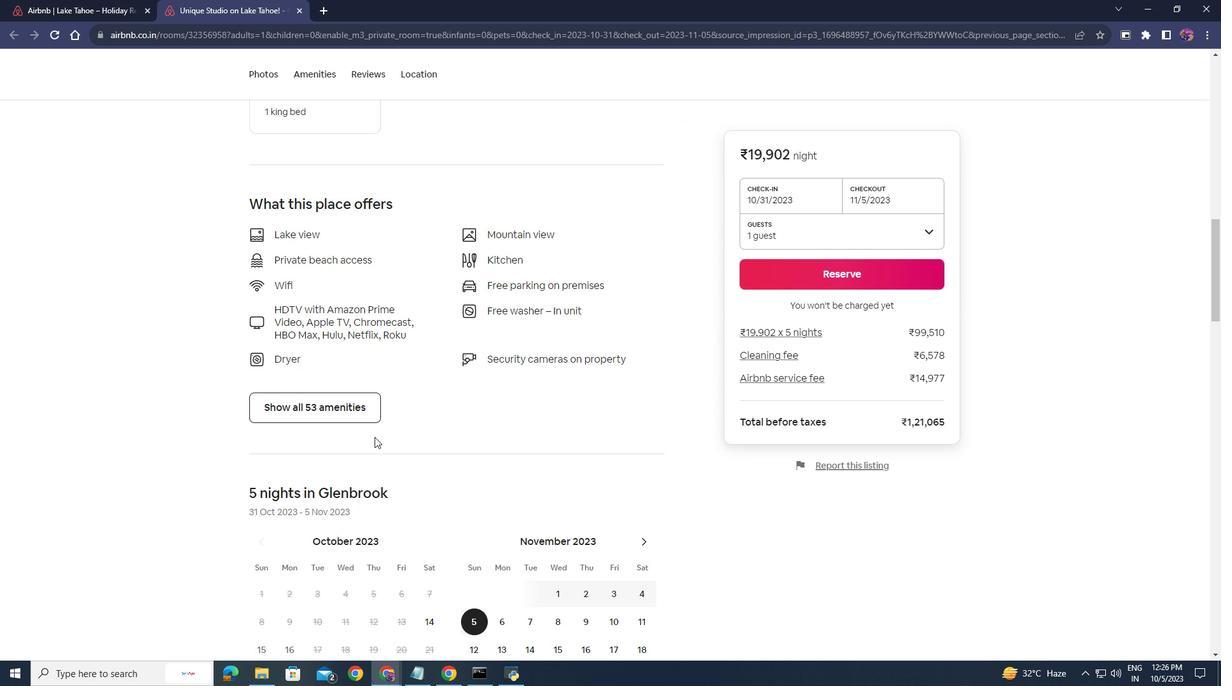 
Action: Mouse moved to (330, 381)
Screenshot: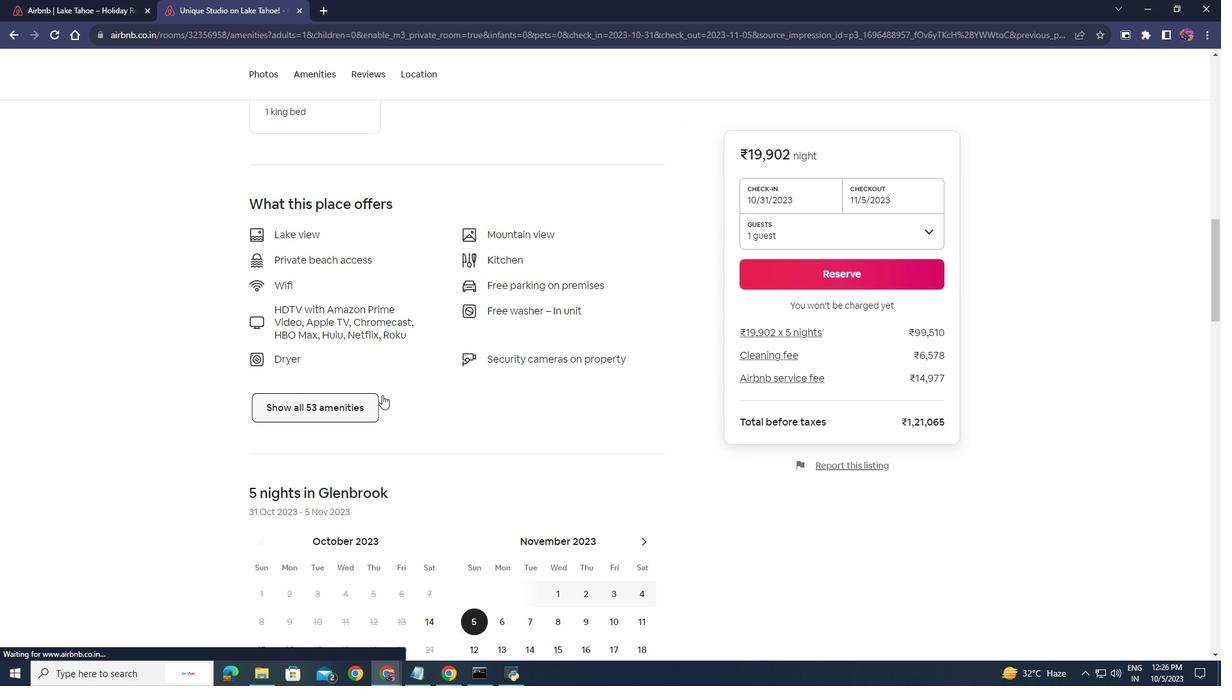 
Action: Mouse pressed left at (330, 381)
Screenshot: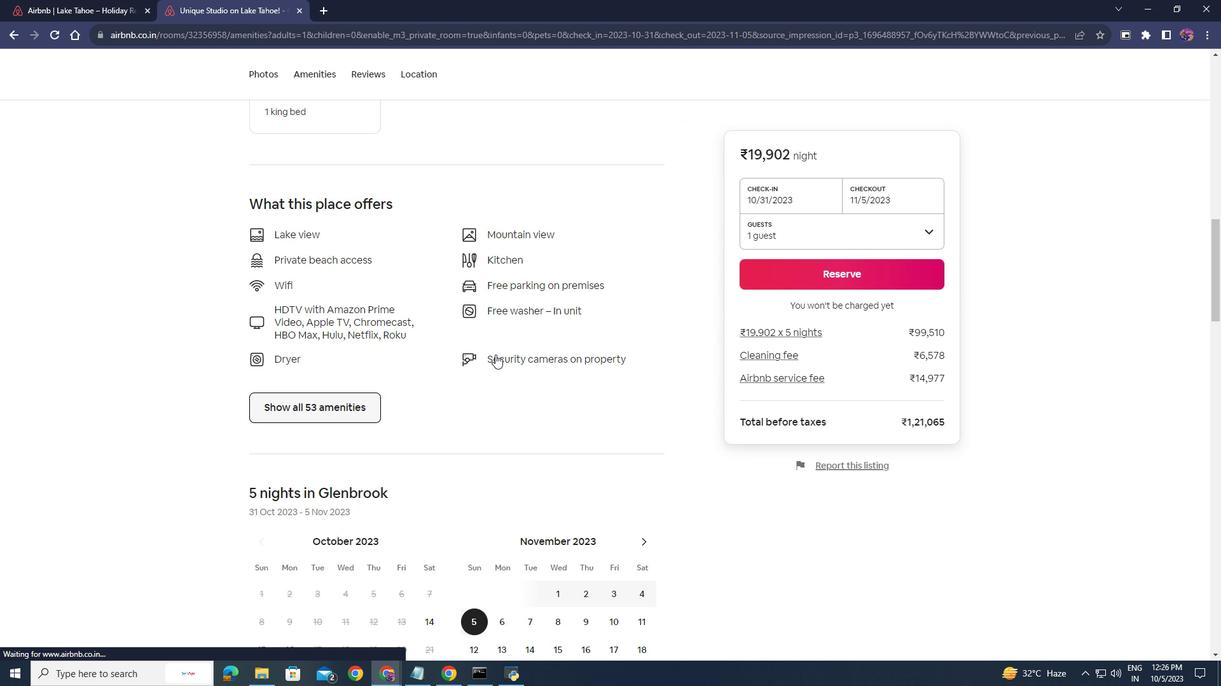 
Action: Mouse moved to (565, 347)
Screenshot: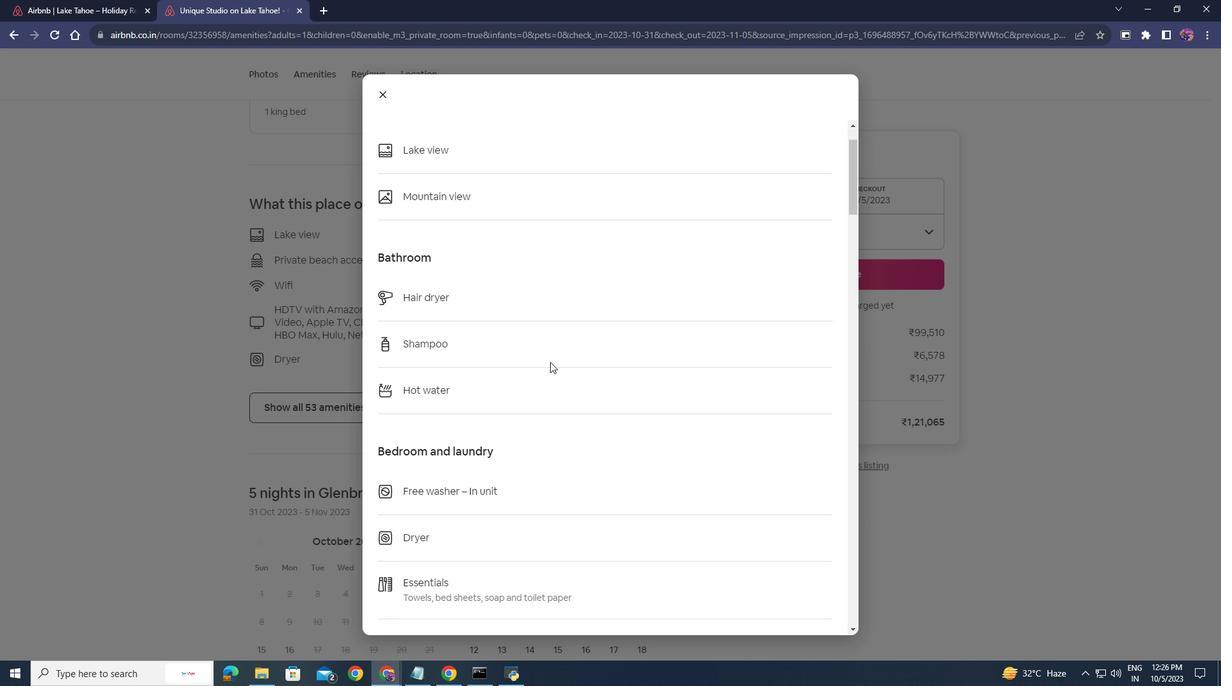 
Action: Mouse scrolled (565, 346) with delta (0, 0)
Screenshot: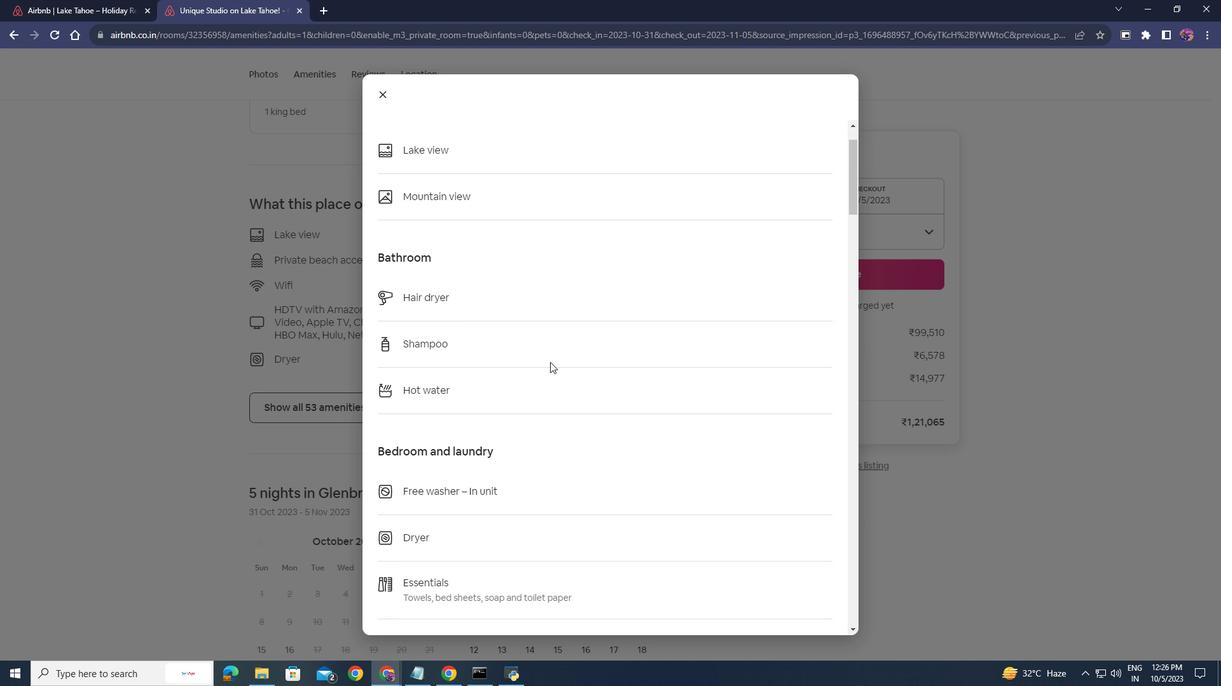 
Action: Mouse scrolled (565, 347) with delta (0, 0)
Screenshot: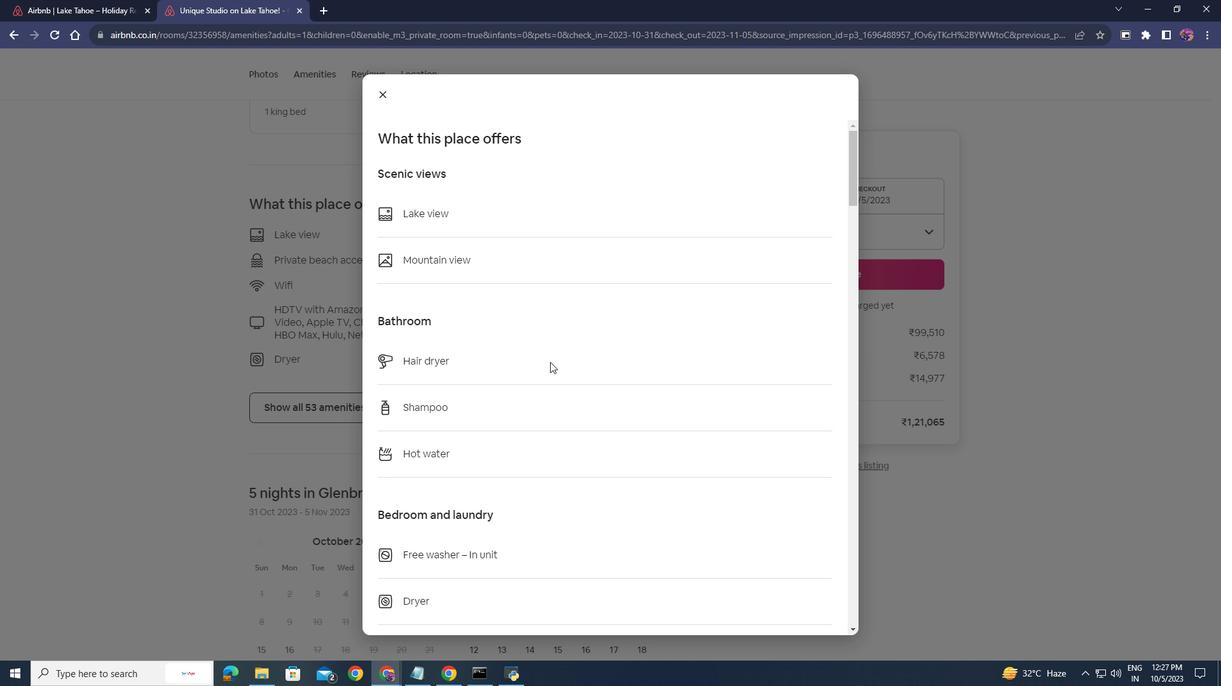 
Action: Mouse scrolled (565, 347) with delta (0, 0)
Screenshot: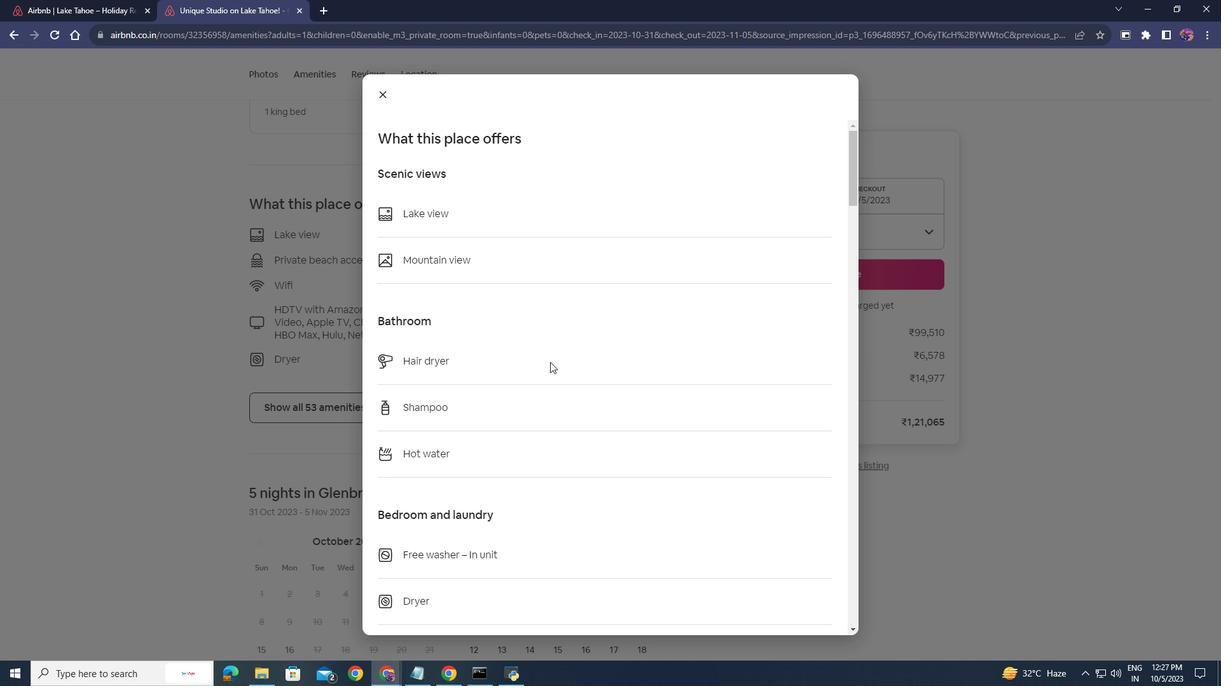 
Action: Mouse scrolled (565, 346) with delta (0, 0)
Screenshot: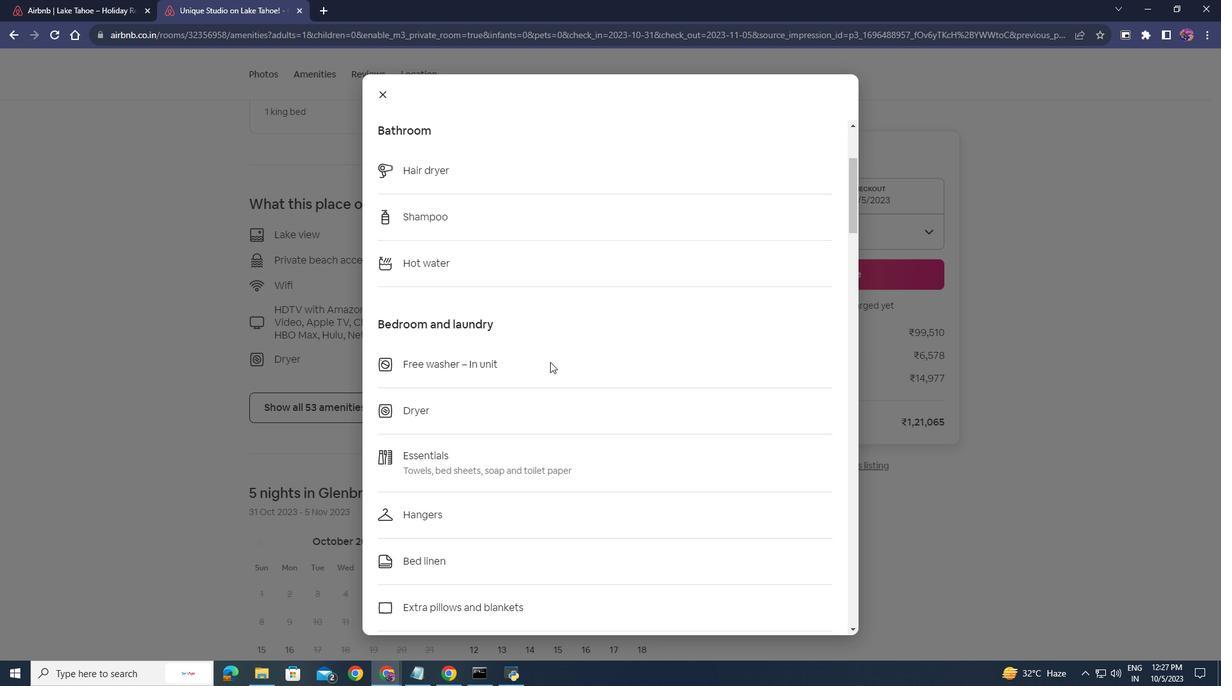 
Action: Mouse scrolled (565, 346) with delta (0, 0)
Screenshot: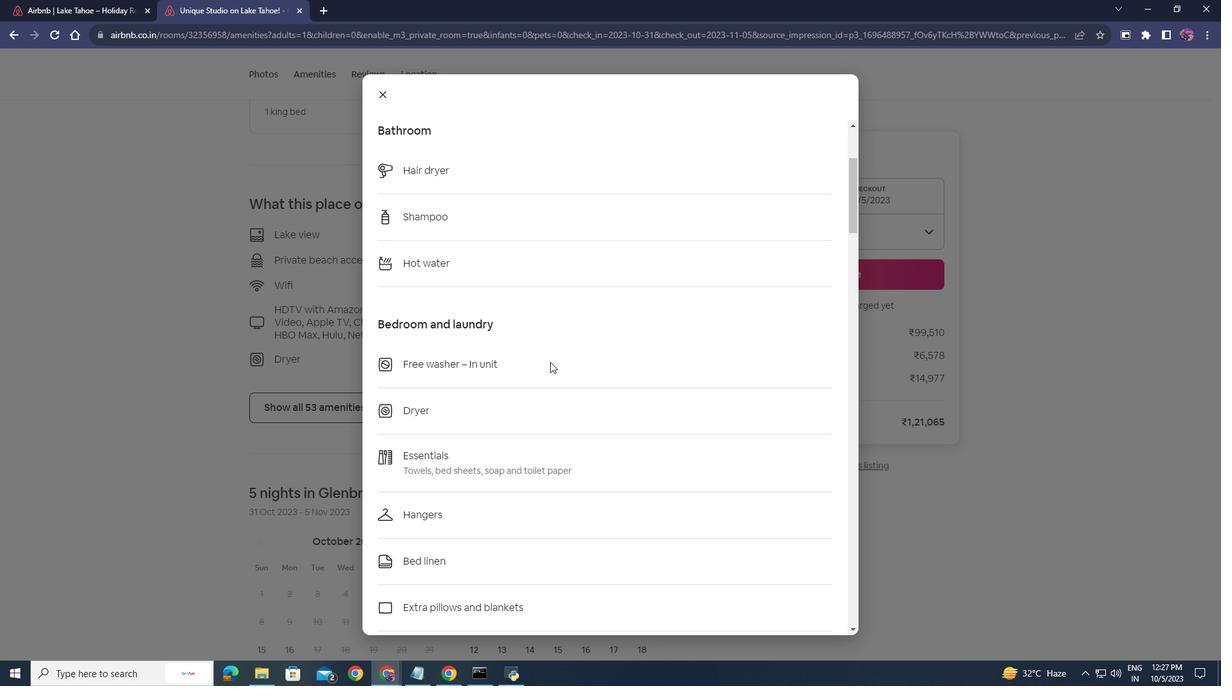 
Action: Mouse scrolled (565, 346) with delta (0, 0)
Screenshot: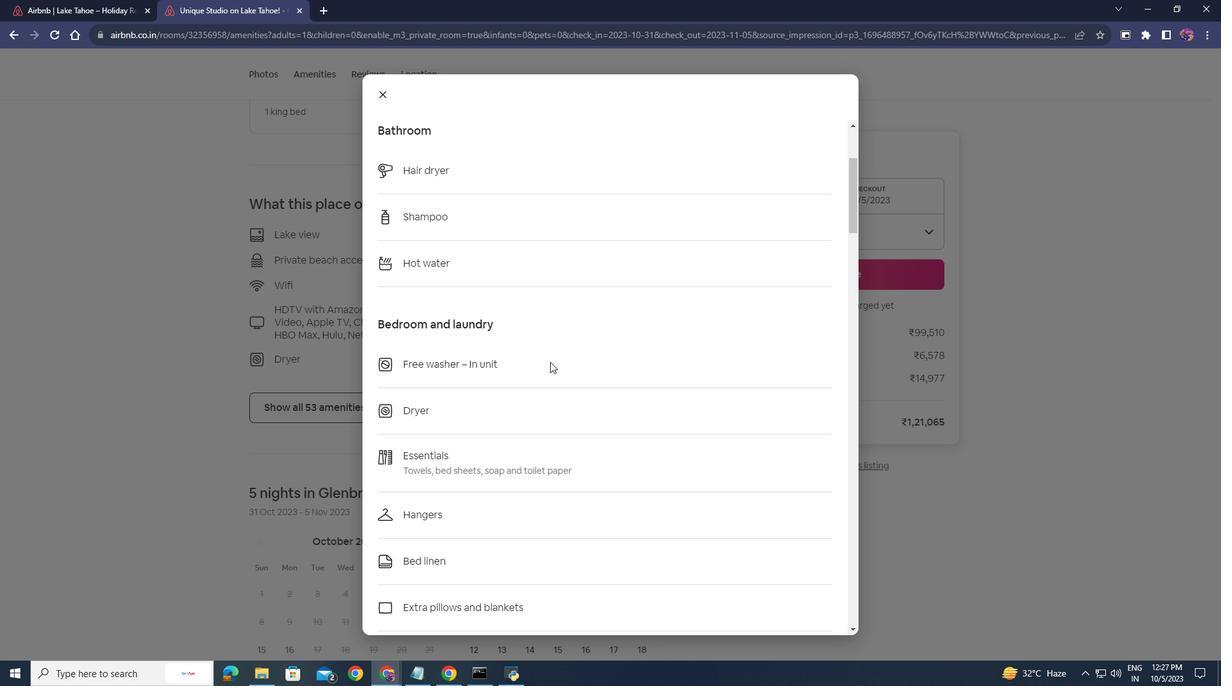 
Action: Mouse scrolled (565, 346) with delta (0, 0)
Screenshot: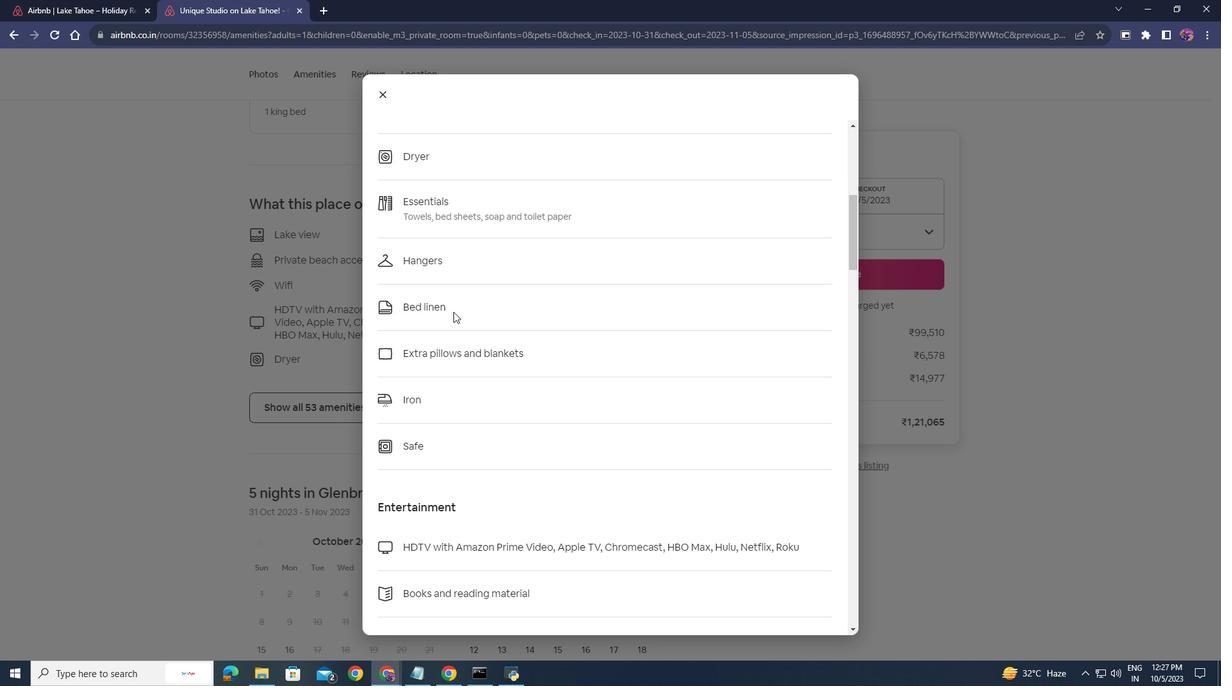 
Action: Mouse scrolled (565, 346) with delta (0, 0)
Screenshot: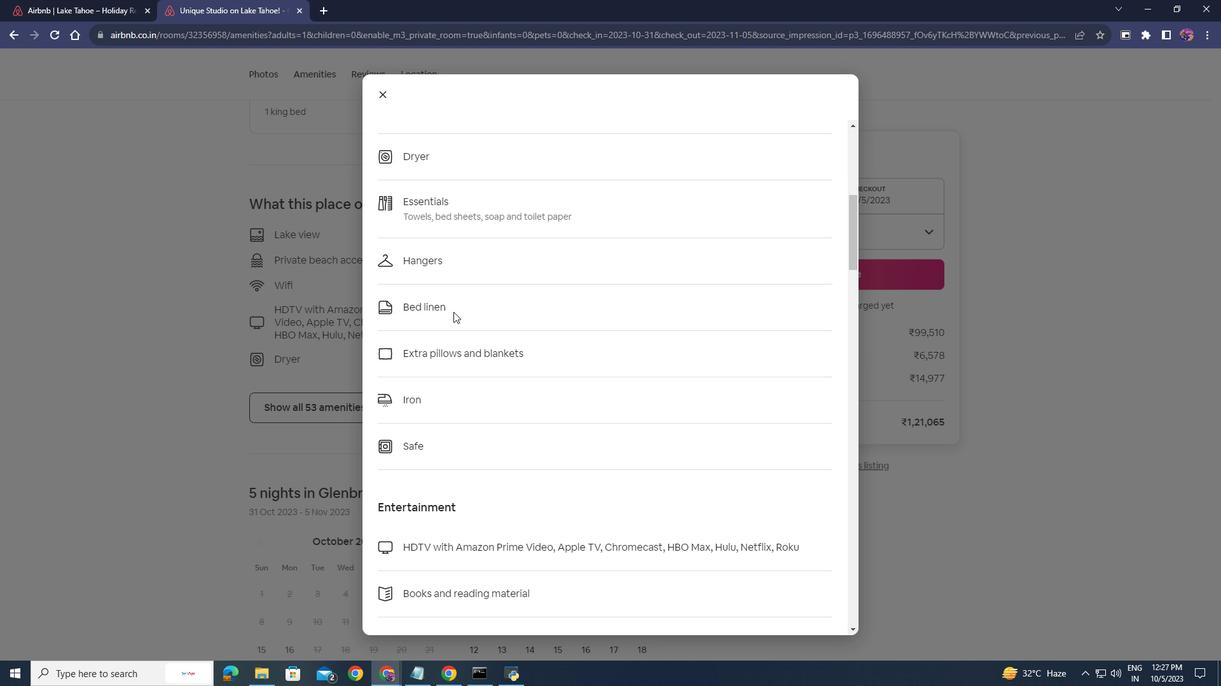 
Action: Mouse scrolled (565, 346) with delta (0, 0)
Screenshot: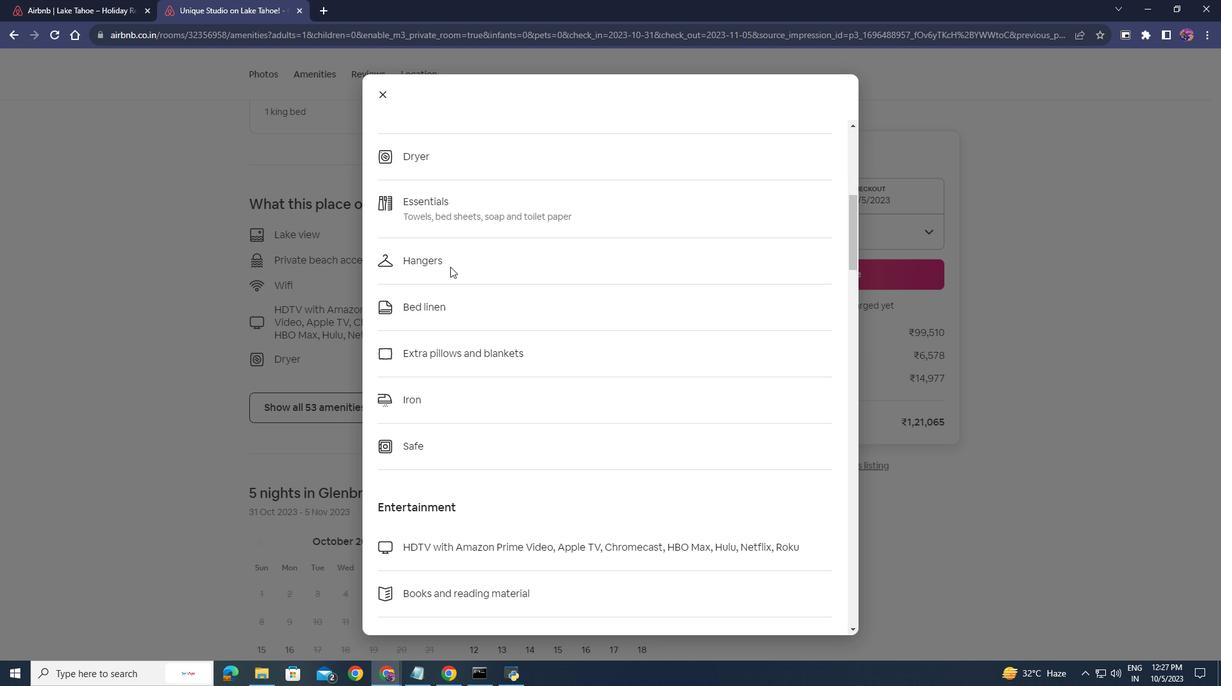 
Action: Mouse scrolled (565, 346) with delta (0, 0)
Screenshot: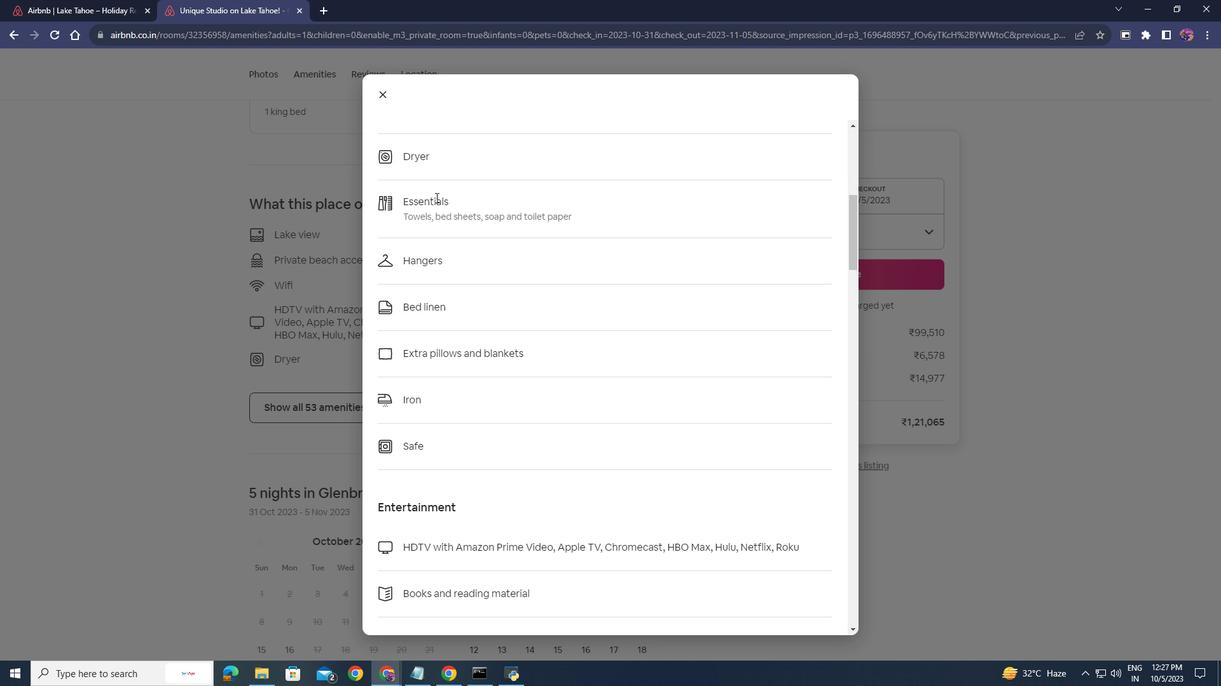 
Action: Mouse moved to (400, 118)
Screenshot: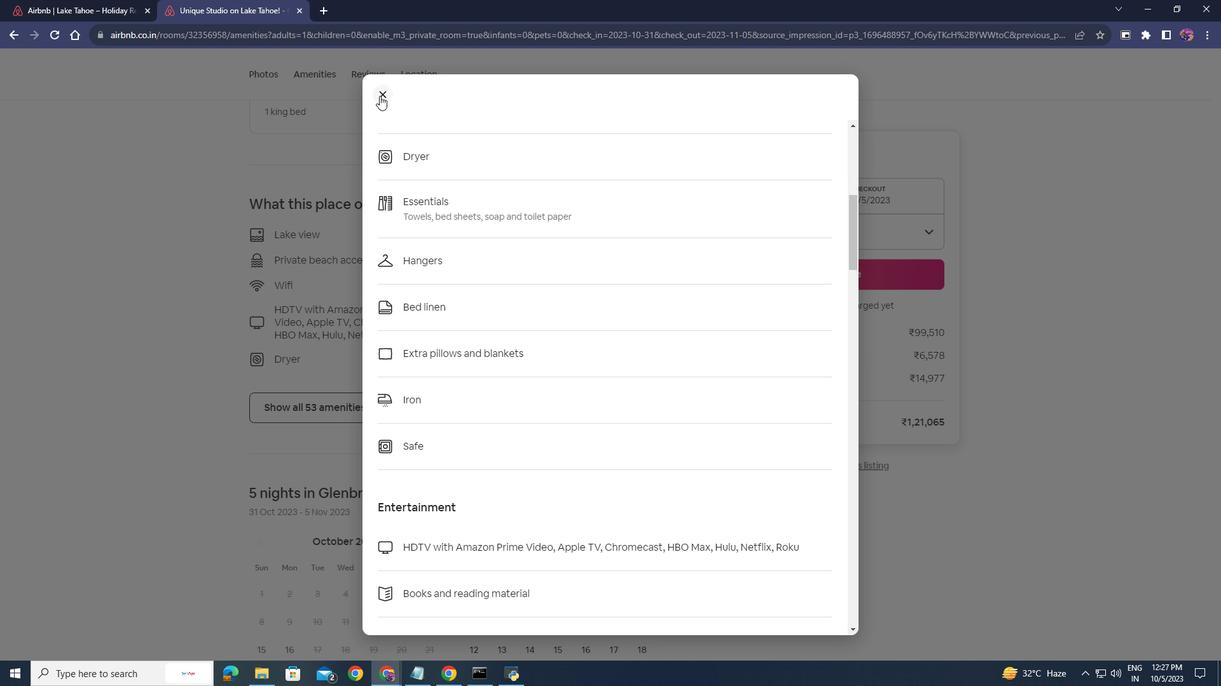 
Action: Mouse pressed left at (400, 118)
Screenshot: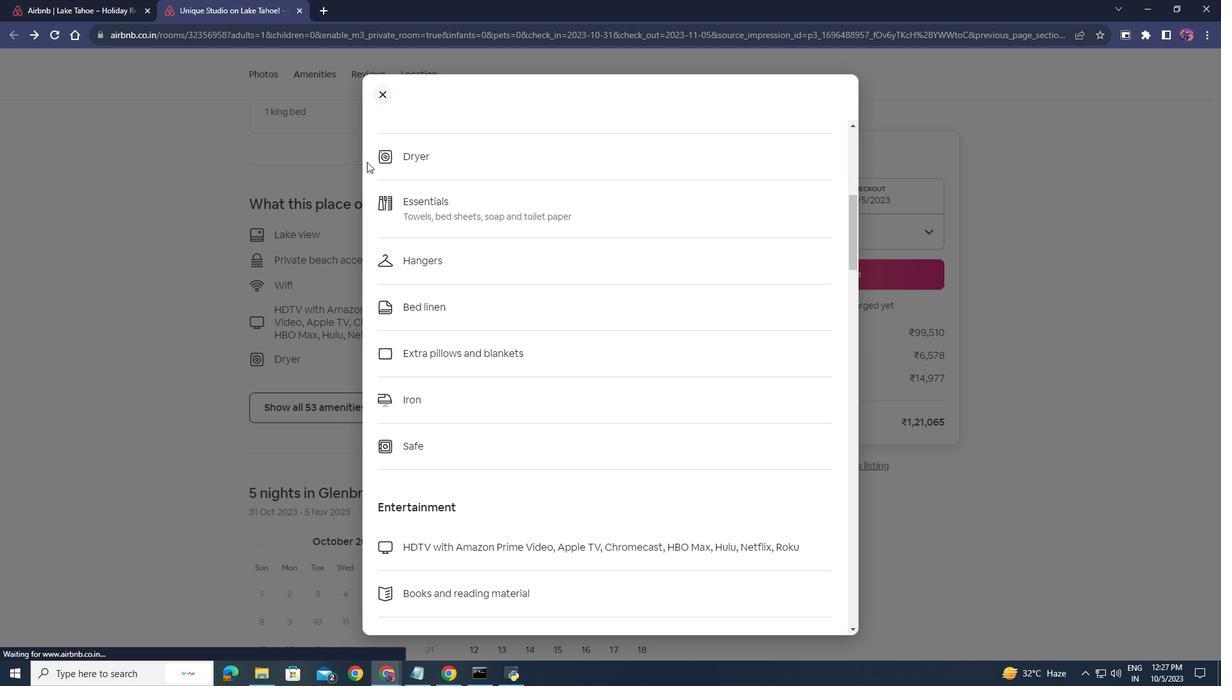 
Action: Mouse moved to (348, 344)
Screenshot: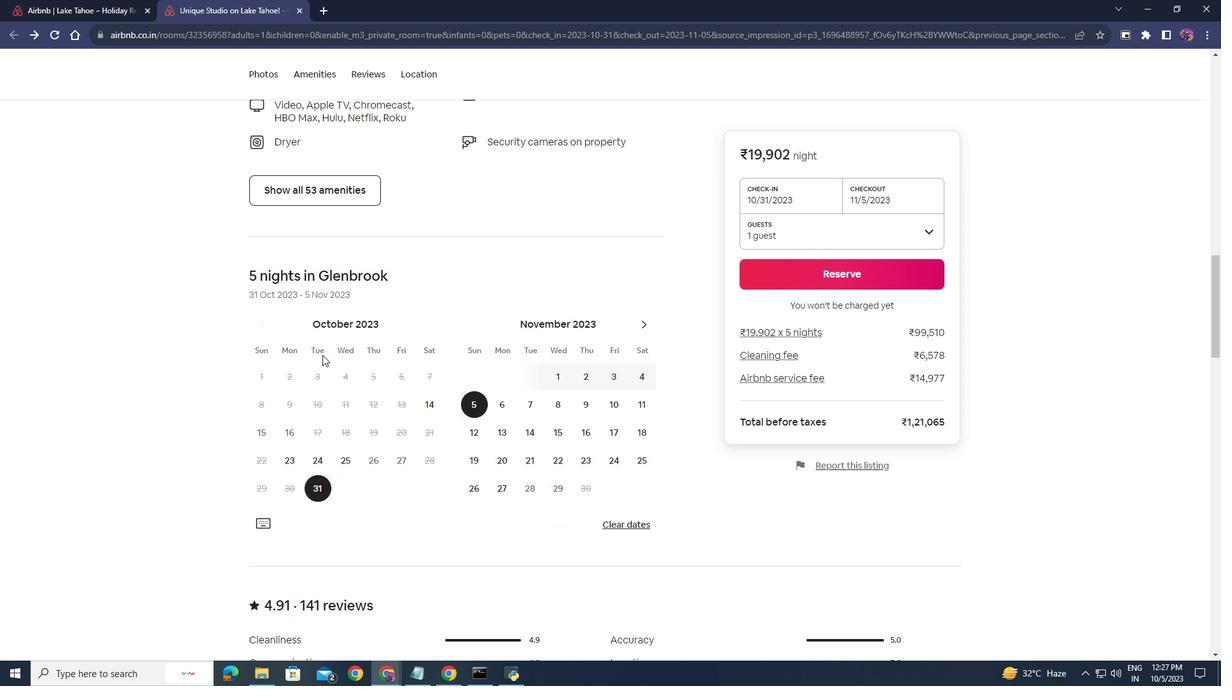 
Action: Mouse scrolled (348, 344) with delta (0, 0)
Screenshot: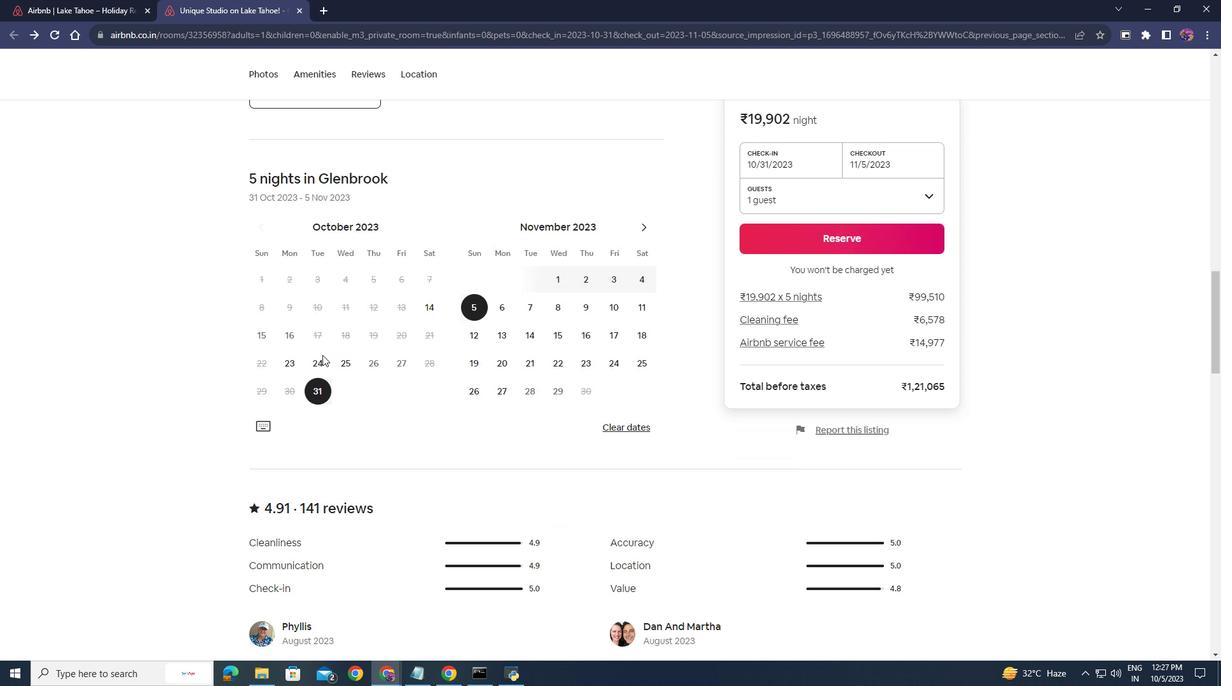 
Action: Mouse moved to (347, 343)
Screenshot: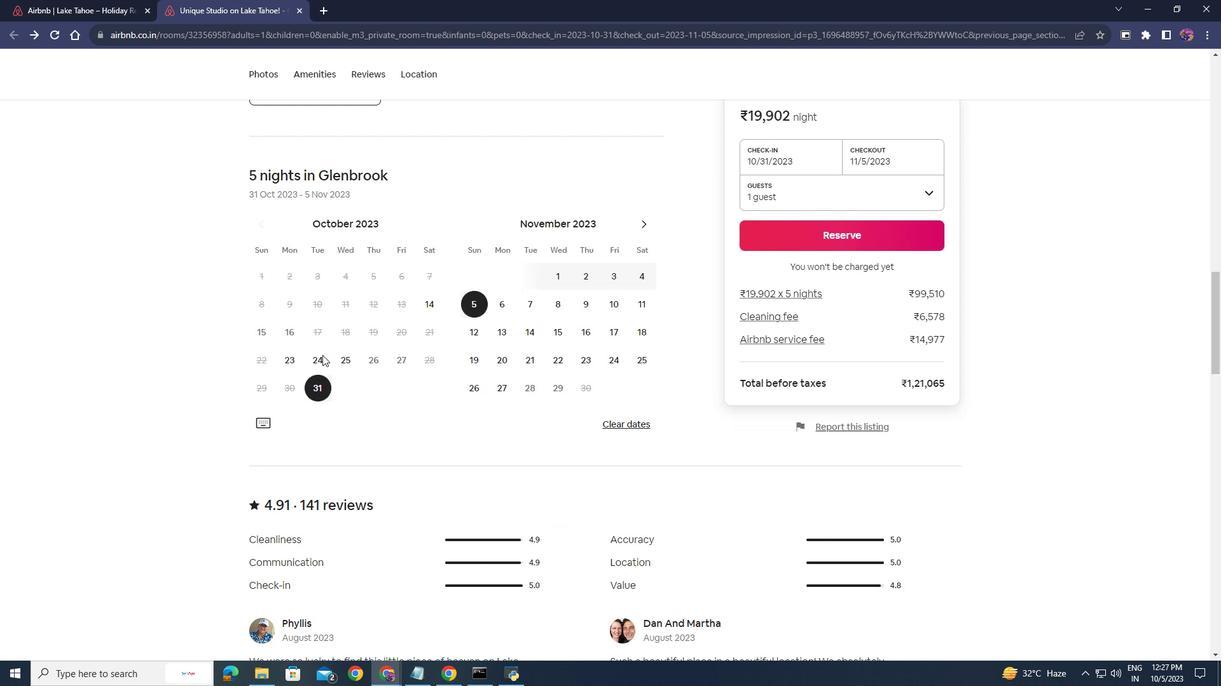 
Action: Mouse scrolled (347, 342) with delta (0, 0)
Screenshot: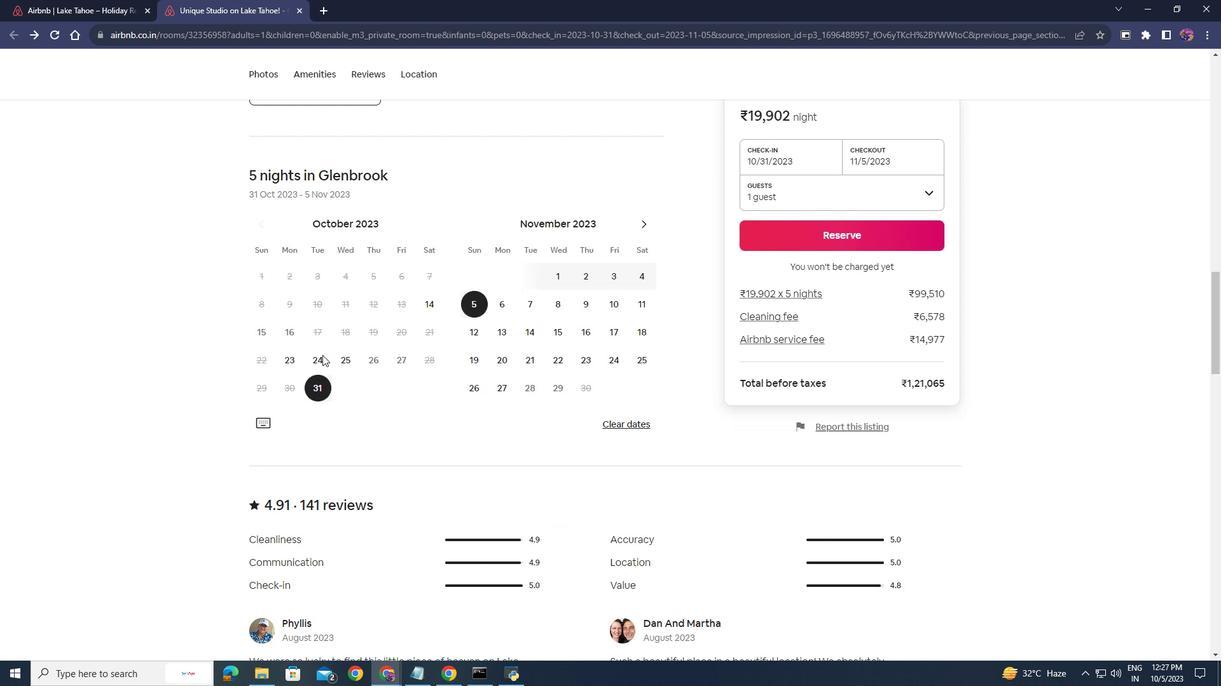 
Action: Mouse moved to (346, 342)
Screenshot: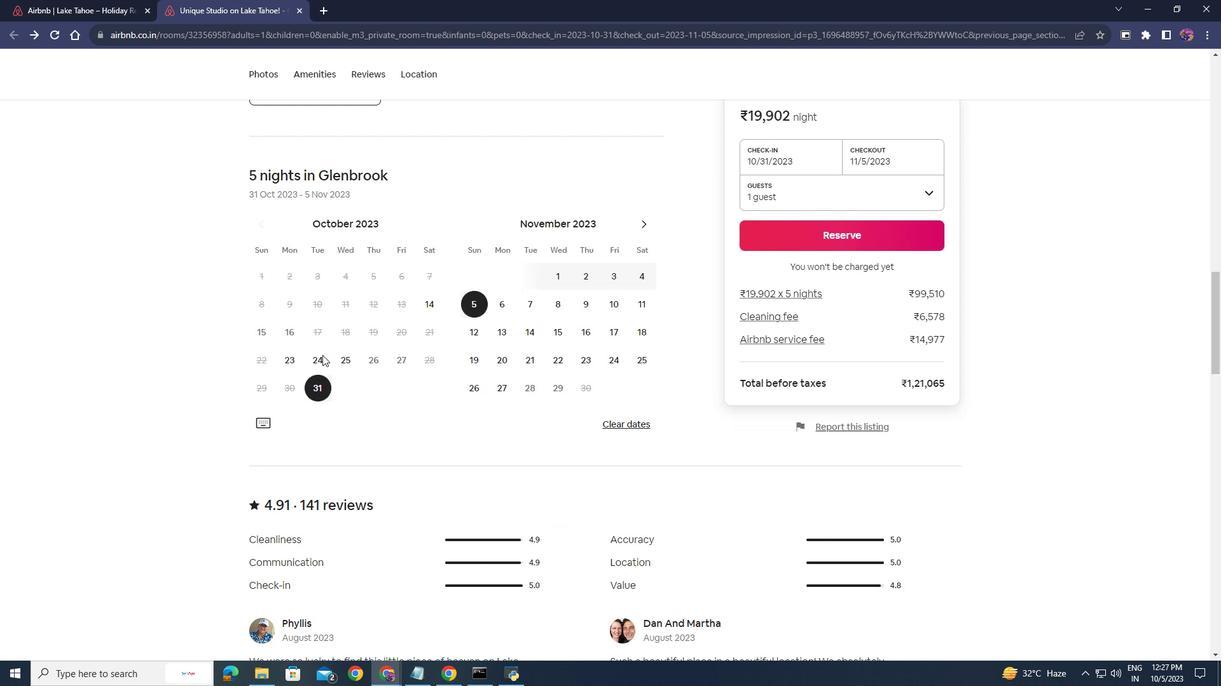 
Action: Mouse scrolled (346, 341) with delta (0, 0)
Screenshot: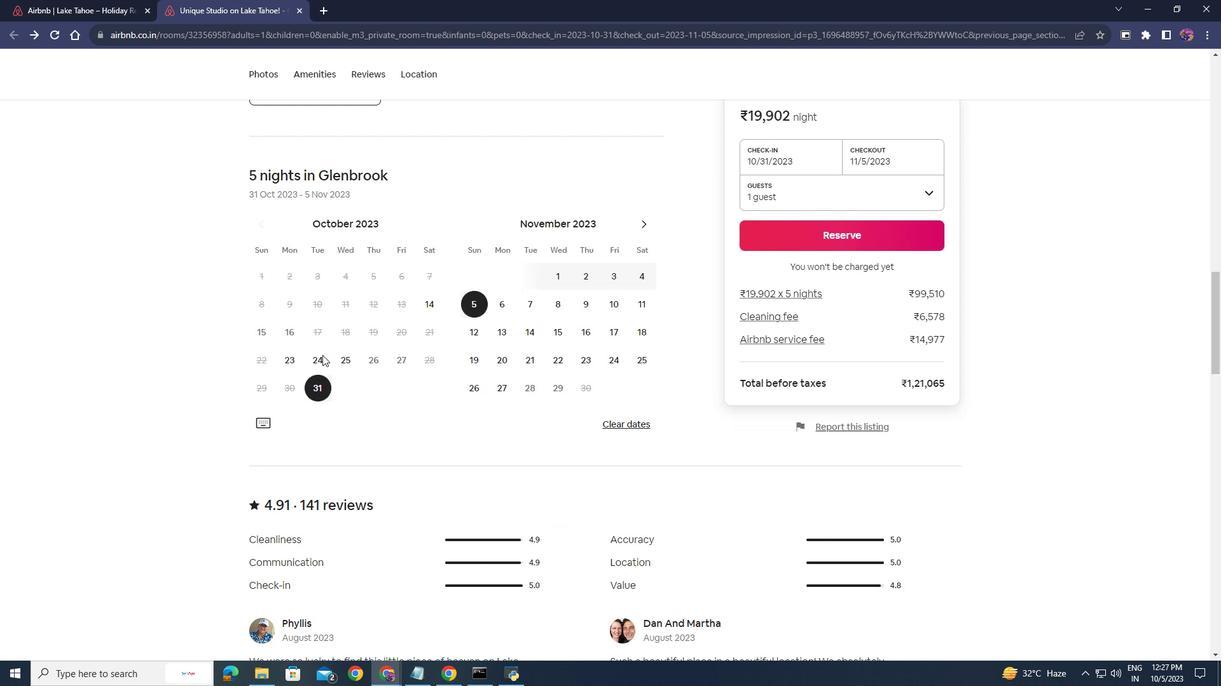 
Action: Mouse moved to (346, 341)
Screenshot: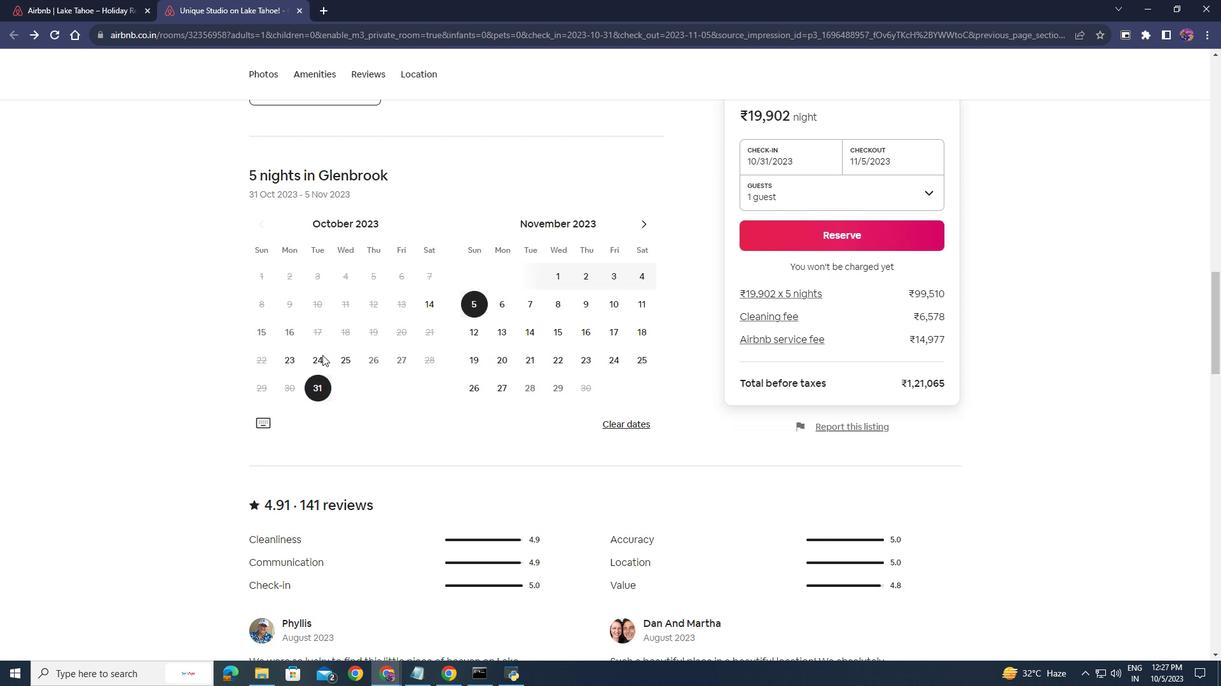 
Action: Mouse scrolled (346, 340) with delta (0, 0)
Screenshot: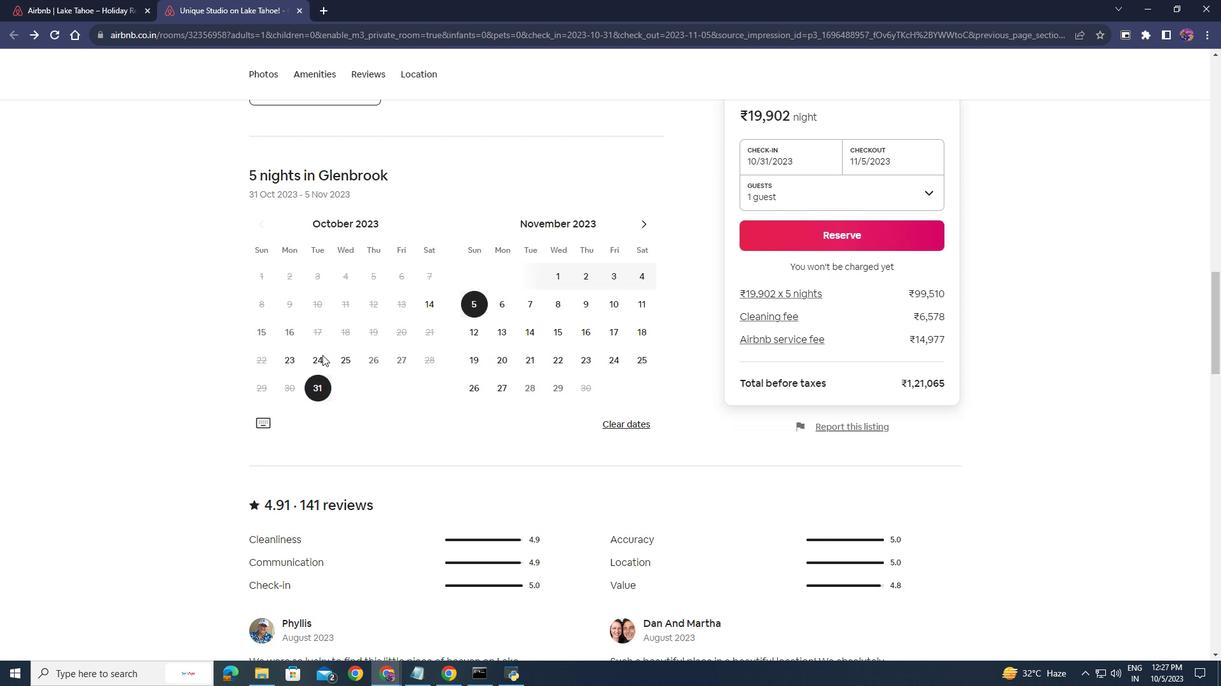 
Action: Mouse moved to (345, 341)
Screenshot: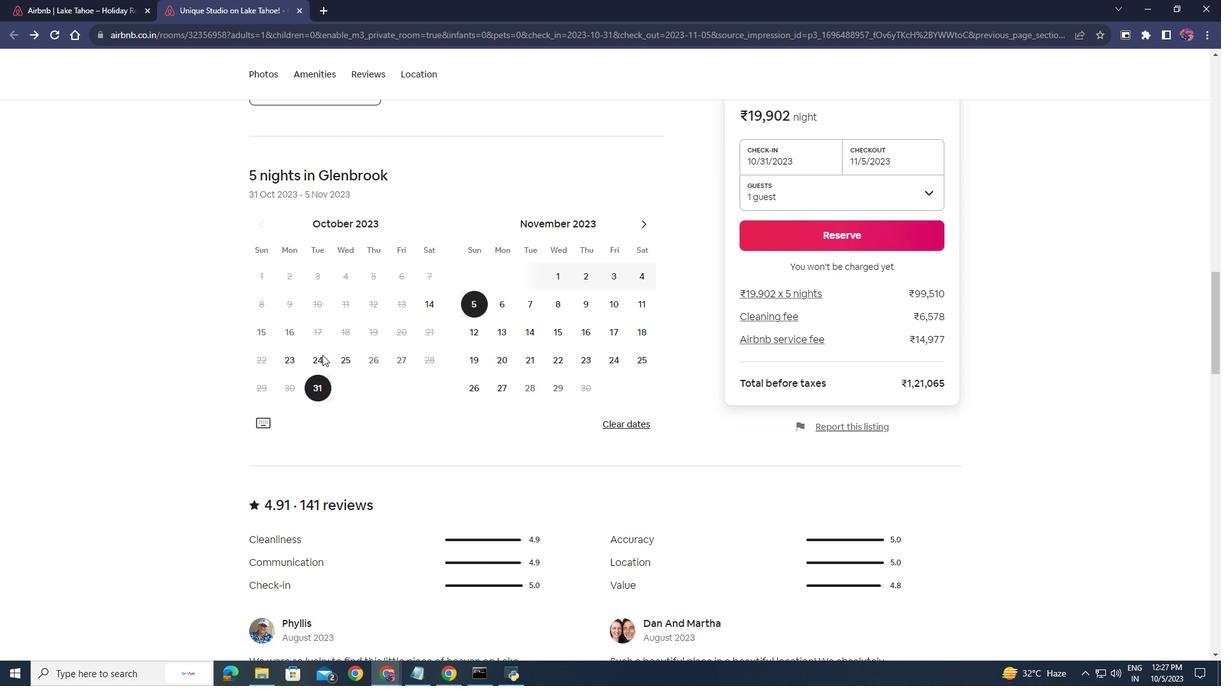 
Action: Mouse scrolled (345, 340) with delta (0, 0)
Screenshot: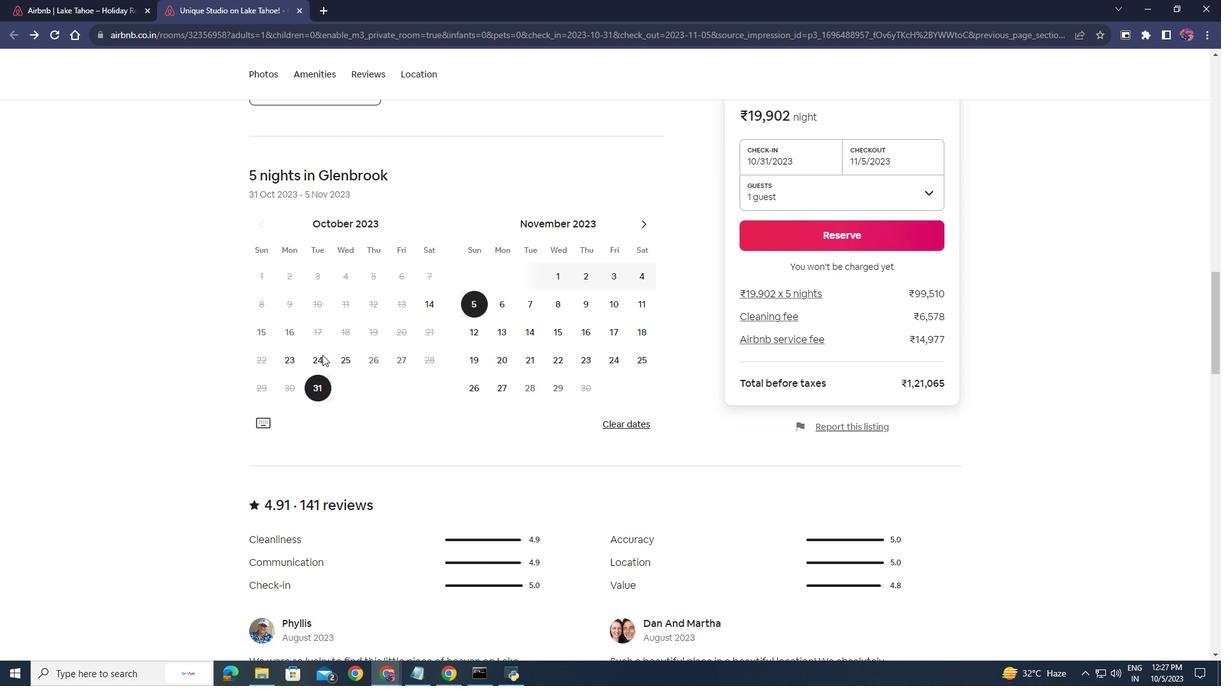 
Action: Mouse moved to (344, 340)
Screenshot: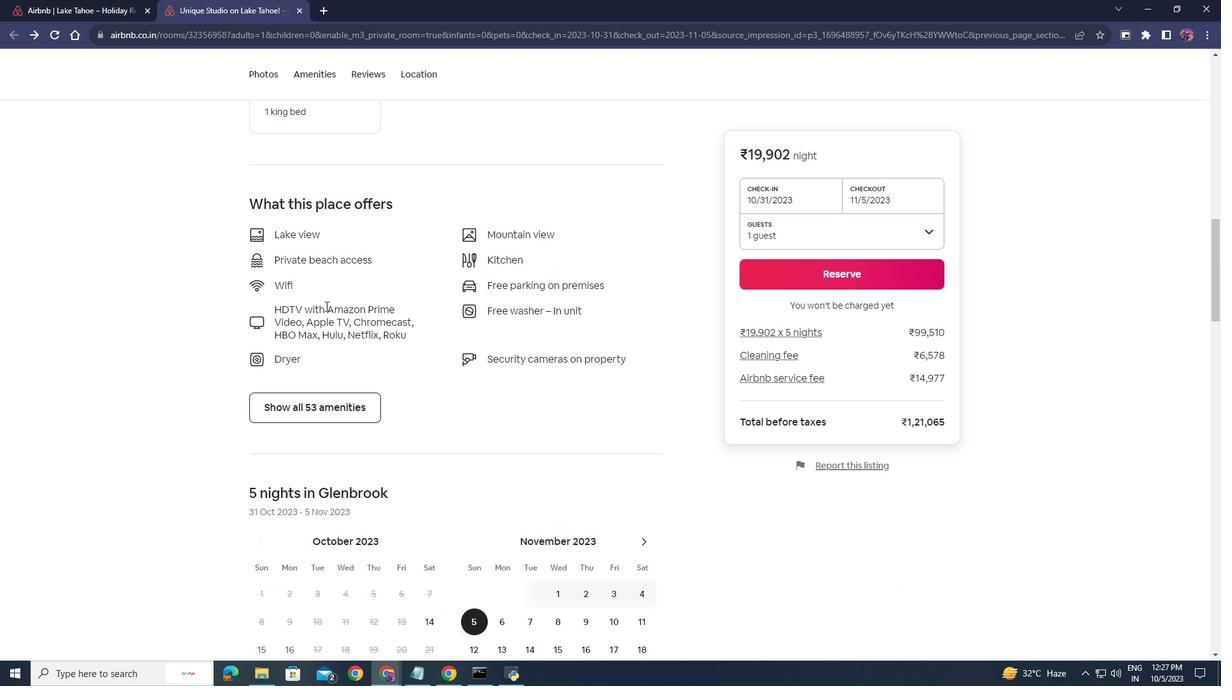 
Action: Mouse scrolled (344, 341) with delta (0, 0)
Screenshot: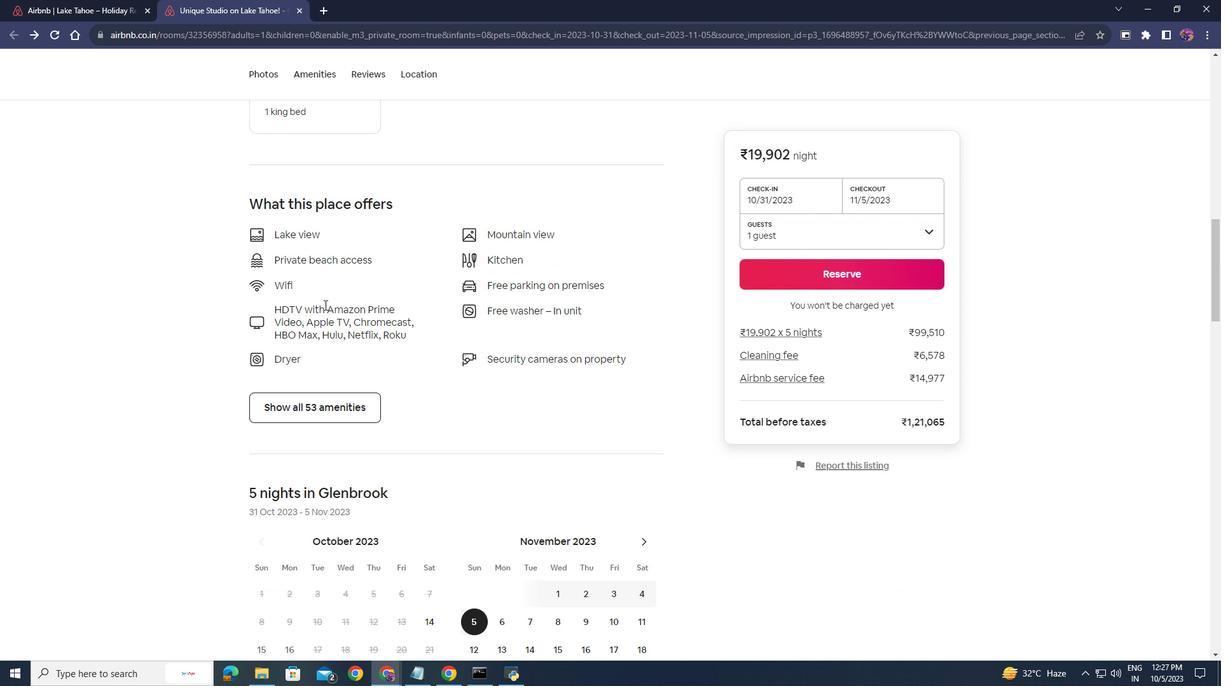 
Action: Mouse scrolled (344, 341) with delta (0, 0)
Screenshot: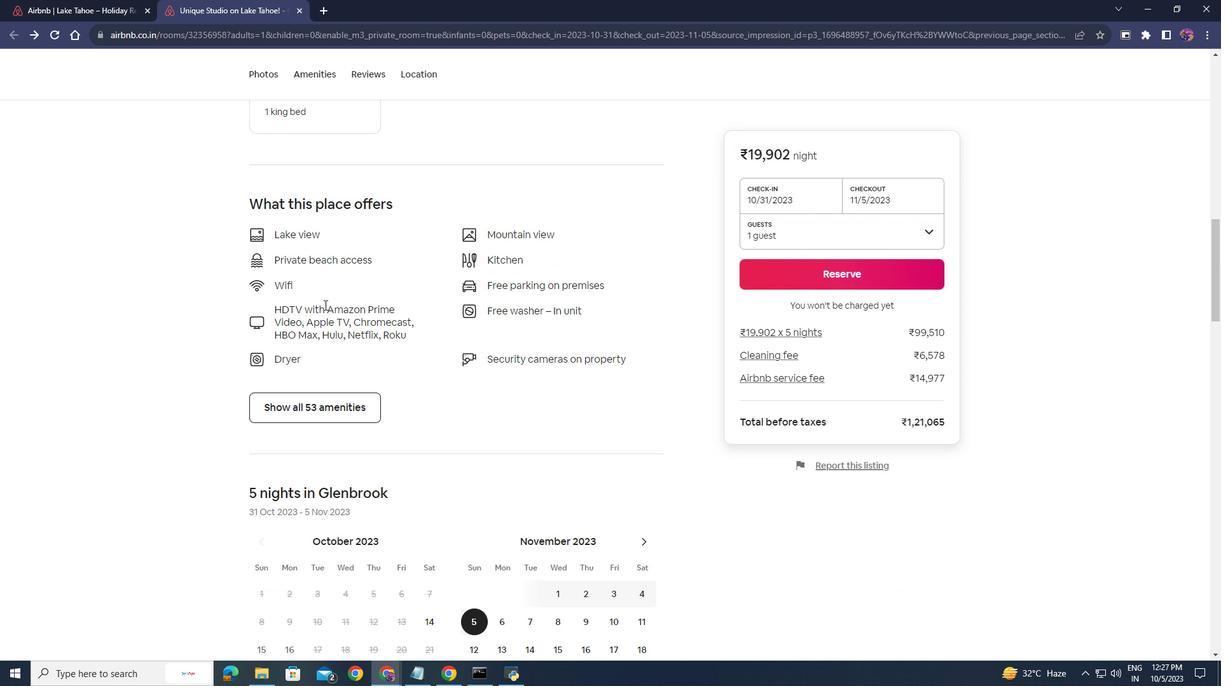 
Action: Mouse scrolled (344, 341) with delta (0, 0)
Screenshot: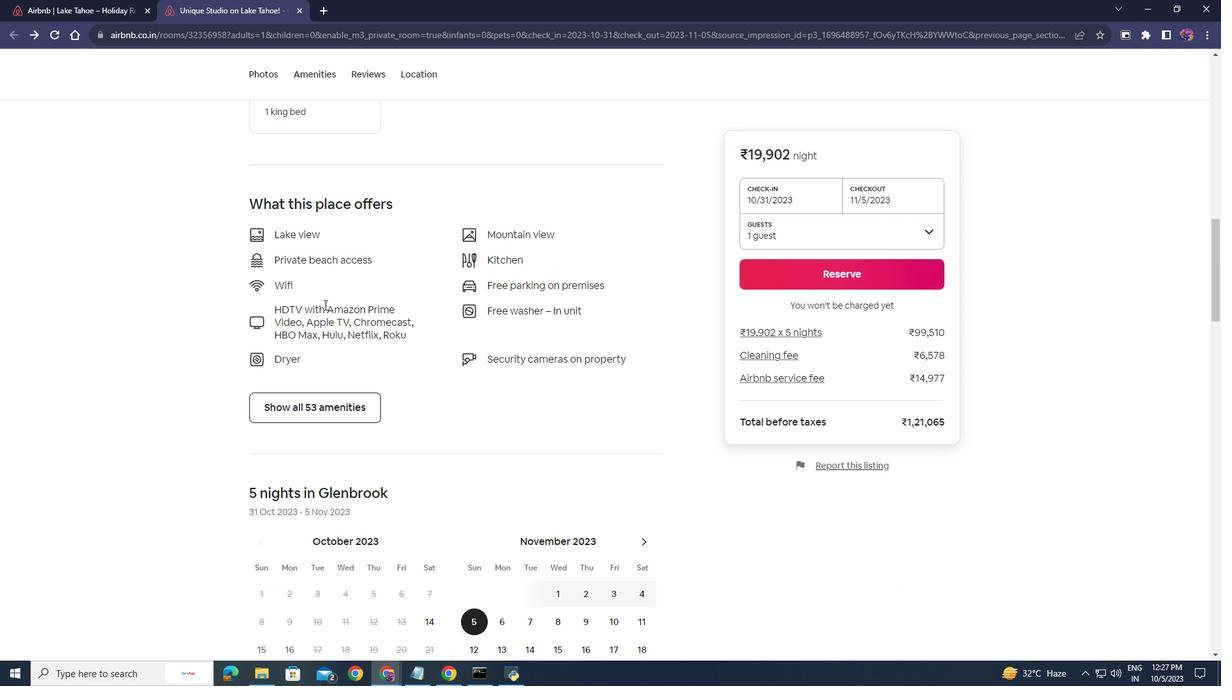 
Action: Mouse moved to (344, 338)
Screenshot: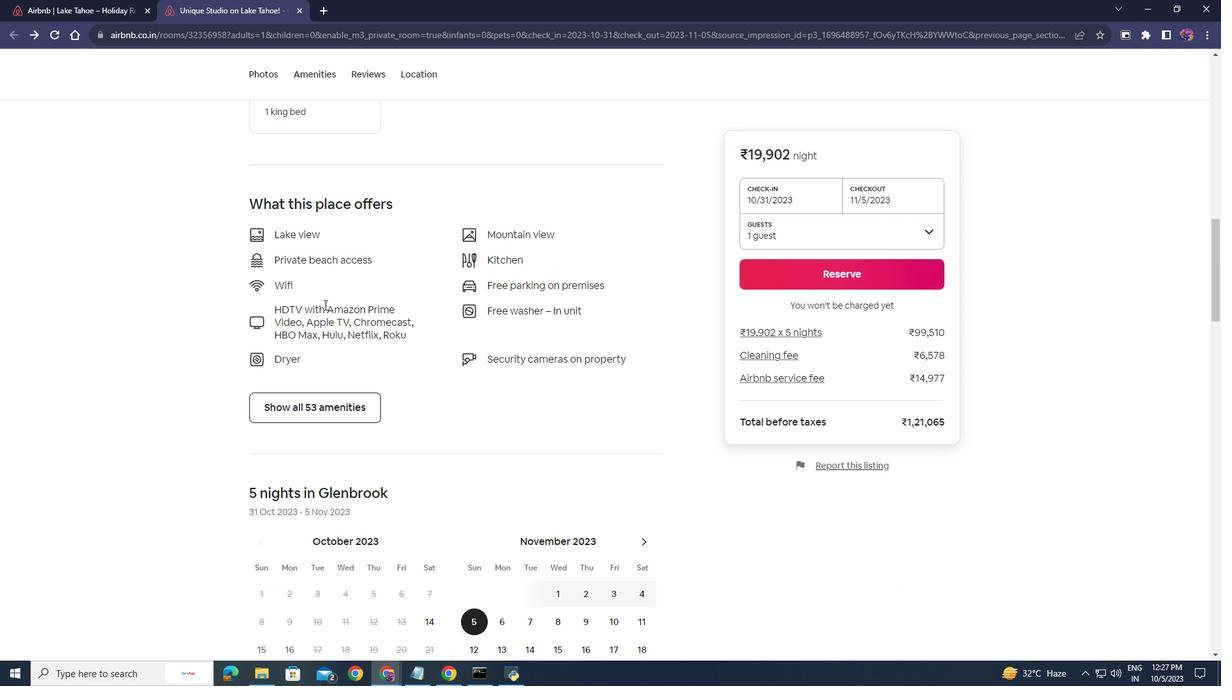 
Action: Mouse scrolled (344, 339) with delta (0, 0)
Screenshot: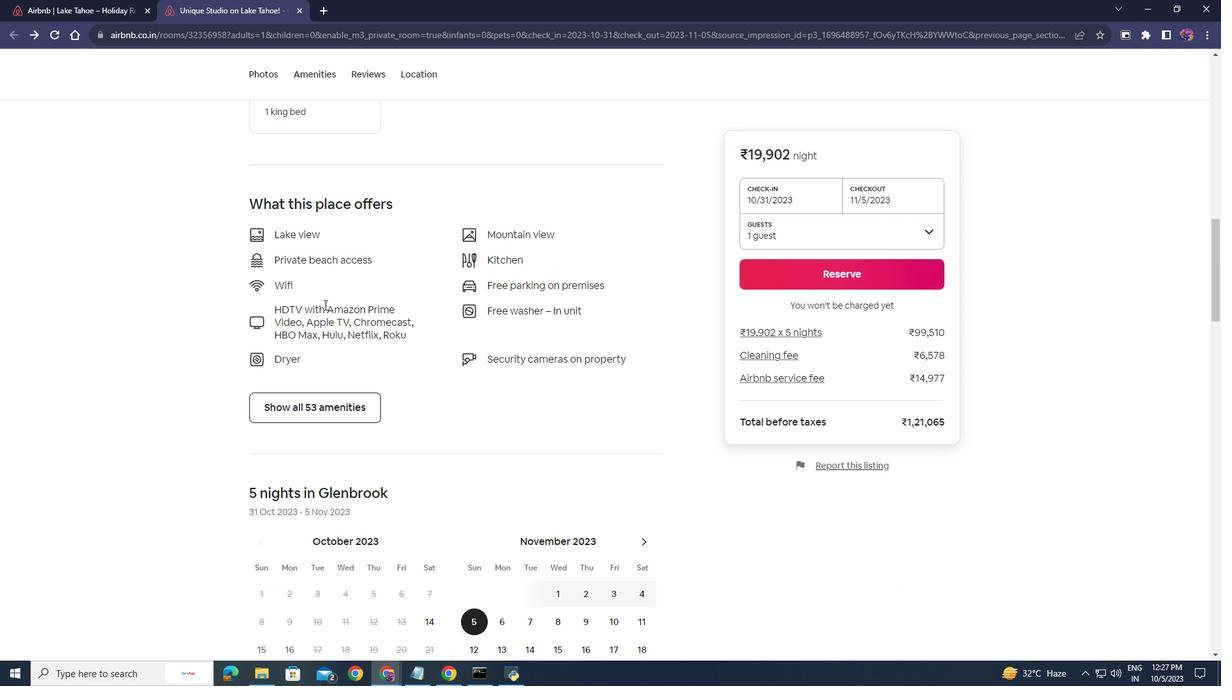 
Action: Mouse moved to (346, 325)
Screenshot: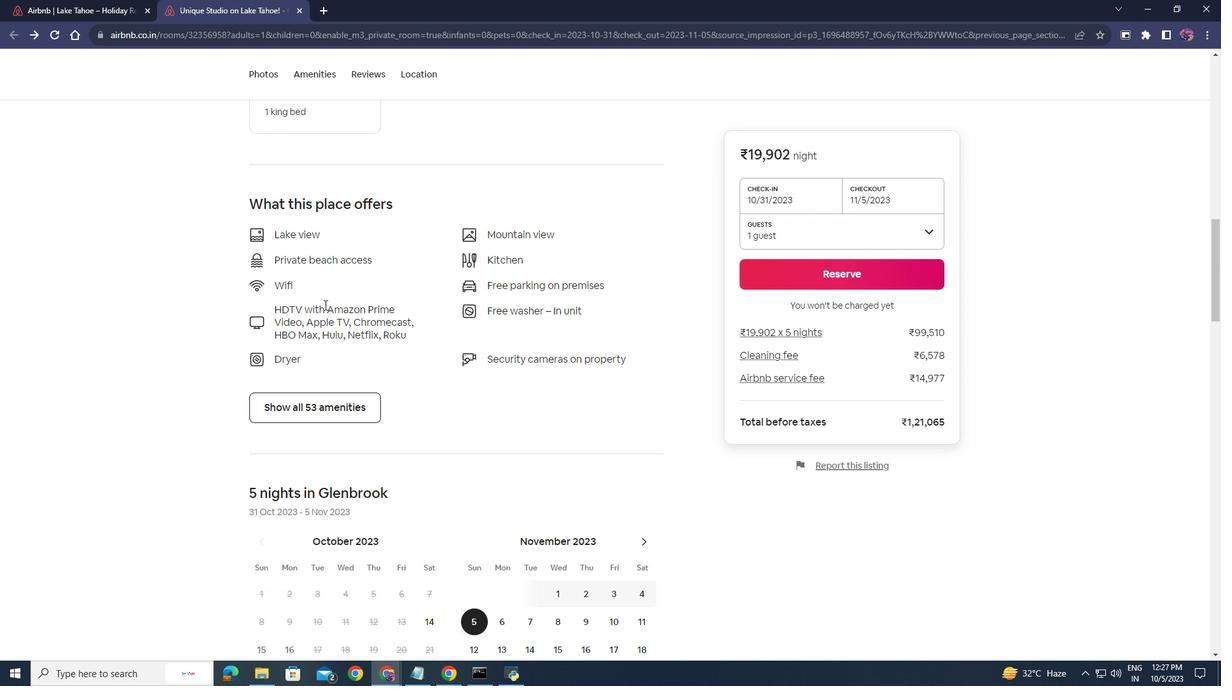 
Action: Mouse scrolled (346, 325) with delta (0, 0)
Screenshot: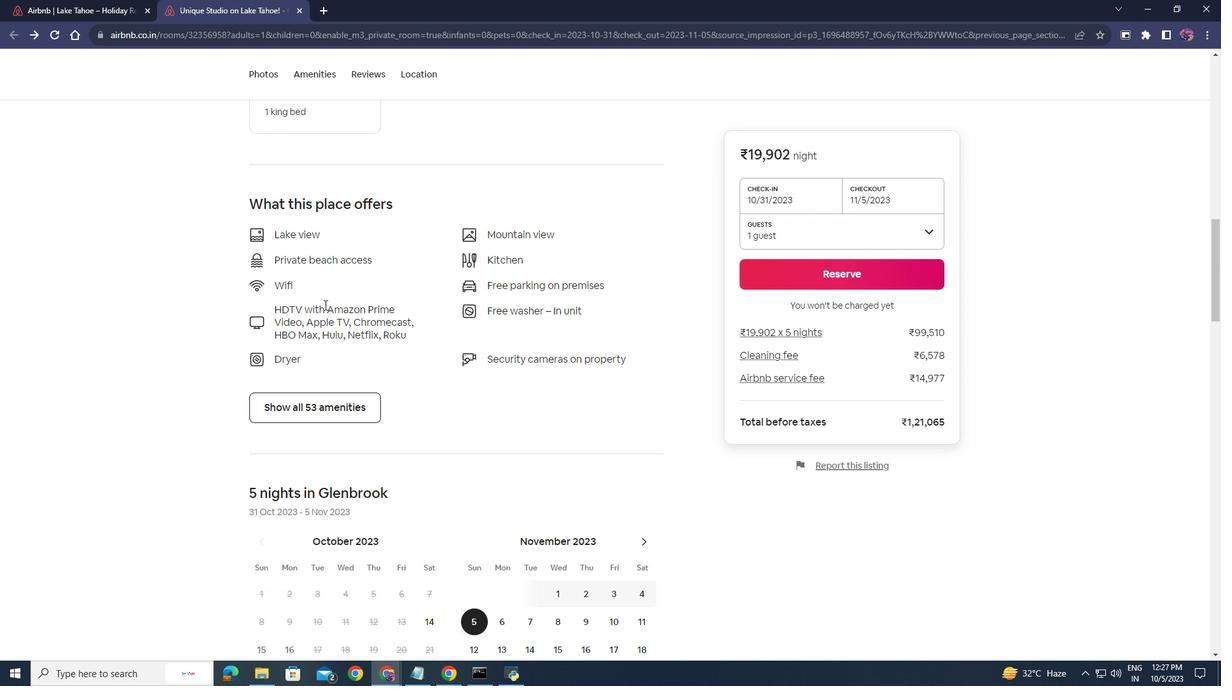 
Action: Mouse moved to (346, 298)
Screenshot: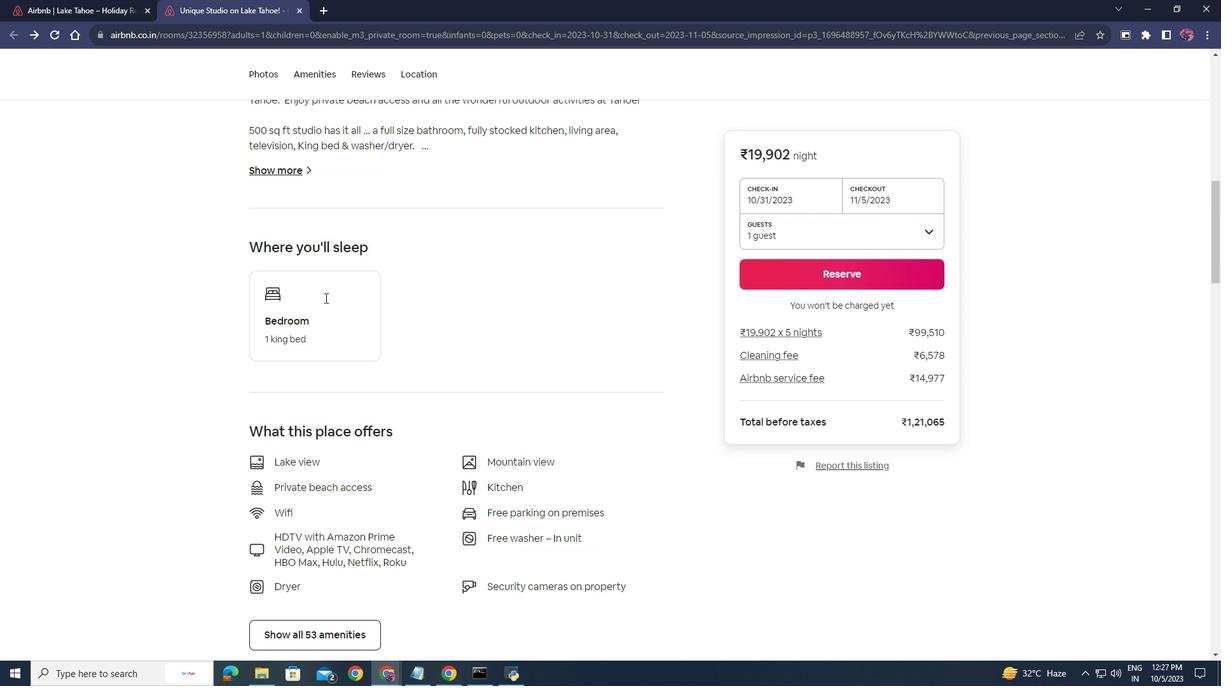 
Action: Mouse scrolled (346, 298) with delta (0, 0)
Screenshot: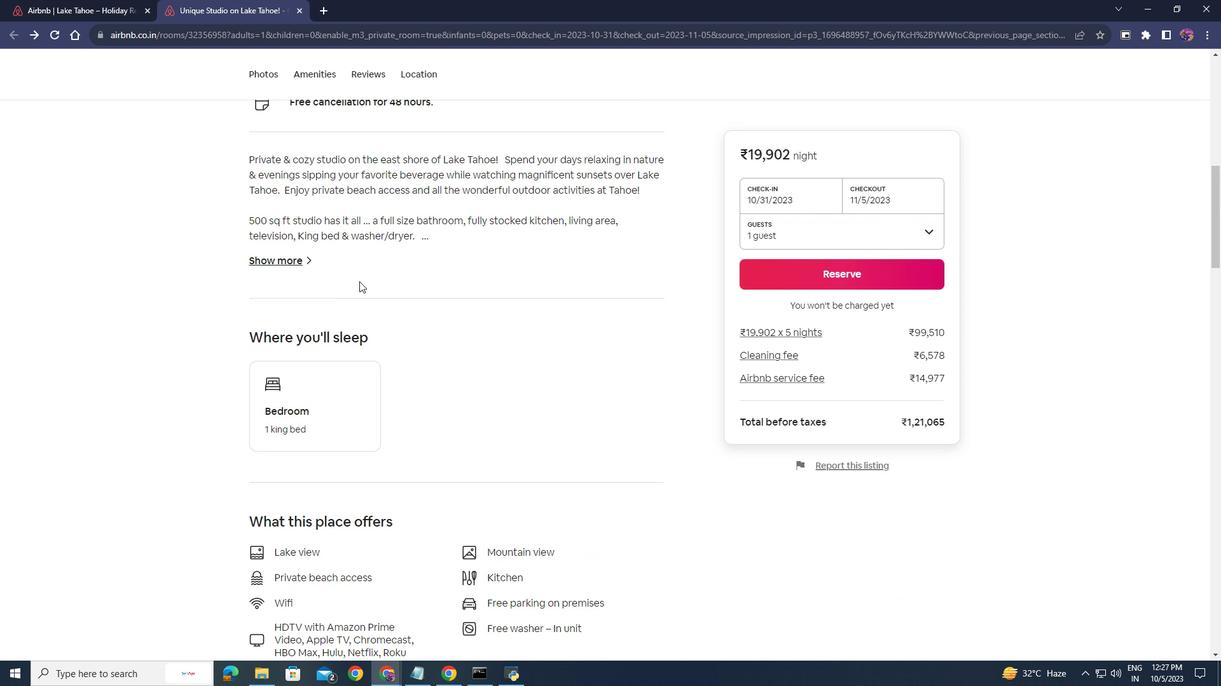 
Action: Mouse scrolled (346, 298) with delta (0, 0)
Screenshot: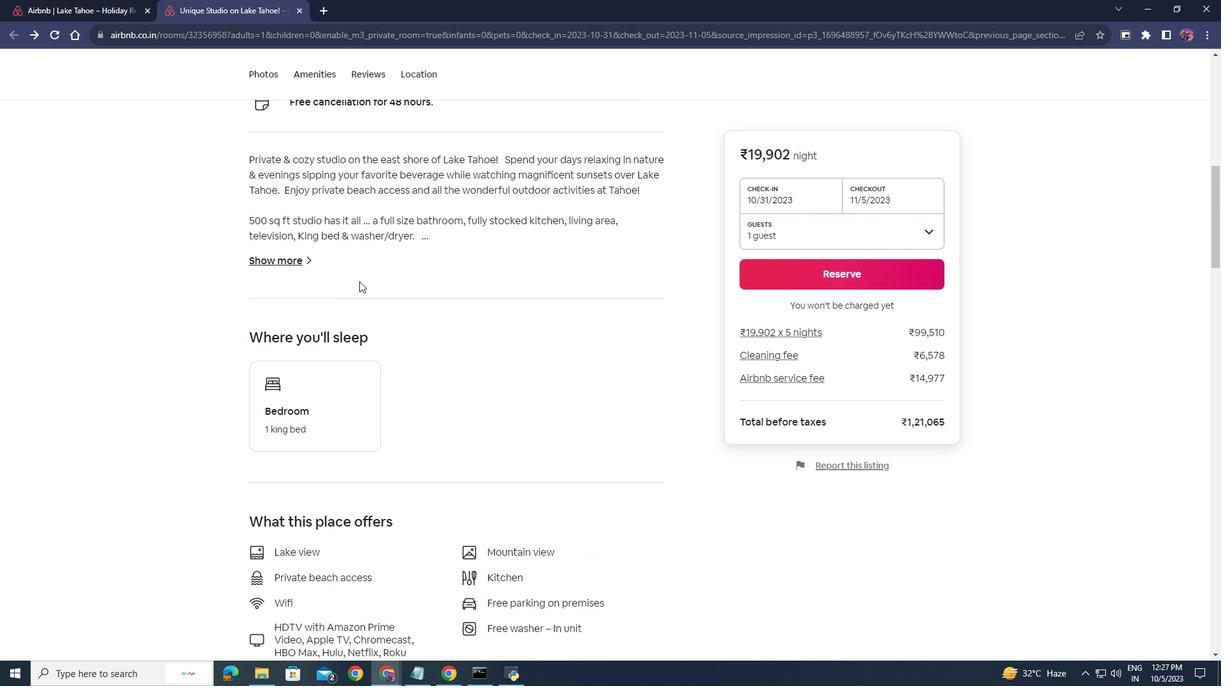 
Action: Mouse scrolled (346, 298) with delta (0, 0)
Screenshot: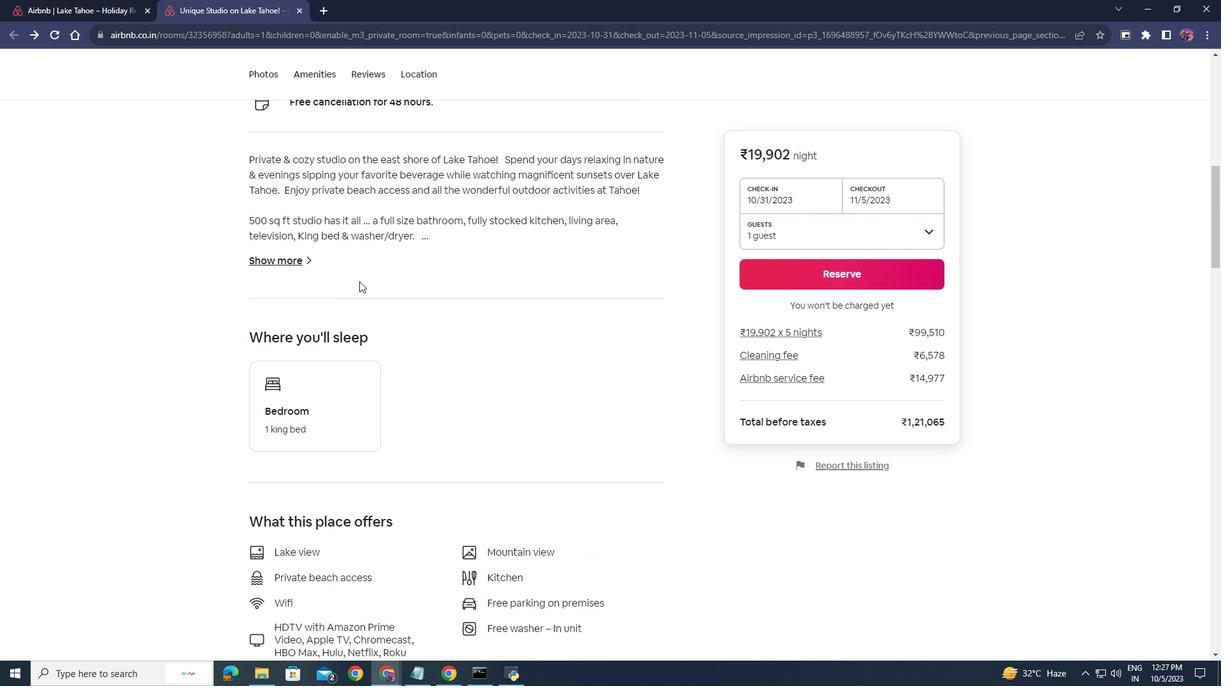 
Action: Mouse scrolled (346, 298) with delta (0, 0)
Screenshot: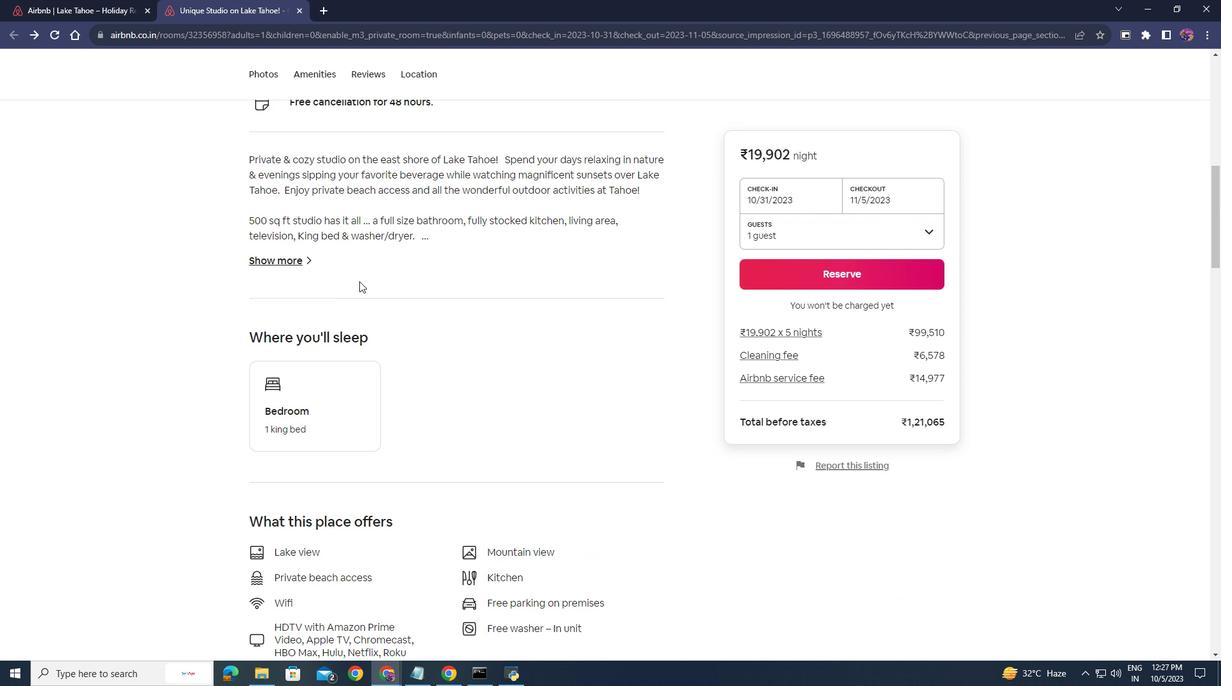 
Action: Mouse scrolled (346, 298) with delta (0, 0)
Screenshot: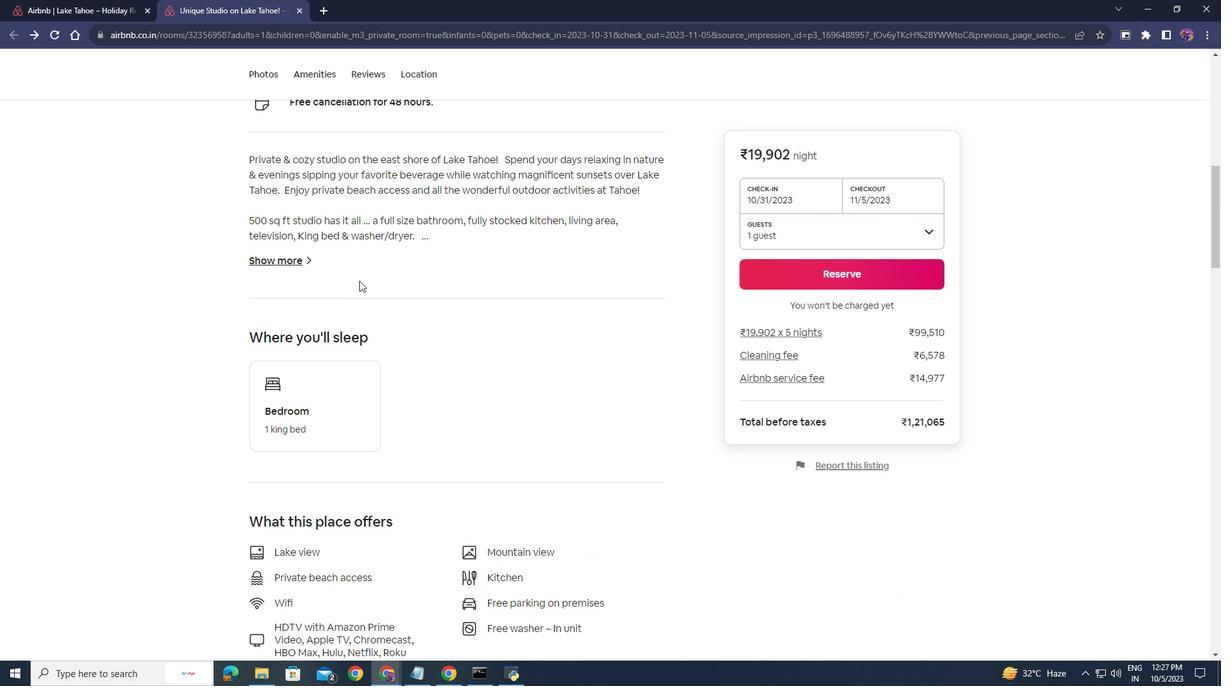 
Action: Mouse moved to (393, 99)
Screenshot: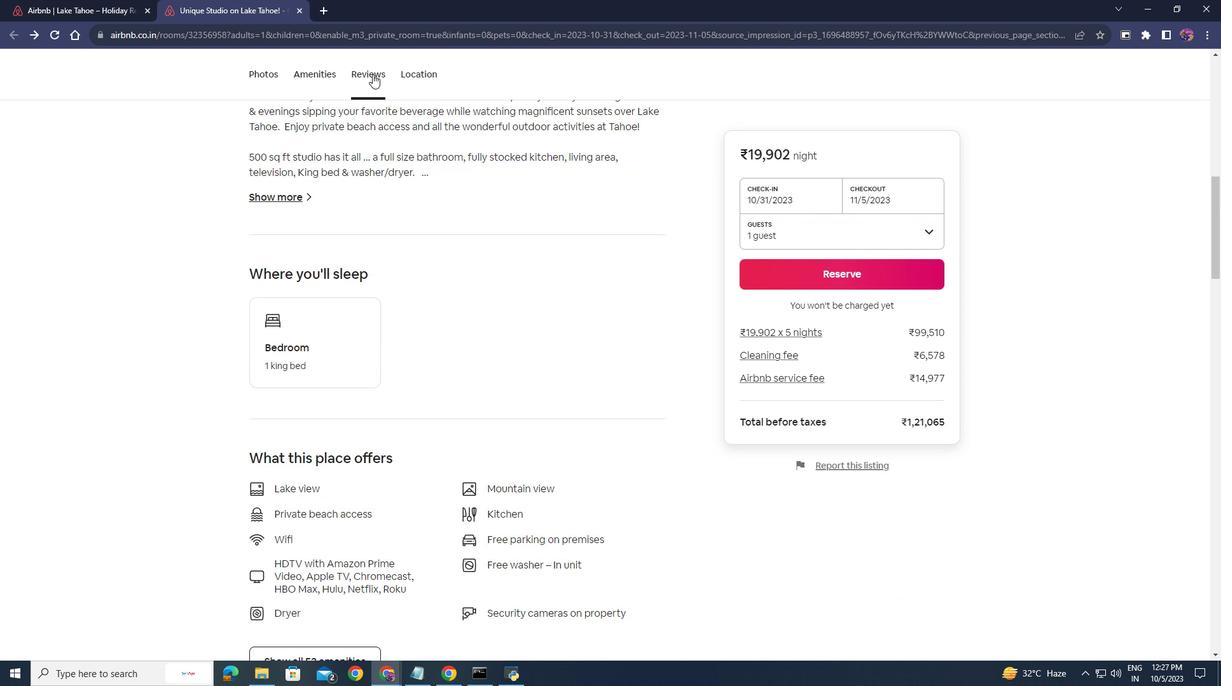 
Action: Mouse pressed left at (393, 99)
Screenshot: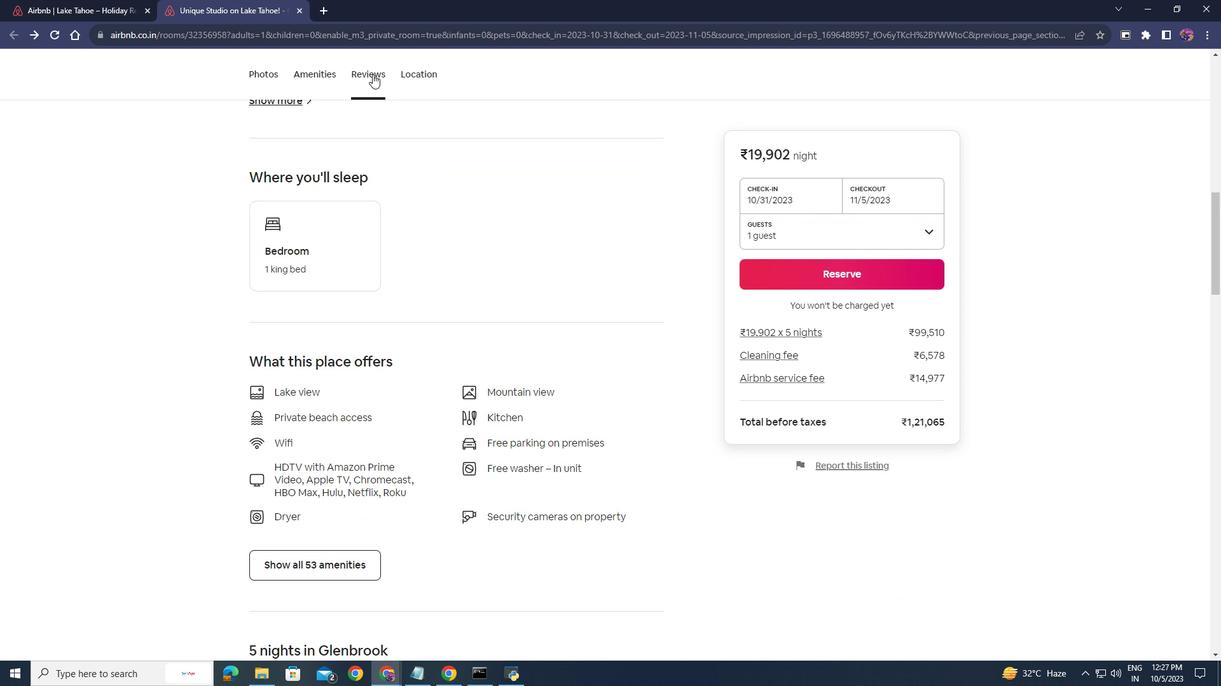 
Action: Mouse moved to (462, 318)
Screenshot: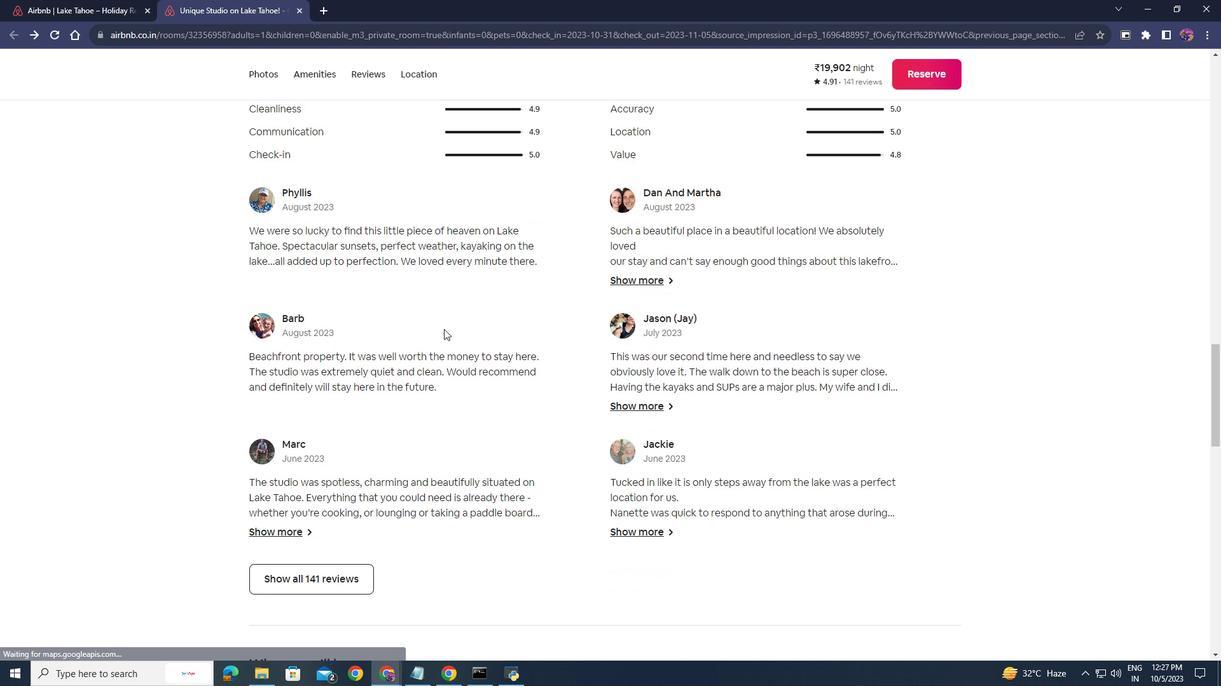 
Action: Mouse scrolled (462, 318) with delta (0, 0)
Screenshot: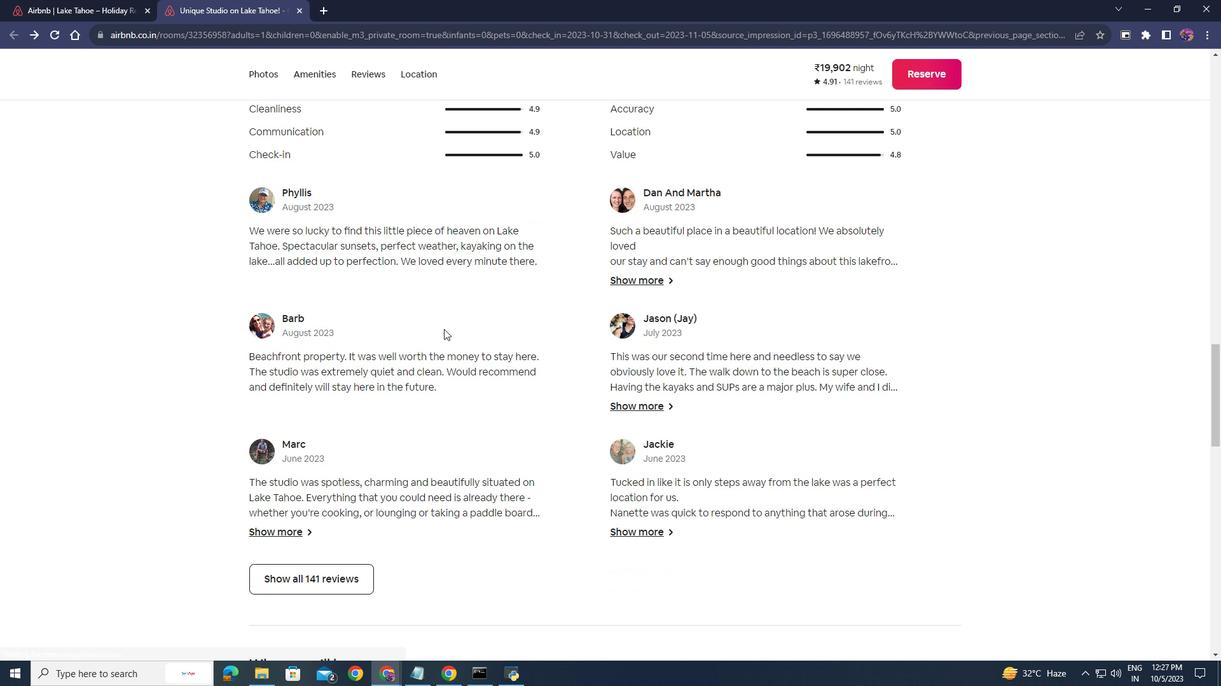 
Action: Mouse moved to (463, 312)
Screenshot: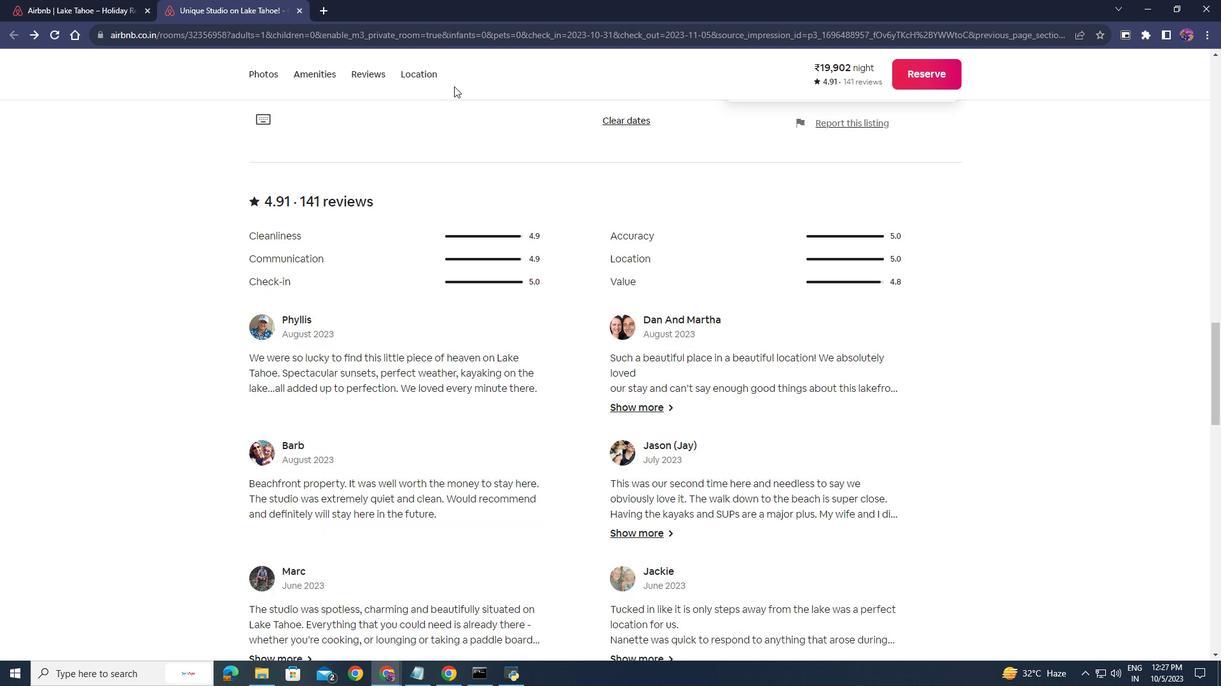 
Action: Mouse scrolled (463, 313) with delta (0, 0)
Screenshot: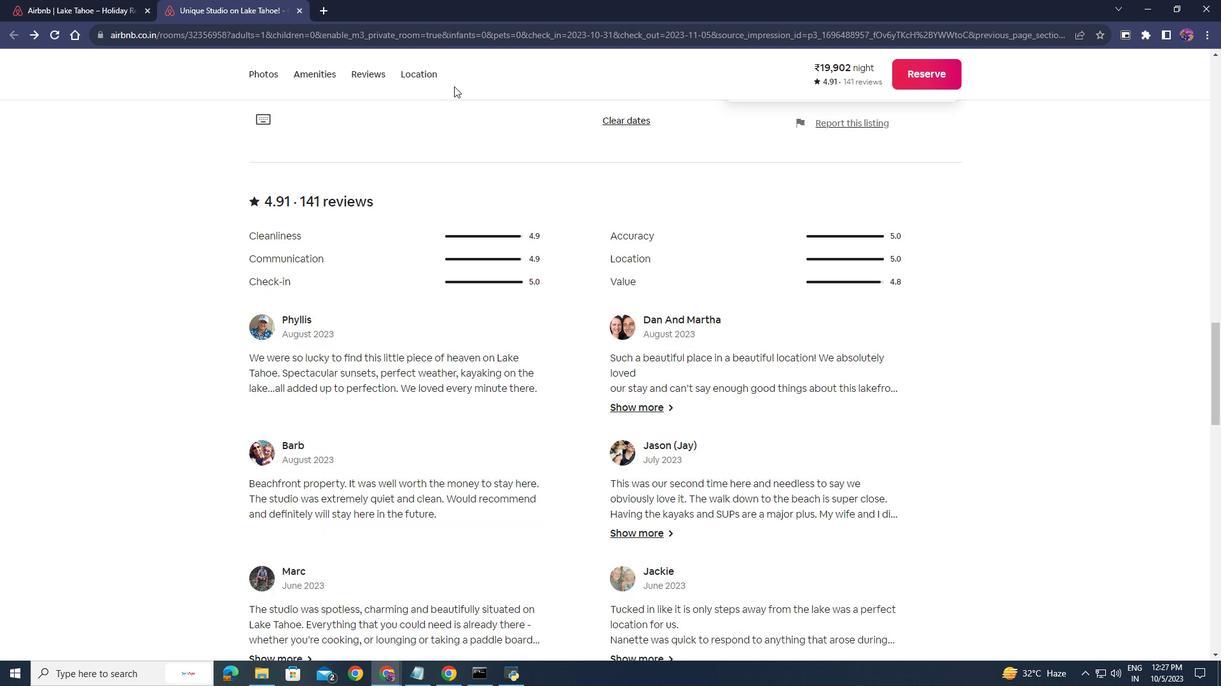 
Action: Mouse moved to (463, 306)
Screenshot: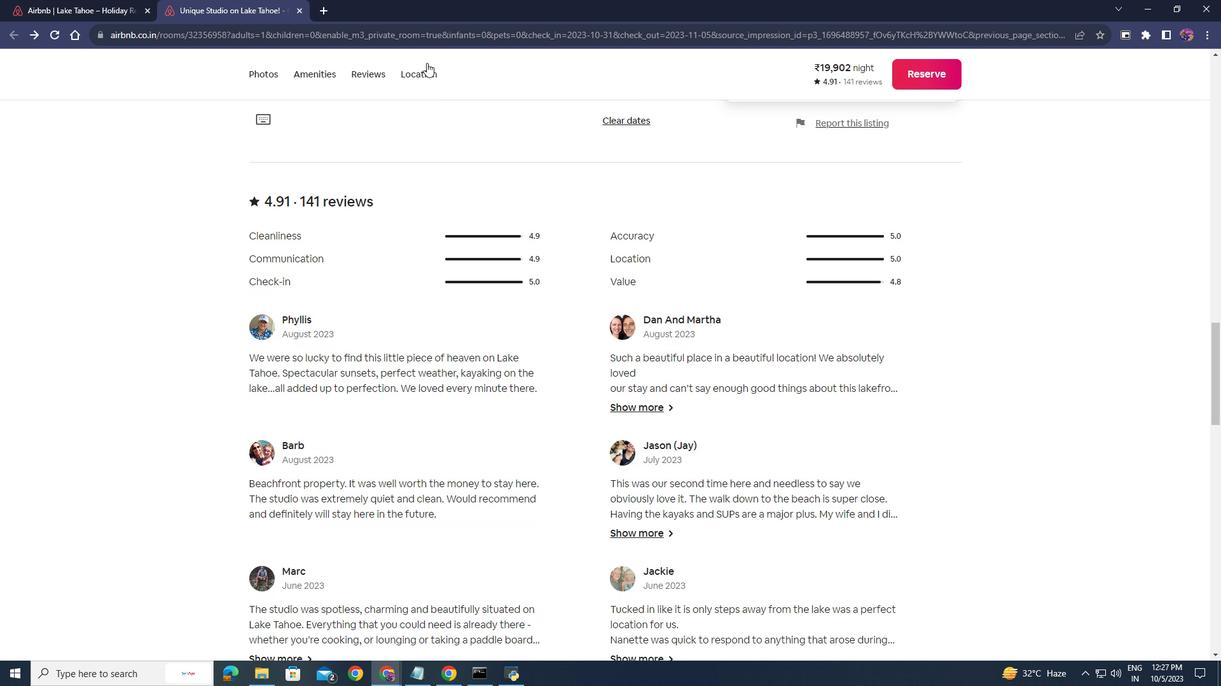 
Action: Mouse scrolled (463, 306) with delta (0, 0)
Screenshot: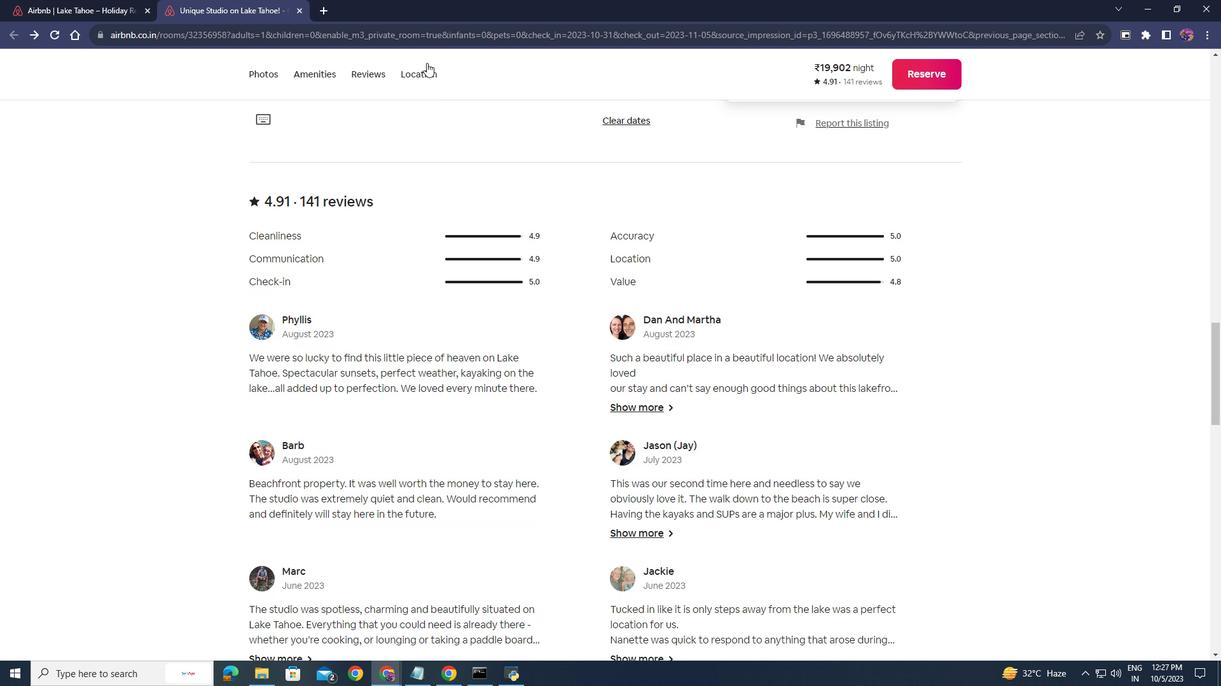 
Action: Mouse moved to (436, 101)
Screenshot: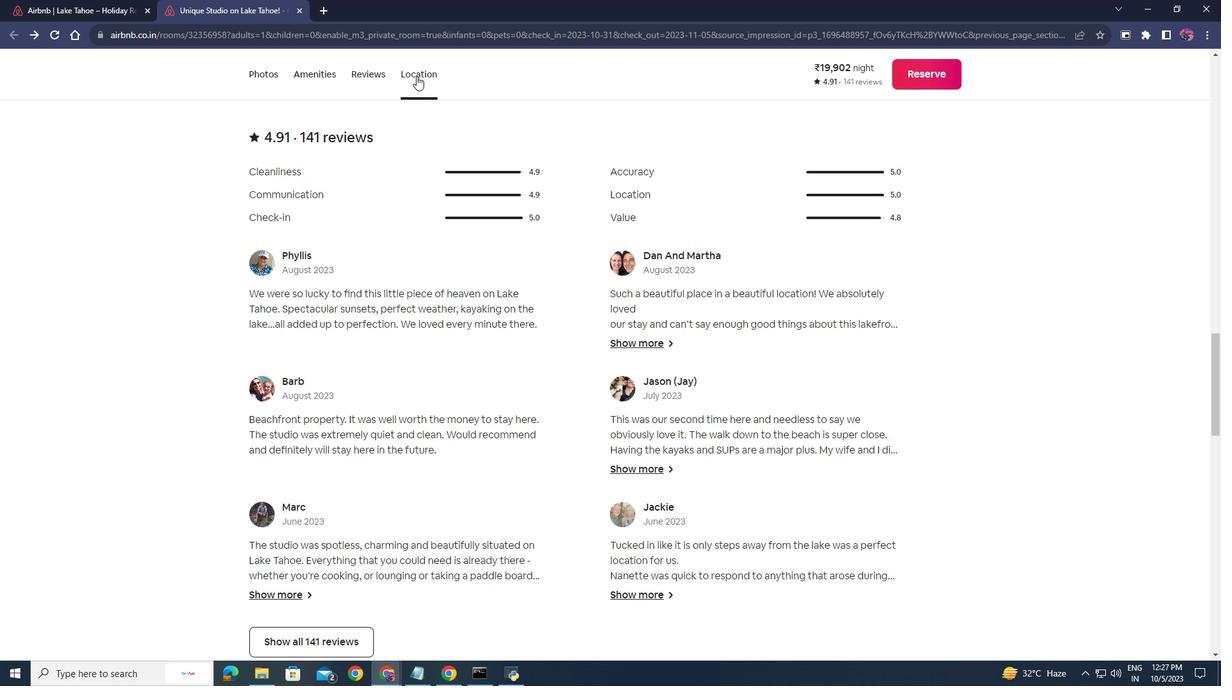 
Action: Mouse pressed left at (436, 101)
Screenshot: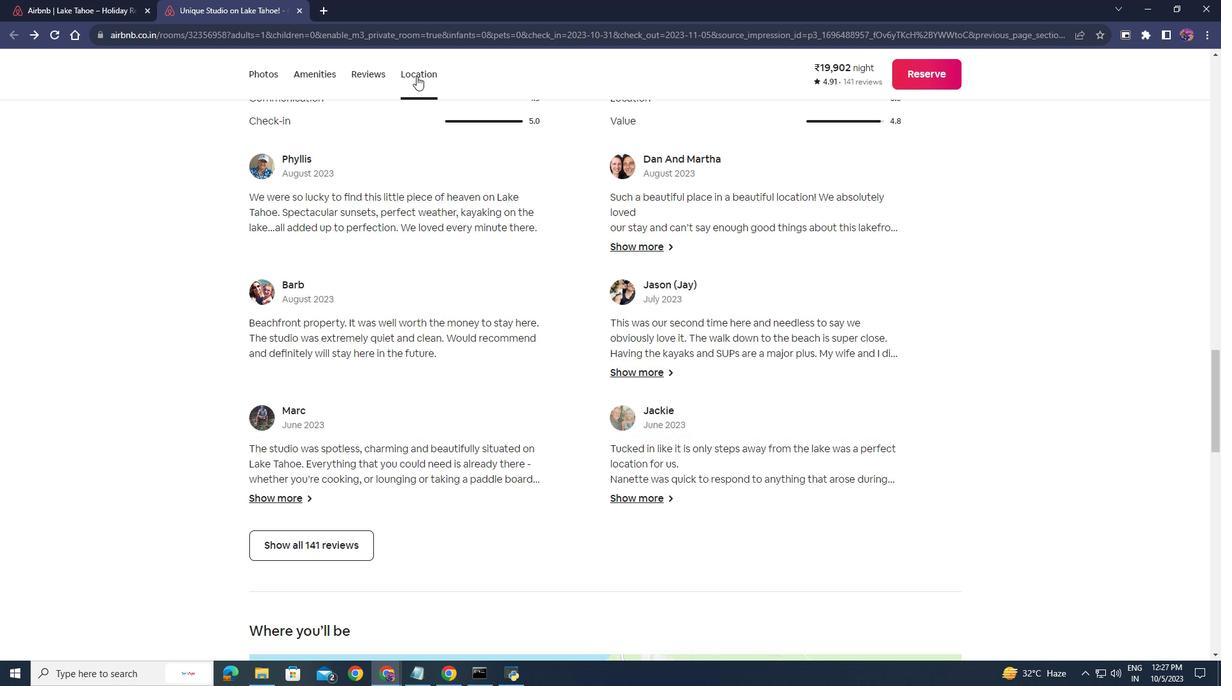 
Action: Mouse moved to (321, 45)
Screenshot: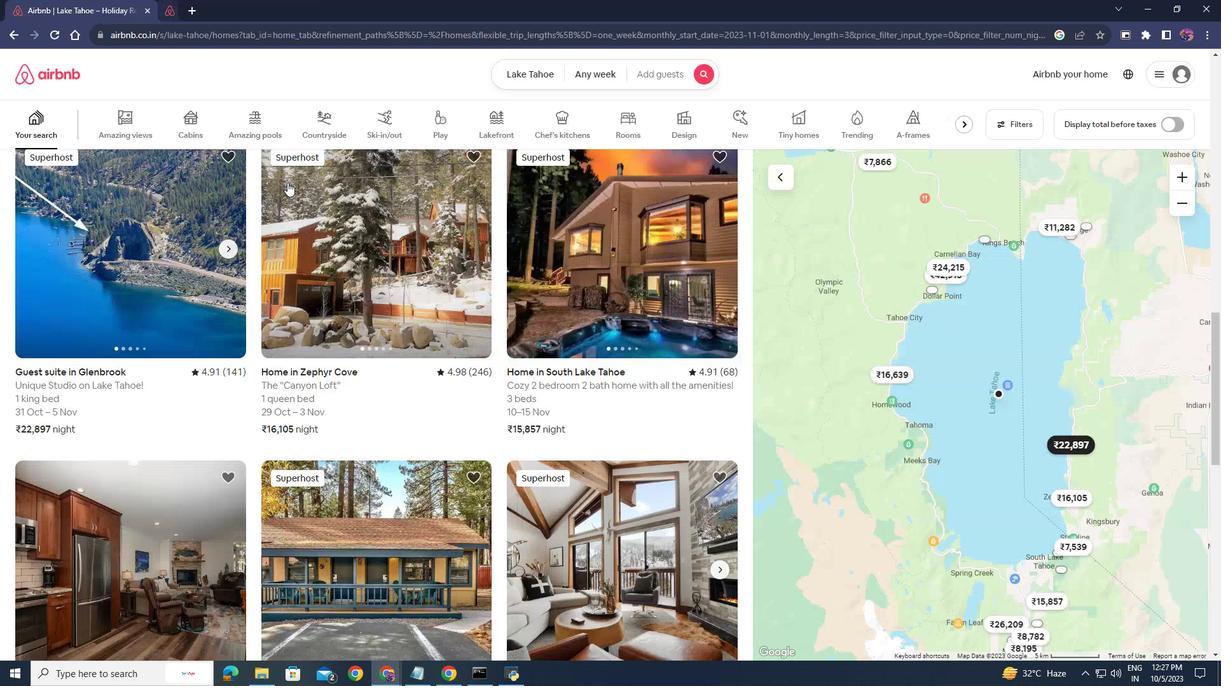 
Action: Mouse pressed left at (321, 45)
Screenshot: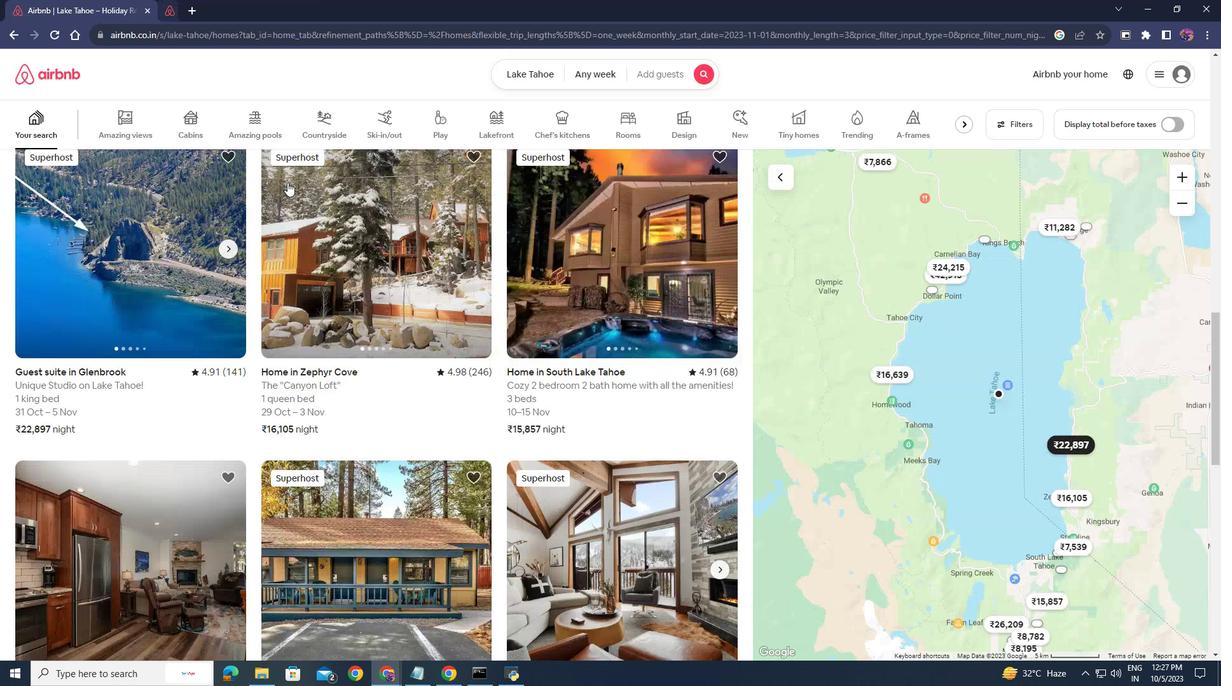 
Action: Mouse moved to (545, 385)
Screenshot: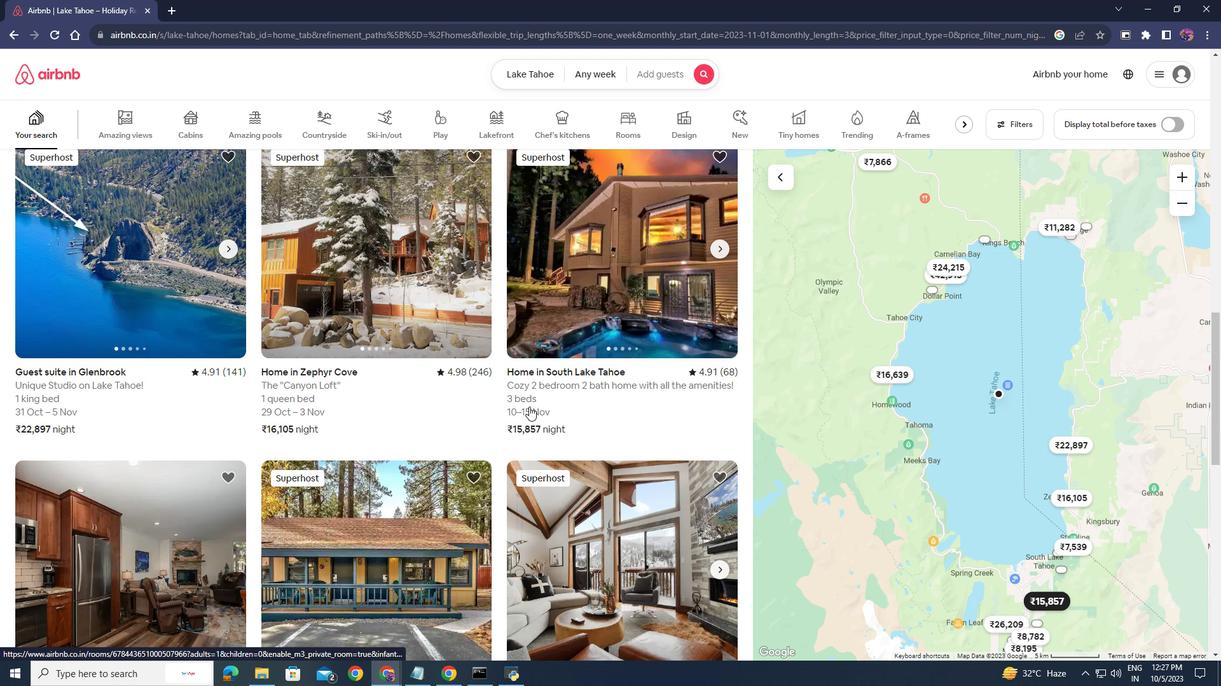 
Action: Mouse scrolled (545, 384) with delta (0, 0)
Screenshot: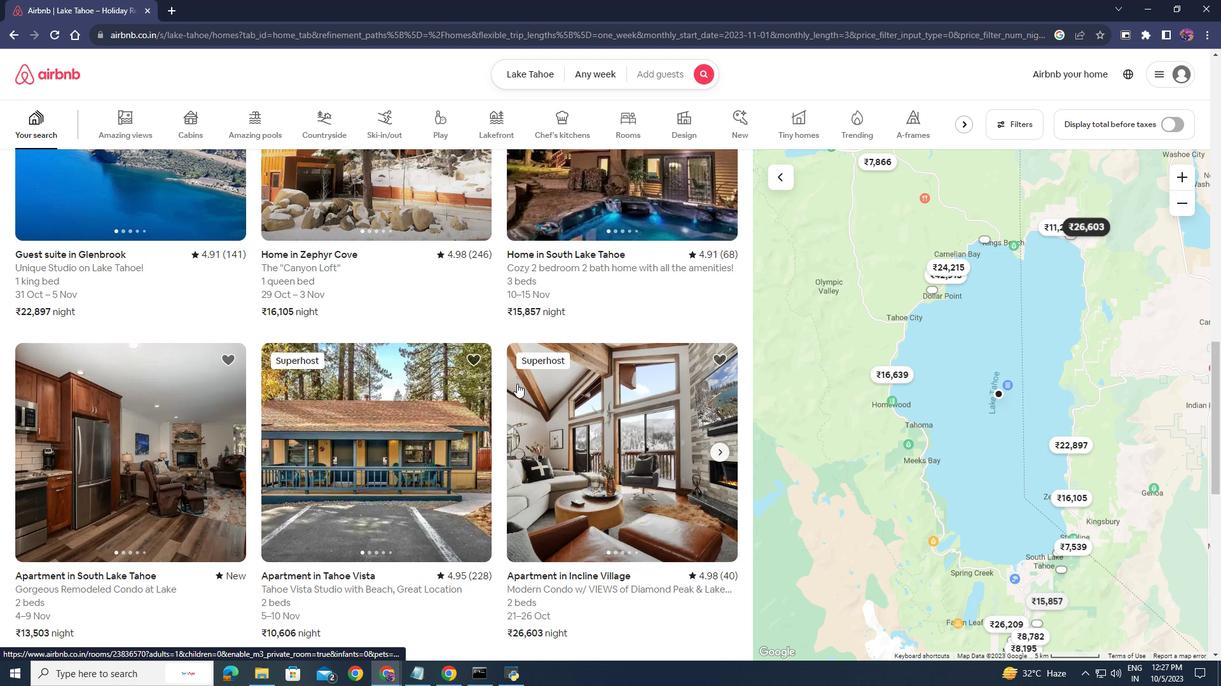 
Action: Mouse moved to (542, 381)
Screenshot: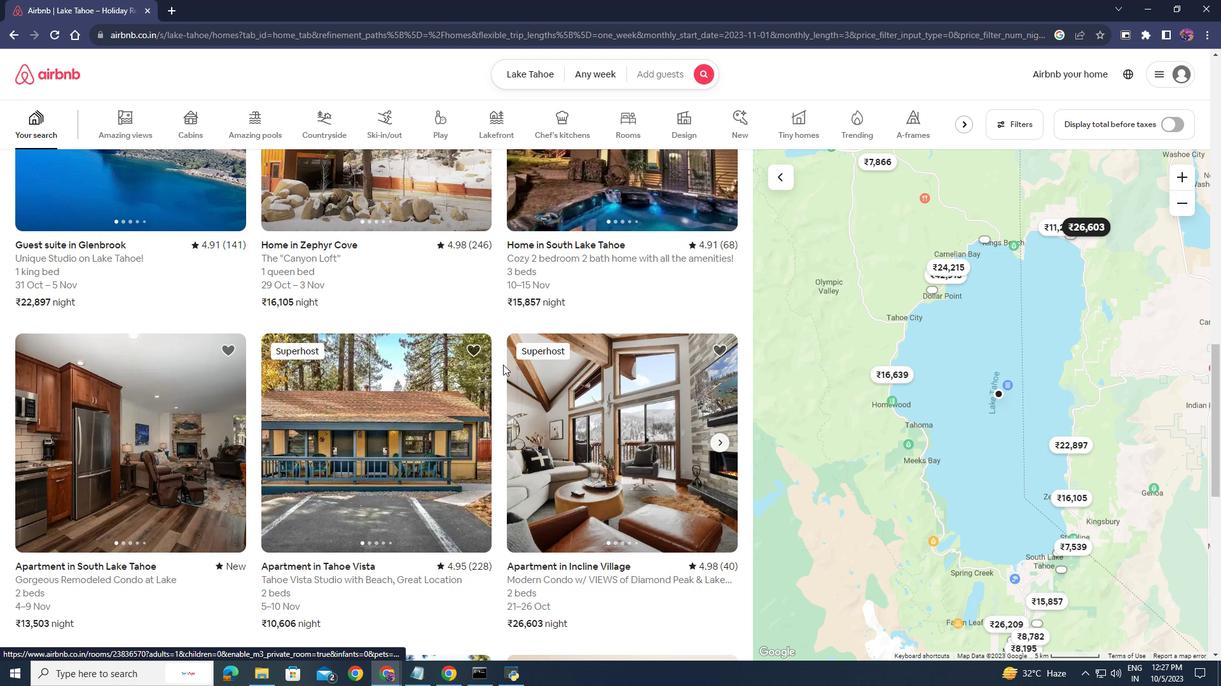 
Action: Mouse scrolled (542, 380) with delta (0, 0)
Screenshot: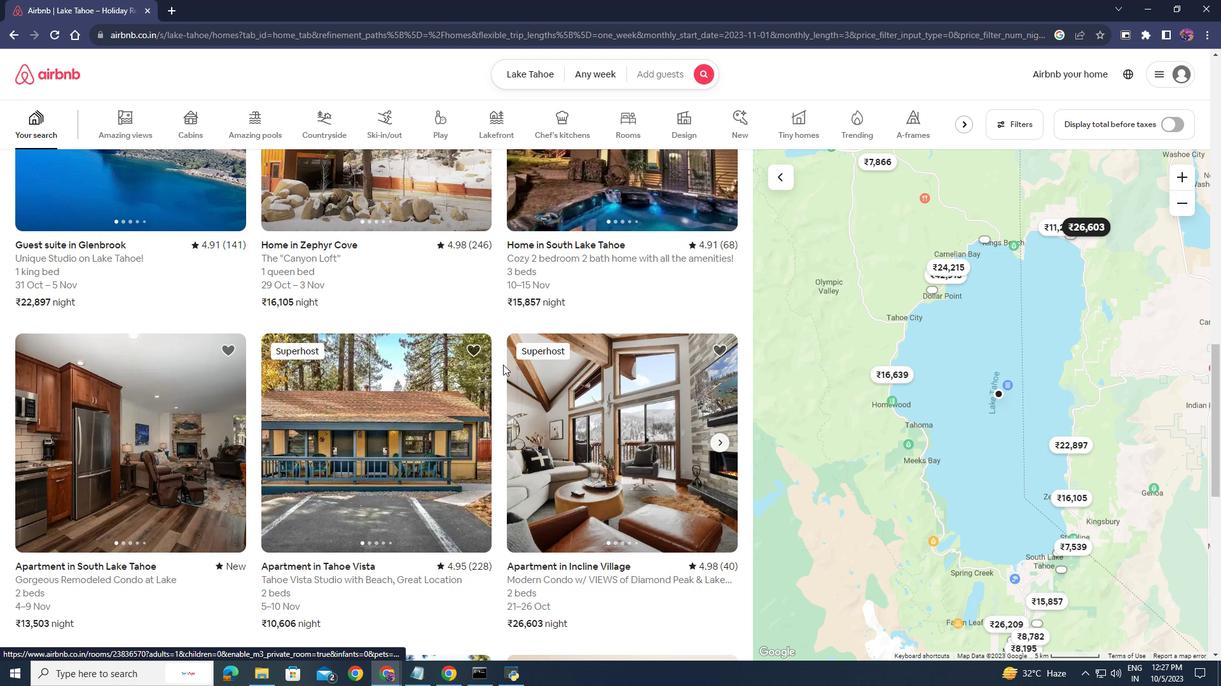 
Action: Mouse moved to (525, 354)
Screenshot: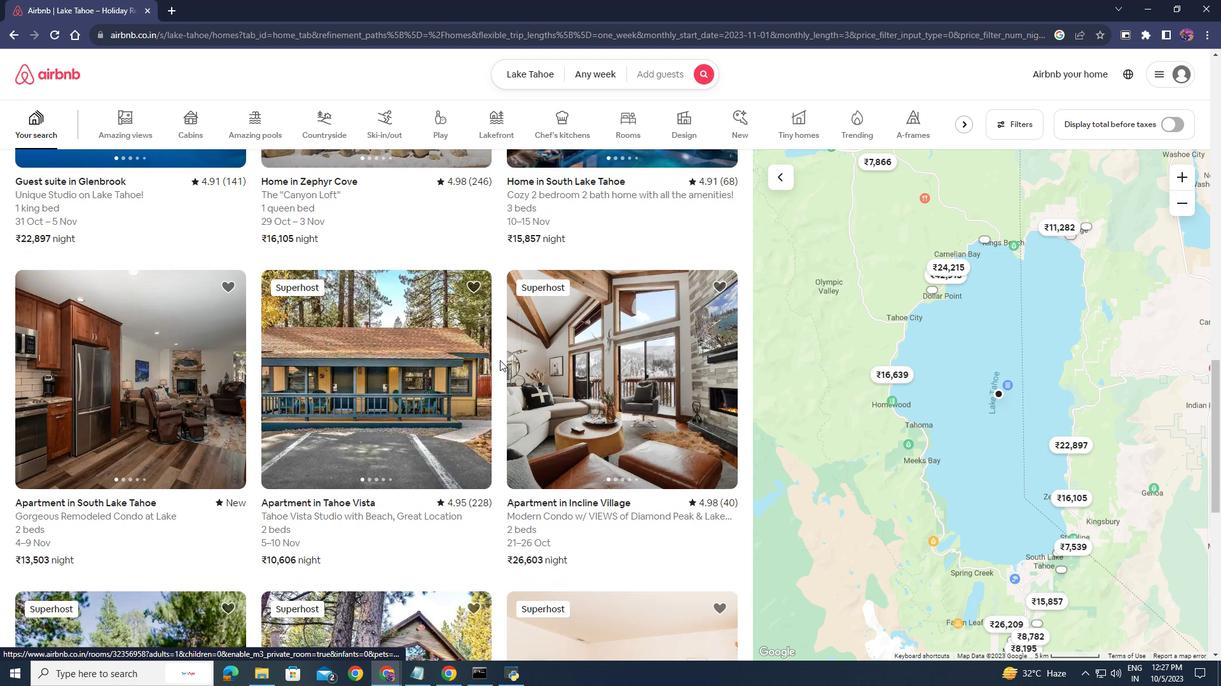 
Action: Mouse scrolled (525, 353) with delta (0, 0)
Screenshot: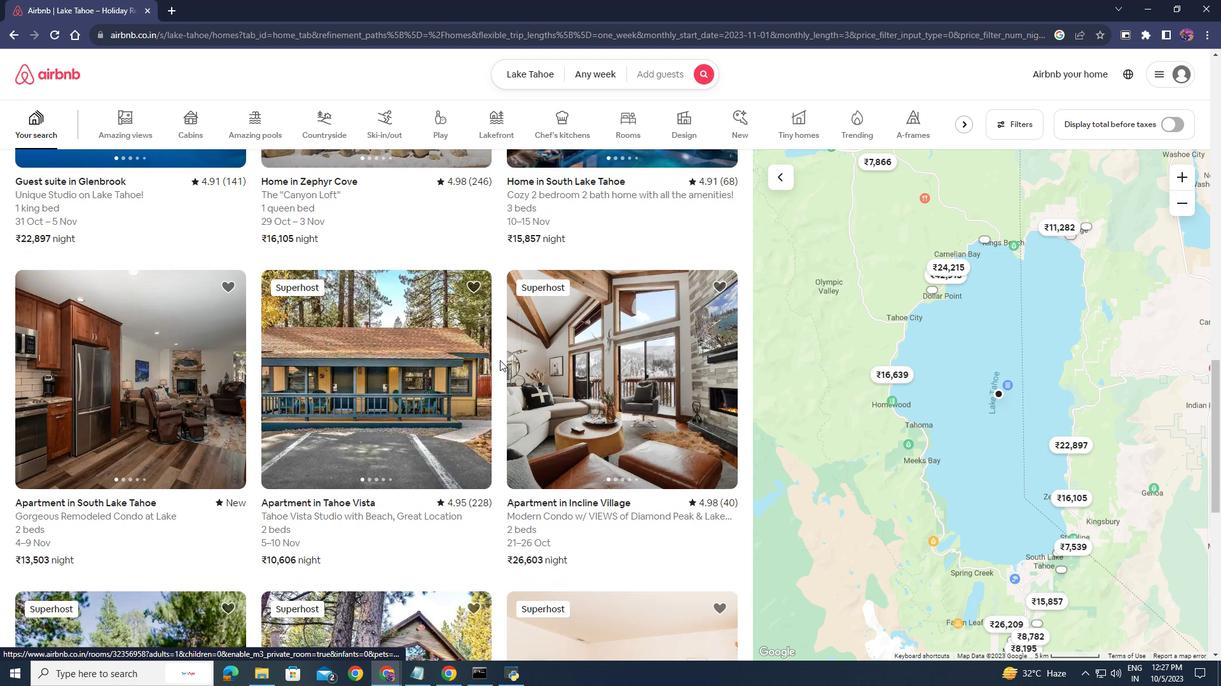 
Action: Mouse moved to (517, 345)
Screenshot: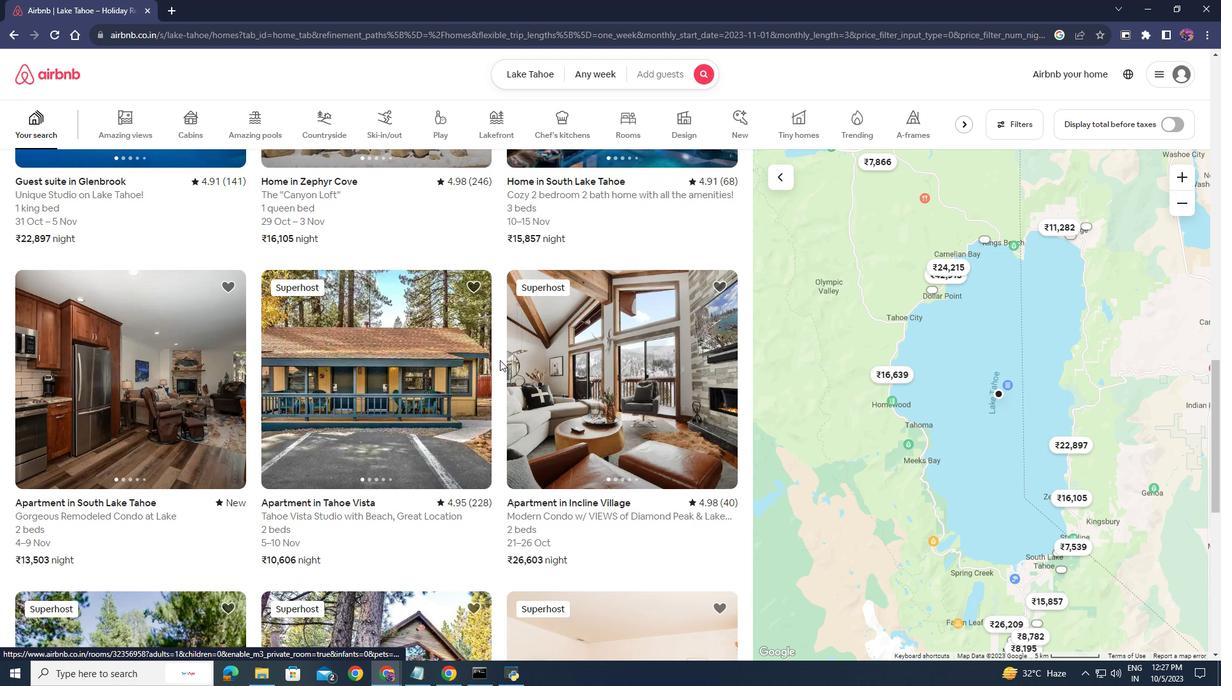 
Action: Mouse scrolled (517, 345) with delta (0, 0)
Screenshot: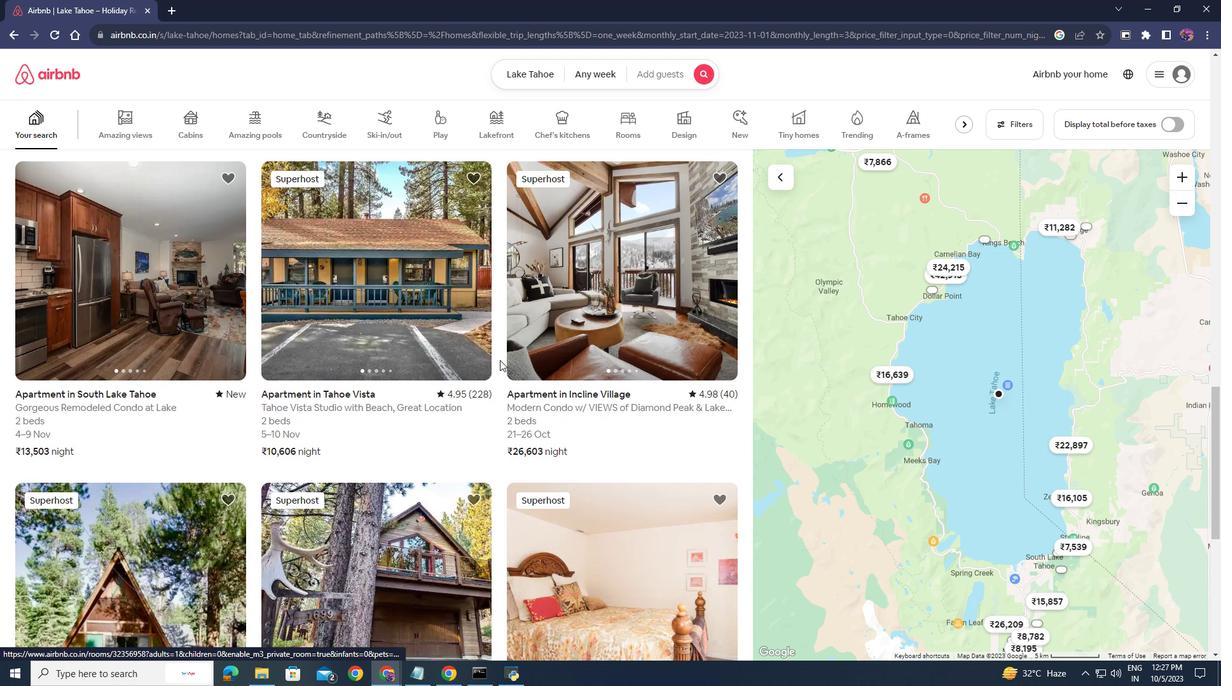 
Action: Mouse scrolled (517, 345) with delta (0, 0)
Screenshot: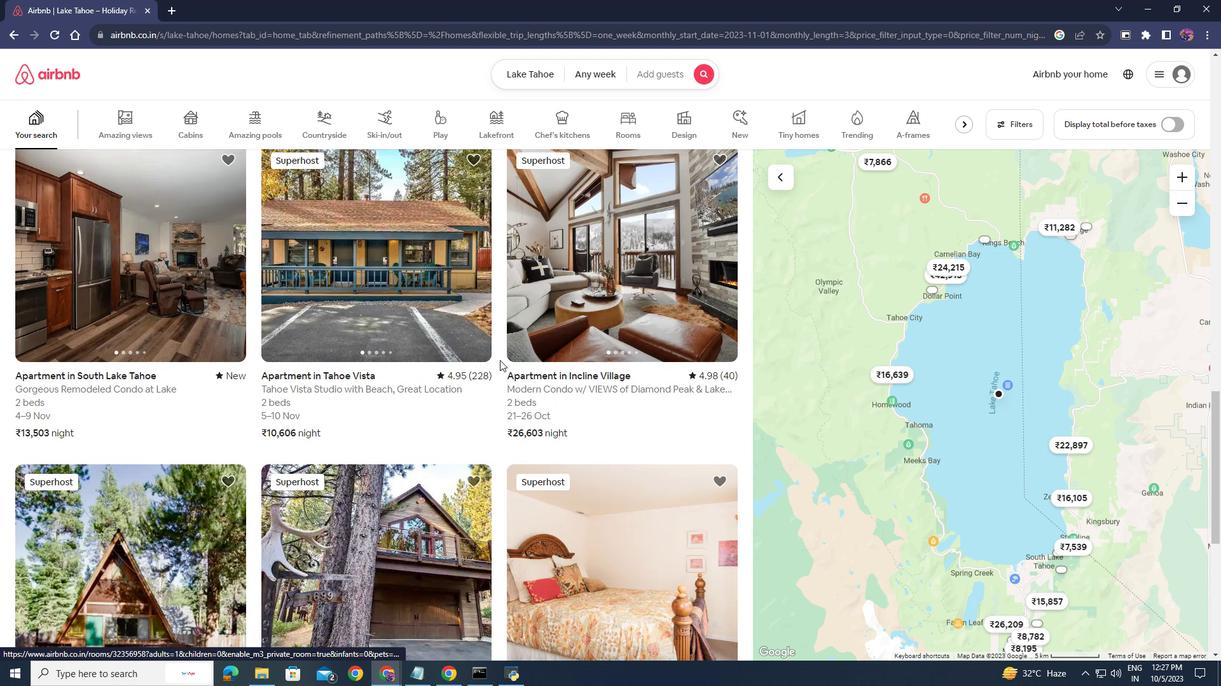 
Action: Mouse scrolled (517, 345) with delta (0, 0)
Screenshot: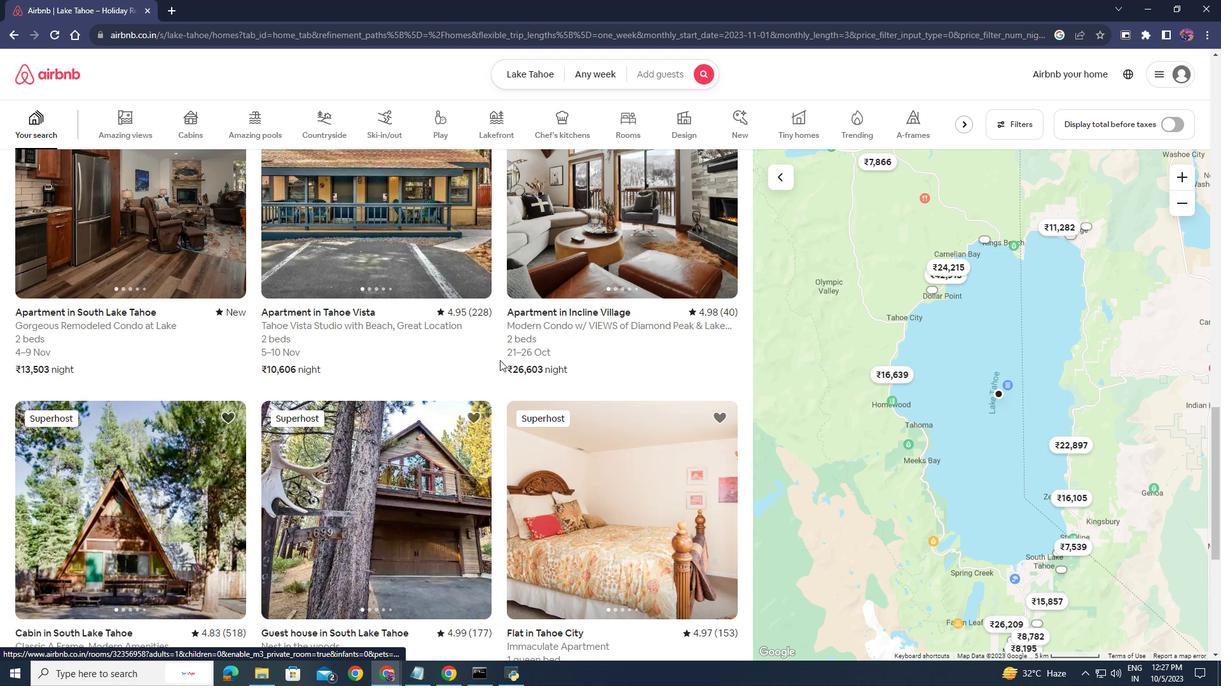 
Action: Mouse scrolled (517, 345) with delta (0, 0)
Screenshot: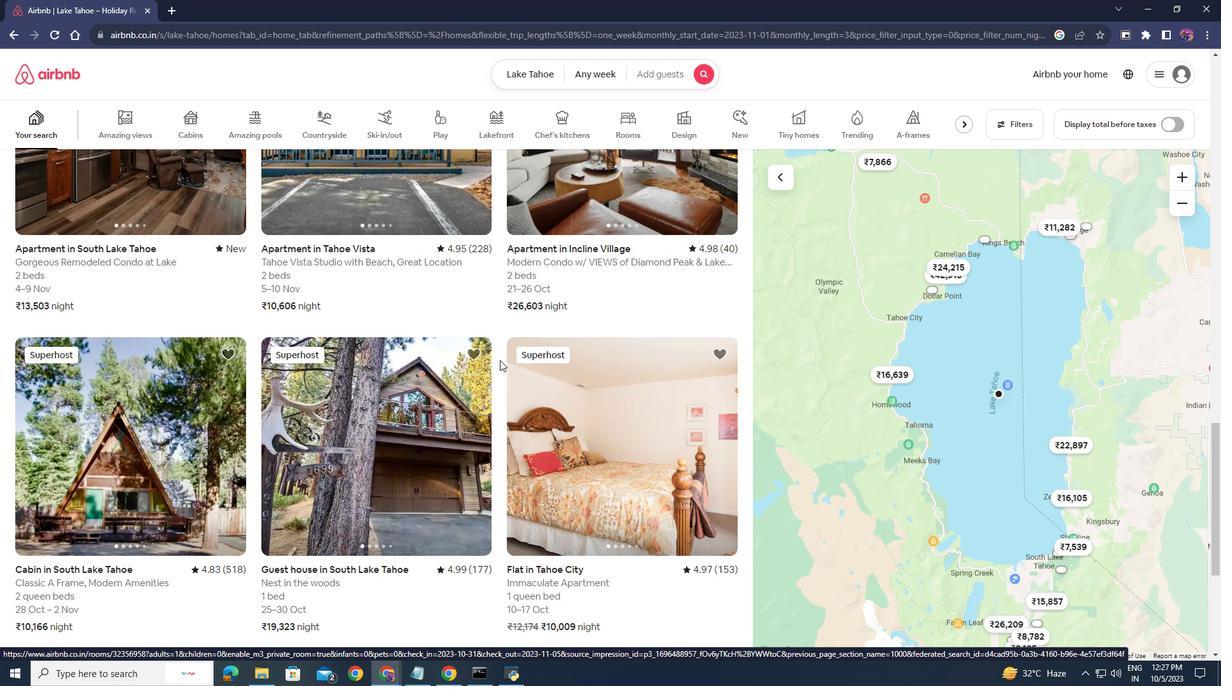 
Action: Mouse moved to (438, 372)
Screenshot: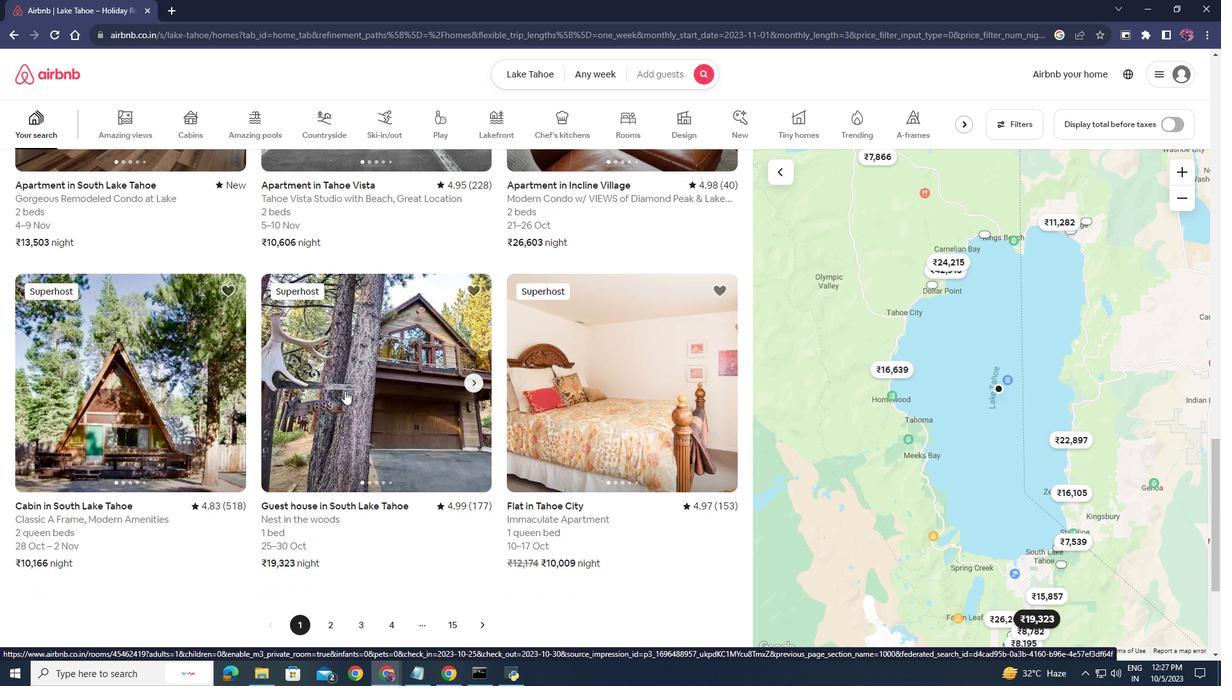 
Action: Mouse scrolled (438, 372) with delta (0, 0)
Screenshot: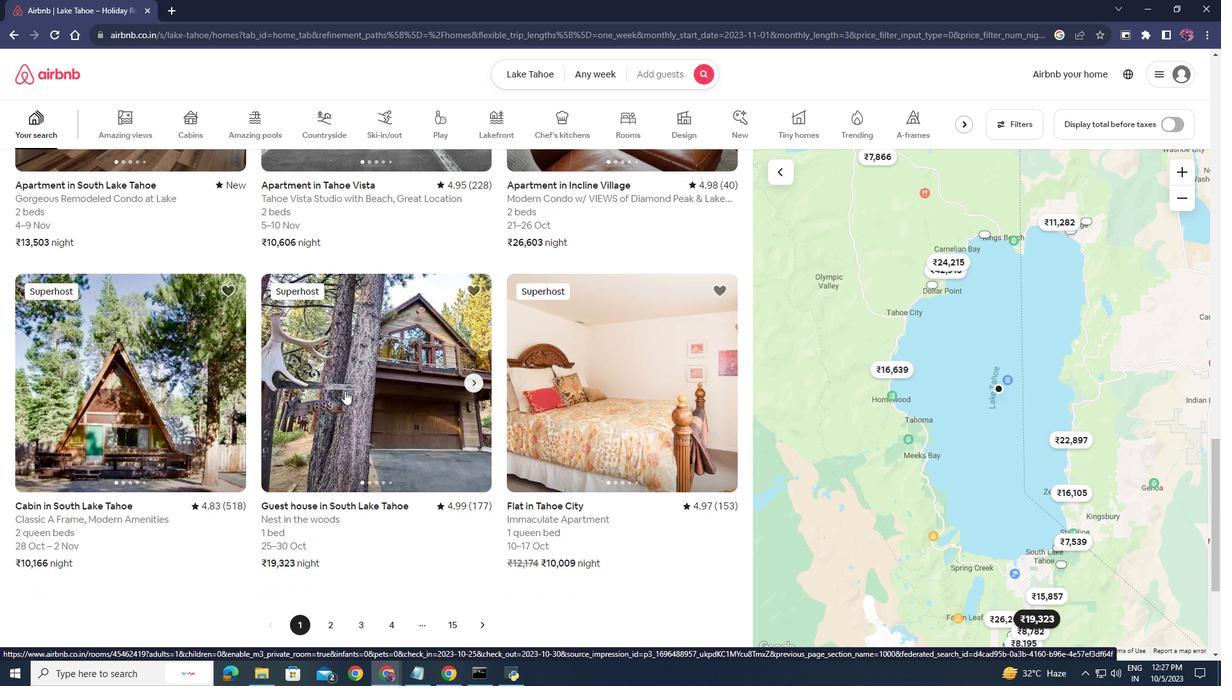 
Action: Mouse moved to (363, 369)
Screenshot: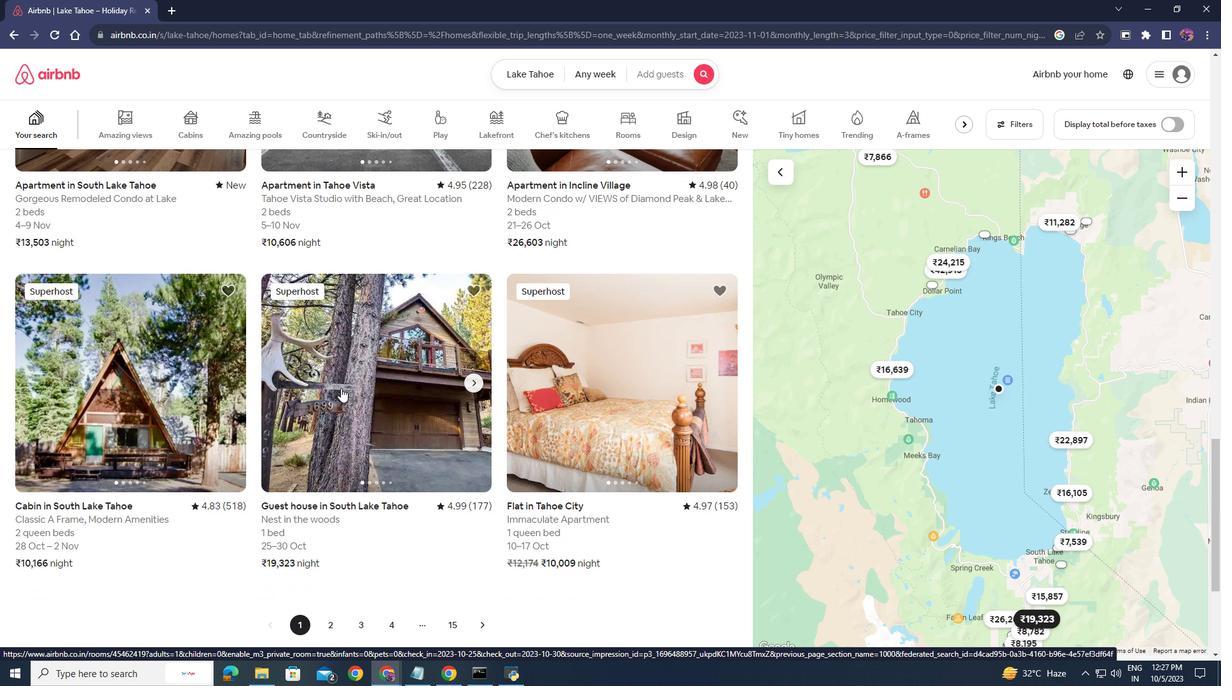 
Action: Mouse scrolled (363, 370) with delta (0, 0)
Screenshot: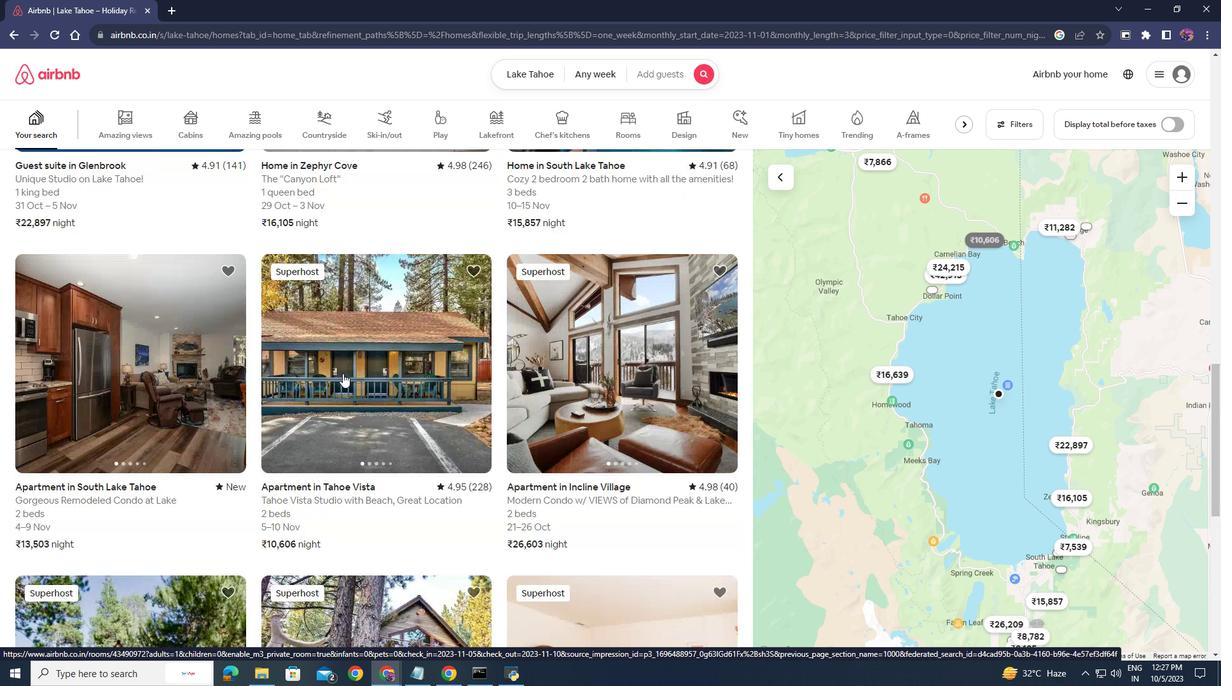 
Action: Mouse scrolled (363, 370) with delta (0, 0)
Screenshot: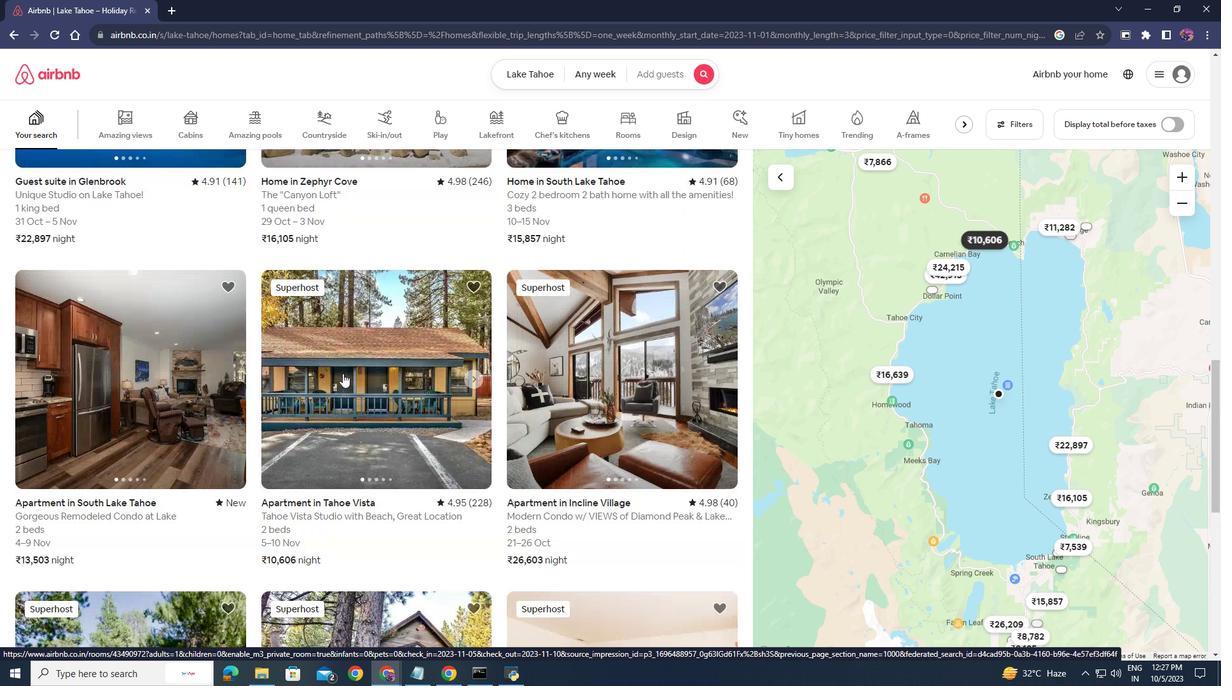 
Action: Mouse scrolled (363, 370) with delta (0, 0)
Screenshot: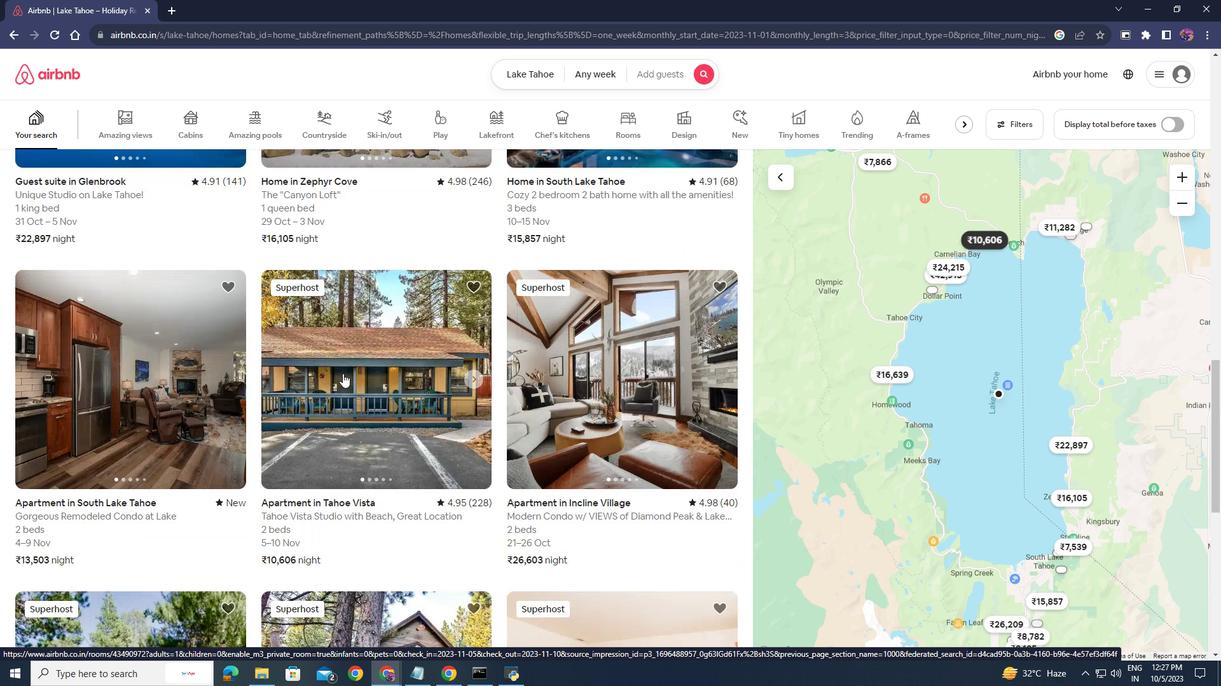 
Action: Mouse moved to (363, 365)
Screenshot: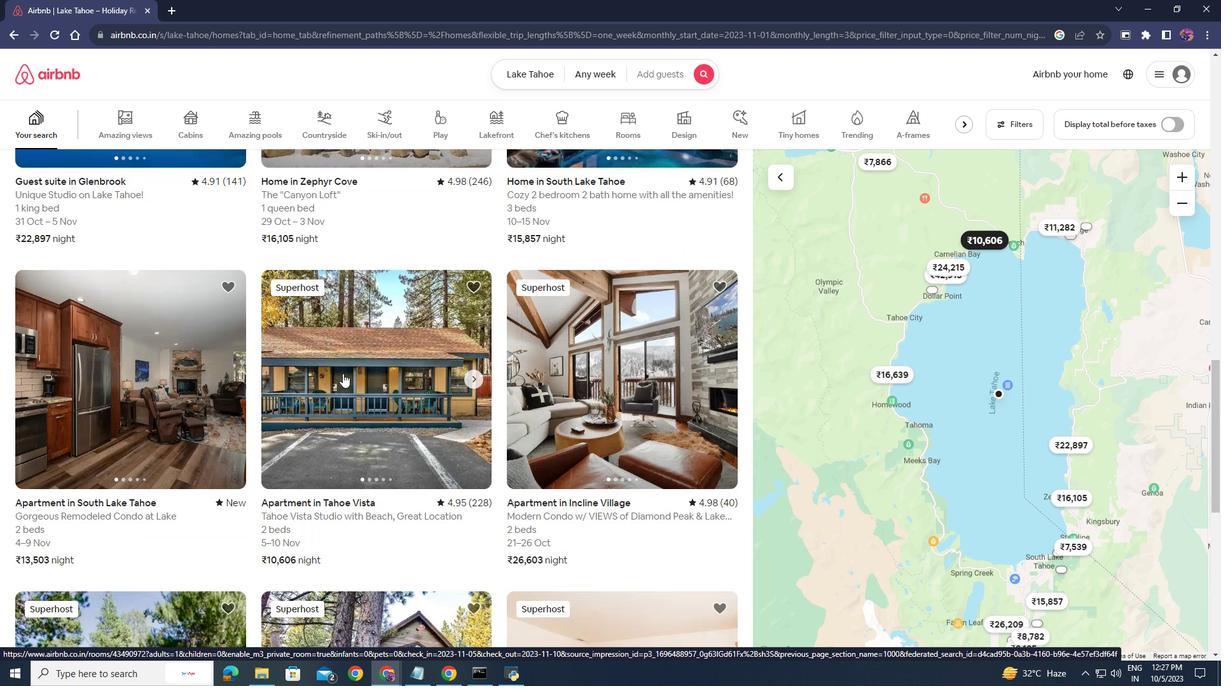 
Action: Mouse scrolled (363, 366) with delta (0, 0)
Screenshot: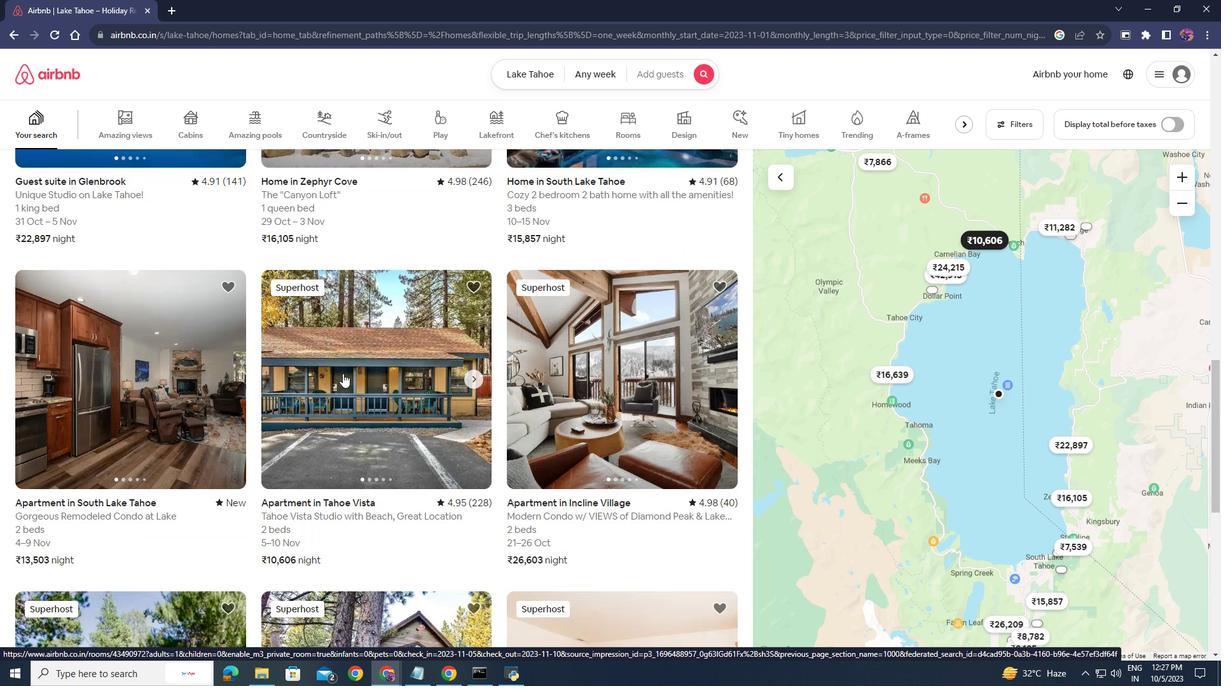 
Action: Mouse moved to (365, 356)
Screenshot: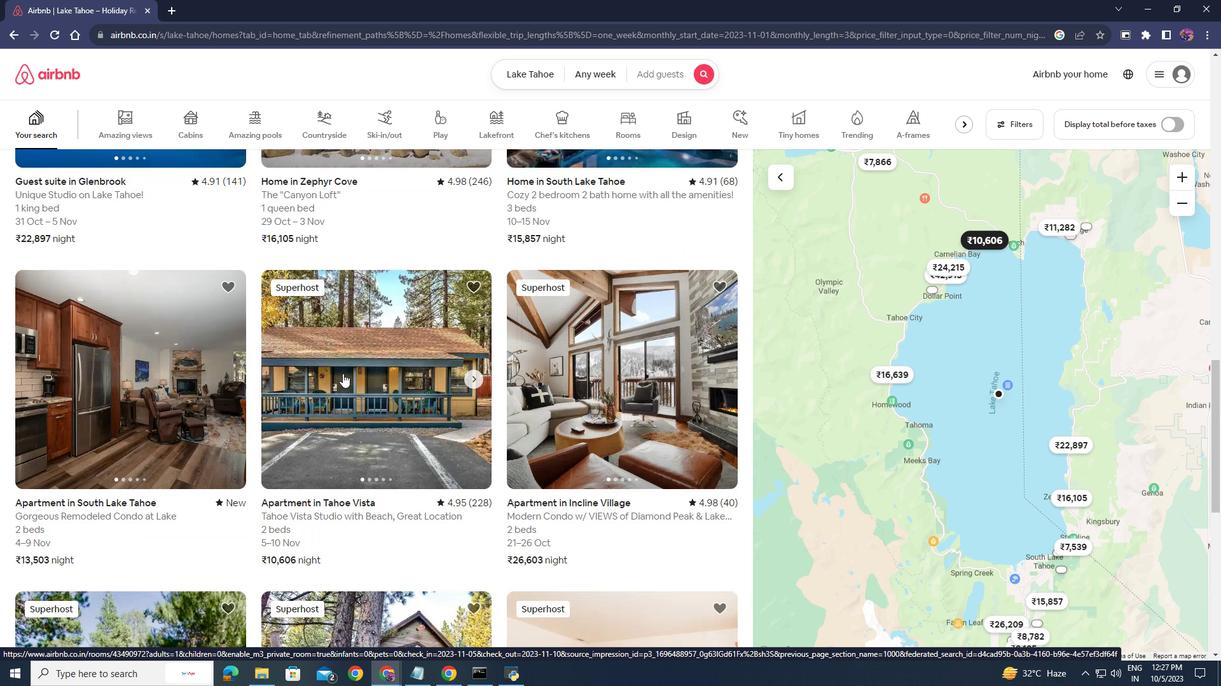 
Action: Mouse scrolled (365, 357) with delta (0, 0)
Screenshot: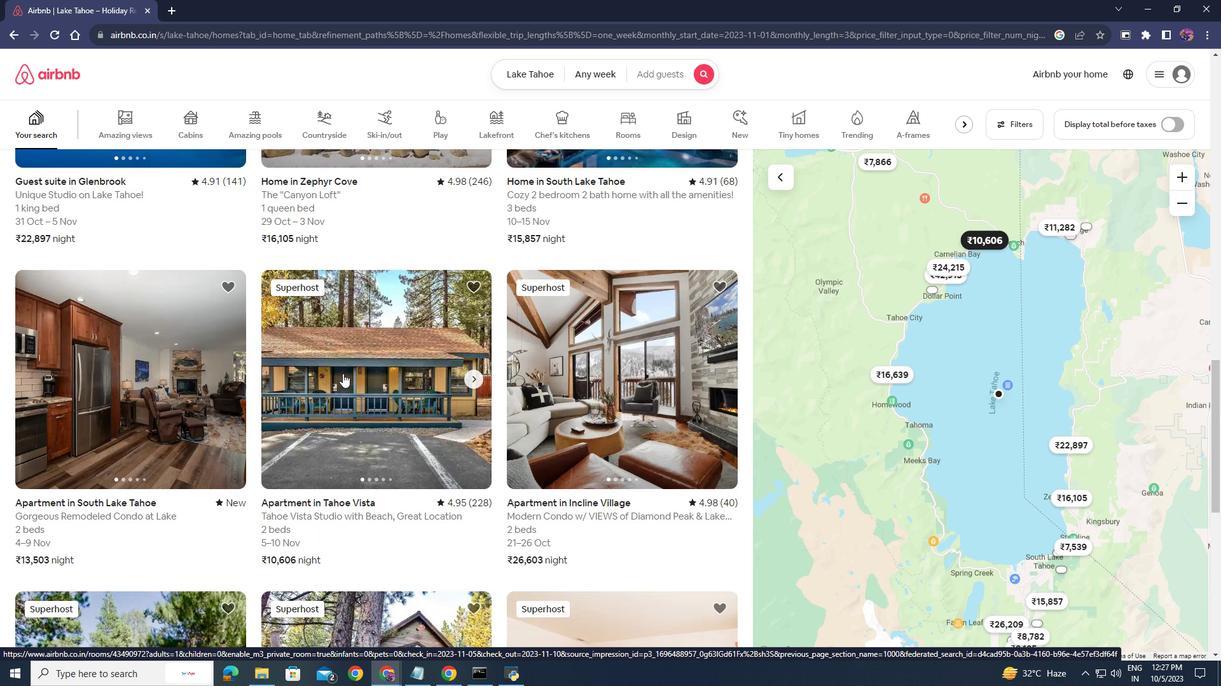 
Action: Mouse scrolled (365, 357) with delta (0, 0)
Screenshot: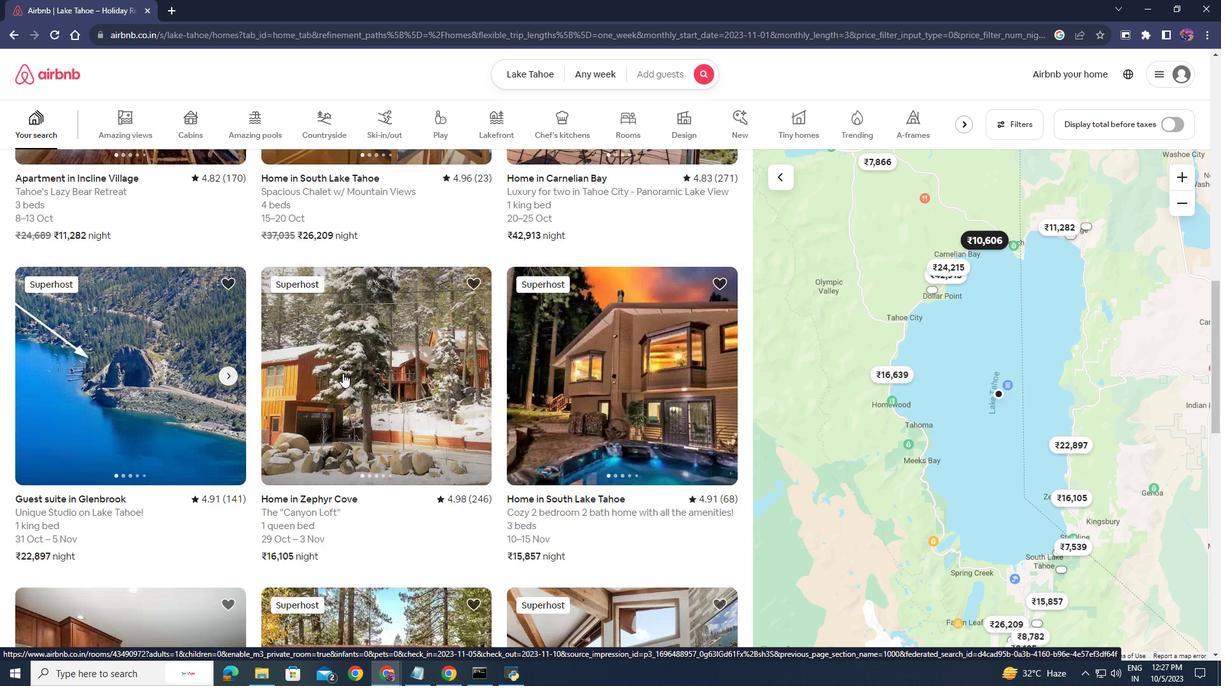 
Action: Mouse scrolled (365, 357) with delta (0, 0)
Screenshot: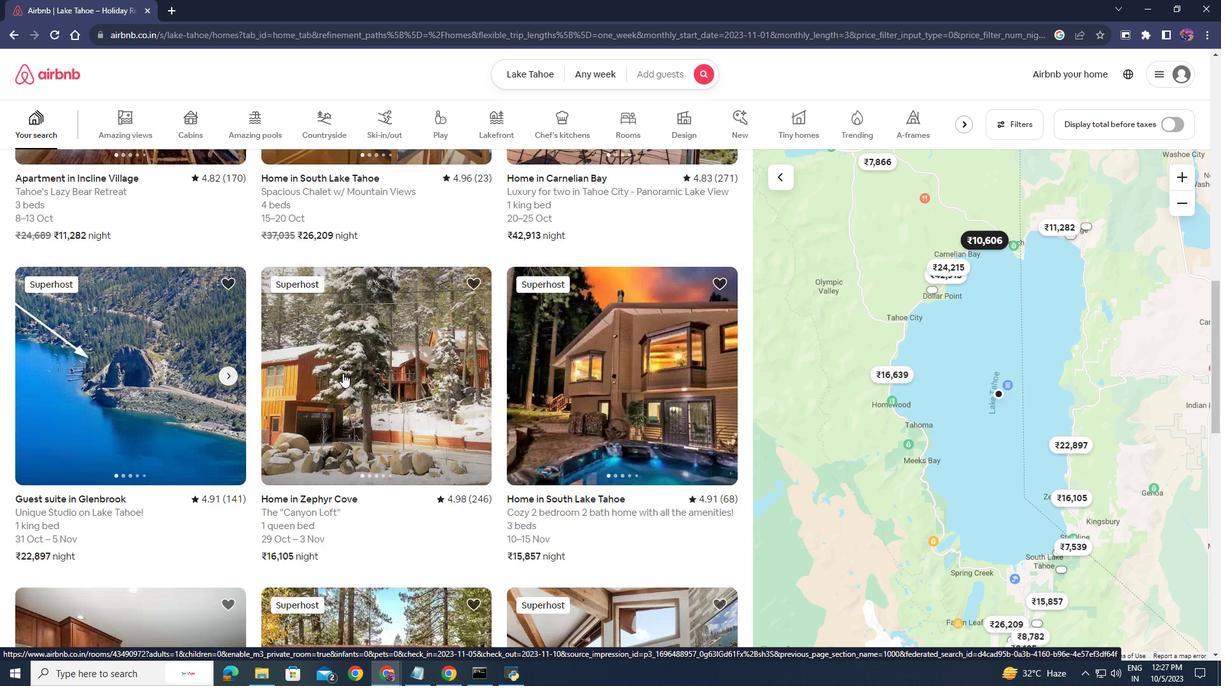 
Action: Mouse scrolled (365, 357) with delta (0, 0)
Screenshot: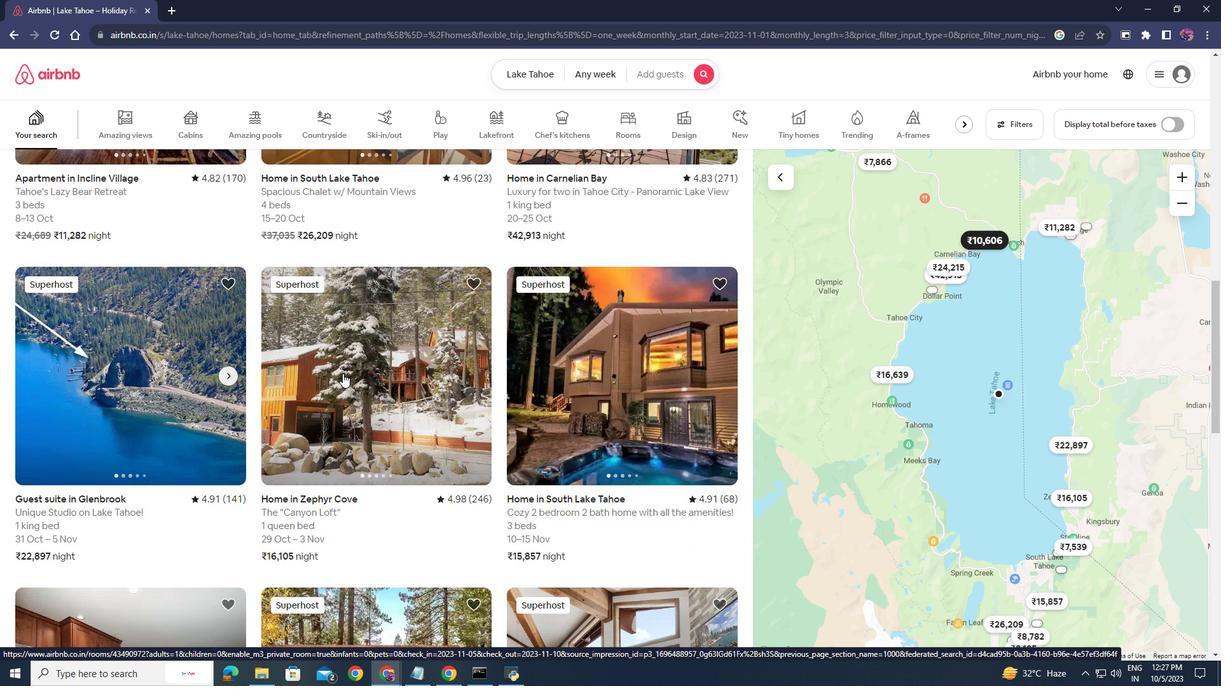 
Action: Mouse scrolled (365, 357) with delta (0, 0)
Screenshot: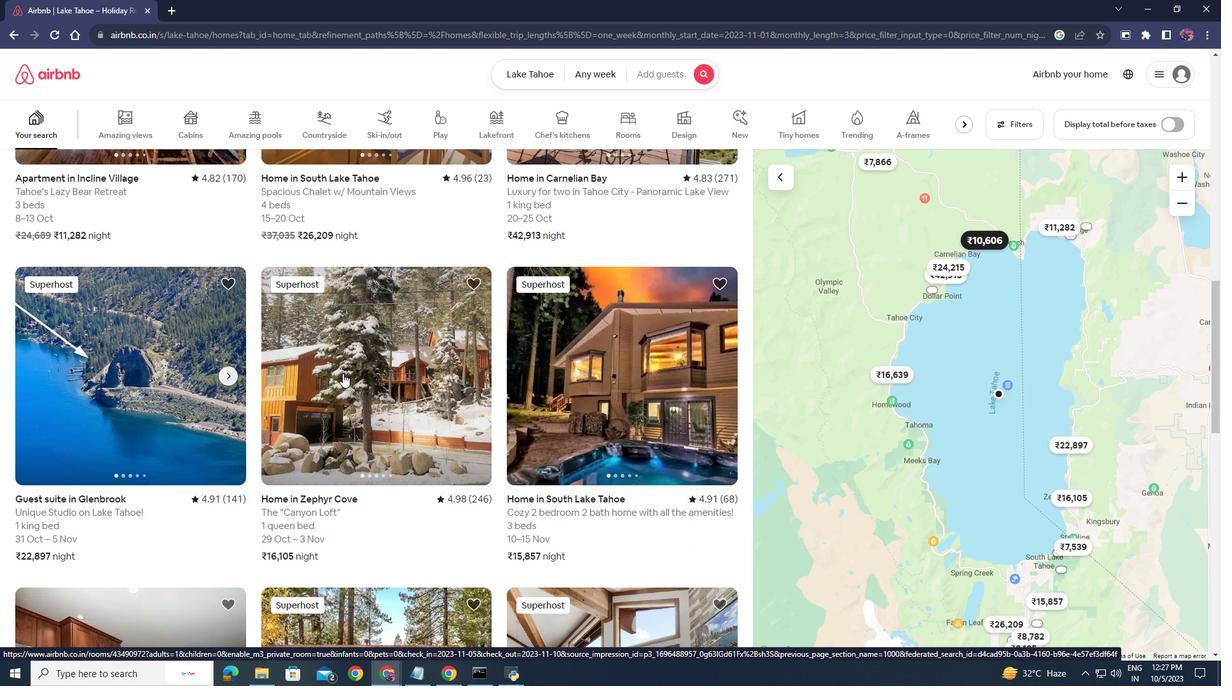 
Action: Mouse scrolled (365, 357) with delta (0, 0)
Screenshot: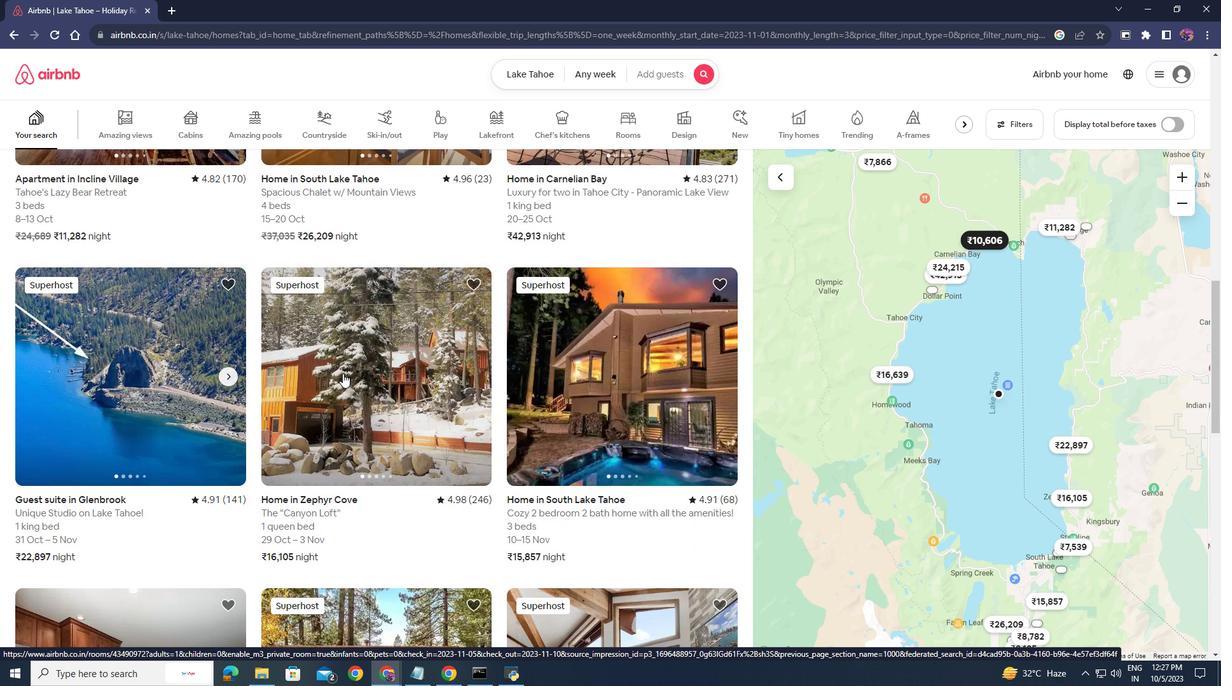 
Action: Mouse scrolled (365, 357) with delta (0, 0)
Screenshot: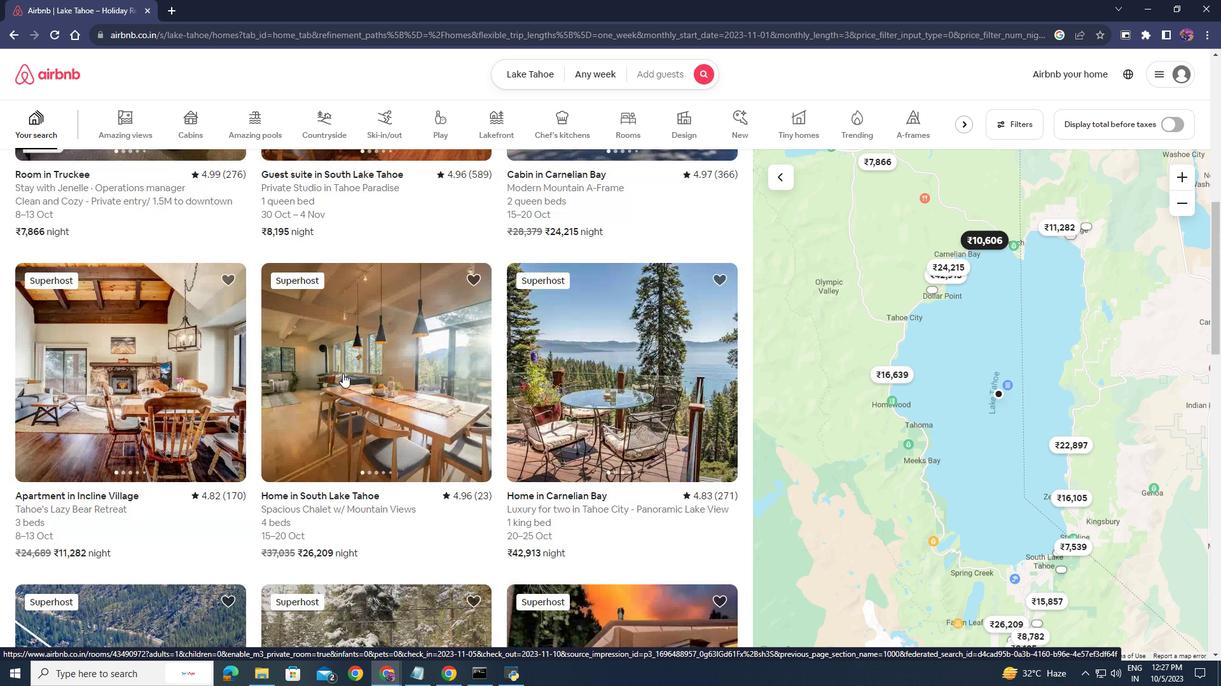 
Action: Mouse scrolled (365, 357) with delta (0, 0)
Screenshot: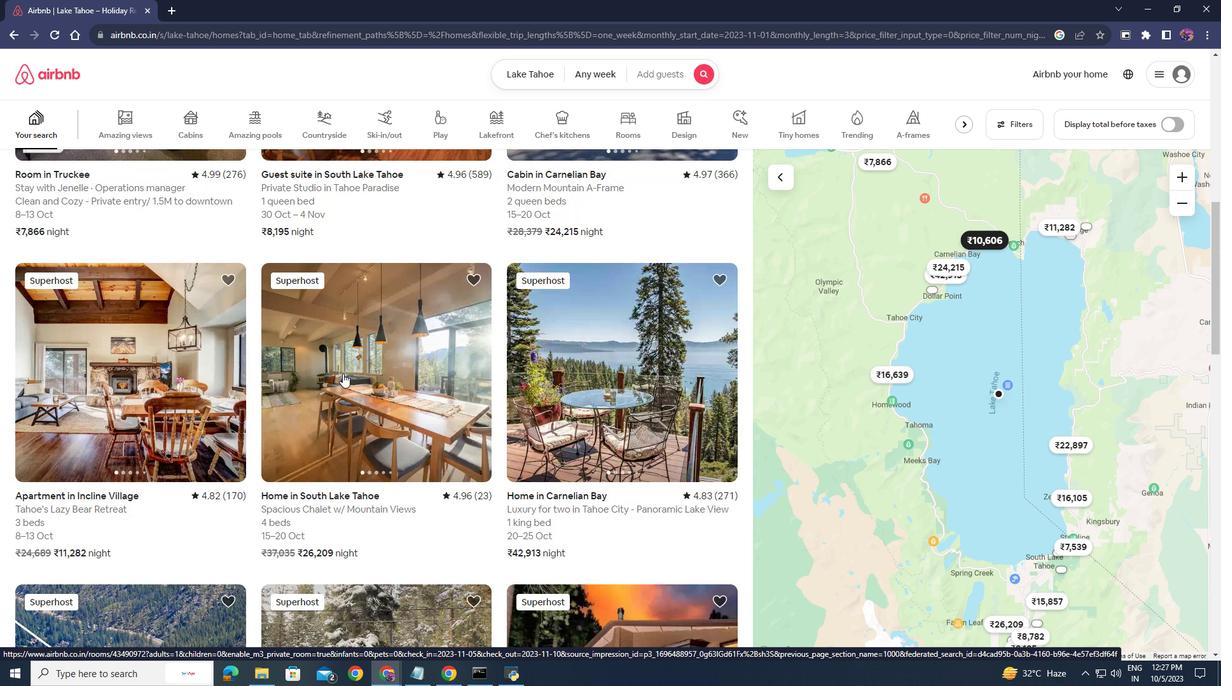 
Action: Mouse scrolled (365, 357) with delta (0, 0)
Screenshot: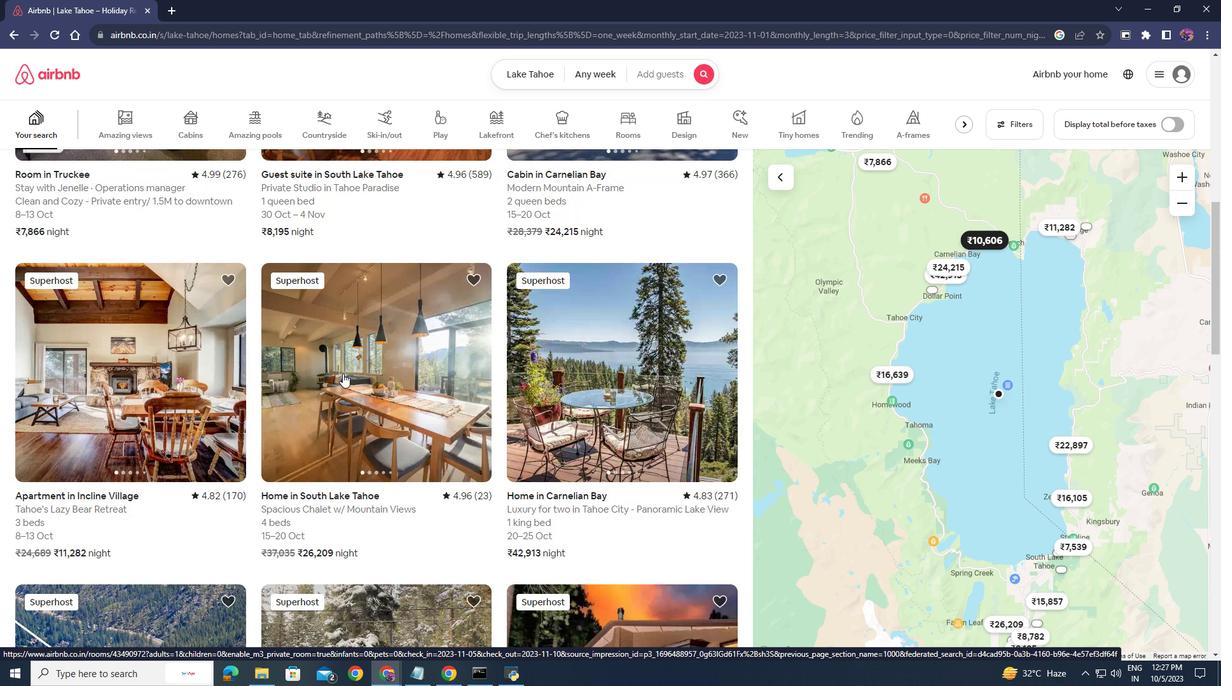 
Action: Mouse scrolled (365, 357) with delta (0, 0)
Screenshot: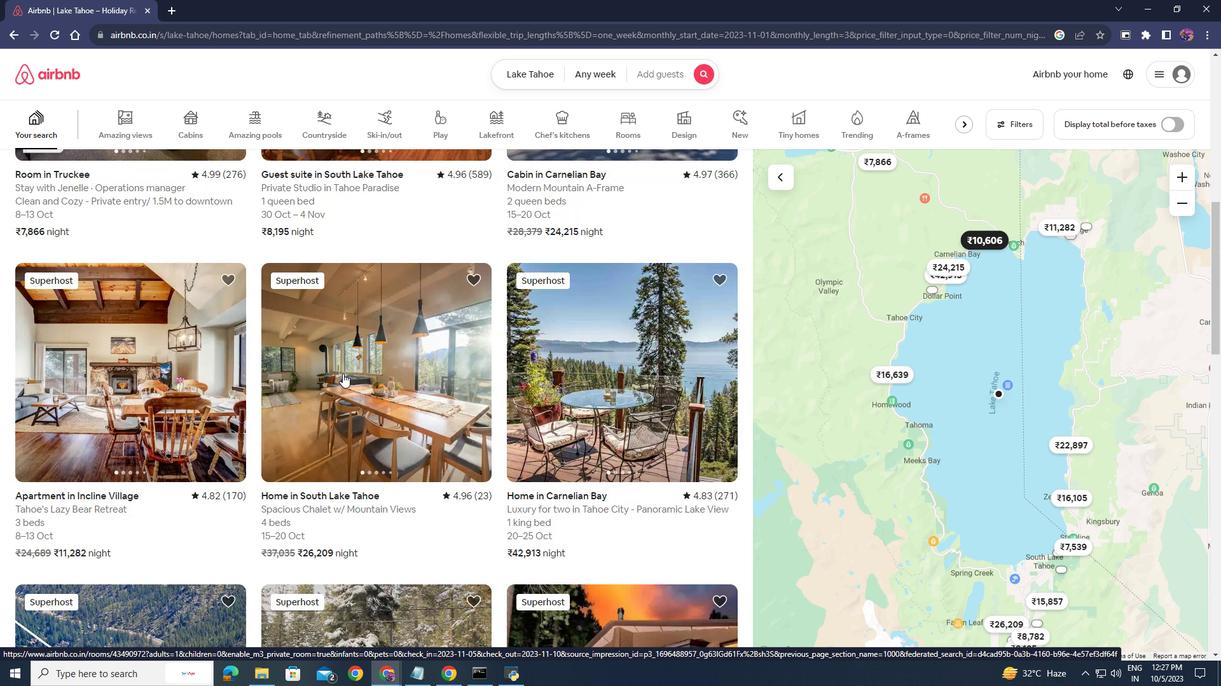 
Action: Mouse scrolled (365, 357) with delta (0, 0)
Screenshot: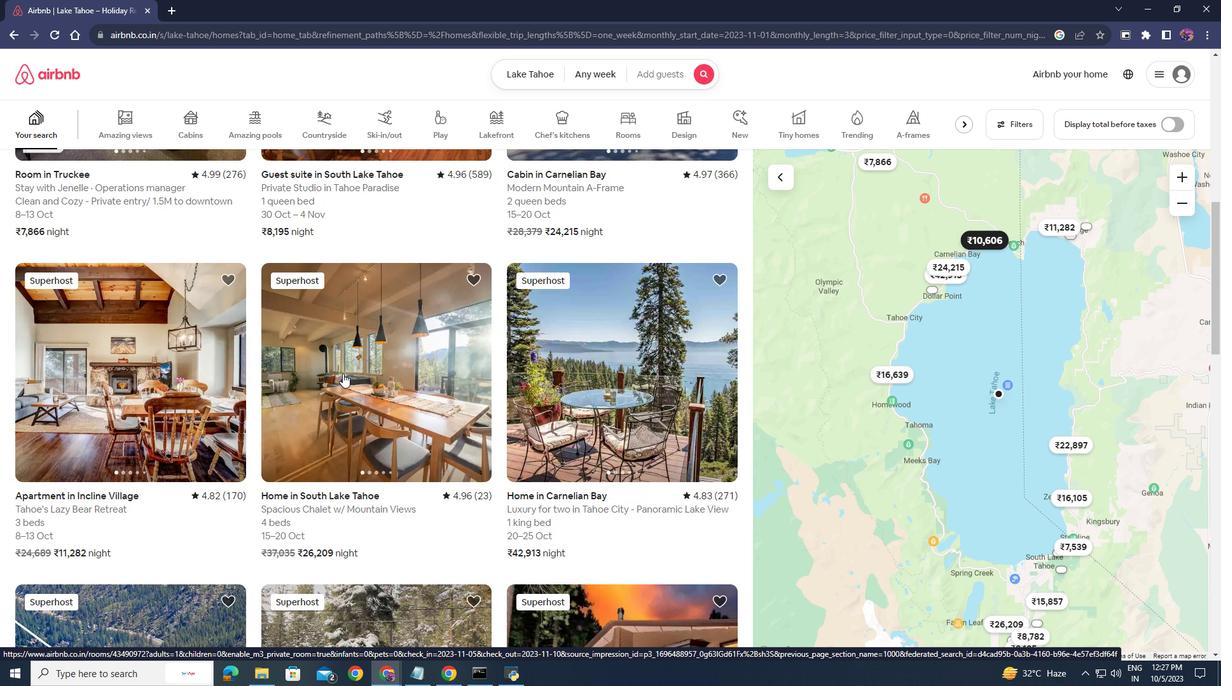 
Action: Mouse scrolled (365, 357) with delta (0, 0)
Screenshot: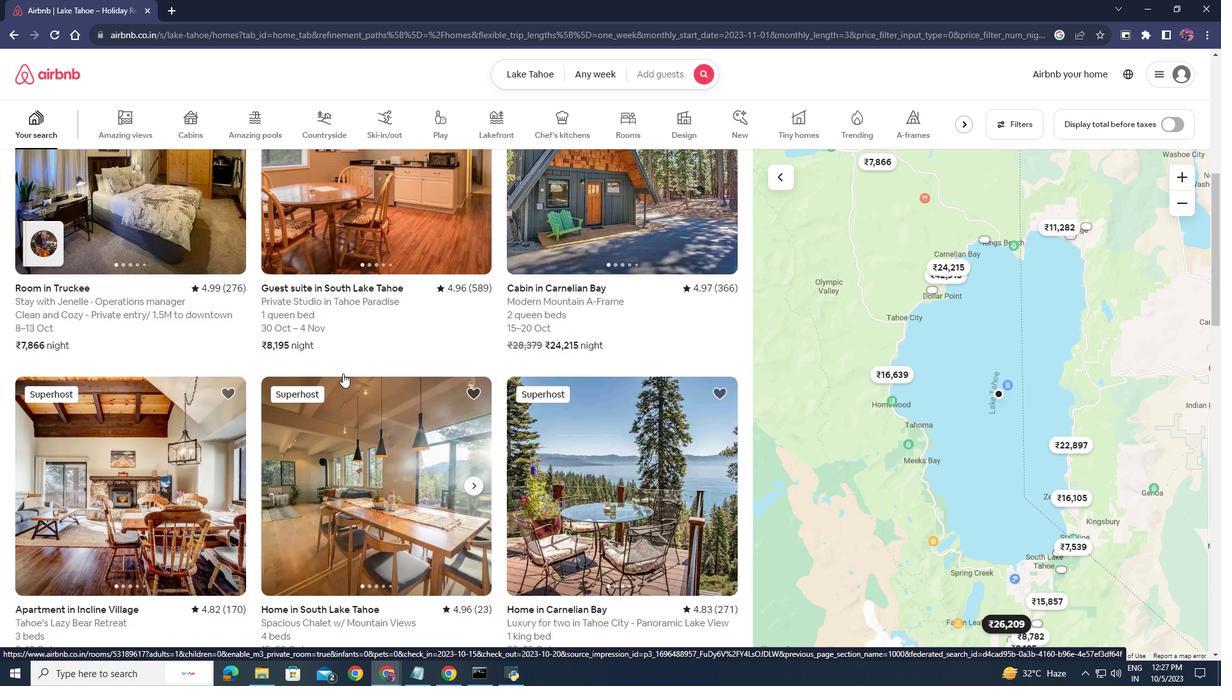 
Action: Mouse scrolled (365, 357) with delta (0, 0)
